 Task: Add a timeline in the project BioForge for the epic 'Server Maintenance and Support' from 2024/01/03 to 2024/09/03. Add a timeline in the project BioForge for the epic 'Network Infrastructure Monitoring' from 2024/03/22 to 2024/10/17. Add a timeline in the project BioForge for the epic 'Business Process Automation' from 2024/02/26 to 2024/10/02
Action: Mouse moved to (233, 67)
Screenshot: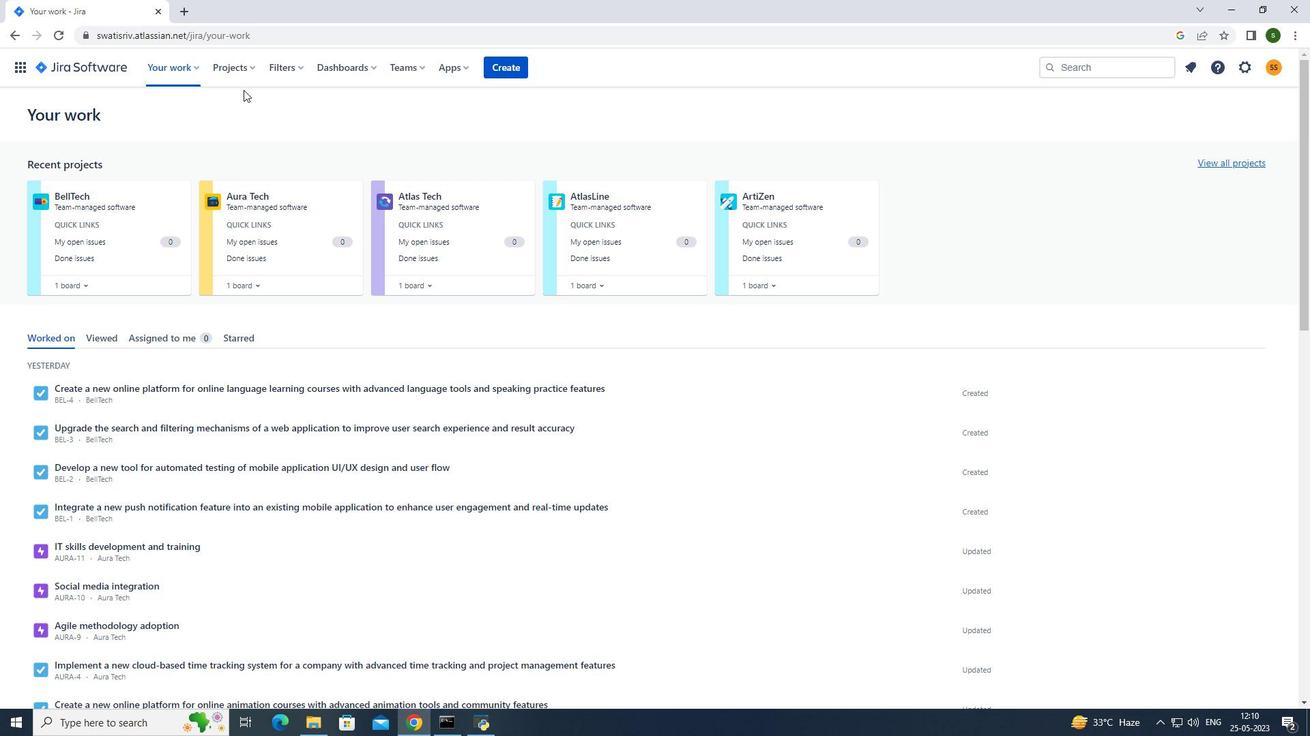 
Action: Mouse pressed left at (233, 67)
Screenshot: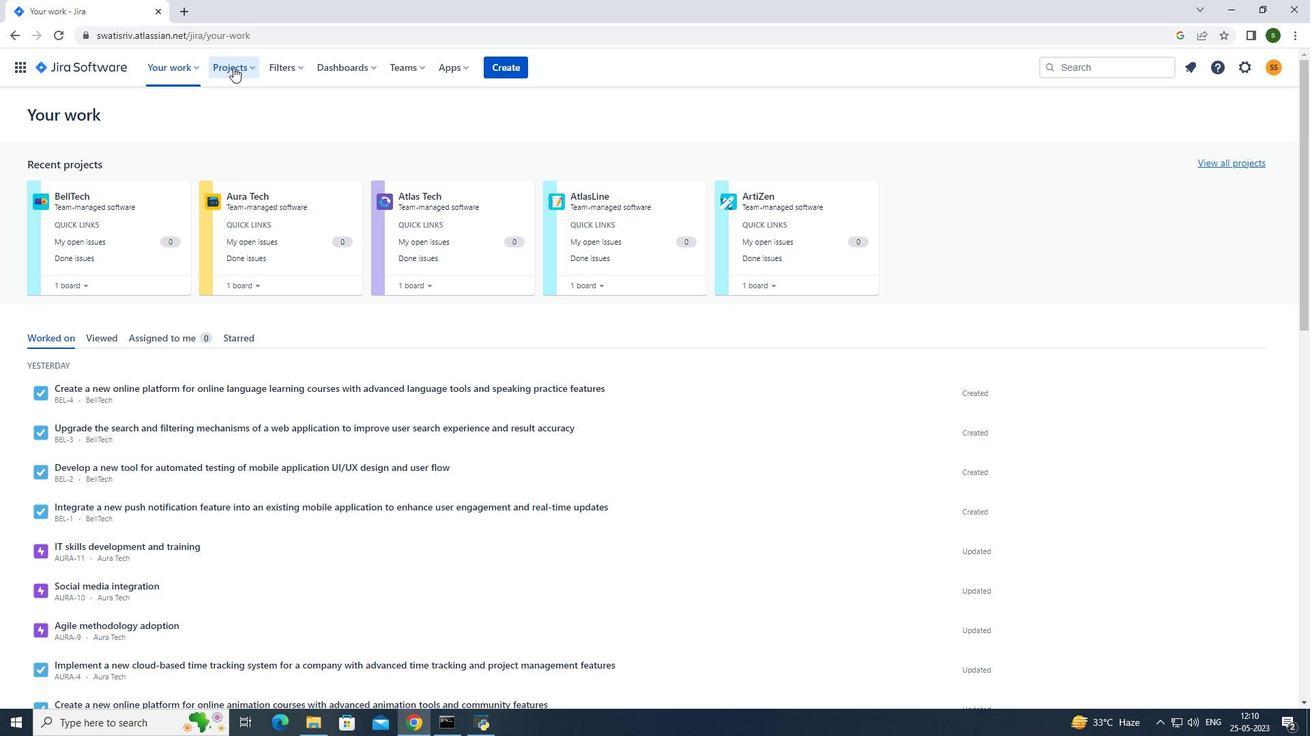 
Action: Mouse moved to (294, 120)
Screenshot: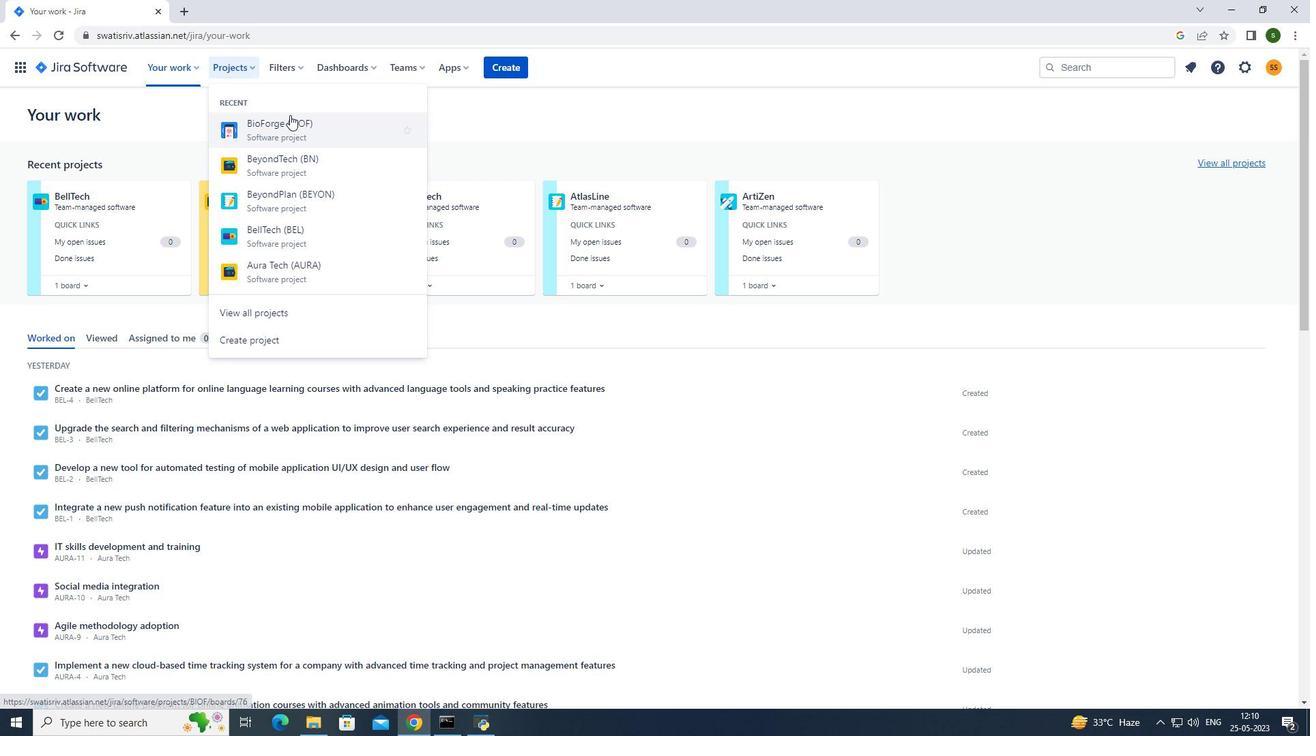 
Action: Mouse pressed left at (294, 120)
Screenshot: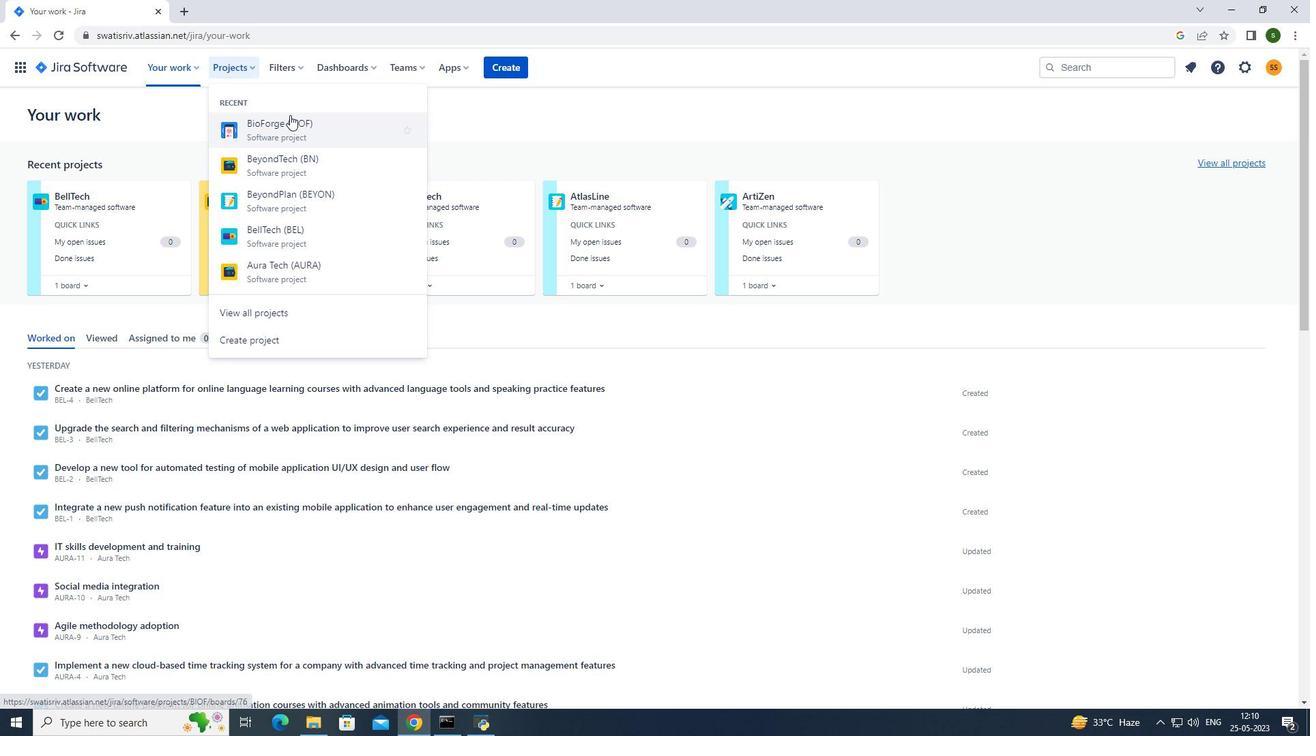 
Action: Mouse moved to (123, 204)
Screenshot: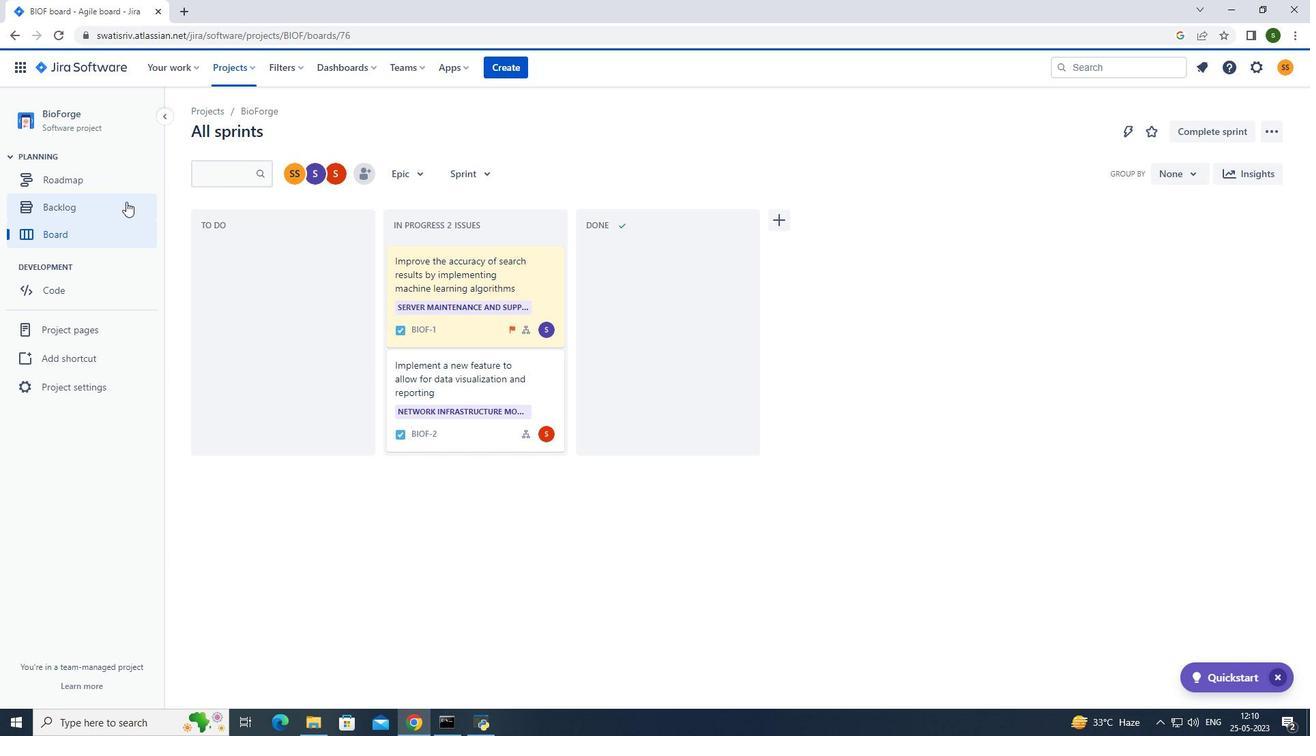 
Action: Mouse pressed left at (123, 204)
Screenshot: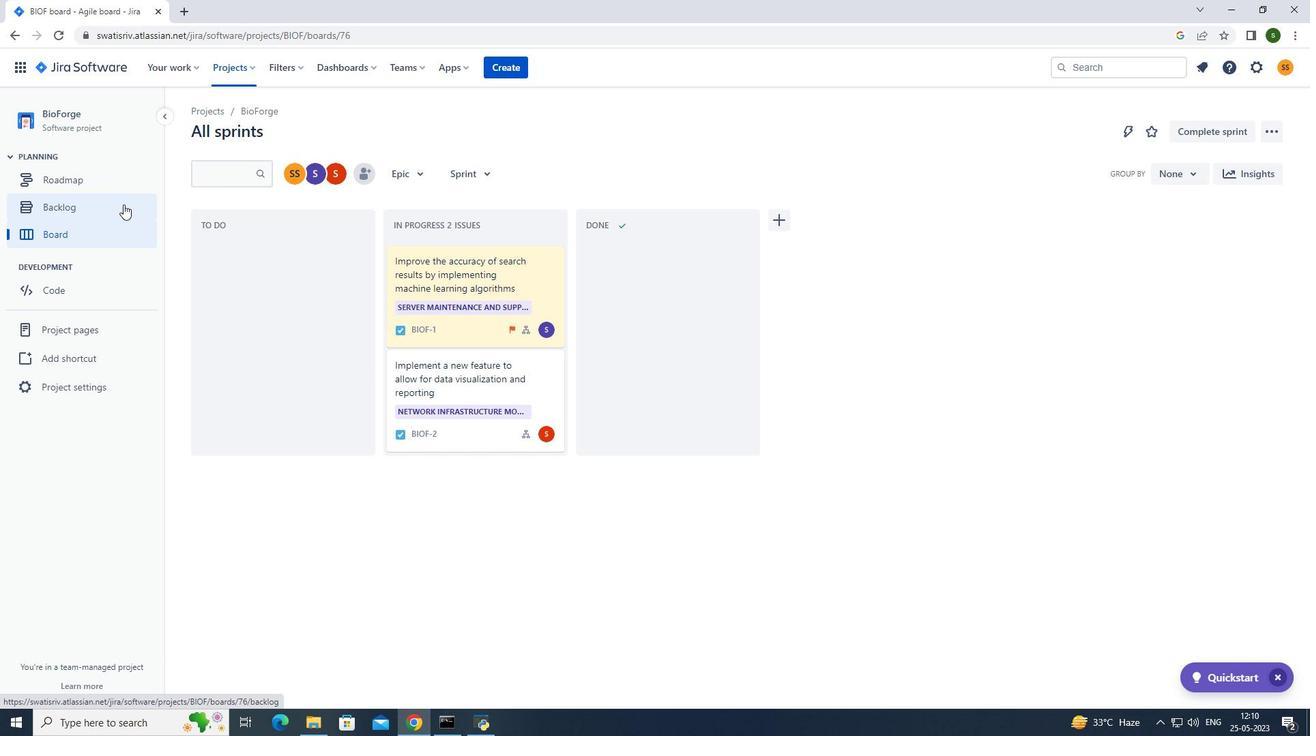 
Action: Mouse moved to (204, 275)
Screenshot: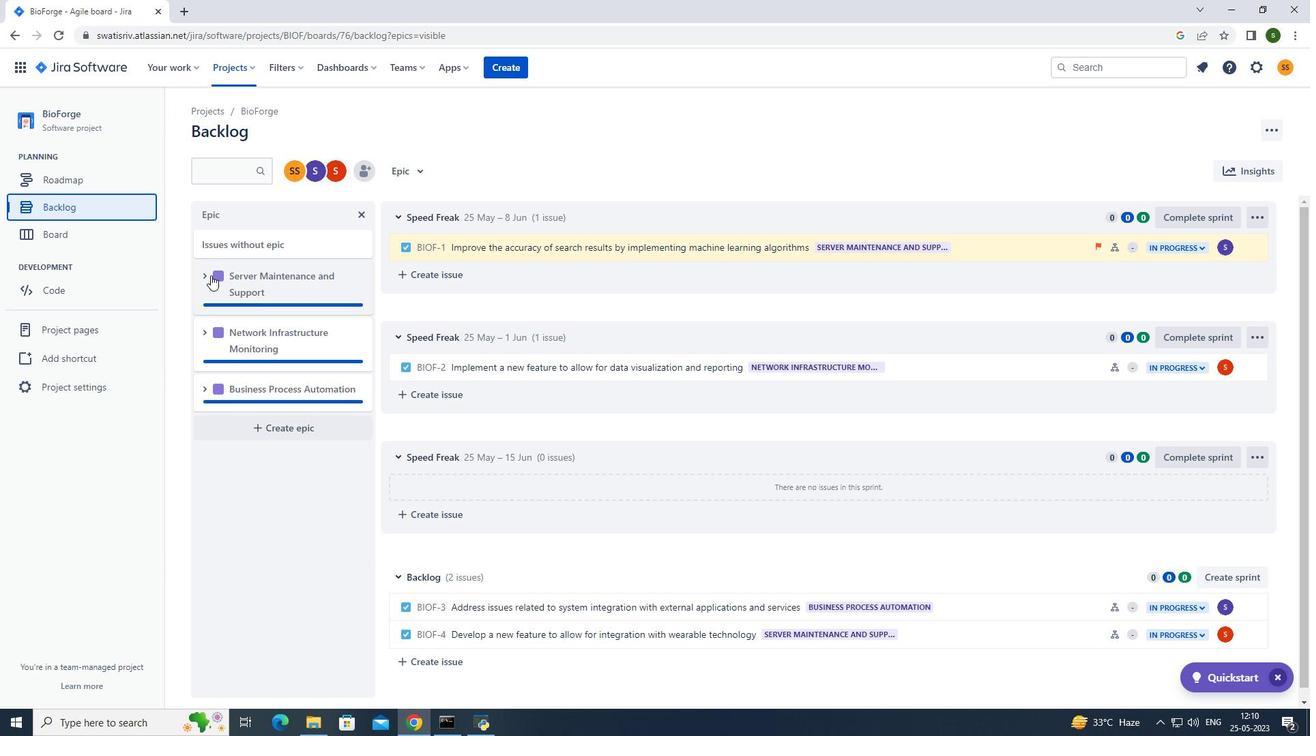 
Action: Mouse pressed left at (204, 275)
Screenshot: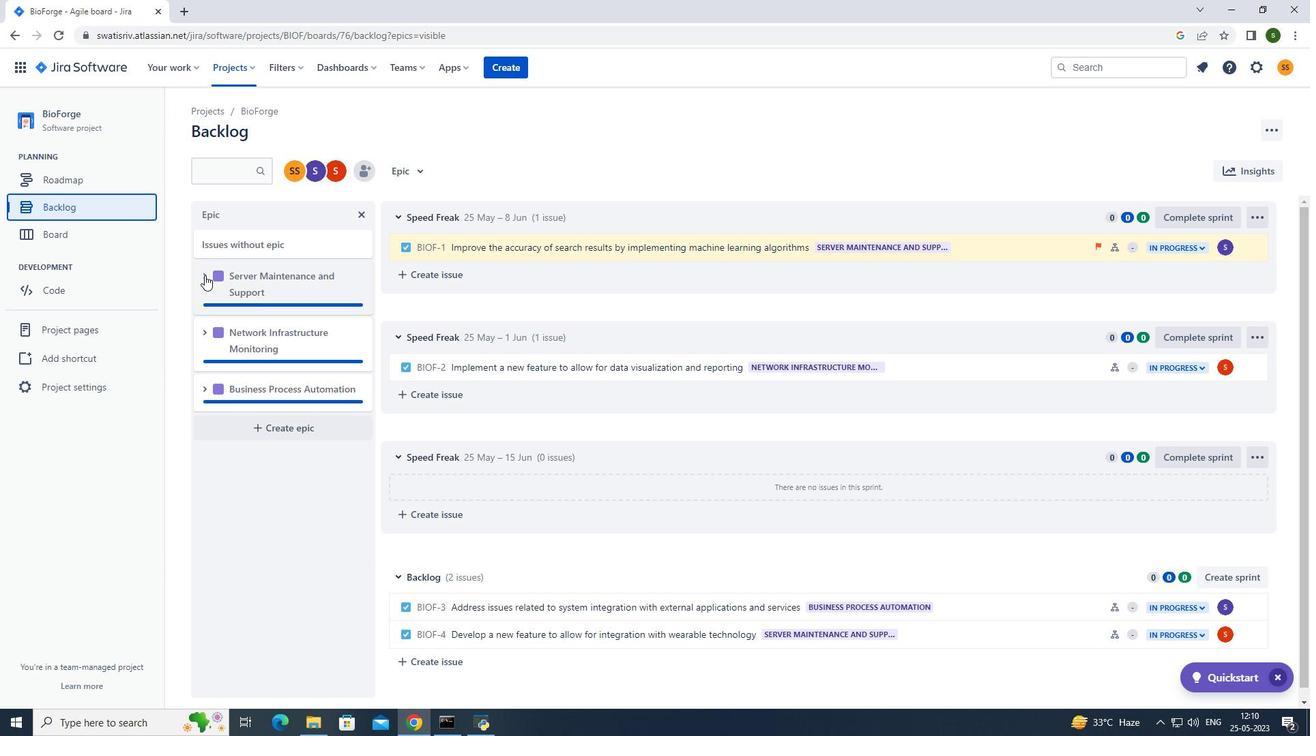 
Action: Mouse moved to (305, 388)
Screenshot: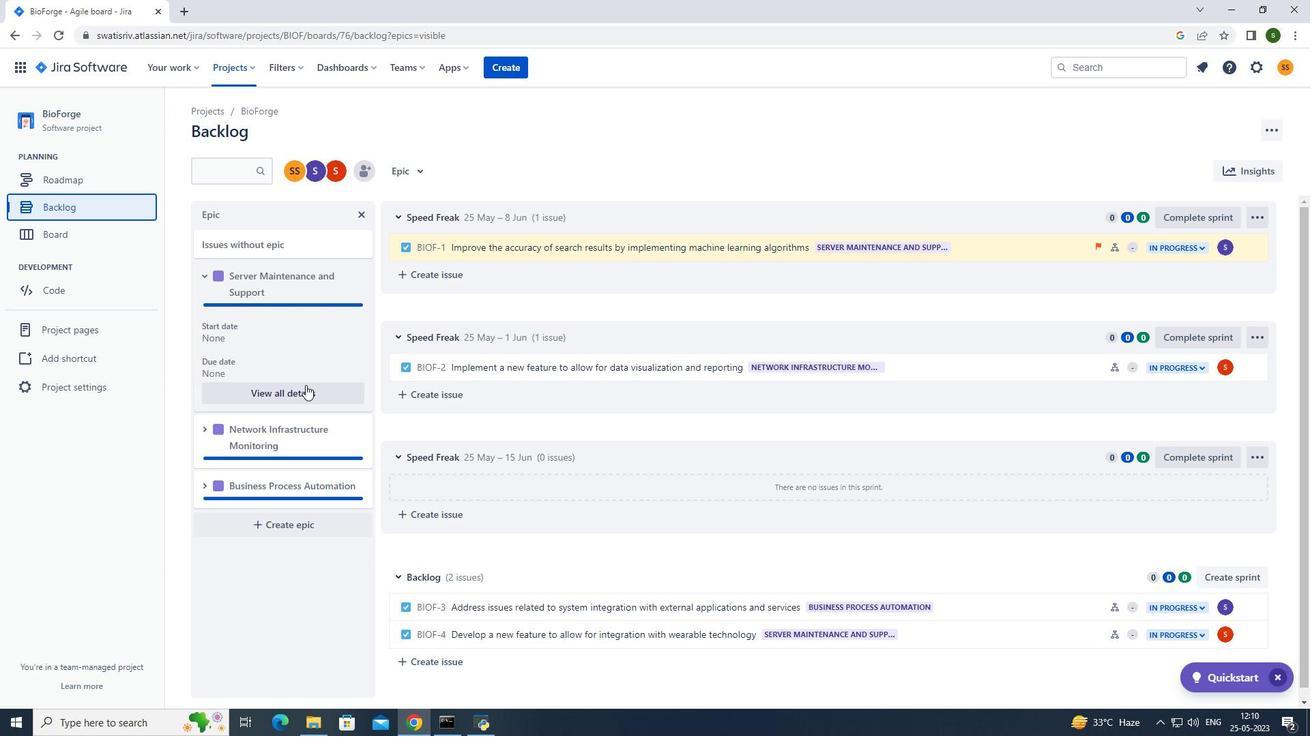 
Action: Mouse pressed left at (305, 388)
Screenshot: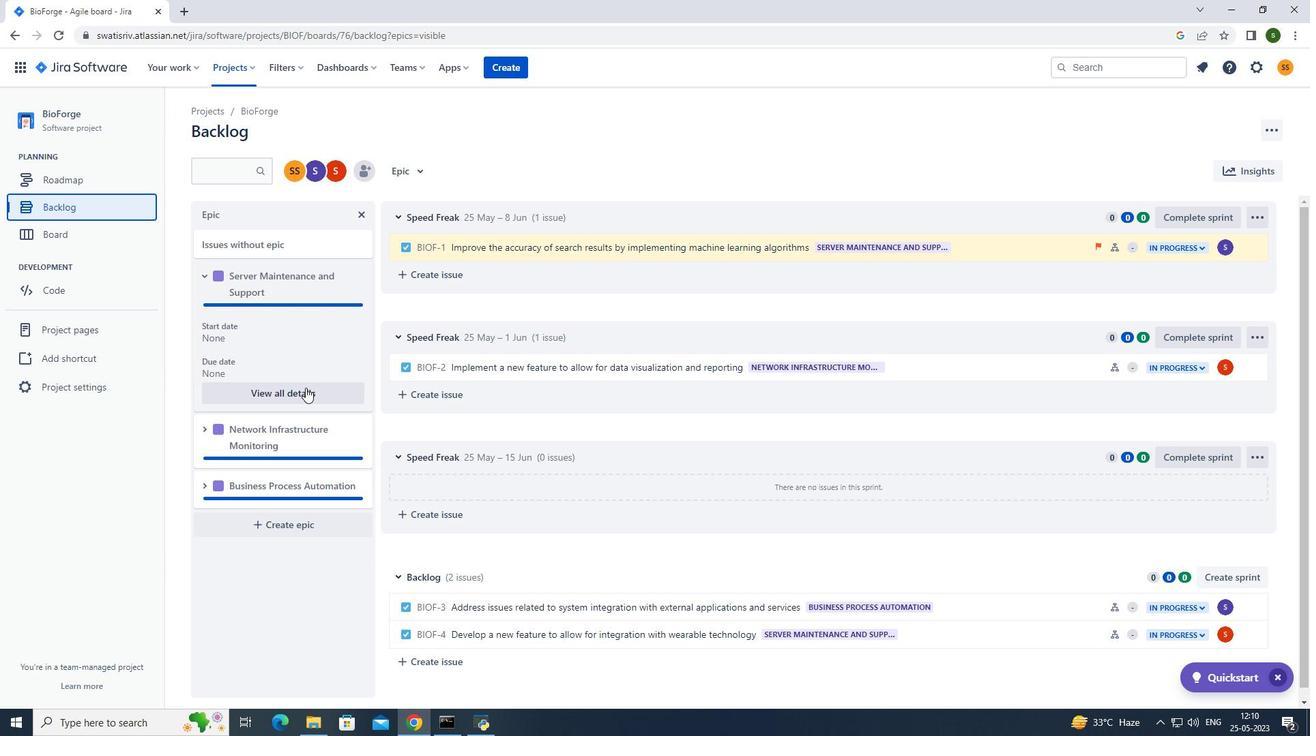 
Action: Mouse moved to (1160, 582)
Screenshot: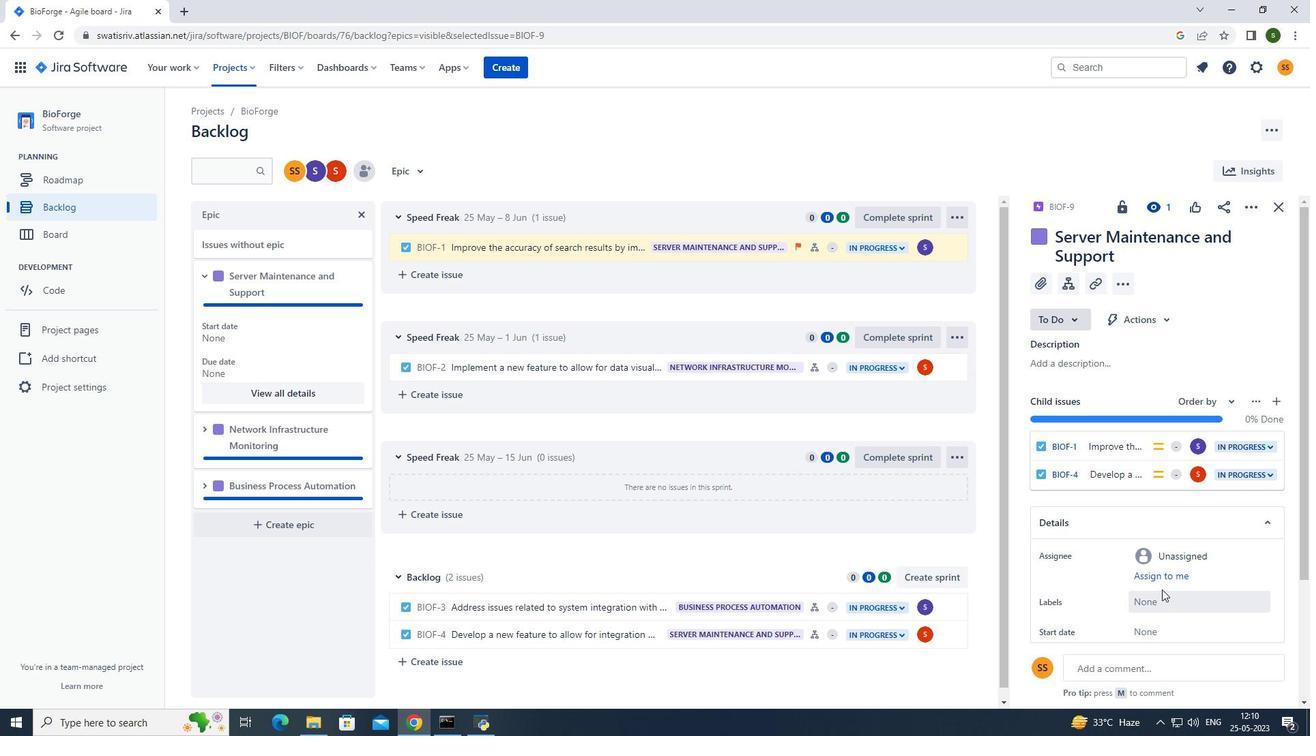 
Action: Mouse scrolled (1160, 582) with delta (0, 0)
Screenshot: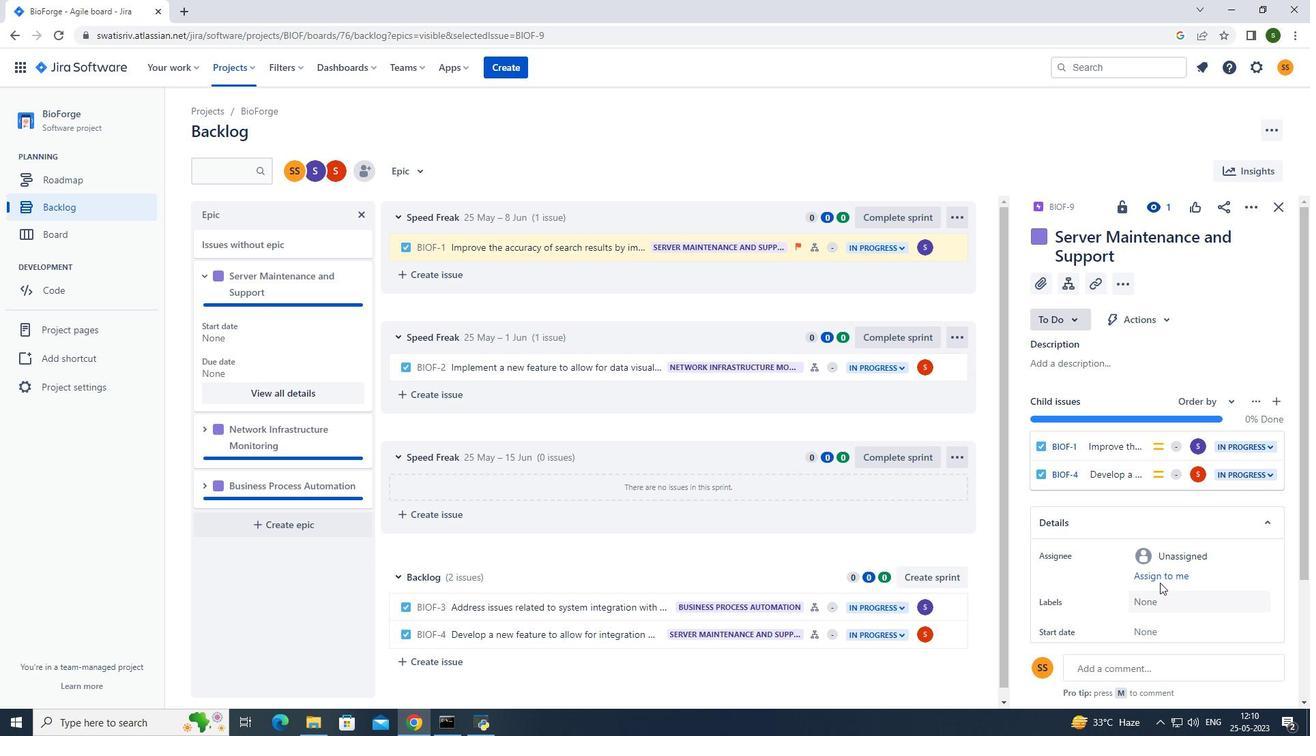
Action: Mouse scrolled (1160, 582) with delta (0, 0)
Screenshot: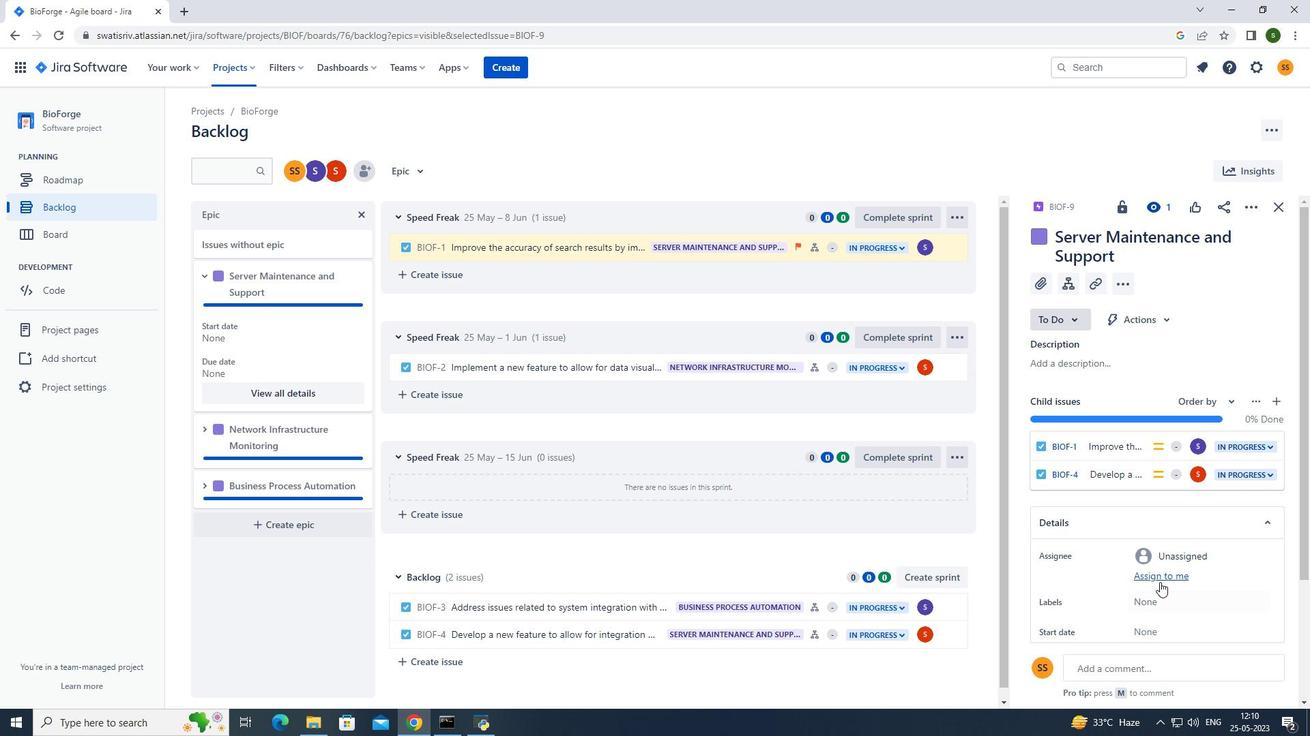 
Action: Mouse moved to (1176, 504)
Screenshot: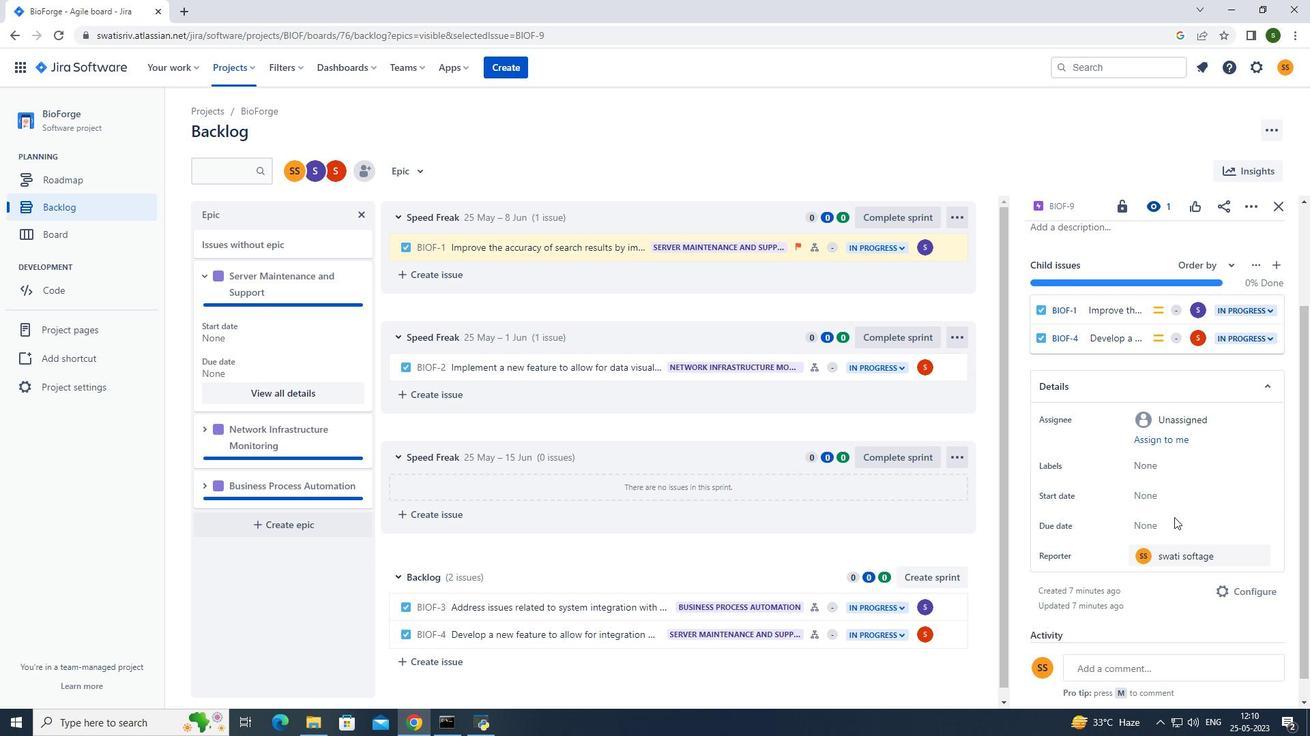 
Action: Mouse pressed left at (1176, 504)
Screenshot: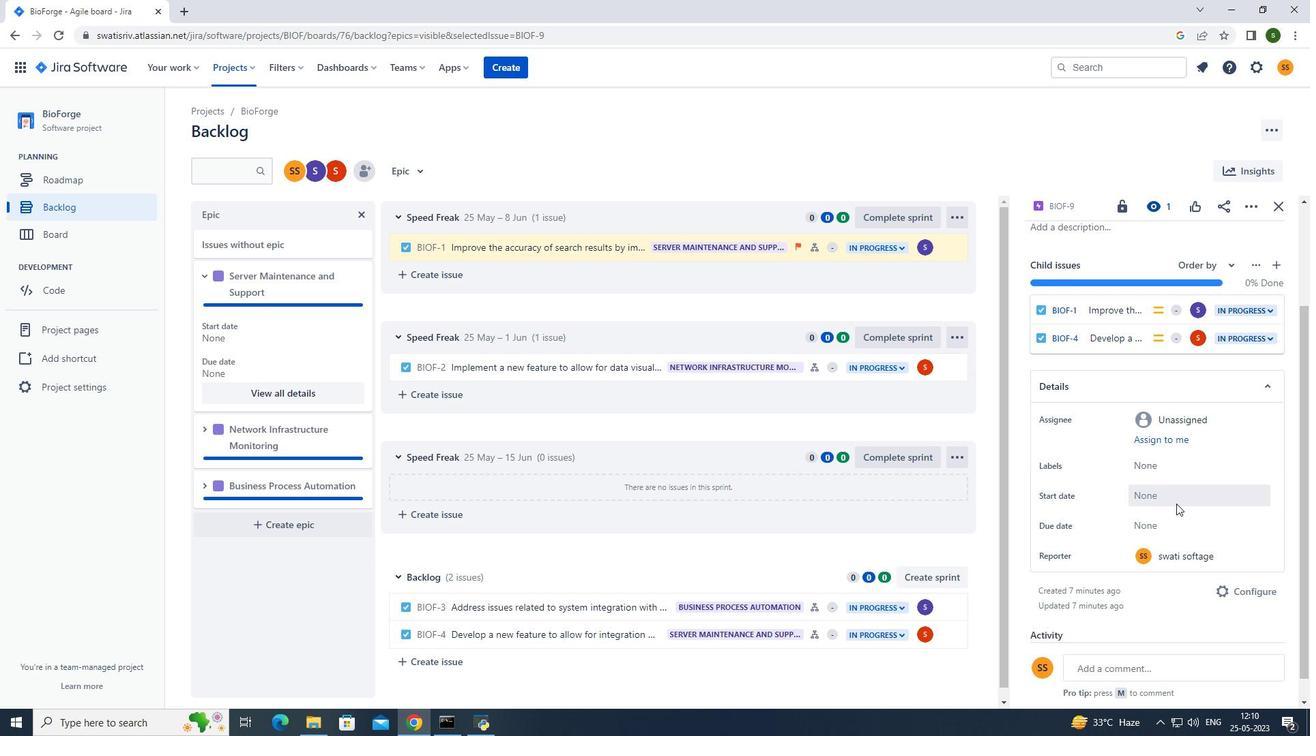 
Action: Mouse moved to (1282, 303)
Screenshot: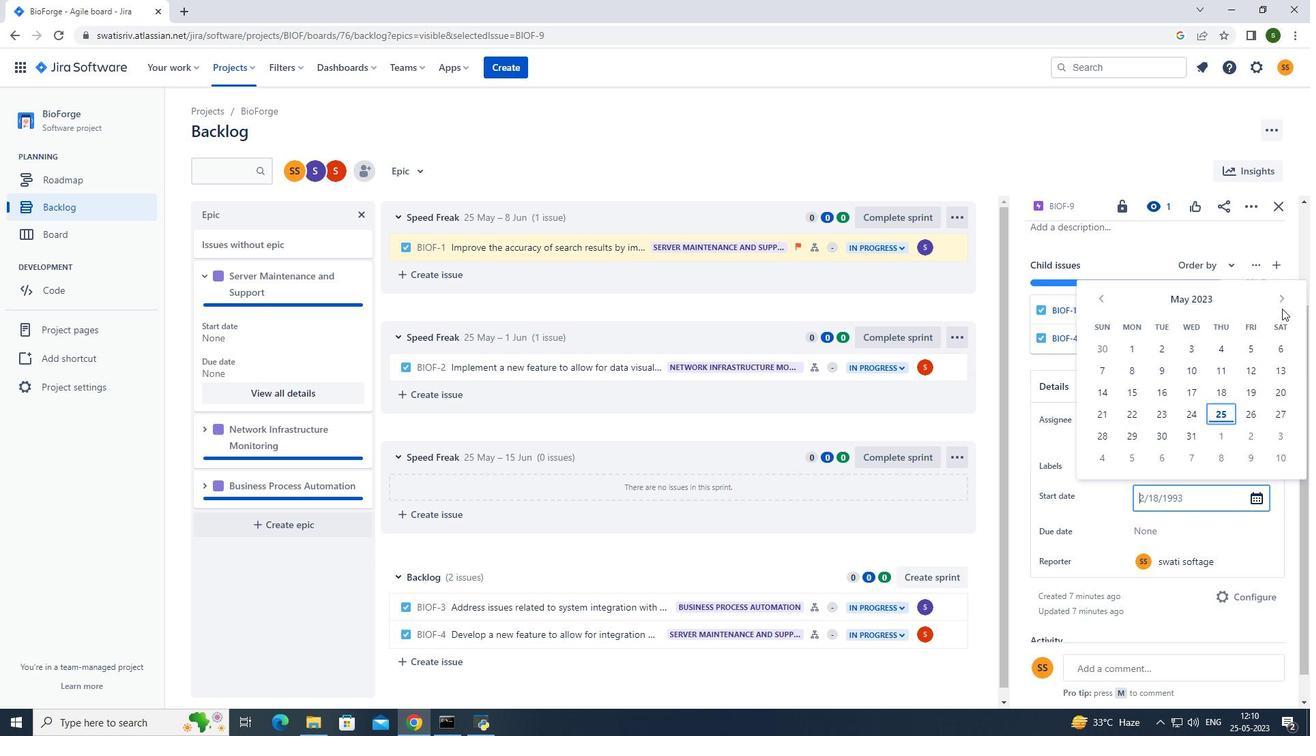 
Action: Mouse pressed left at (1282, 303)
Screenshot: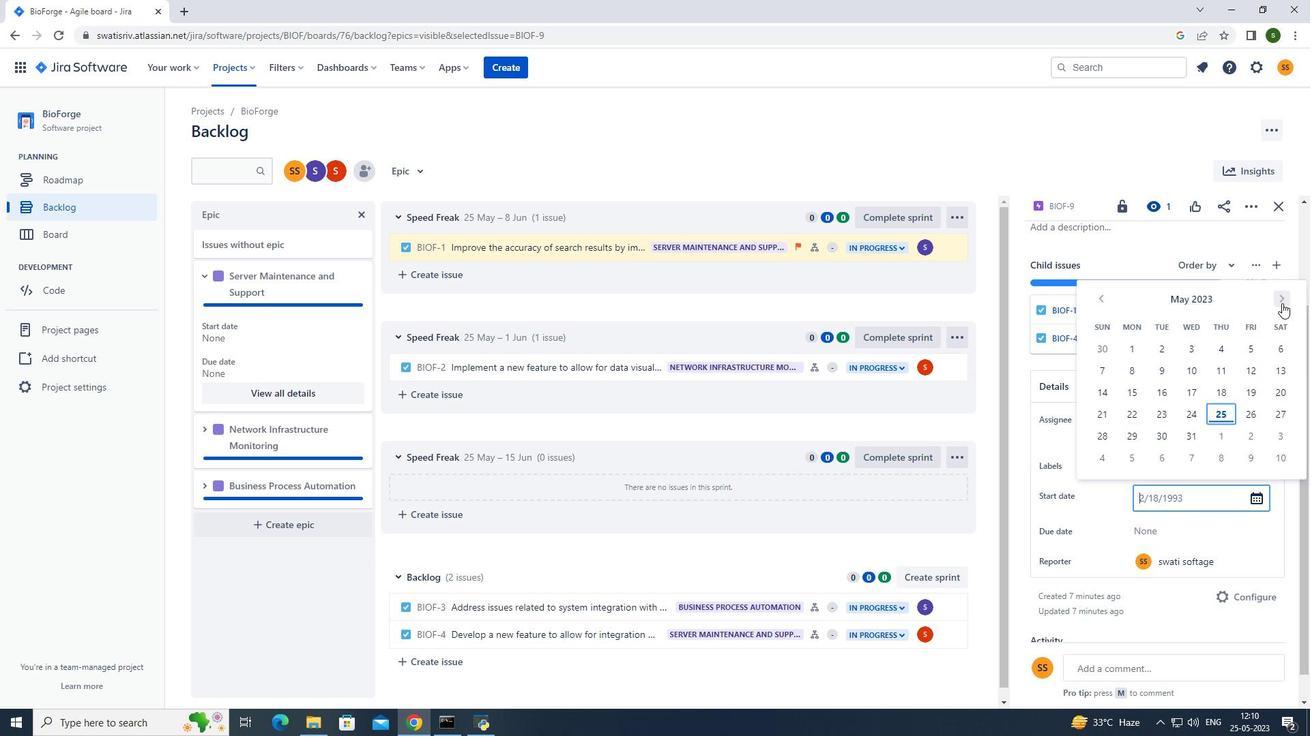 
Action: Mouse pressed left at (1282, 303)
Screenshot: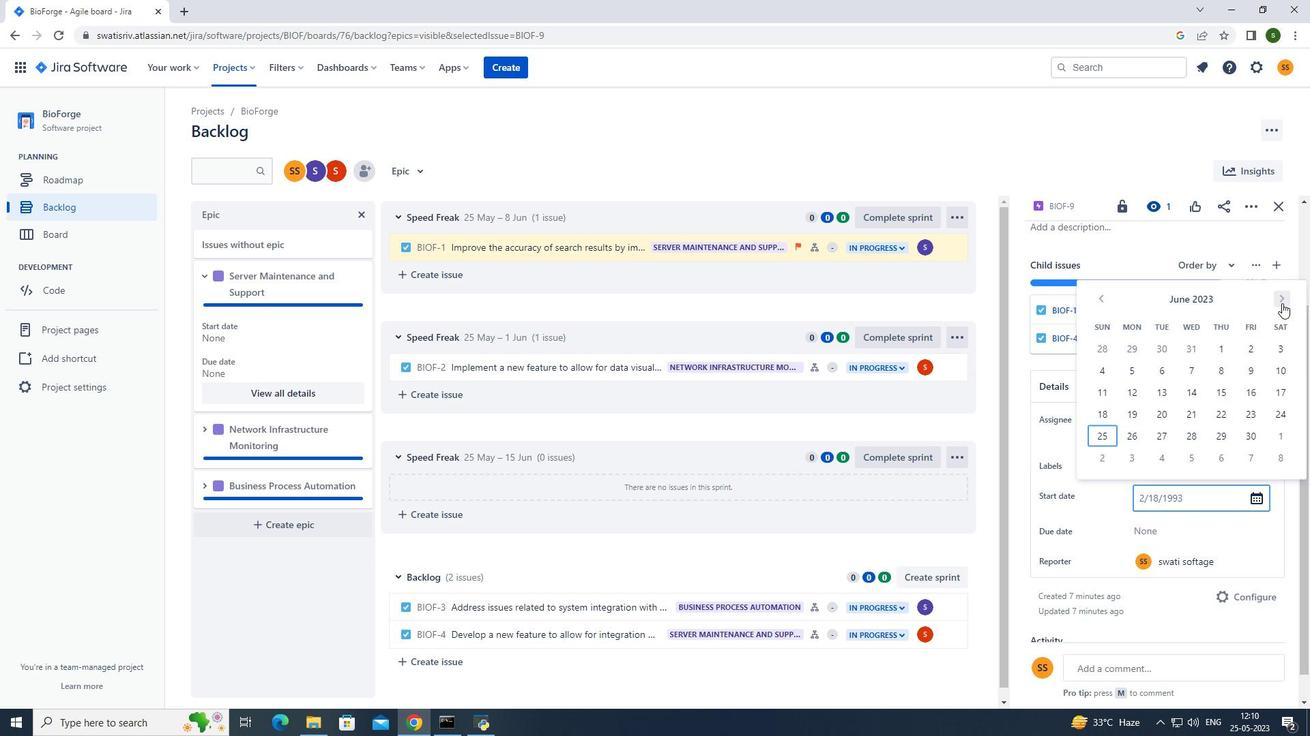 
Action: Mouse pressed left at (1282, 303)
Screenshot: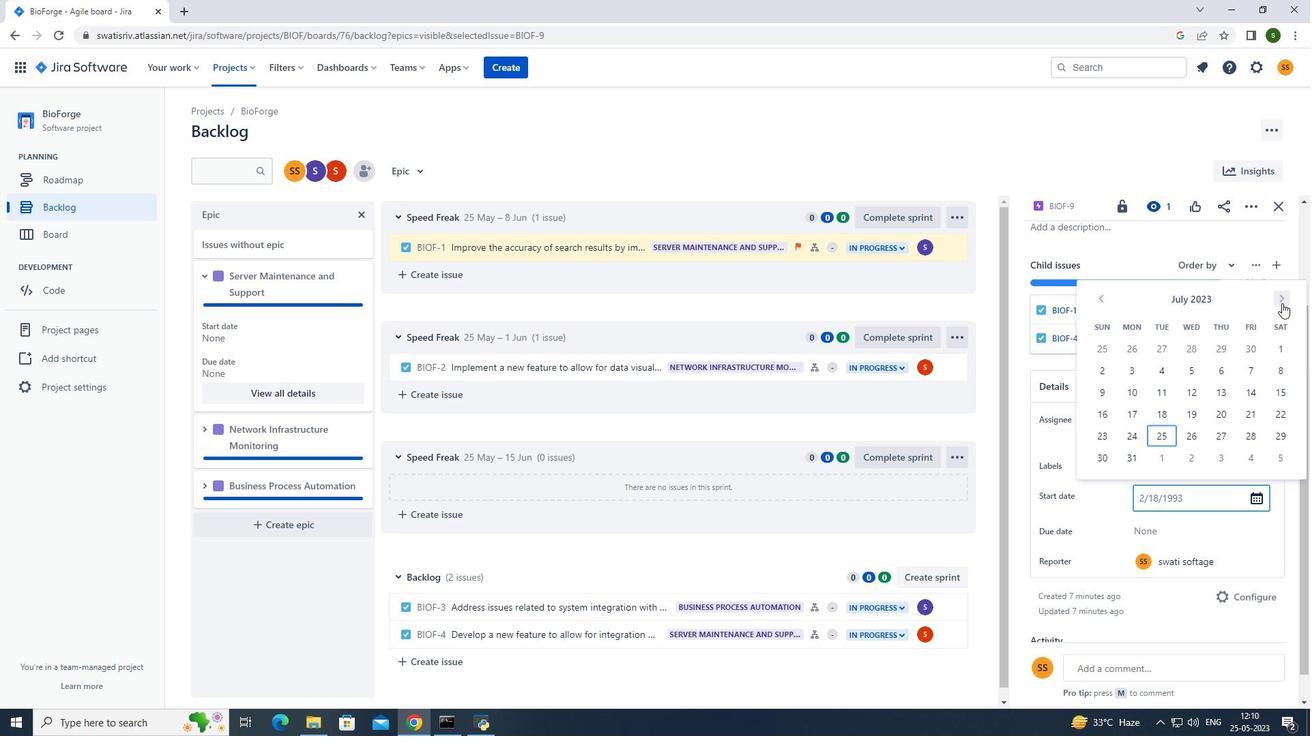 
Action: Mouse pressed left at (1282, 303)
Screenshot: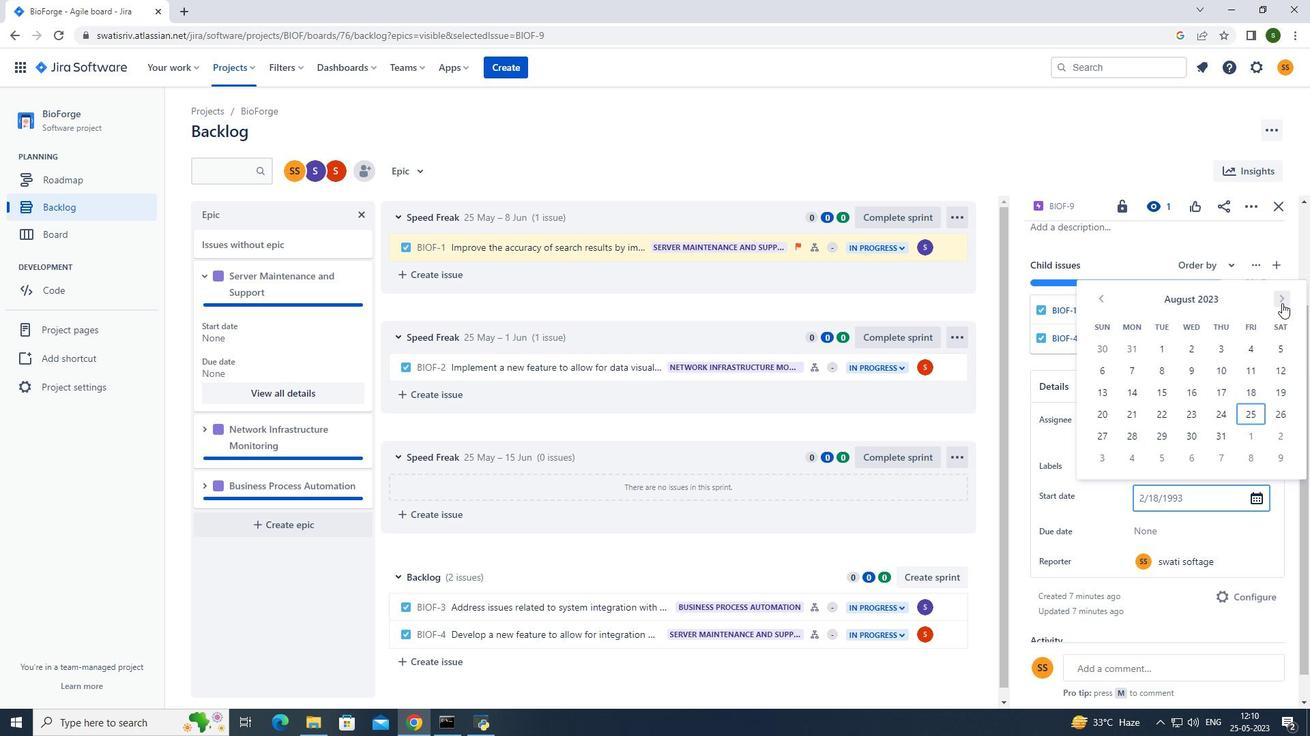 
Action: Mouse pressed left at (1282, 303)
Screenshot: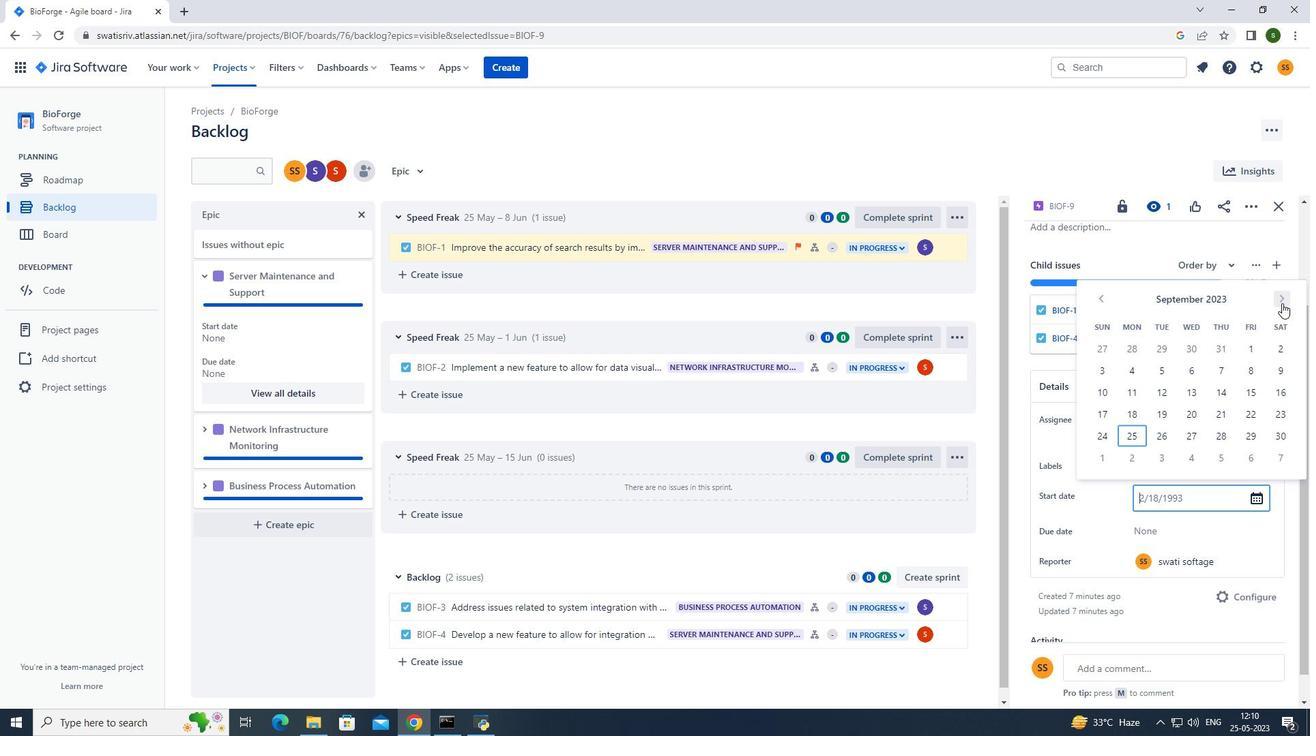 
Action: Mouse pressed left at (1282, 303)
Screenshot: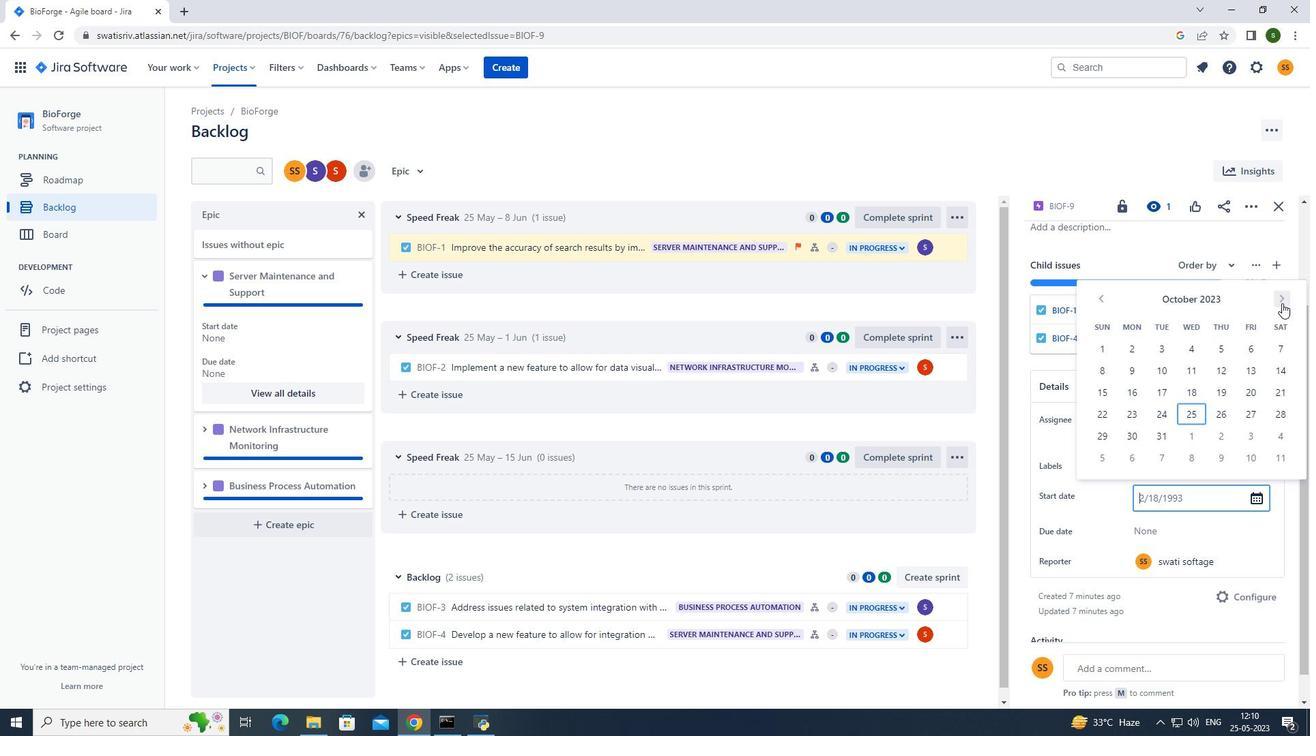 
Action: Mouse pressed left at (1282, 303)
Screenshot: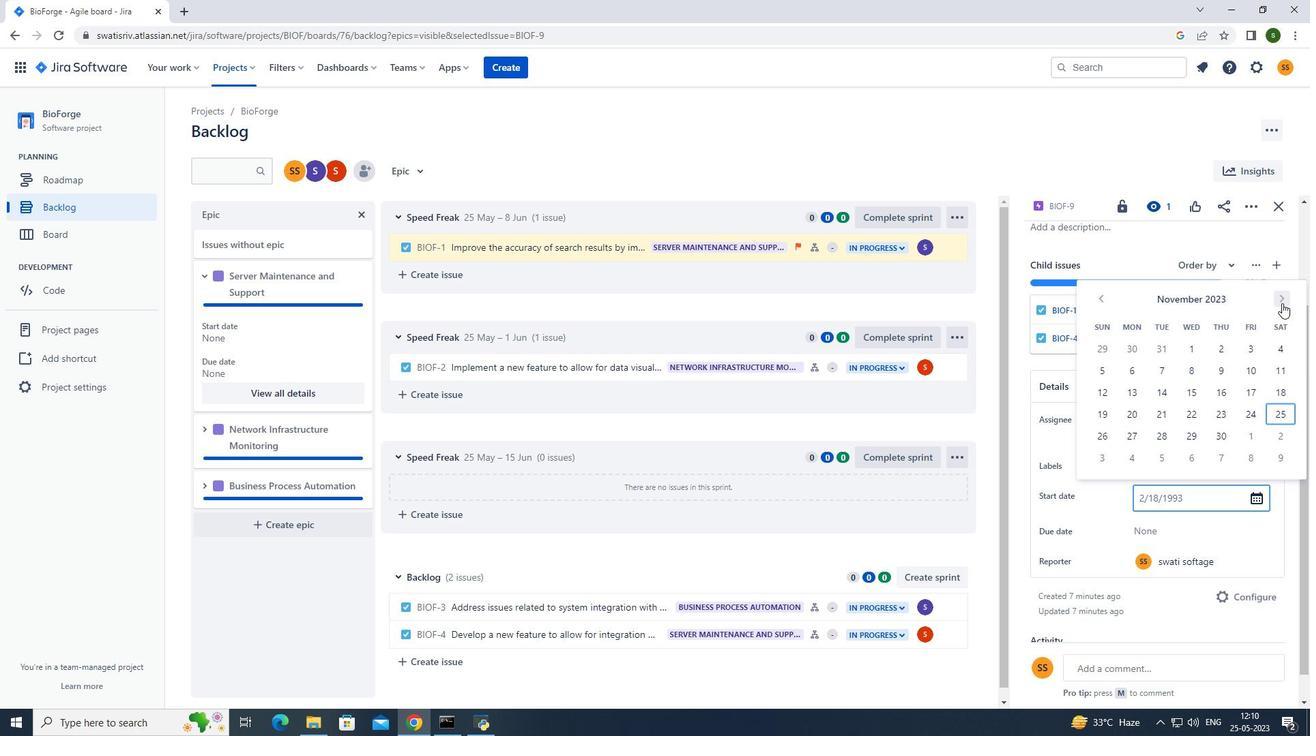 
Action: Mouse pressed left at (1282, 303)
Screenshot: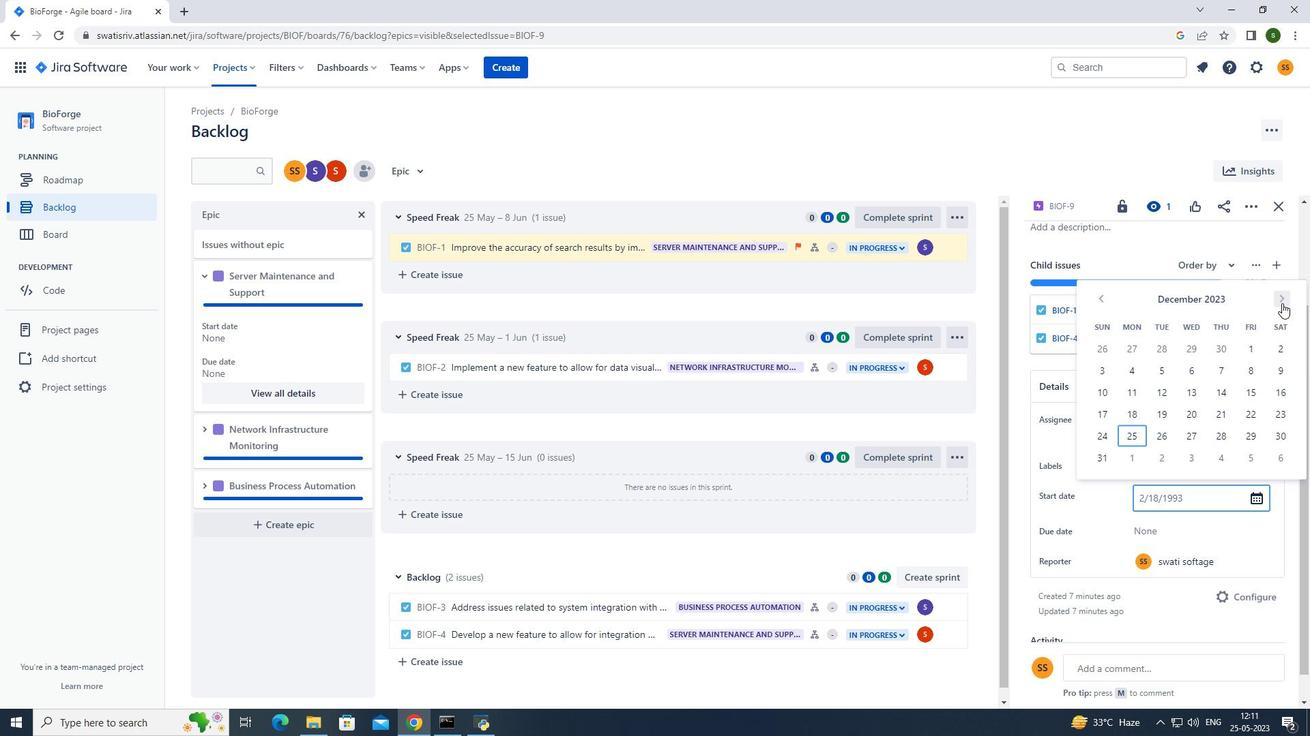 
Action: Mouse moved to (1198, 341)
Screenshot: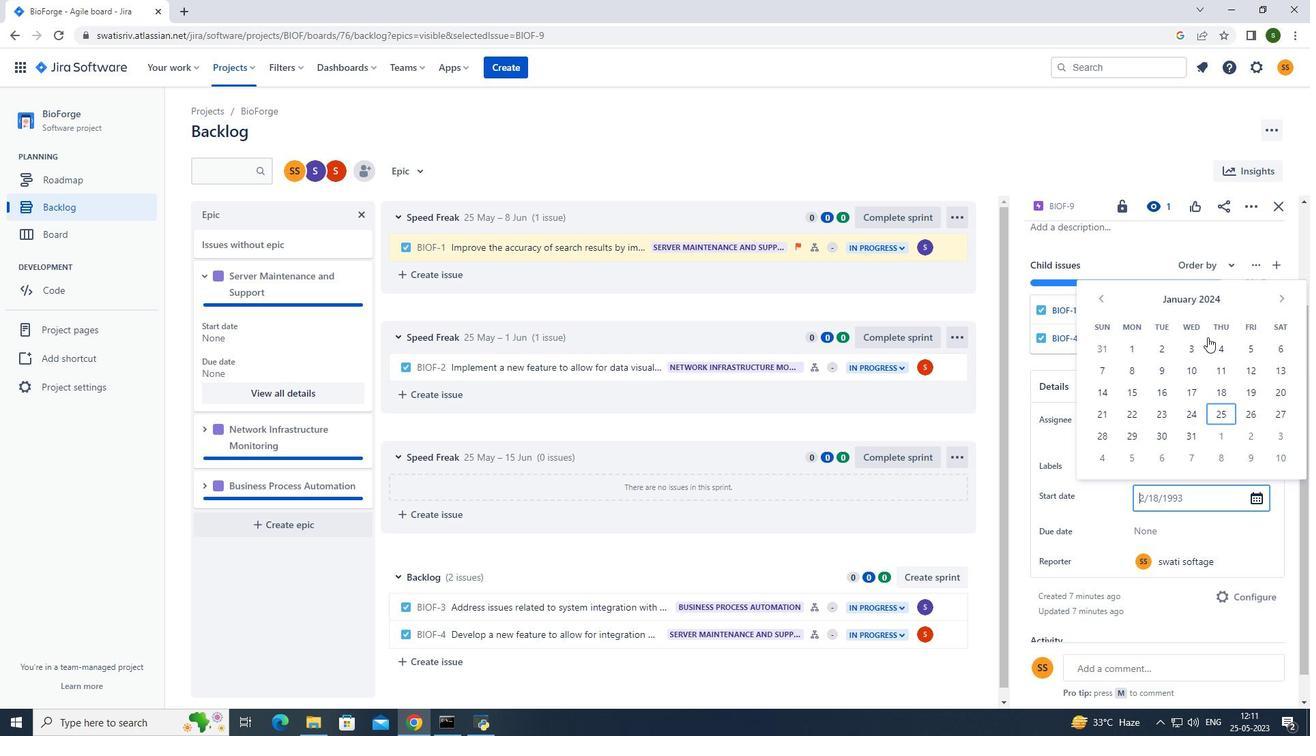 
Action: Mouse pressed left at (1198, 341)
Screenshot: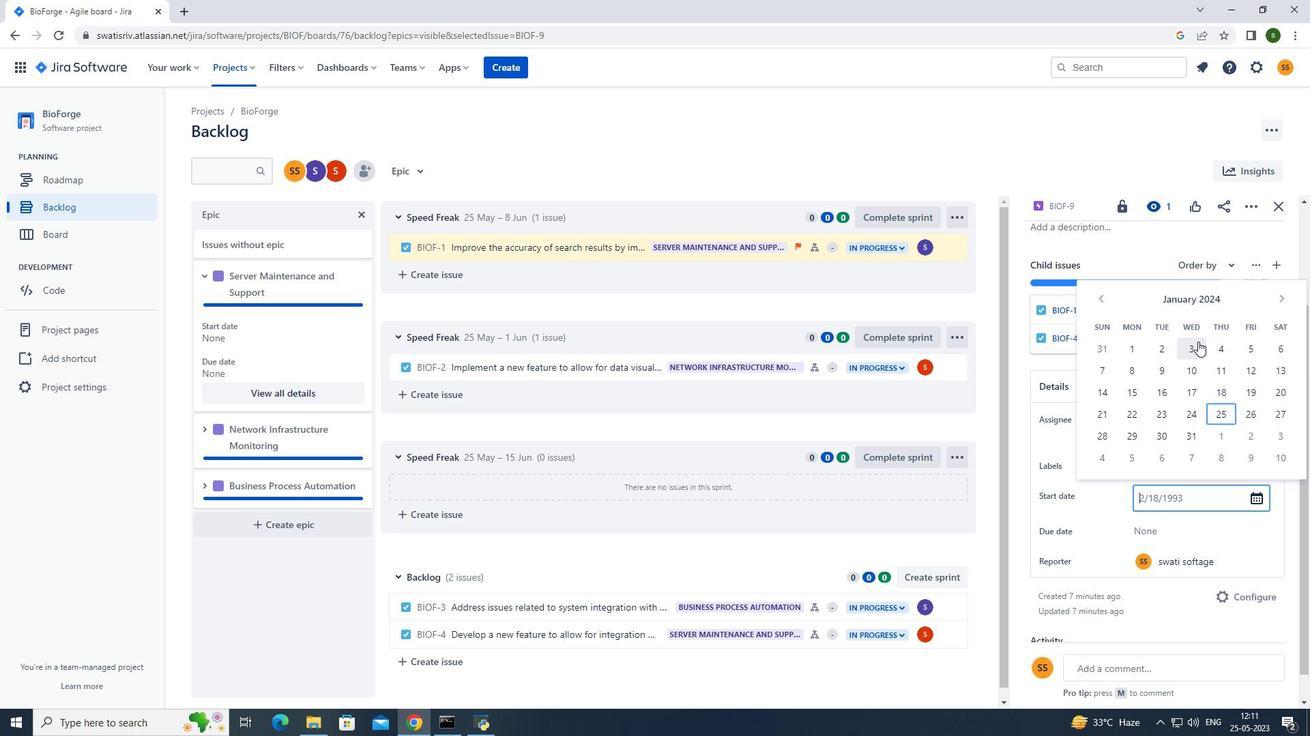 
Action: Mouse moved to (1166, 532)
Screenshot: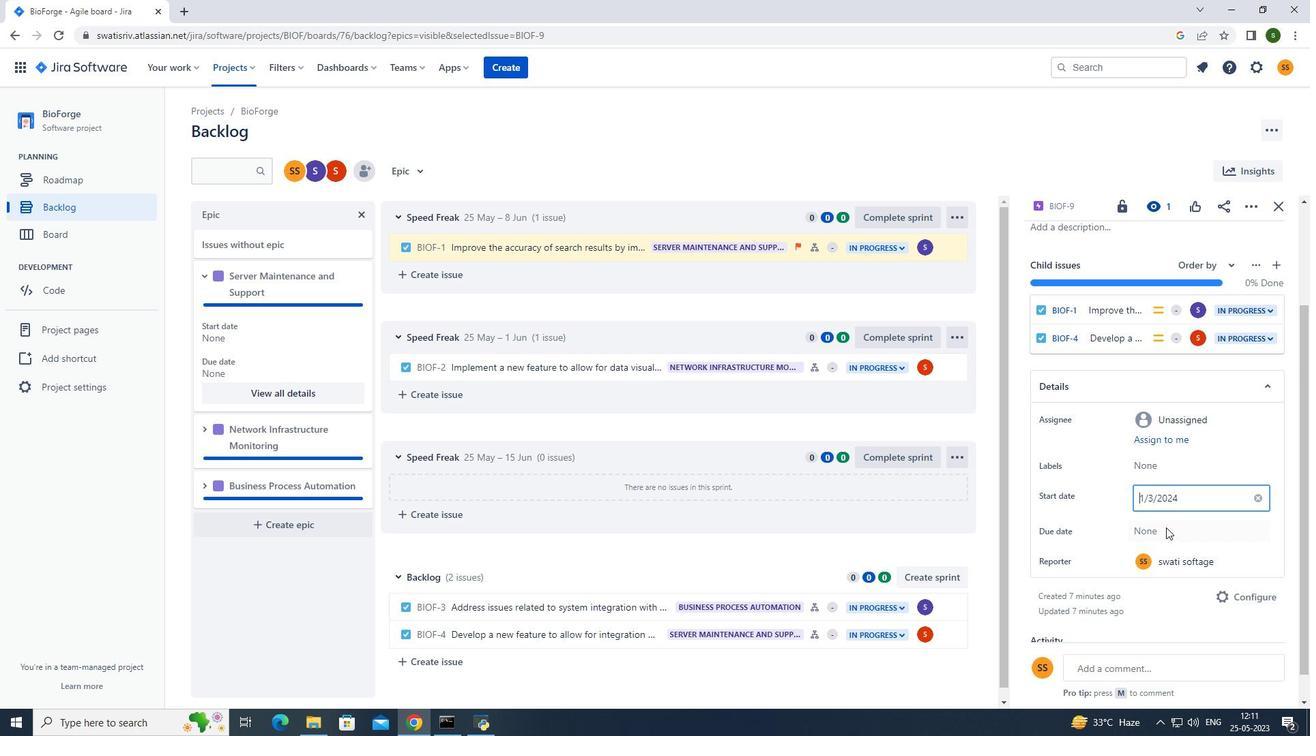 
Action: Mouse pressed left at (1166, 532)
Screenshot: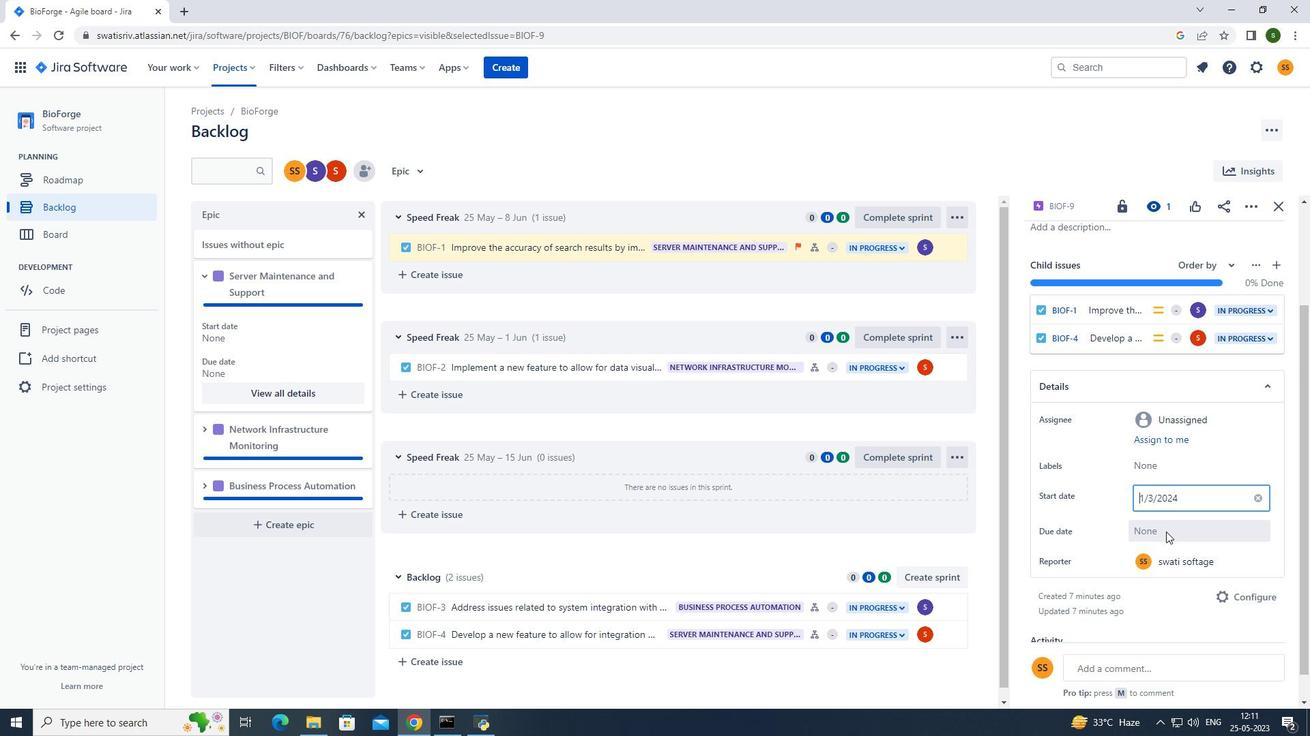 
Action: Mouse moved to (1283, 337)
Screenshot: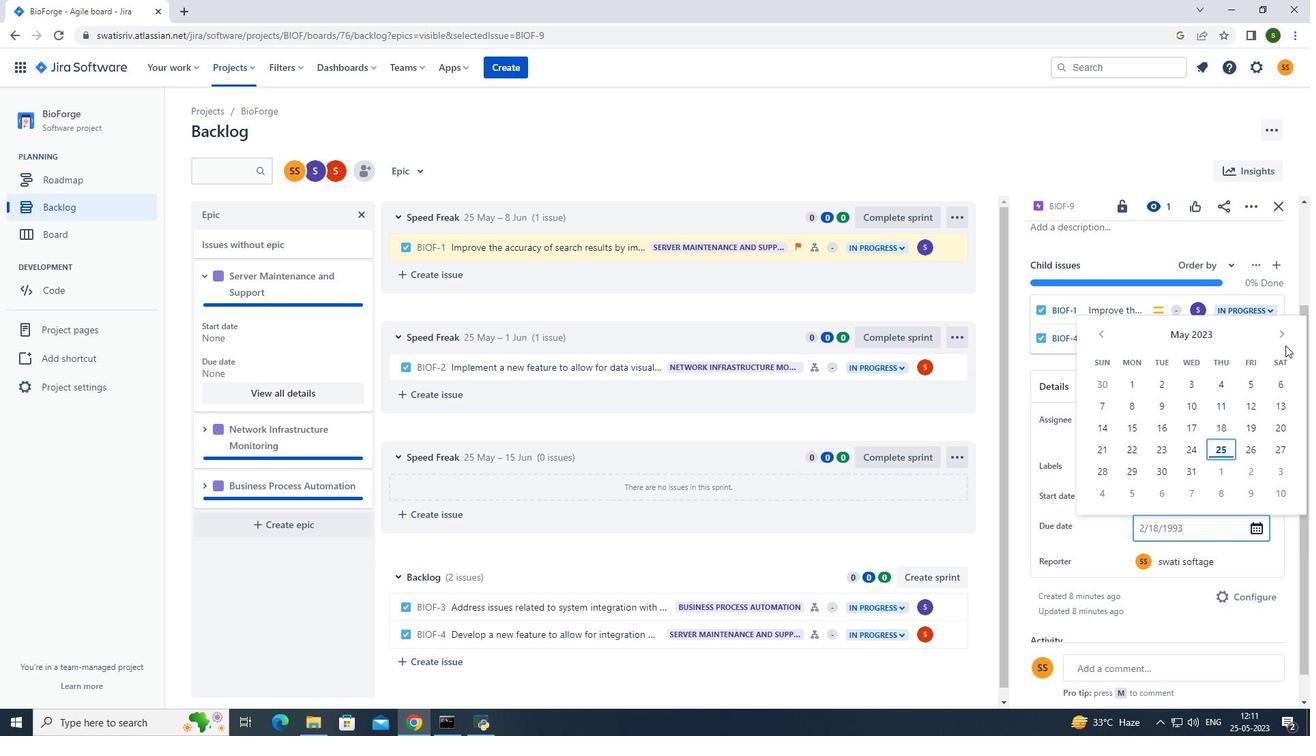 
Action: Mouse pressed left at (1283, 337)
Screenshot: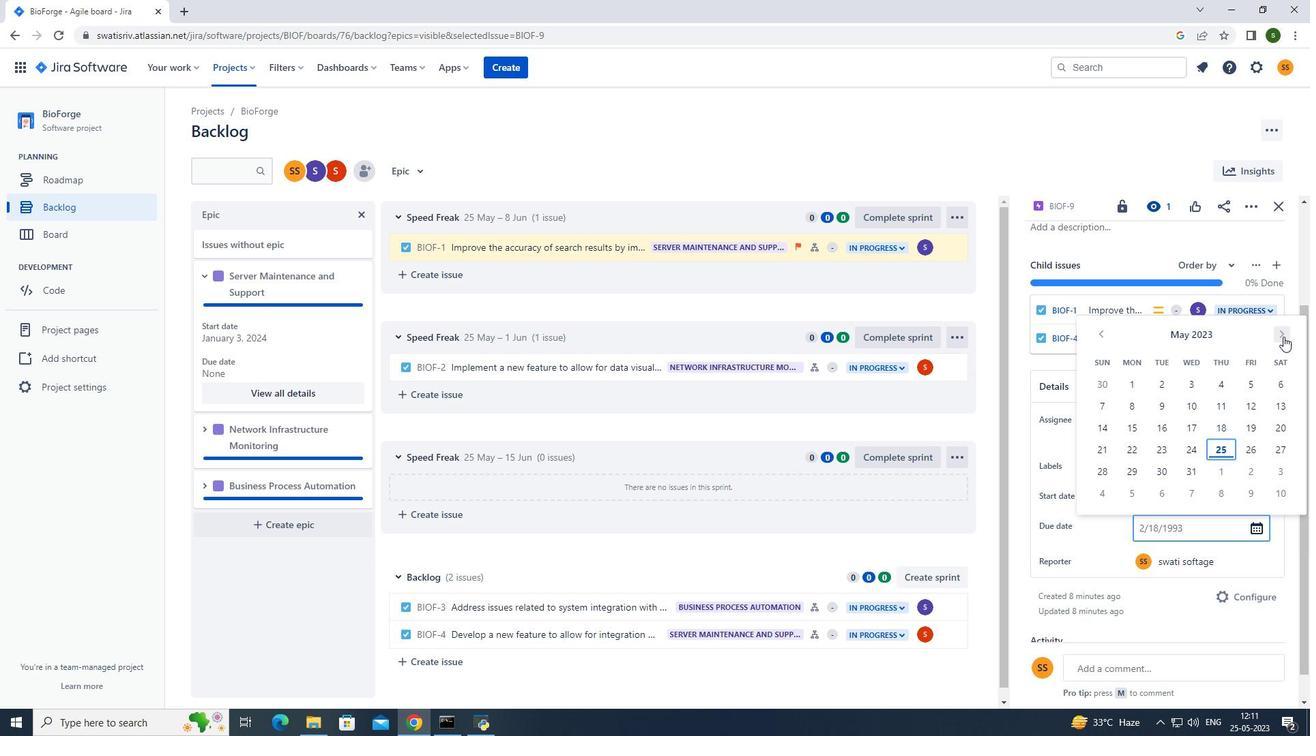 
Action: Mouse pressed left at (1283, 337)
Screenshot: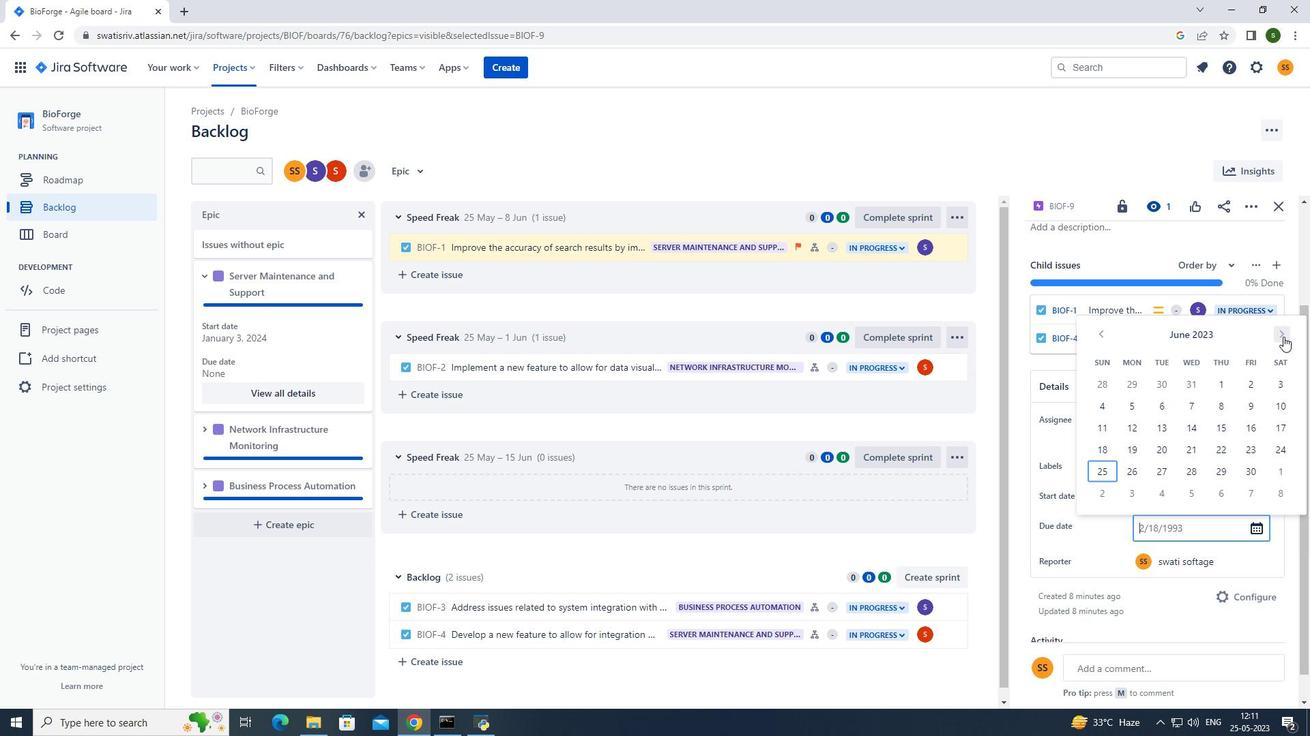 
Action: Mouse pressed left at (1283, 337)
Screenshot: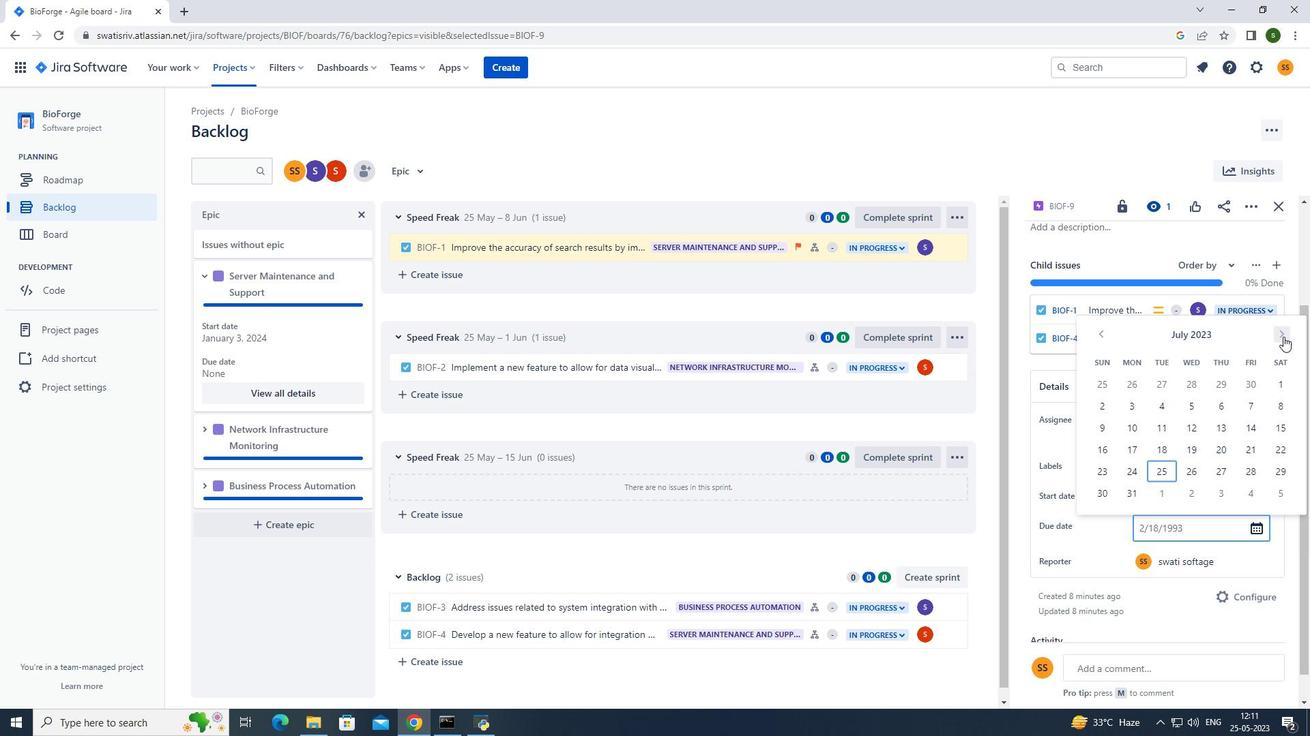
Action: Mouse pressed left at (1283, 337)
Screenshot: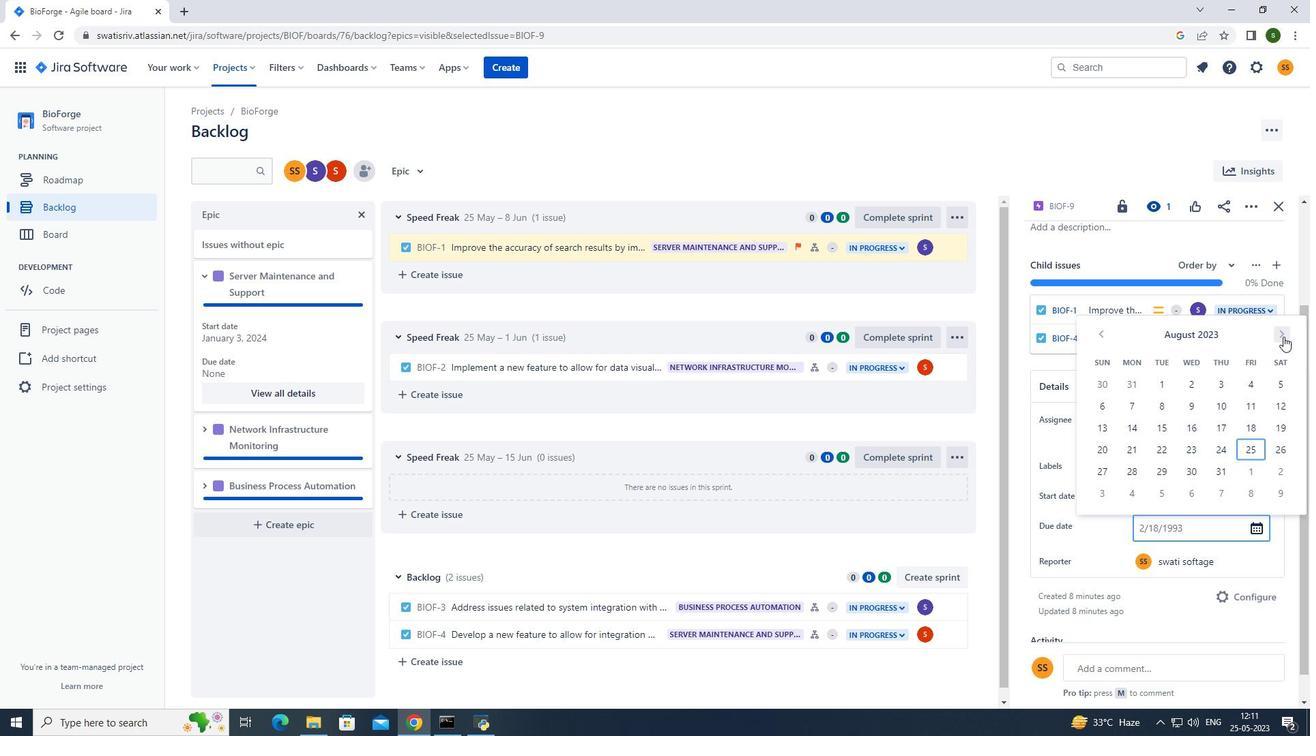 
Action: Mouse pressed left at (1283, 337)
Screenshot: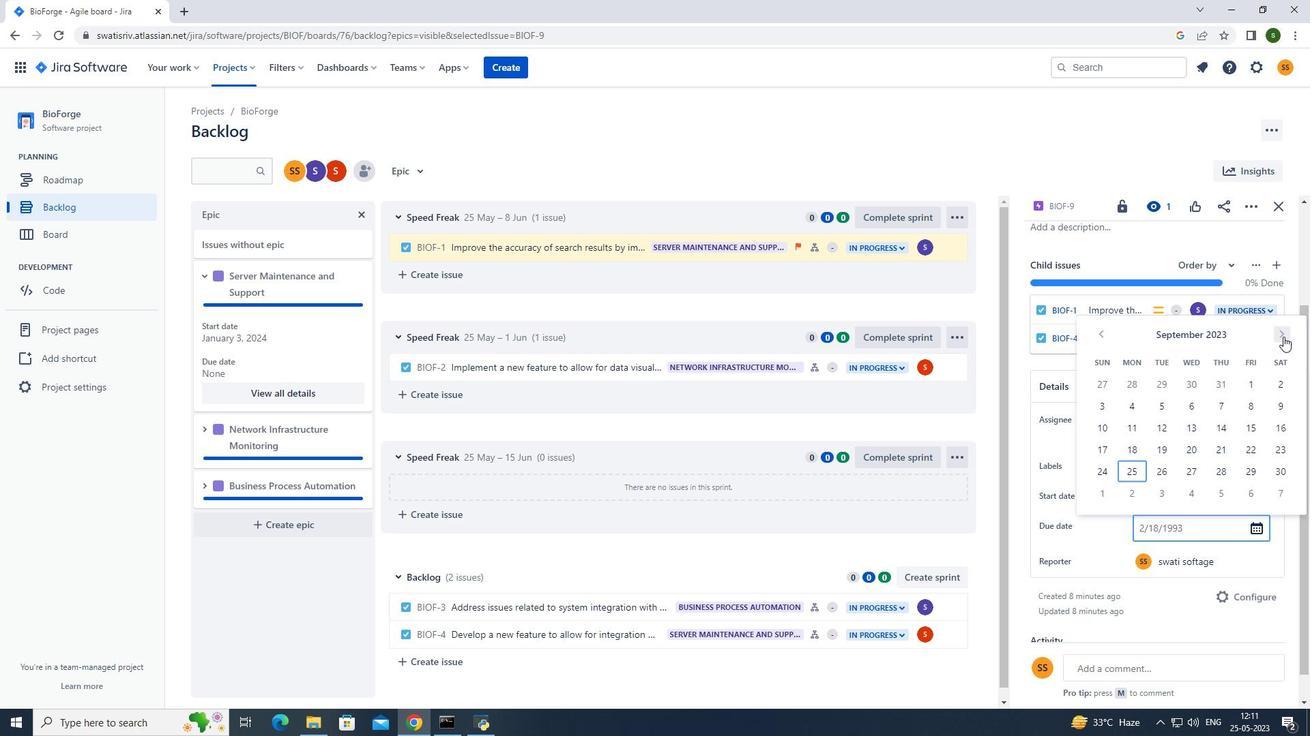
Action: Mouse moved to (1283, 335)
Screenshot: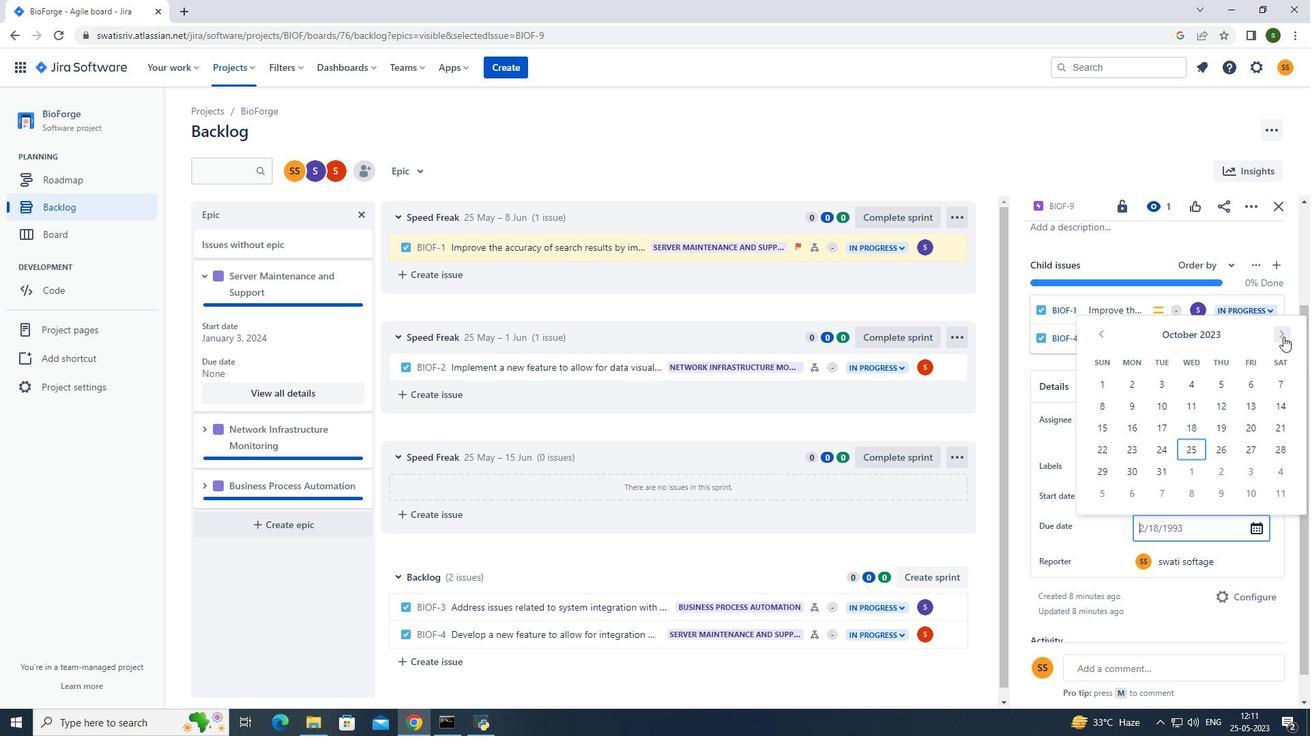 
Action: Mouse pressed left at (1283, 335)
Screenshot: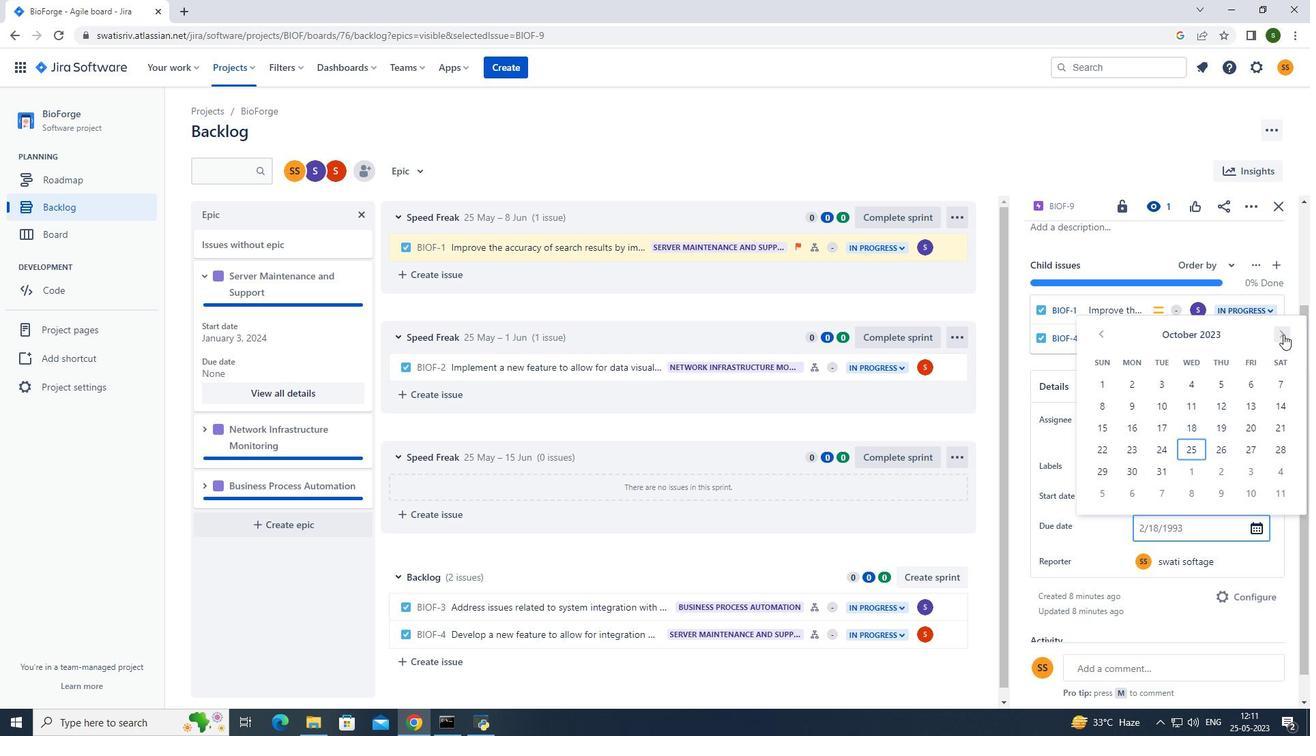 
Action: Mouse pressed left at (1283, 335)
Screenshot: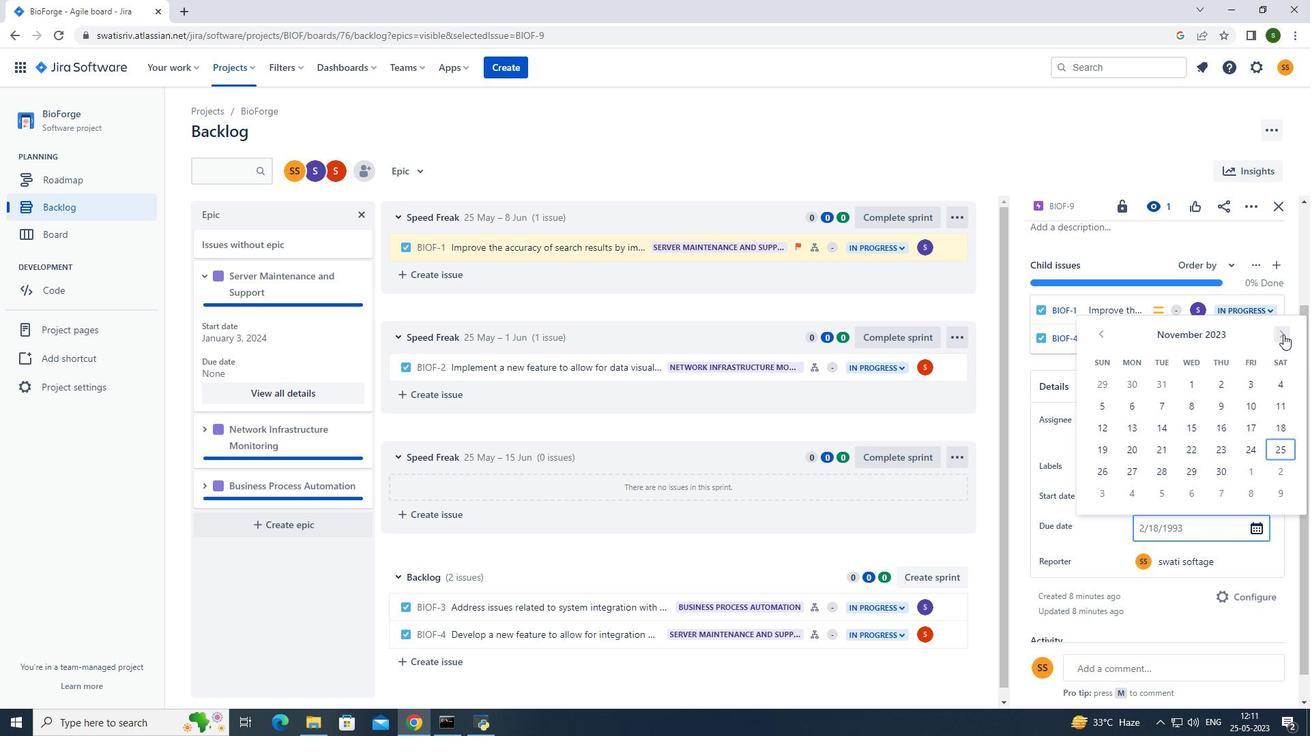 
Action: Mouse pressed left at (1283, 335)
Screenshot: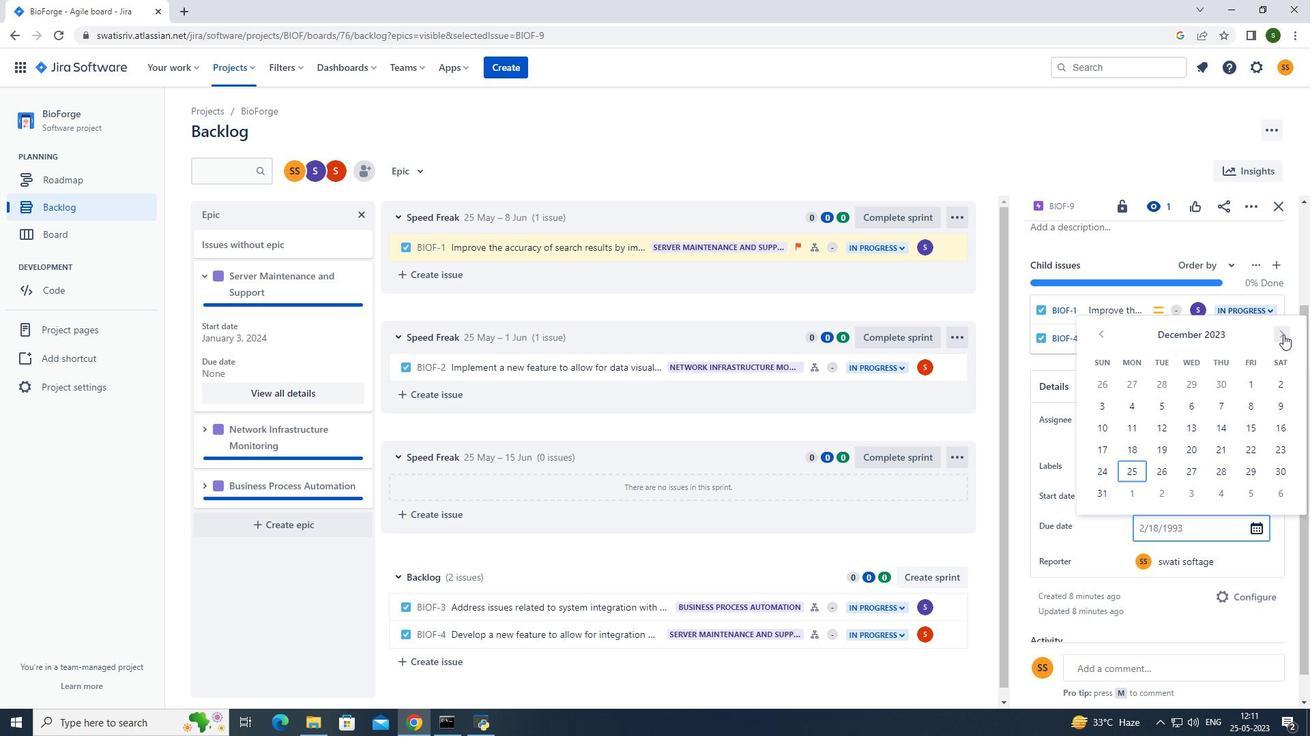 
Action: Mouse pressed left at (1283, 335)
Screenshot: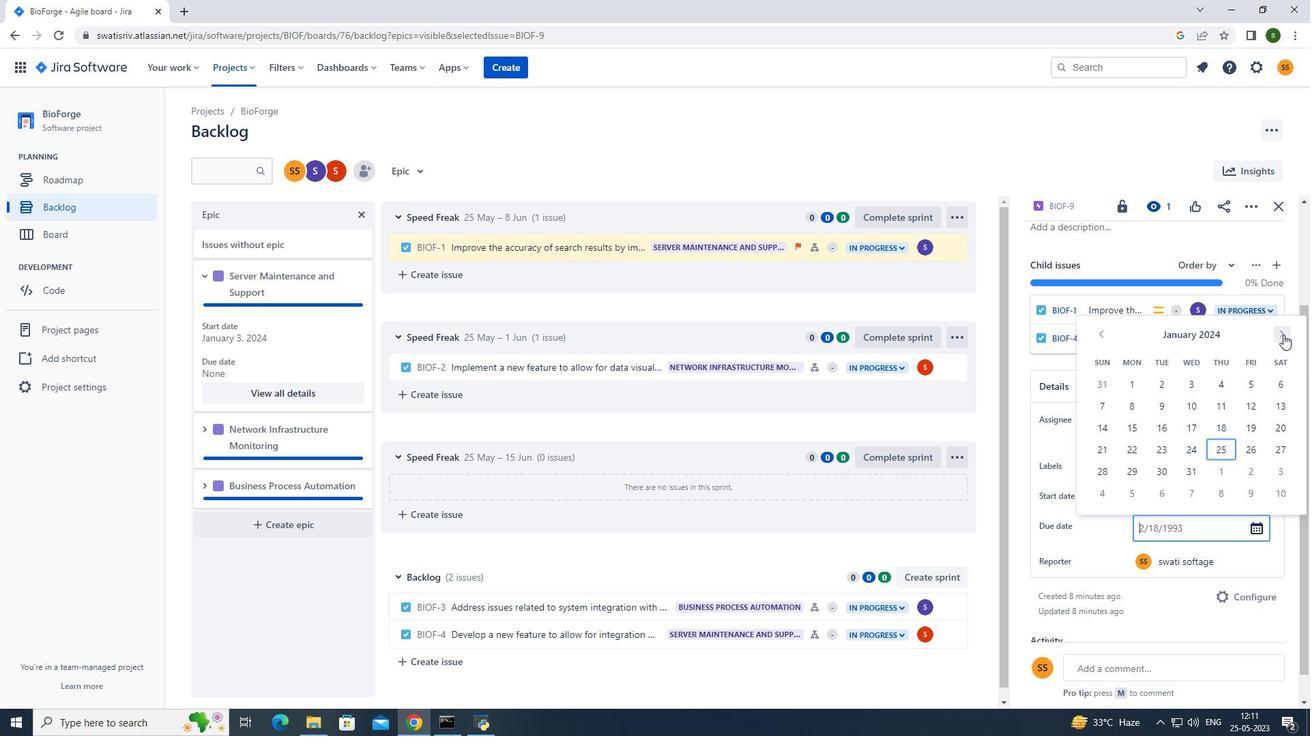 
Action: Mouse pressed left at (1283, 335)
Screenshot: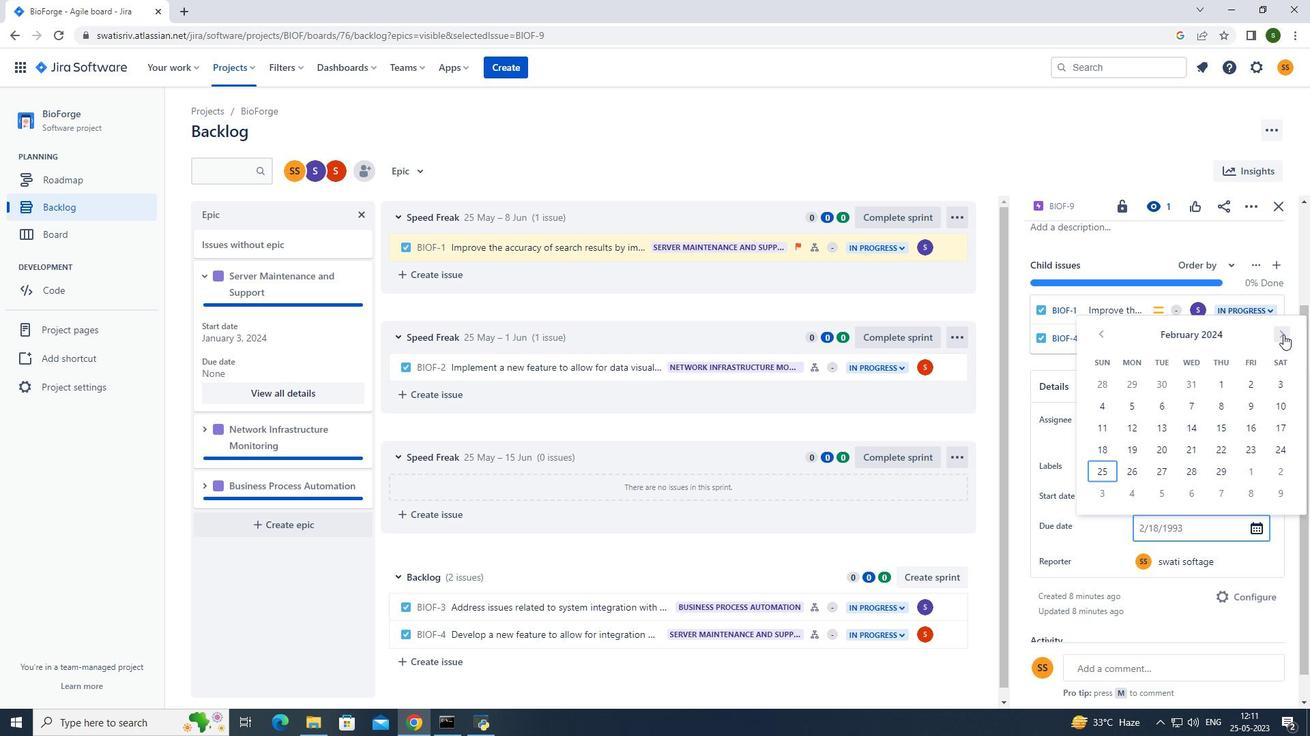 
Action: Mouse moved to (1283, 335)
Screenshot: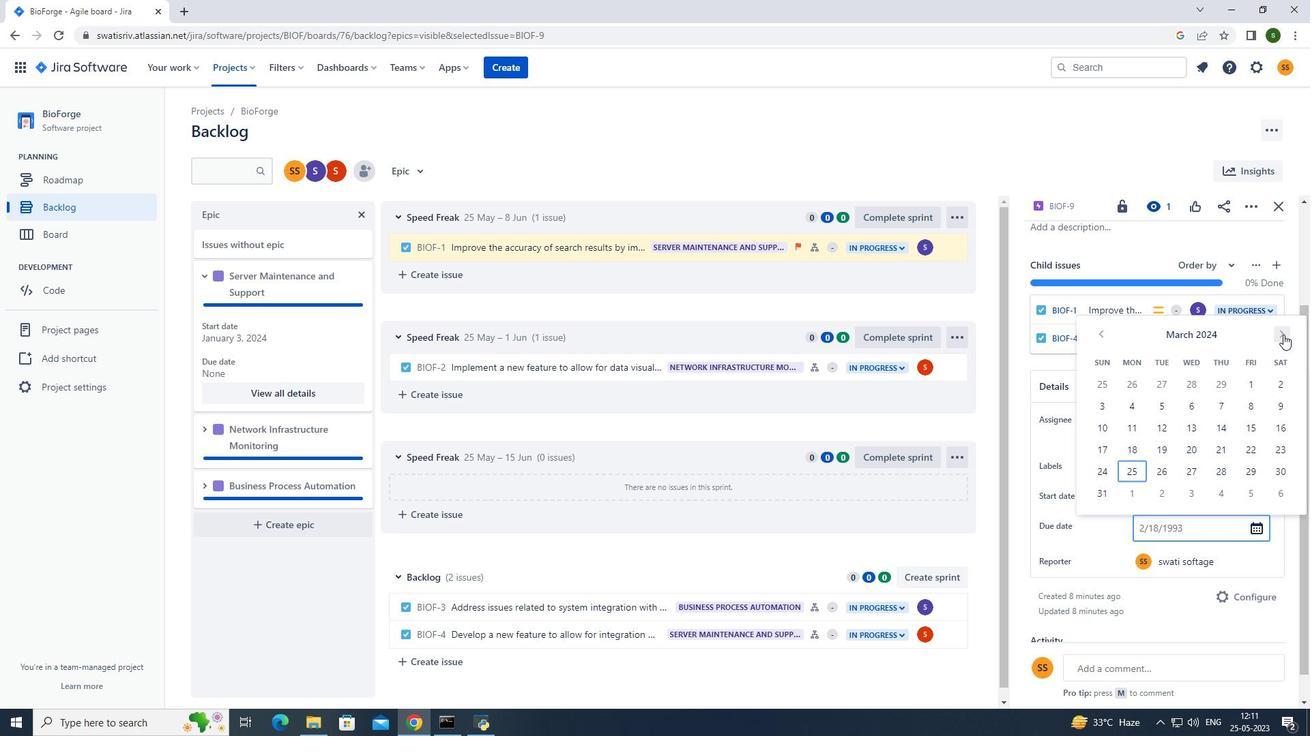 
Action: Mouse pressed left at (1283, 335)
Screenshot: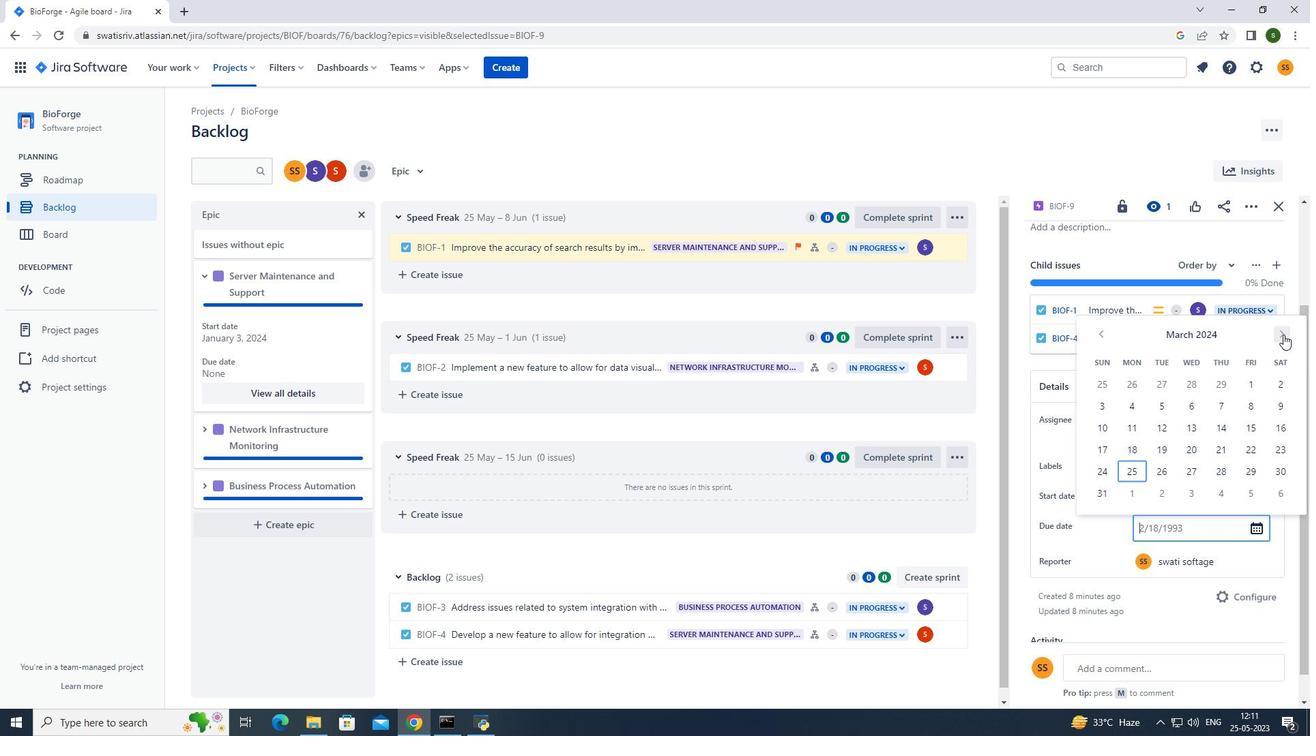 
Action: Mouse pressed left at (1283, 335)
Screenshot: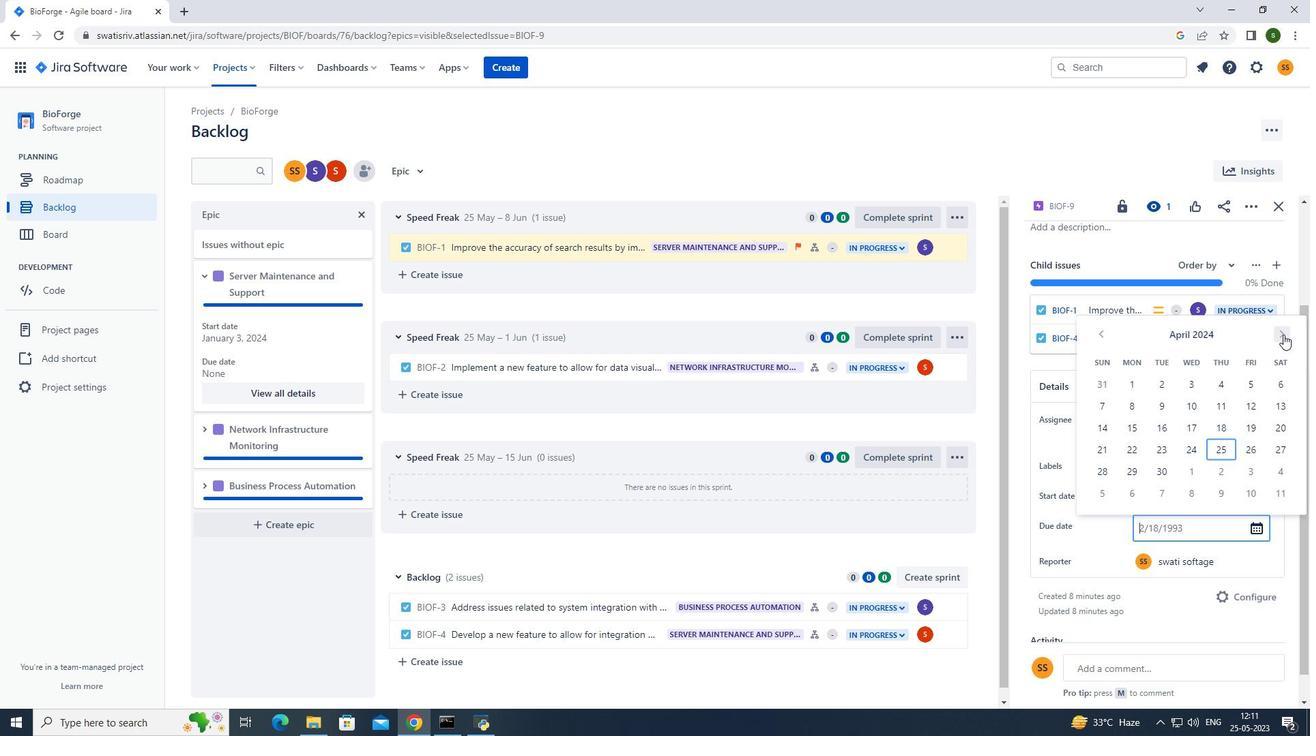 
Action: Mouse pressed left at (1283, 335)
Screenshot: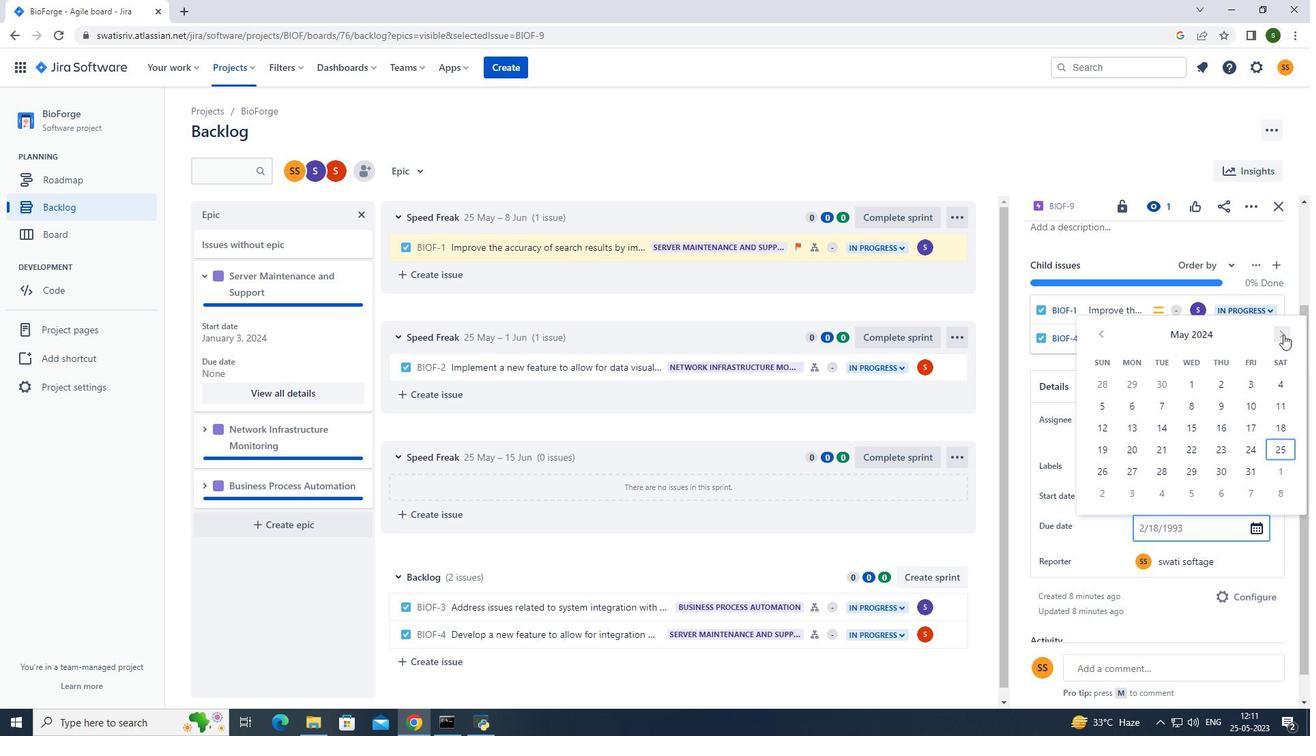 
Action: Mouse pressed left at (1283, 335)
Screenshot: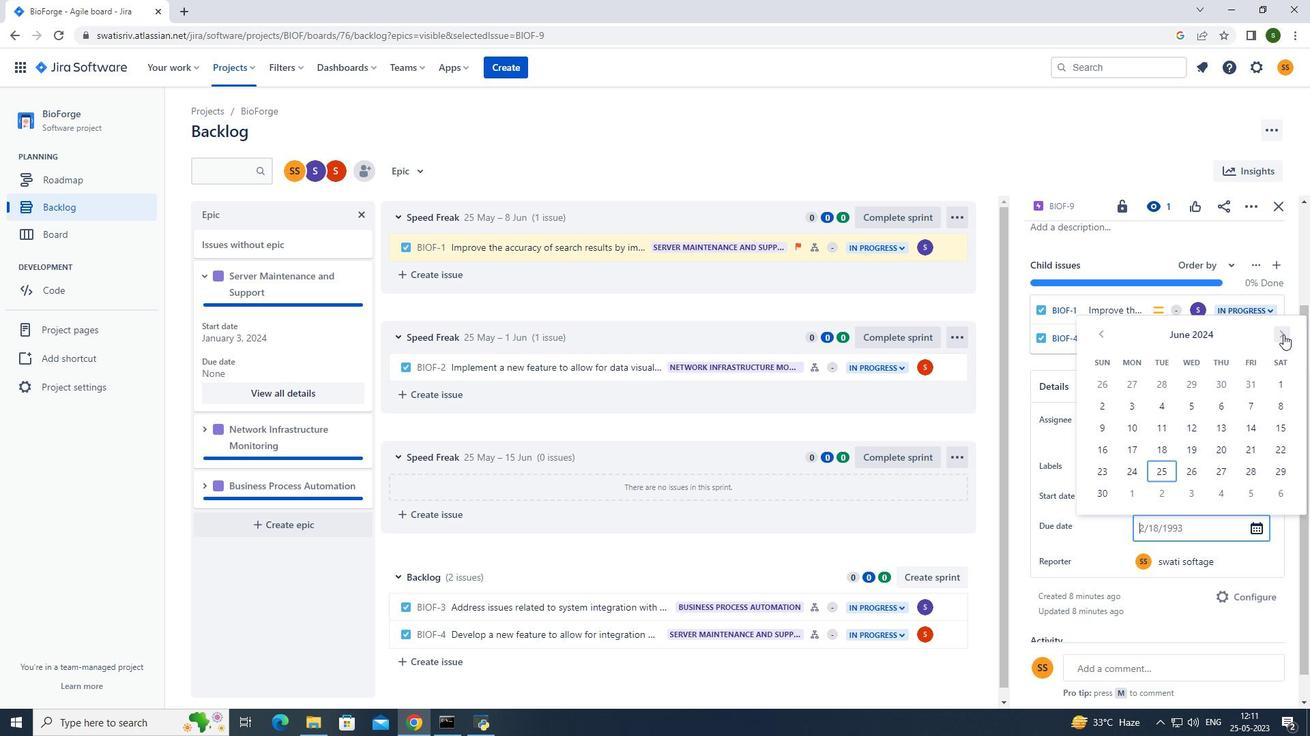 
Action: Mouse pressed left at (1283, 335)
Screenshot: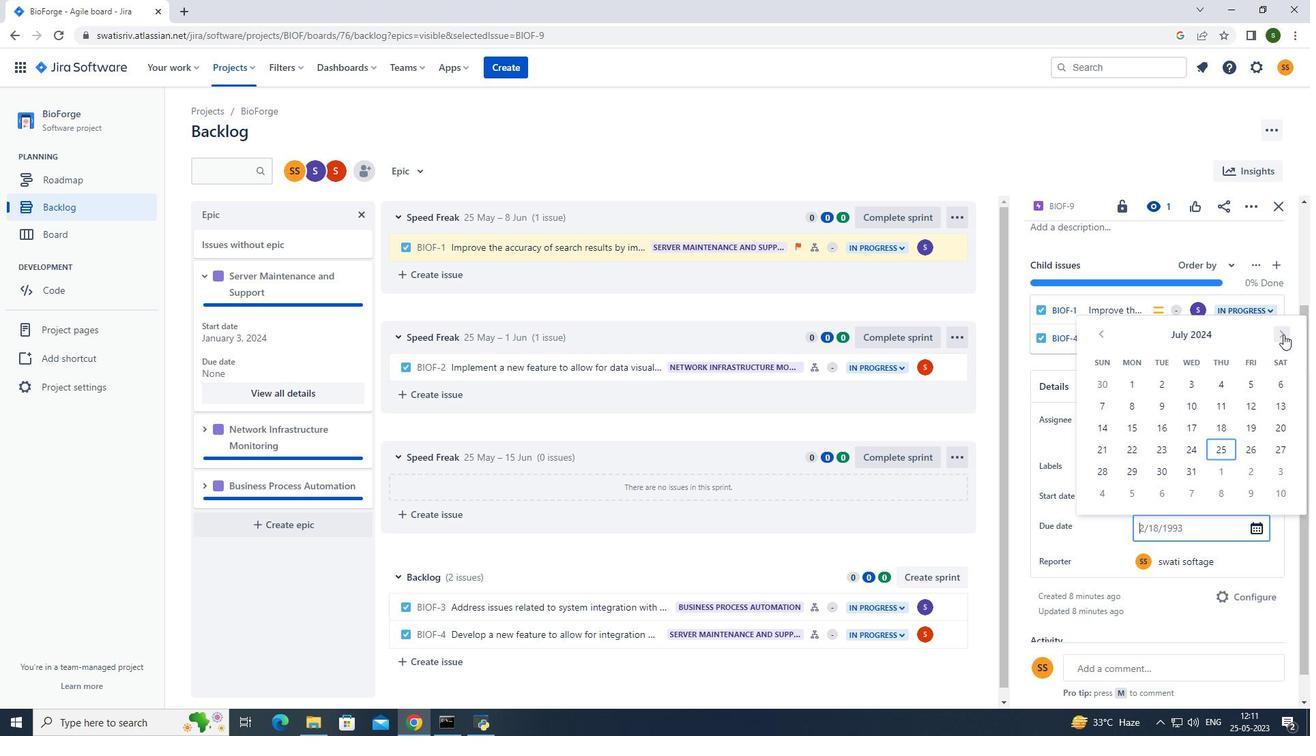 
Action: Mouse moved to (1282, 335)
Screenshot: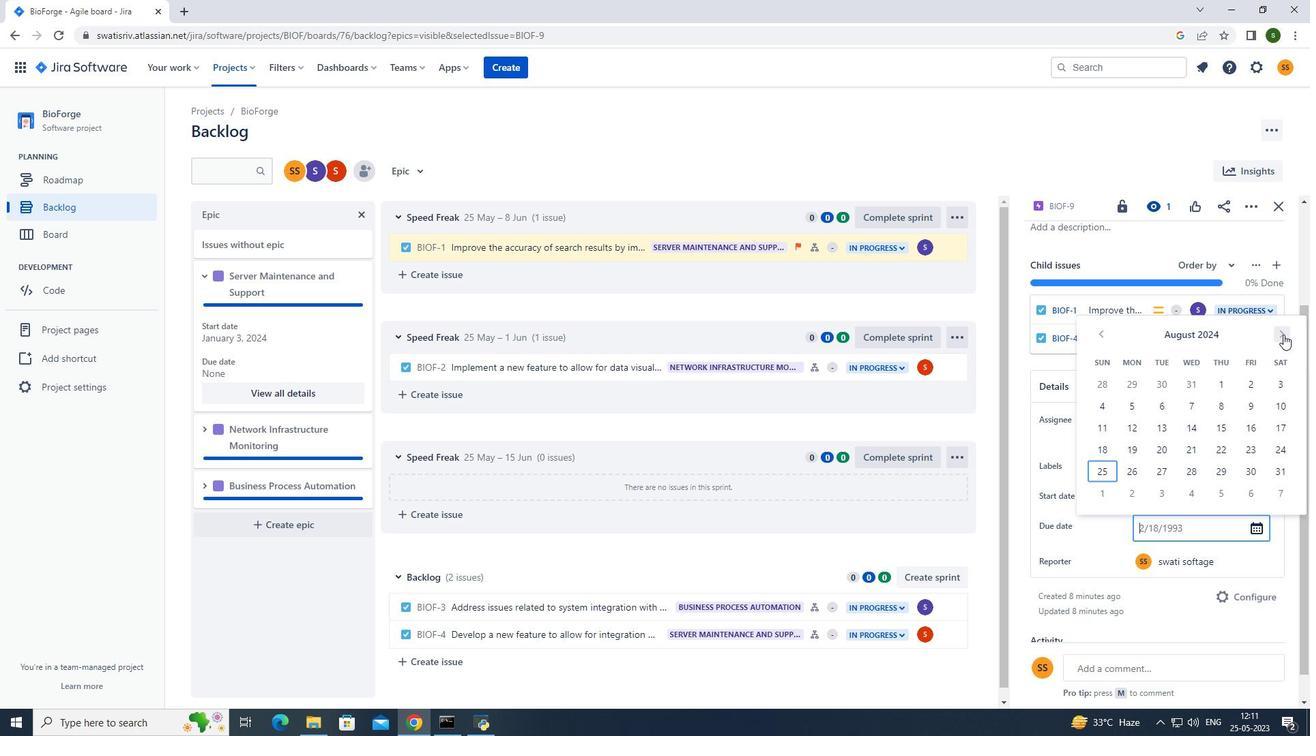 
Action: Mouse pressed left at (1282, 335)
Screenshot: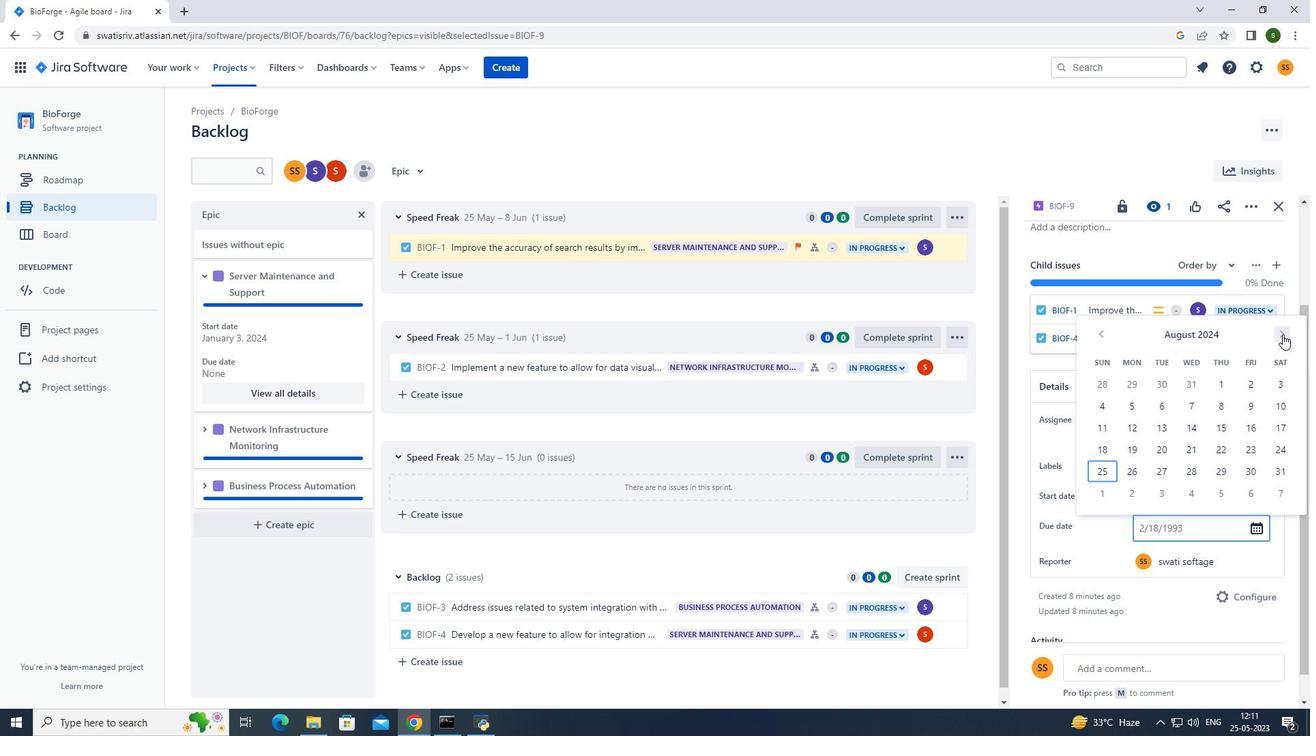 
Action: Mouse moved to (1282, 340)
Screenshot: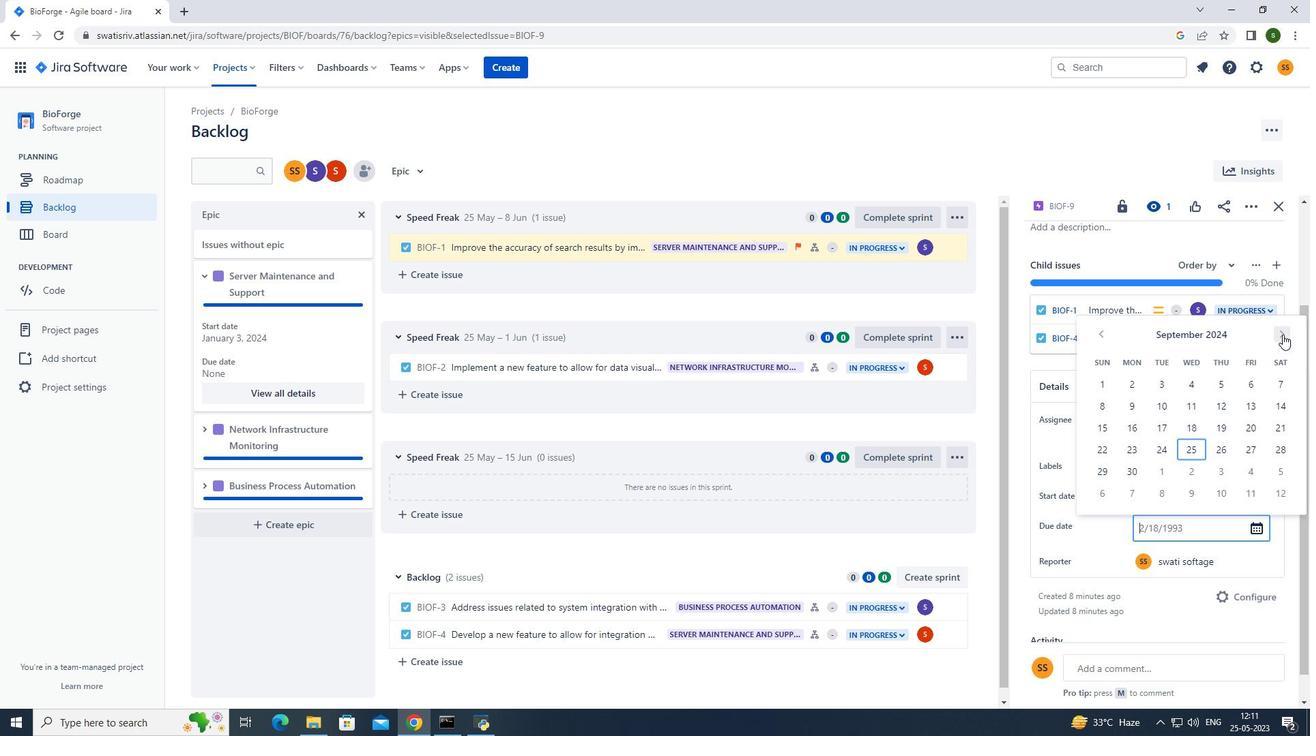
Action: Mouse pressed left at (1282, 340)
Screenshot: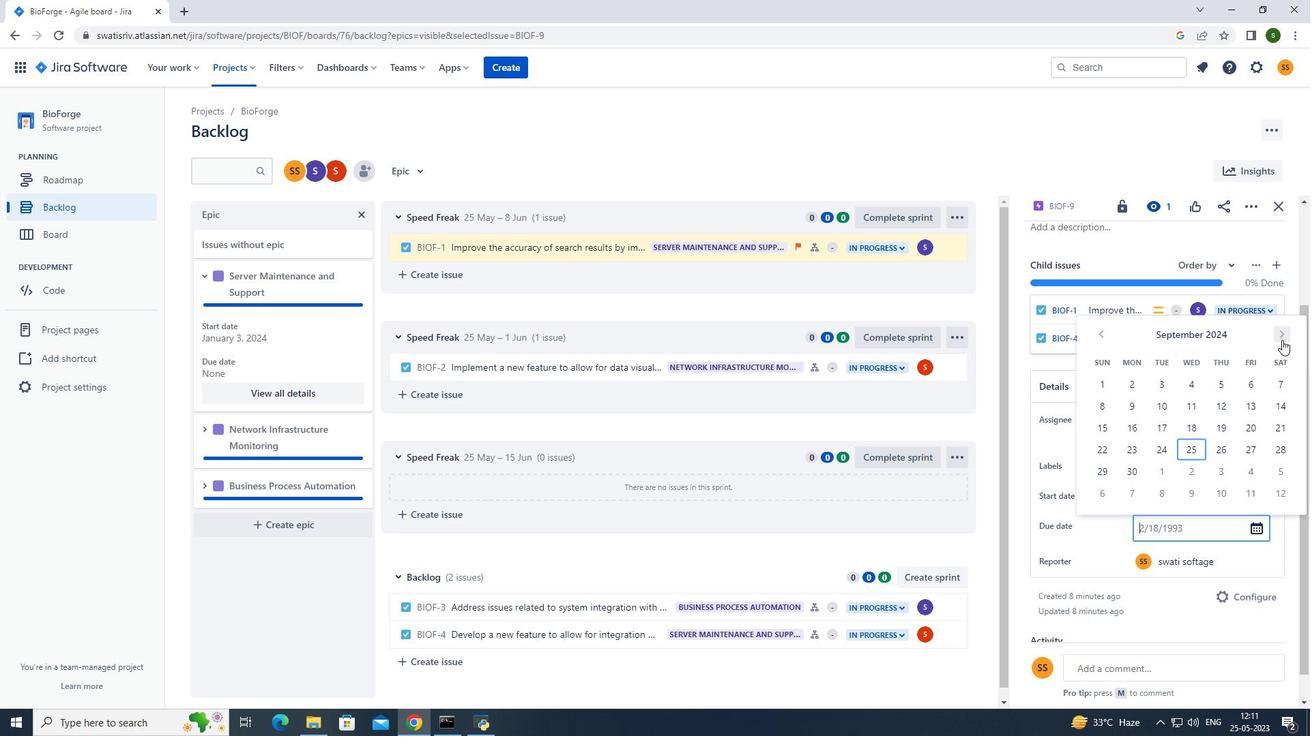 
Action: Mouse moved to (1278, 340)
Screenshot: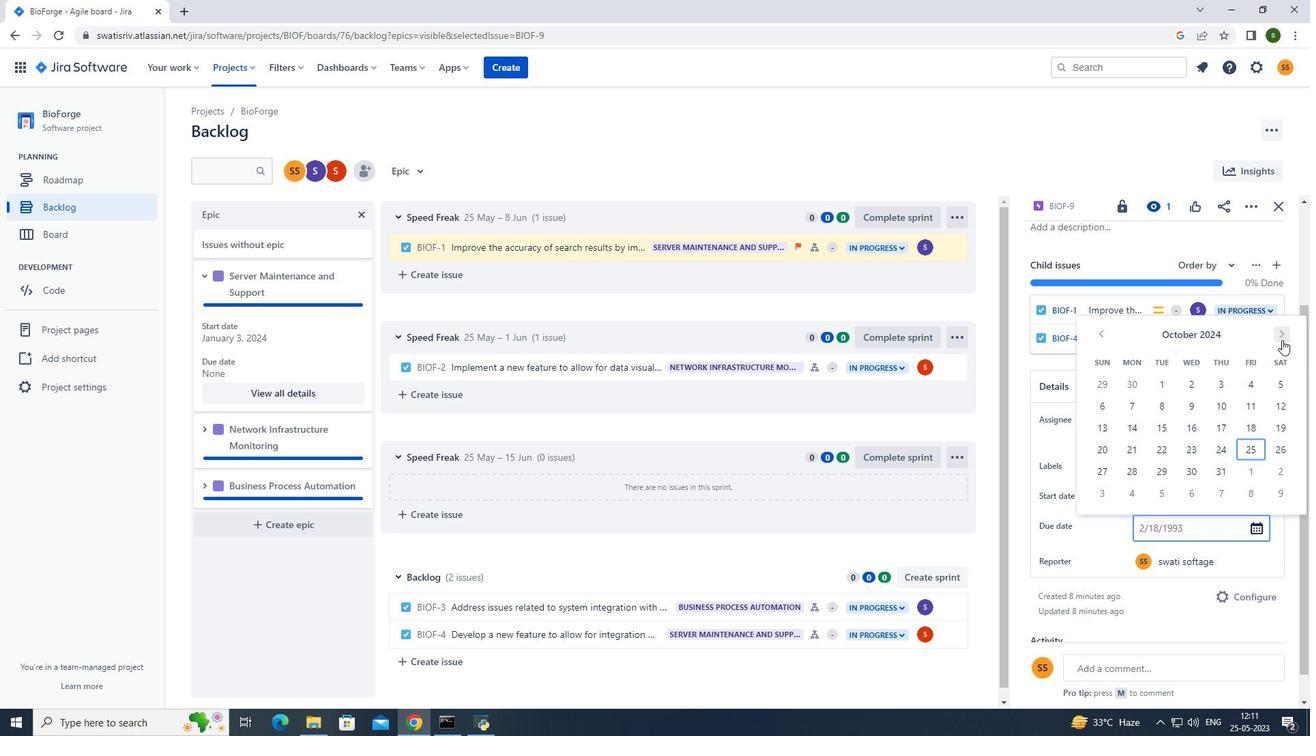 
Action: Mouse pressed left at (1278, 340)
Screenshot: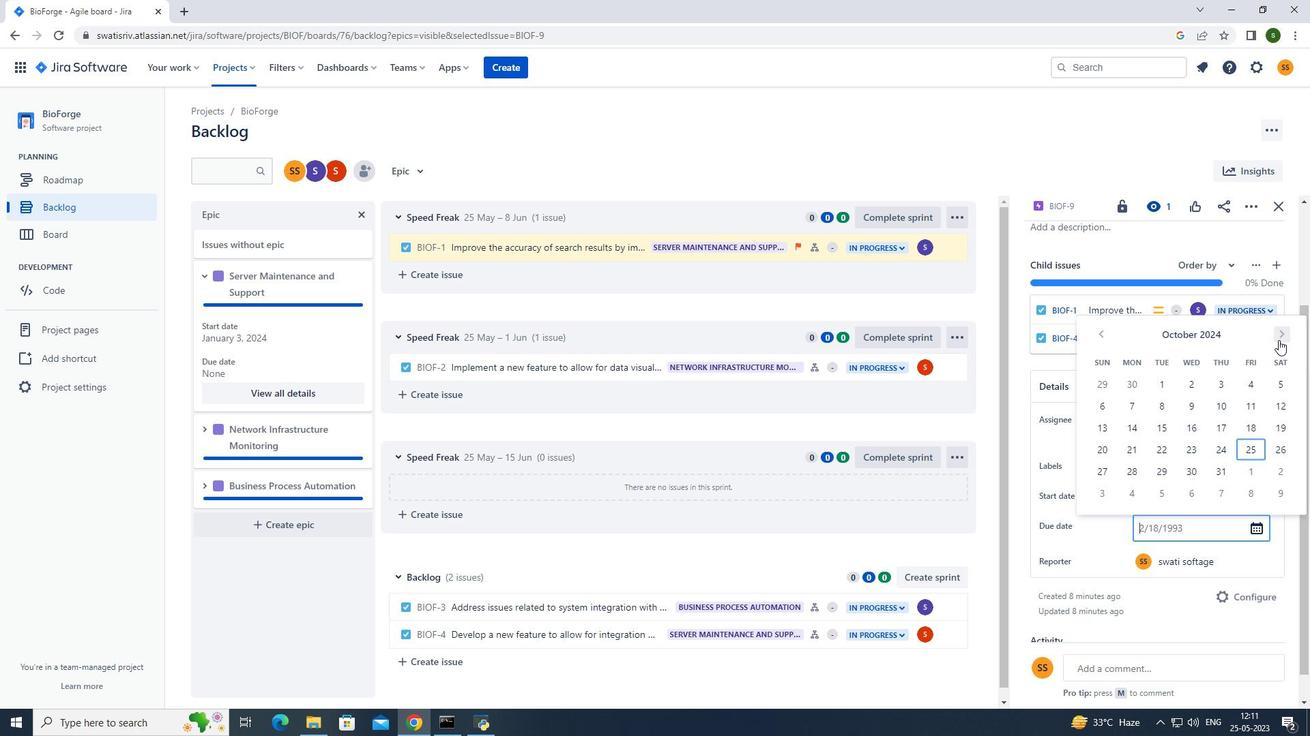 
Action: Mouse moved to (1098, 331)
Screenshot: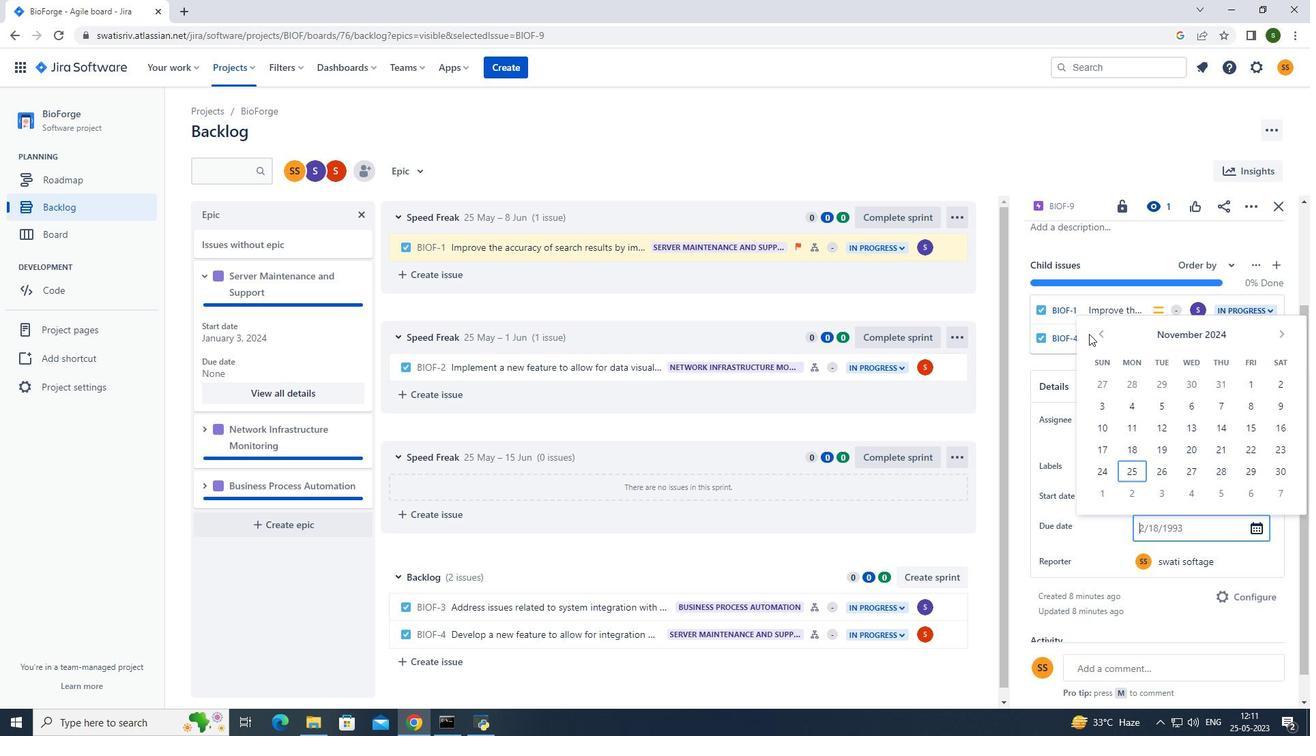 
Action: Mouse pressed left at (1098, 331)
Screenshot: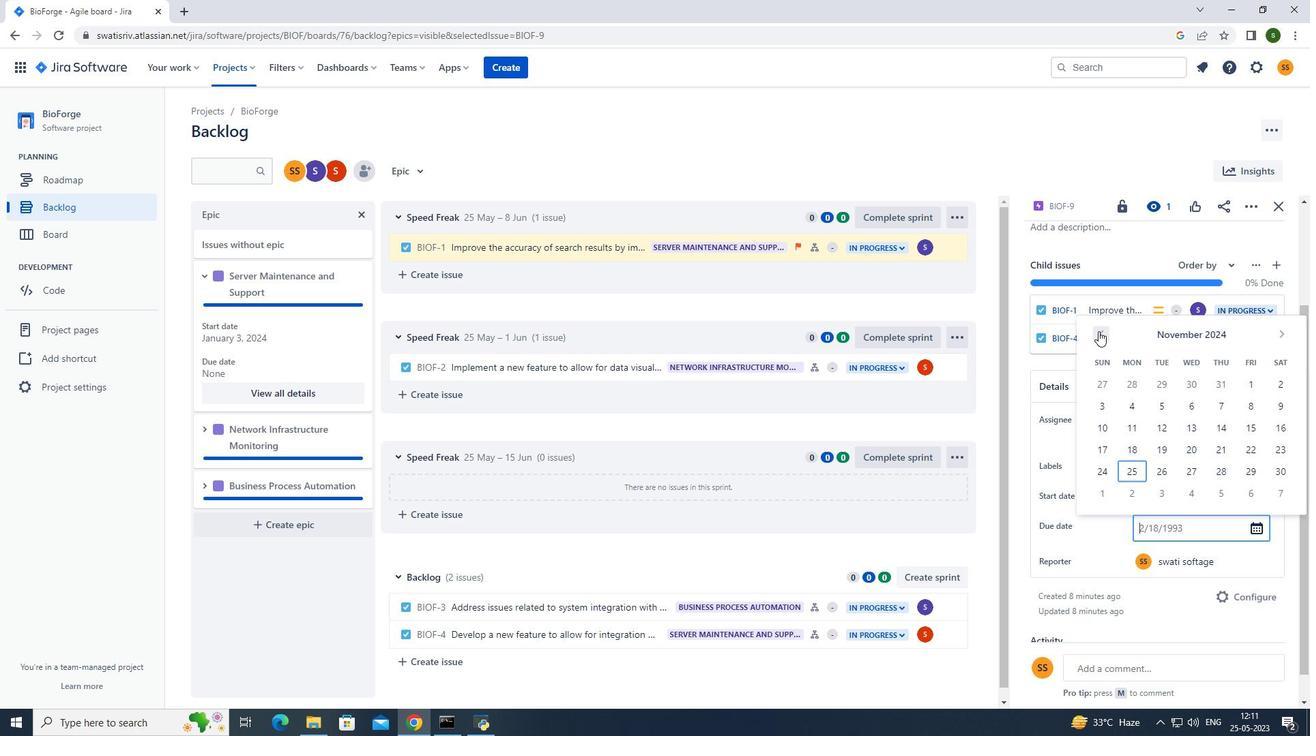 
Action: Mouse pressed left at (1098, 331)
Screenshot: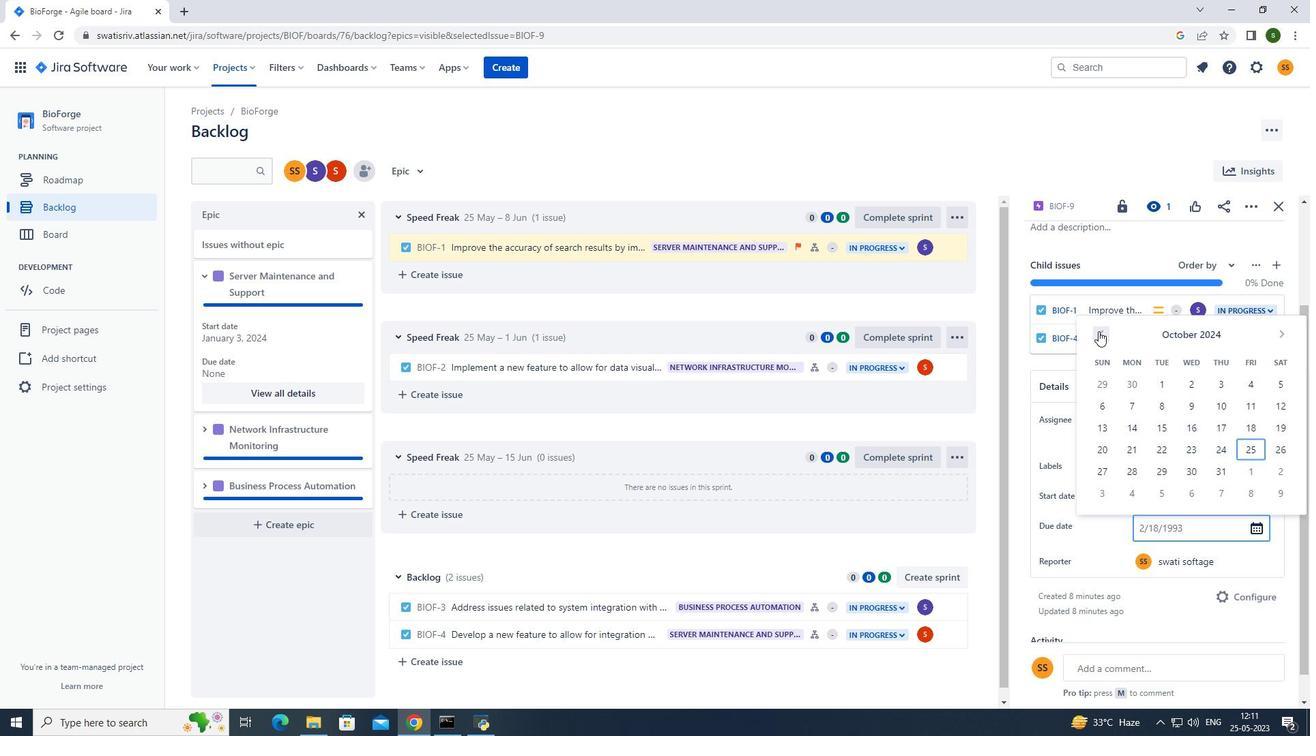 
Action: Mouse moved to (1170, 386)
Screenshot: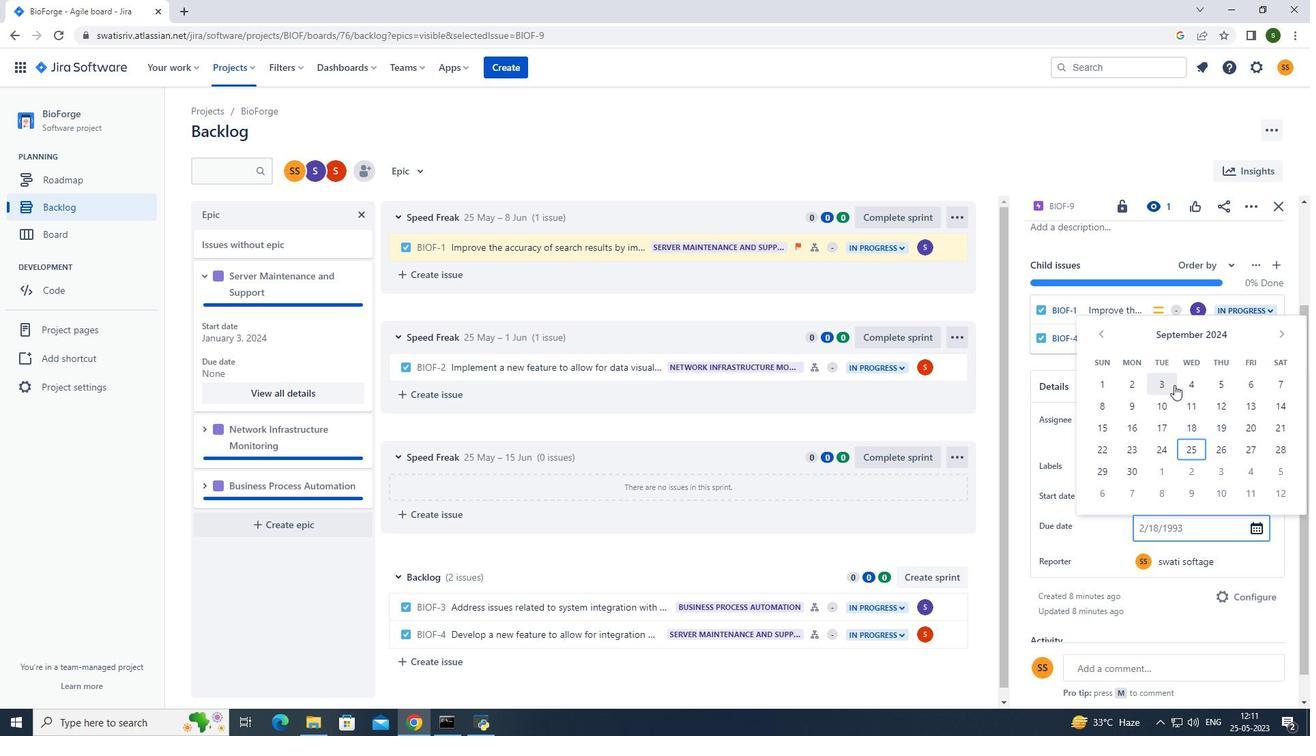 
Action: Mouse pressed left at (1170, 386)
Screenshot: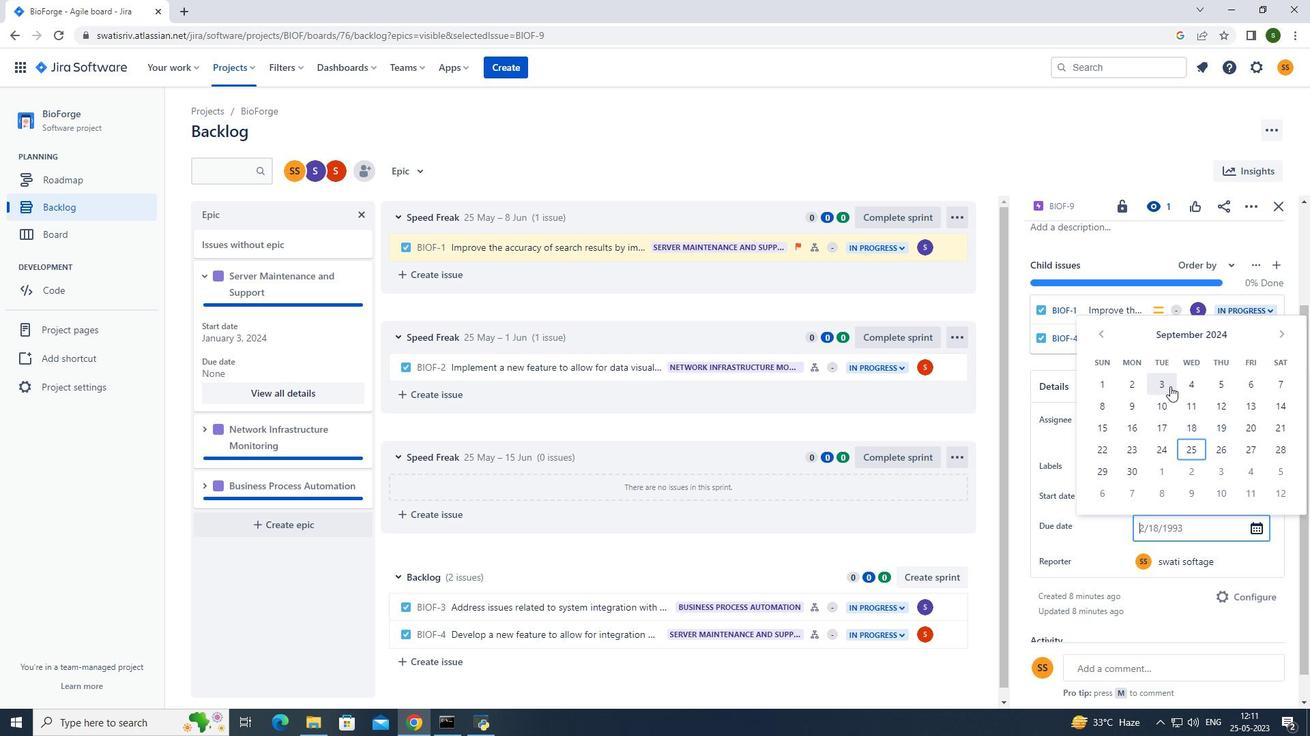 
Action: Mouse moved to (515, 118)
Screenshot: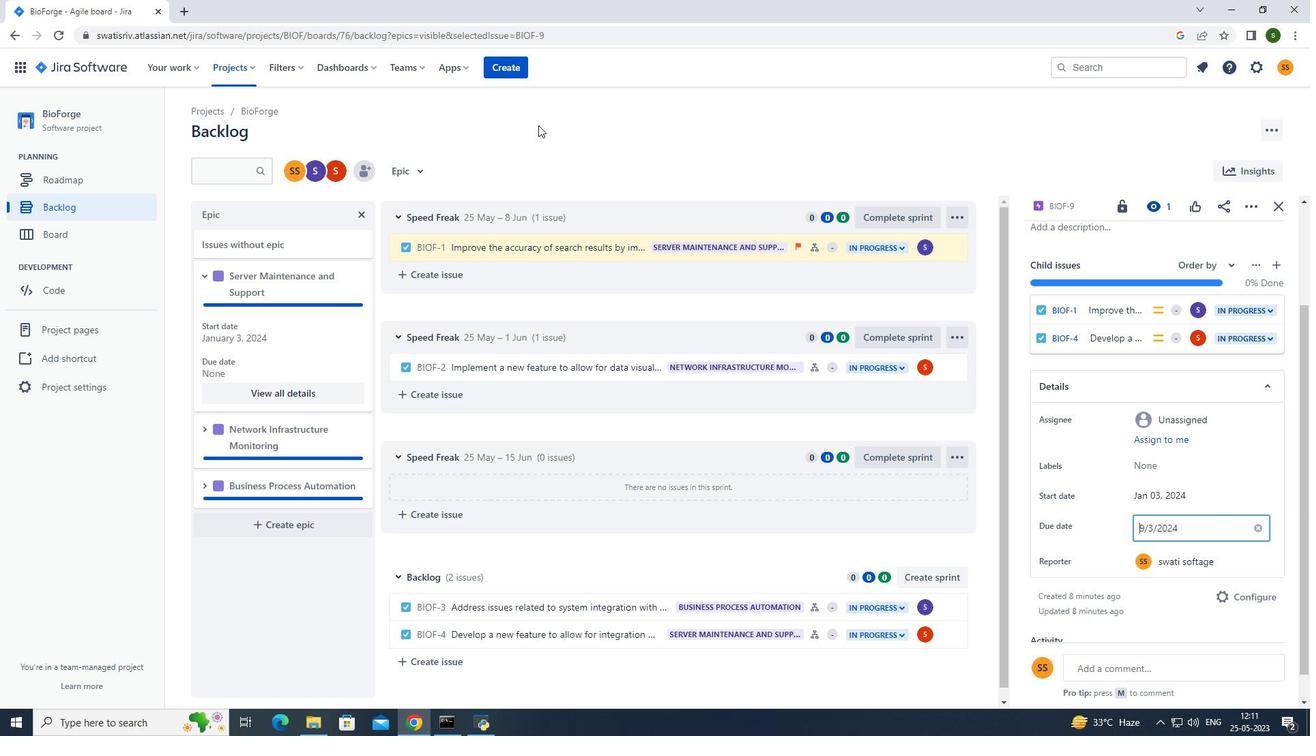 
Action: Mouse pressed left at (515, 118)
Screenshot: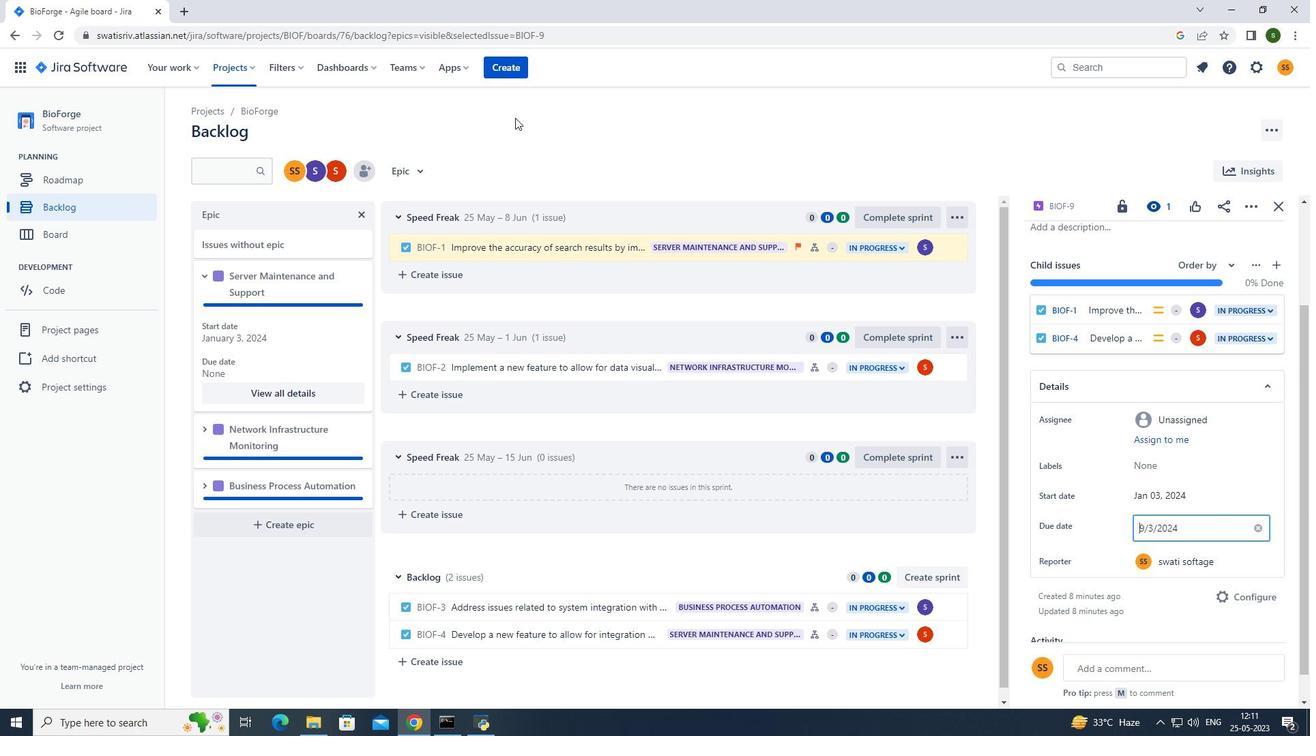
Action: Mouse moved to (250, 68)
Screenshot: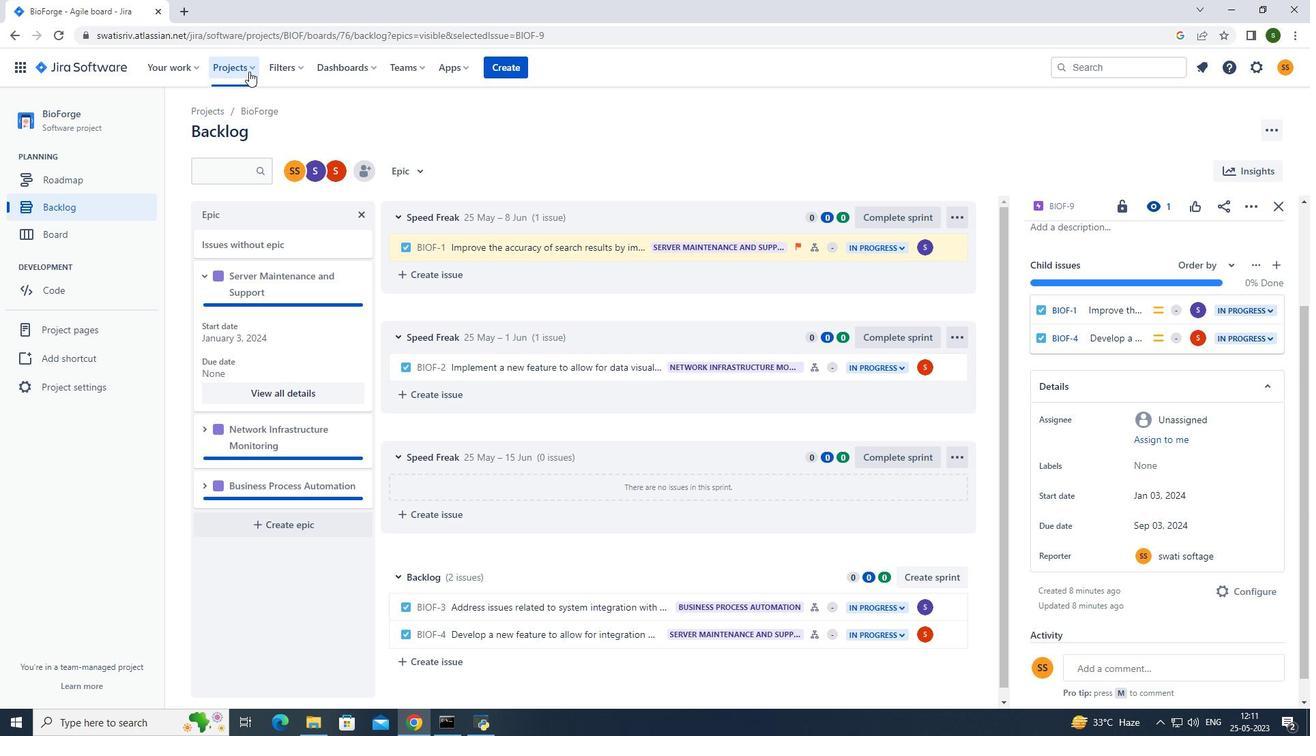 
Action: Mouse pressed left at (250, 68)
Screenshot: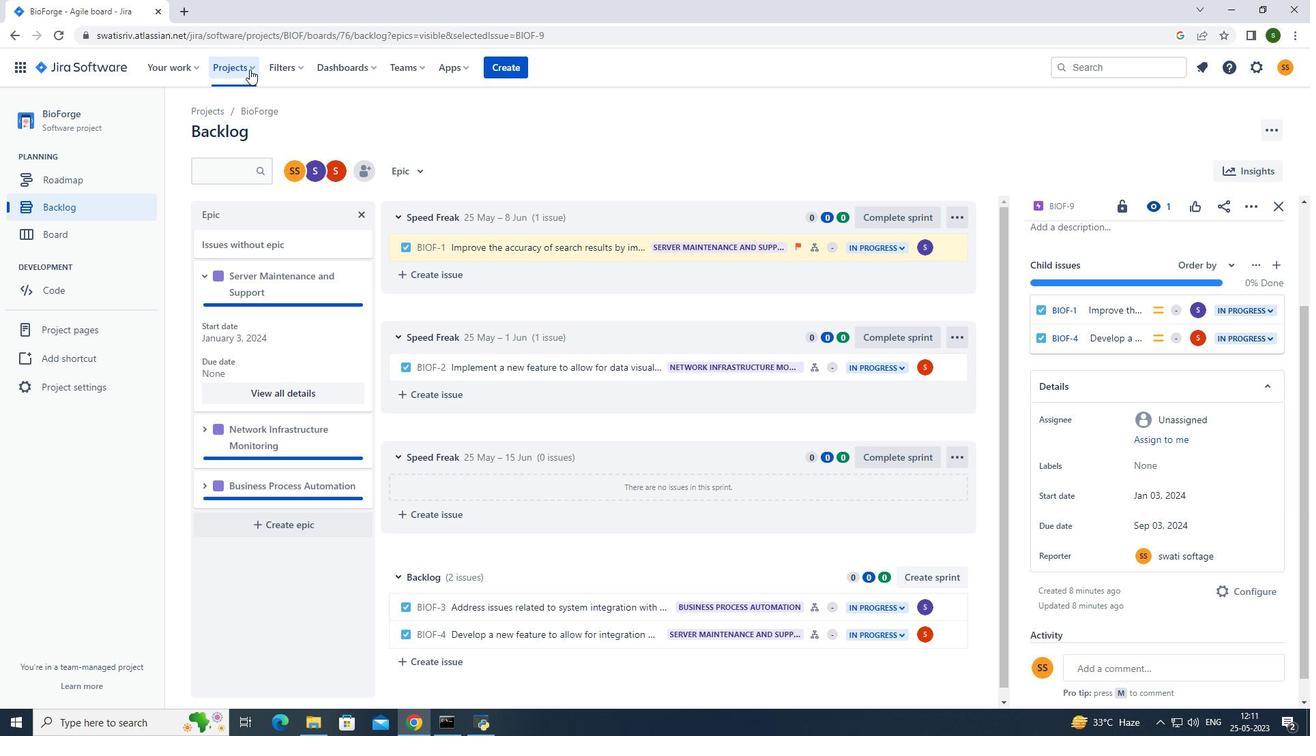 
Action: Mouse moved to (274, 134)
Screenshot: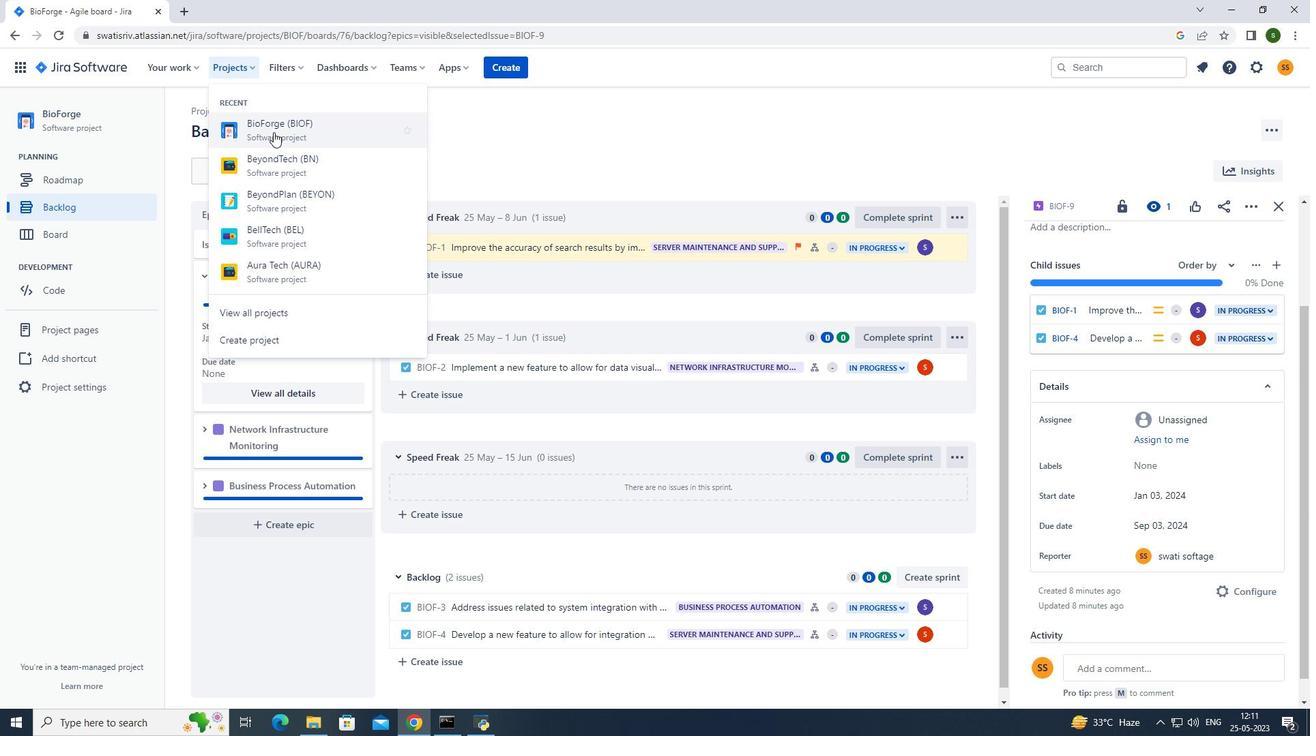 
Action: Mouse pressed left at (274, 134)
Screenshot: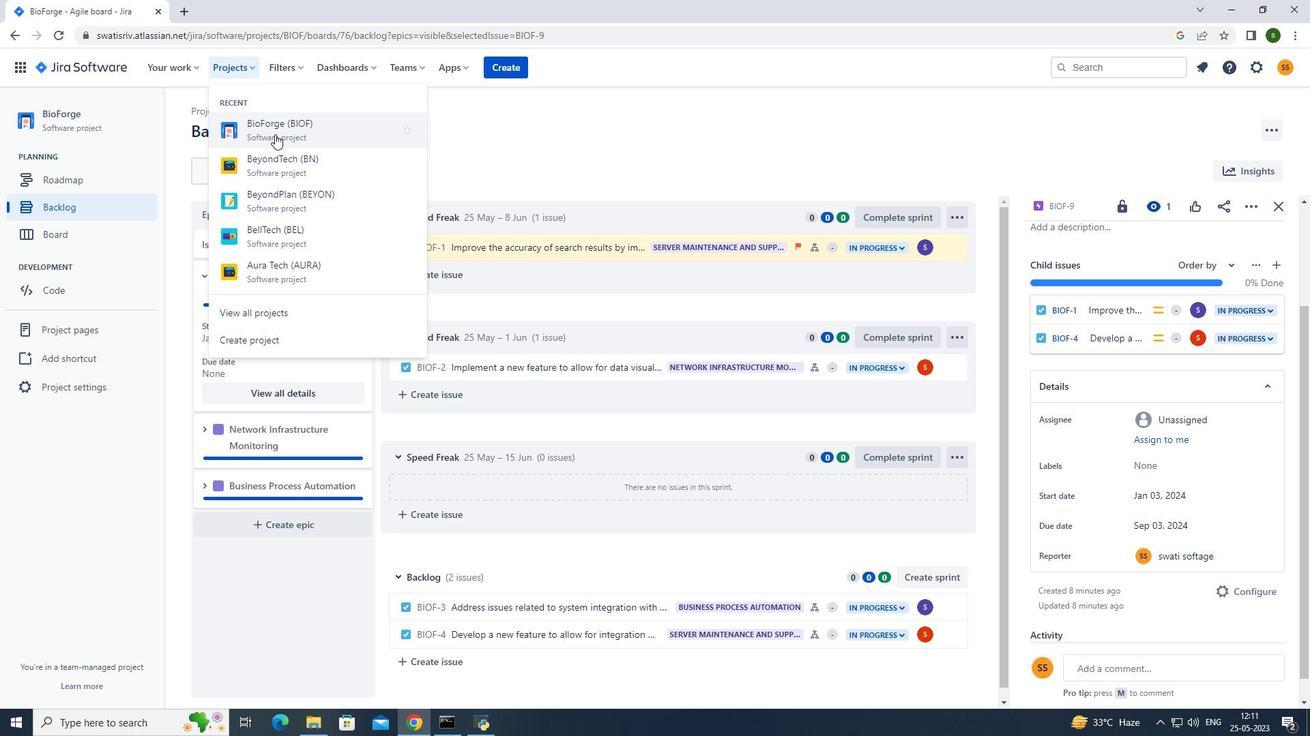 
Action: Mouse moved to (60, 208)
Screenshot: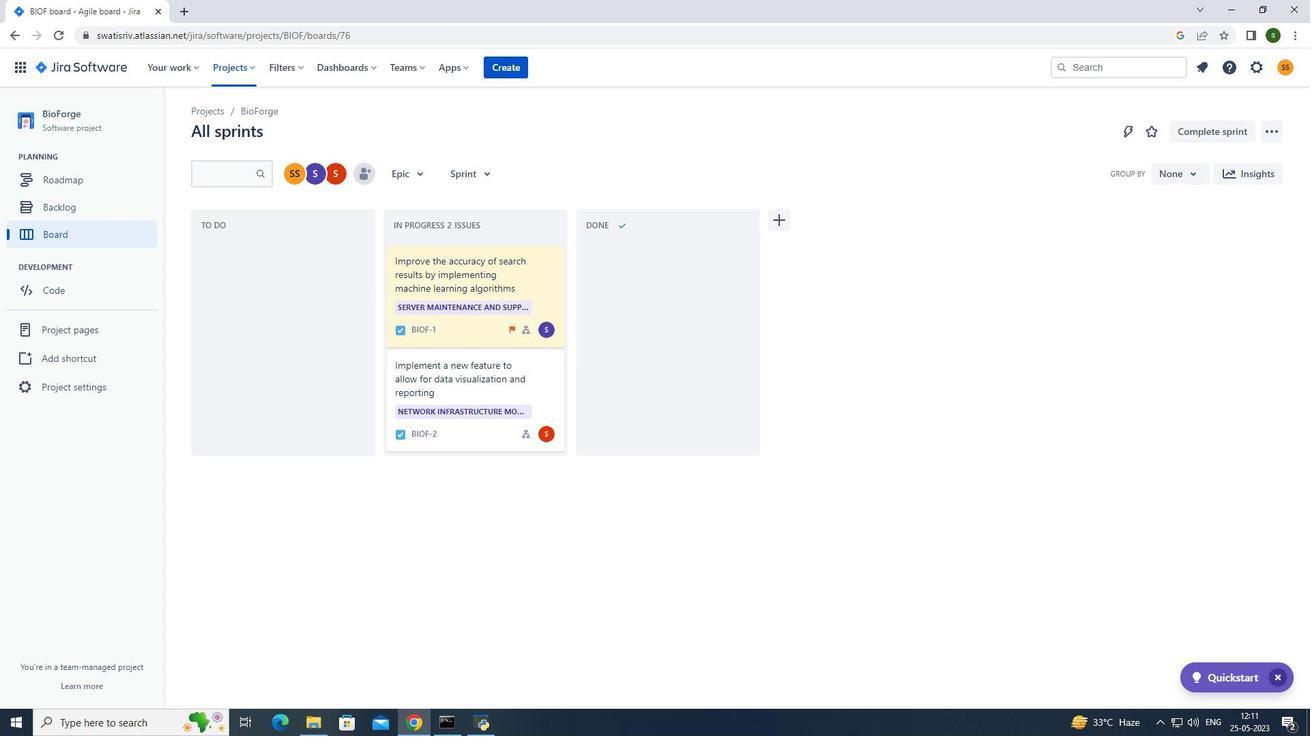 
Action: Mouse pressed left at (60, 208)
Screenshot: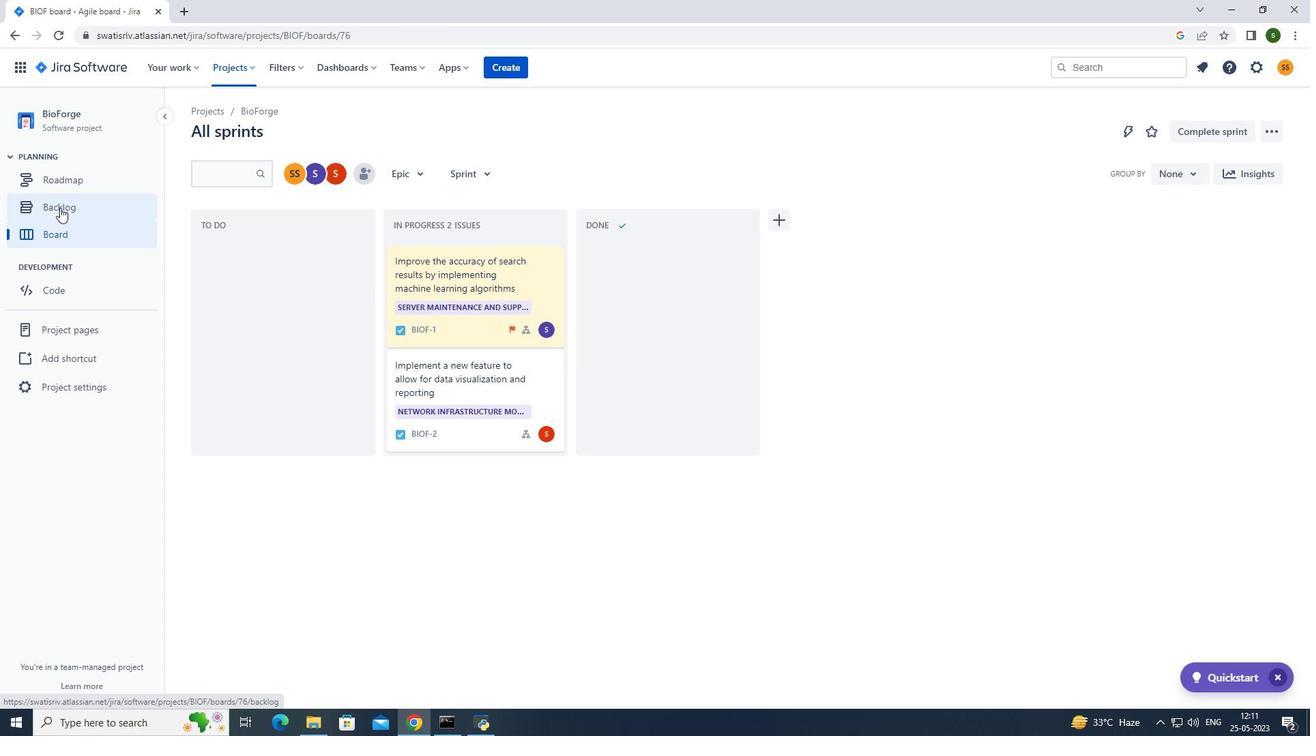 
Action: Mouse moved to (206, 325)
Screenshot: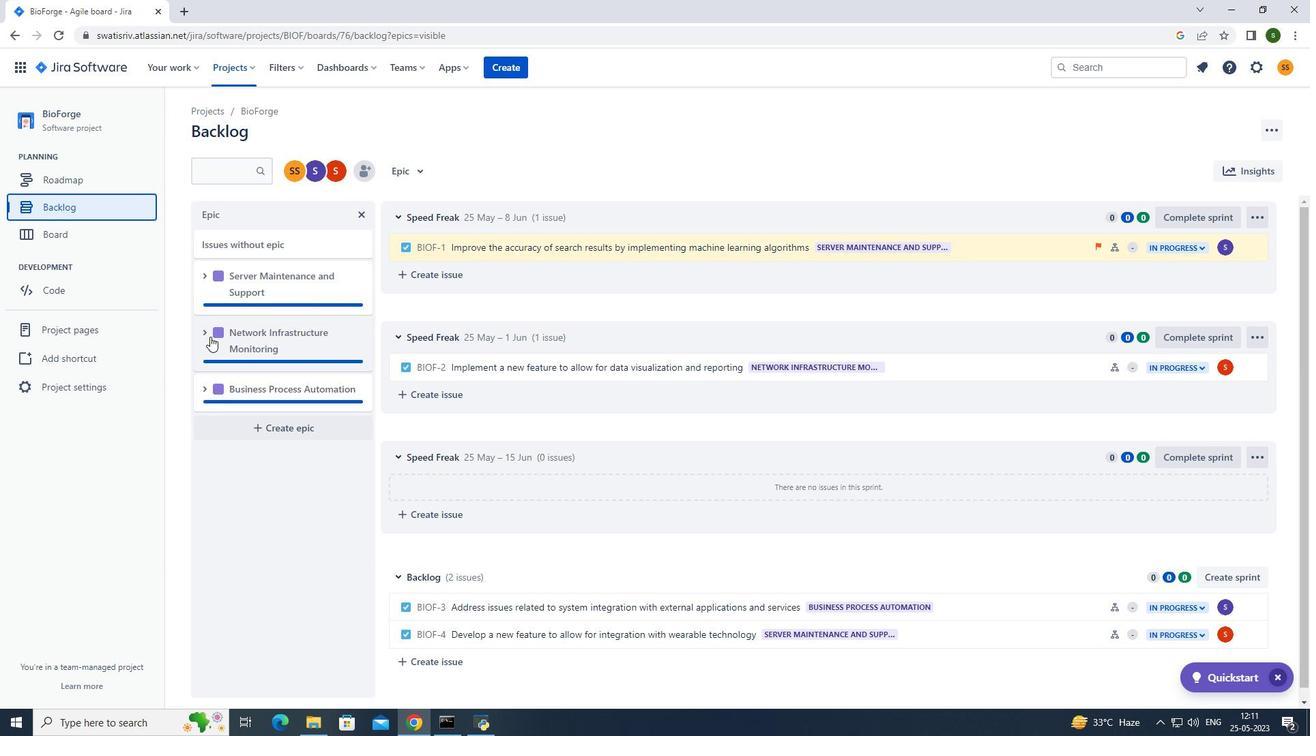 
Action: Mouse pressed left at (206, 325)
Screenshot: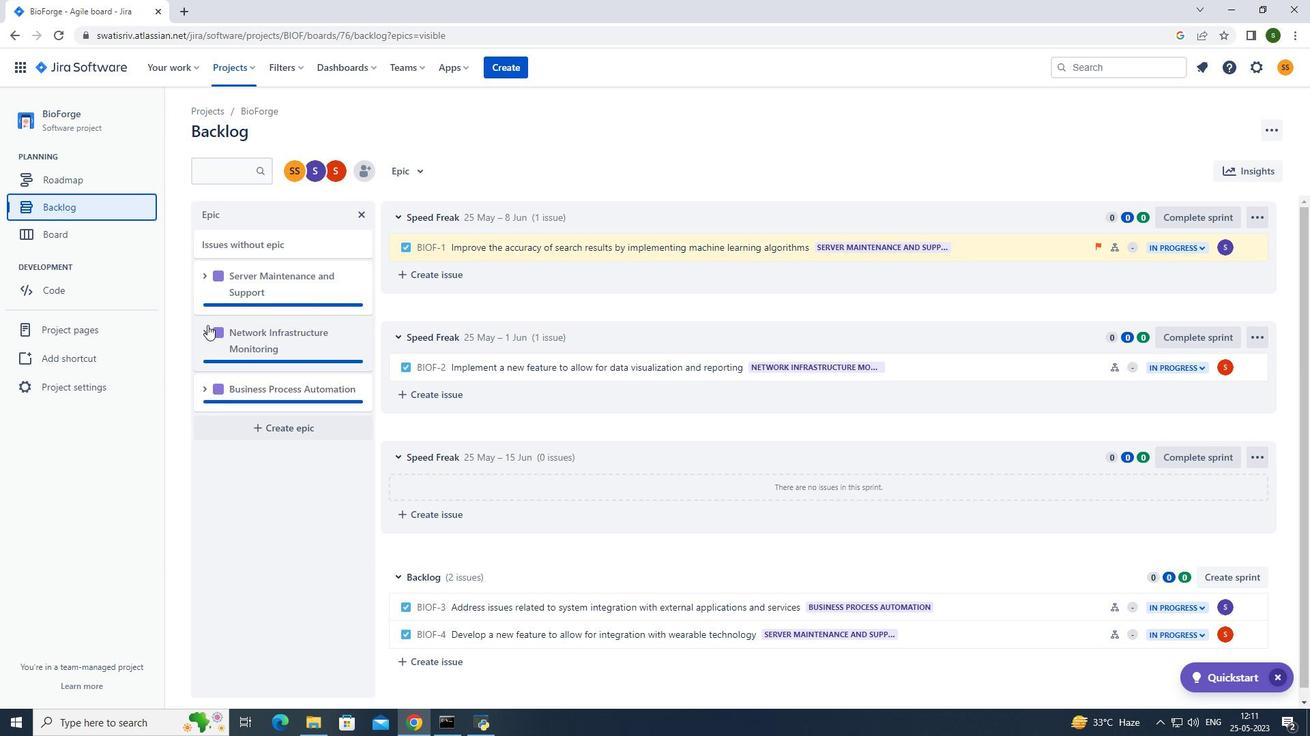 
Action: Mouse moved to (300, 452)
Screenshot: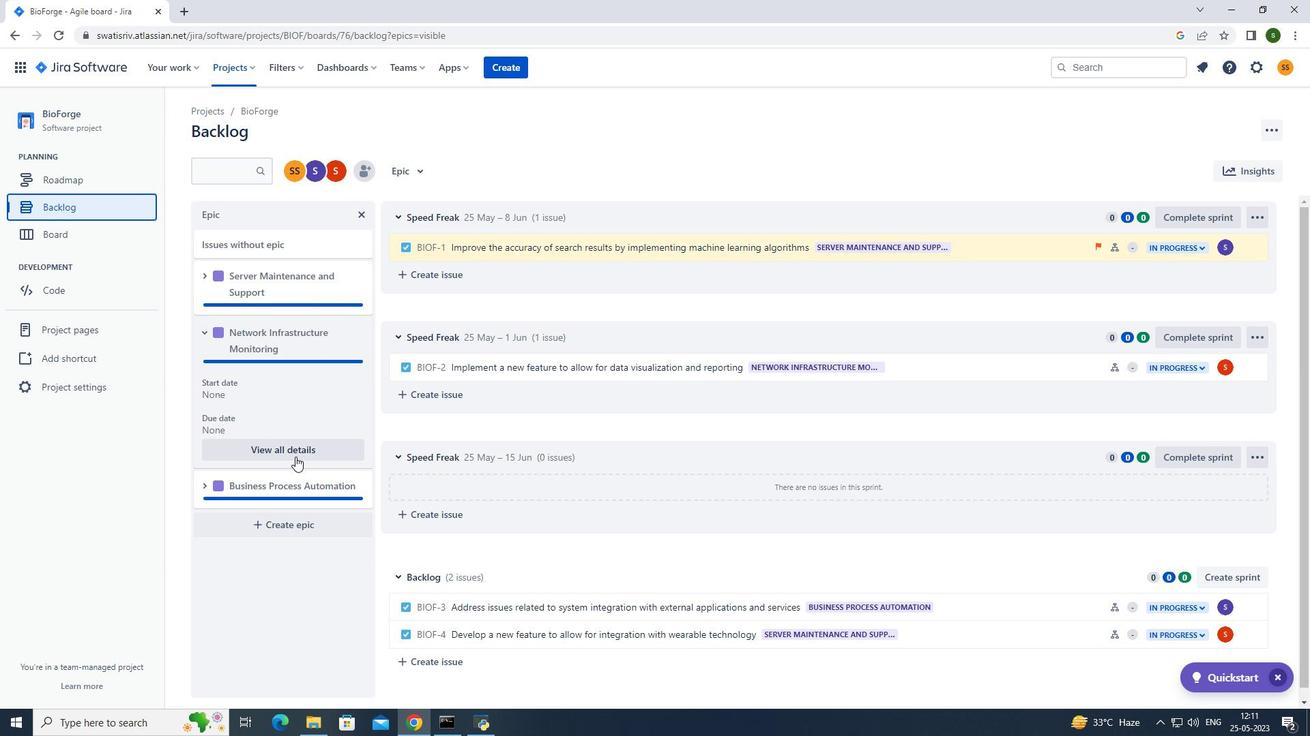 
Action: Mouse pressed left at (300, 452)
Screenshot: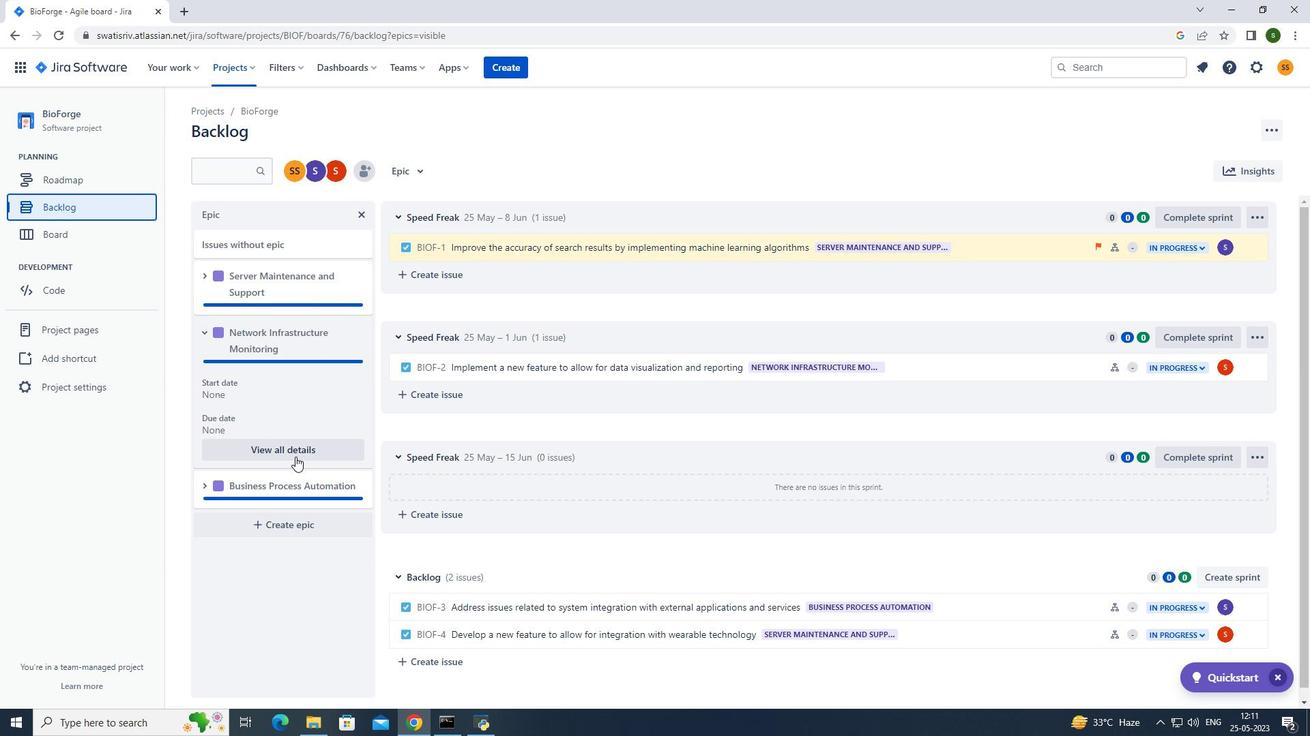 
Action: Mouse moved to (1157, 593)
Screenshot: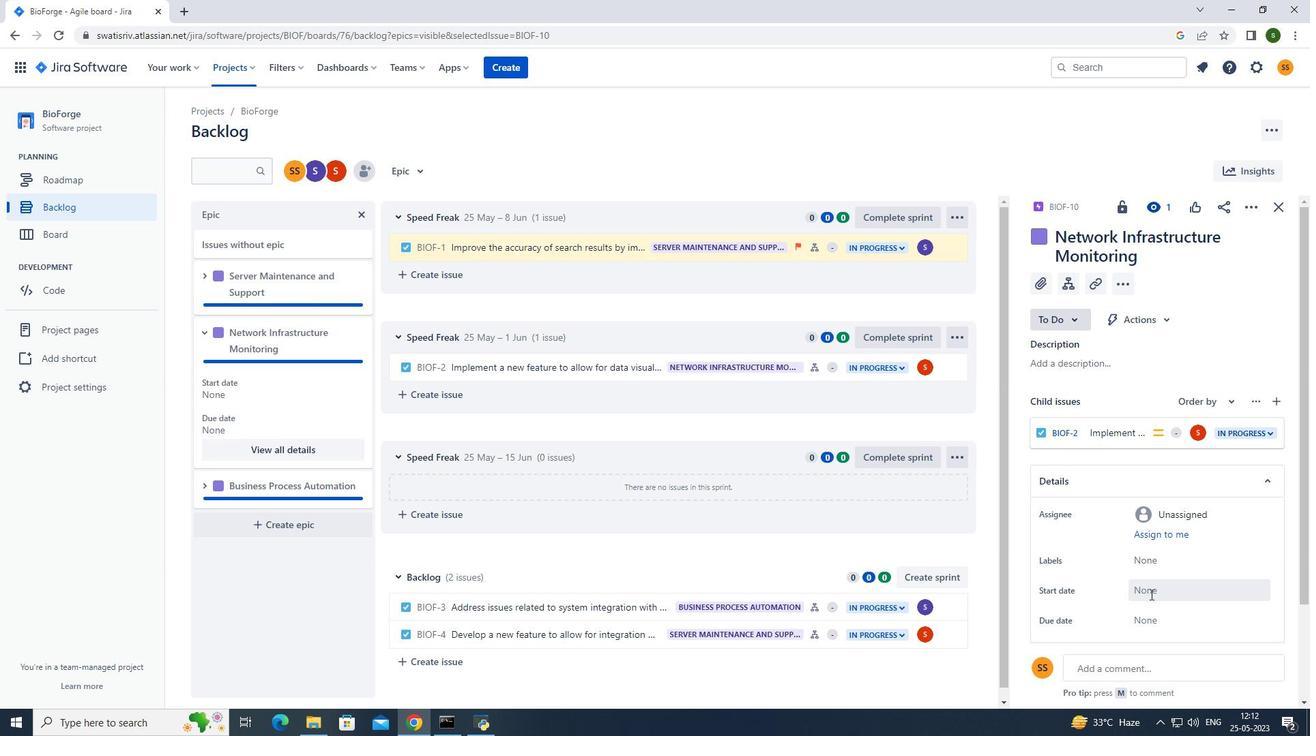 
Action: Mouse pressed left at (1157, 593)
Screenshot: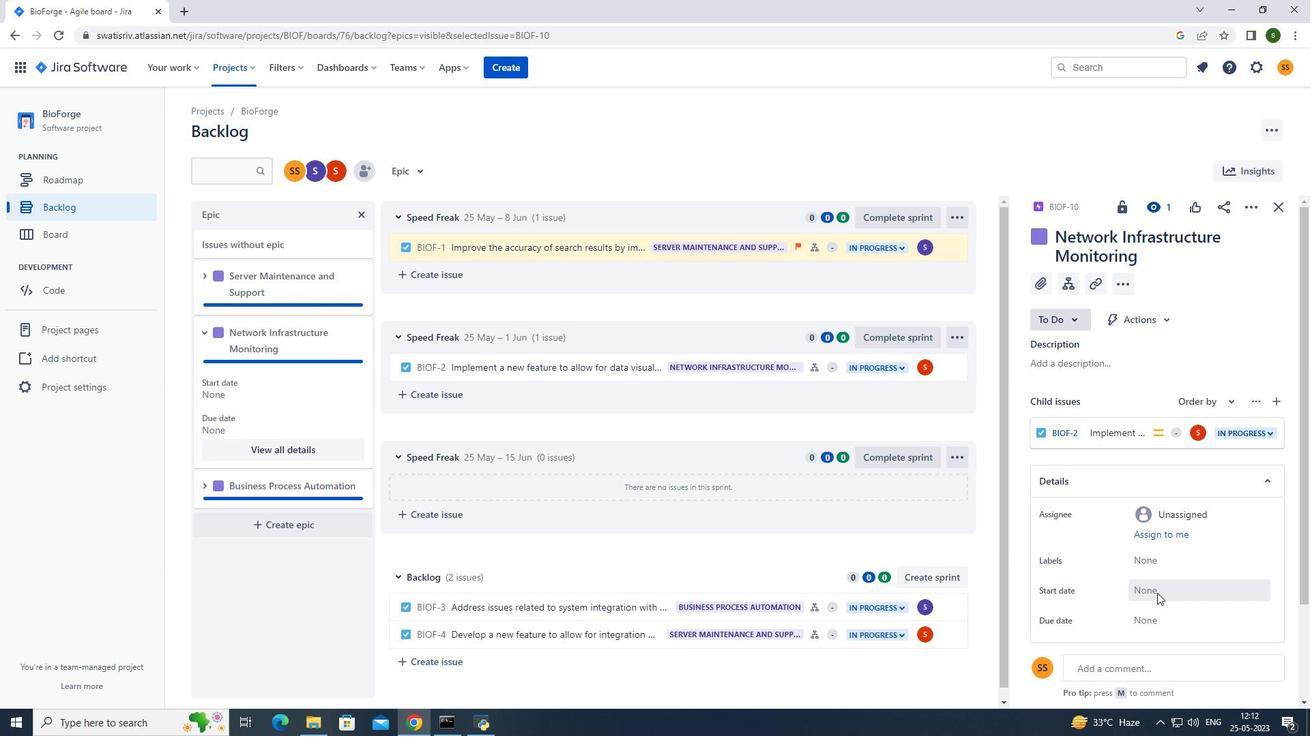 
Action: Mouse moved to (1281, 396)
Screenshot: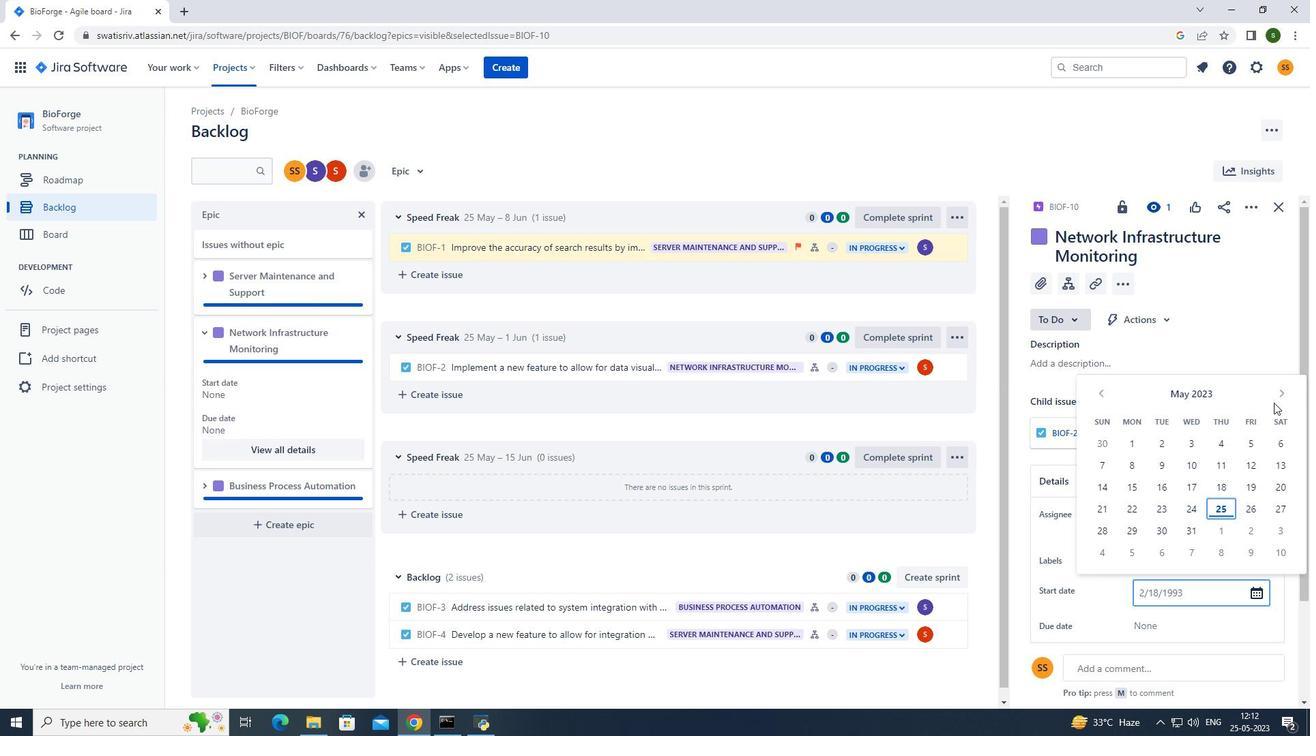 
Action: Mouse pressed left at (1281, 396)
Screenshot: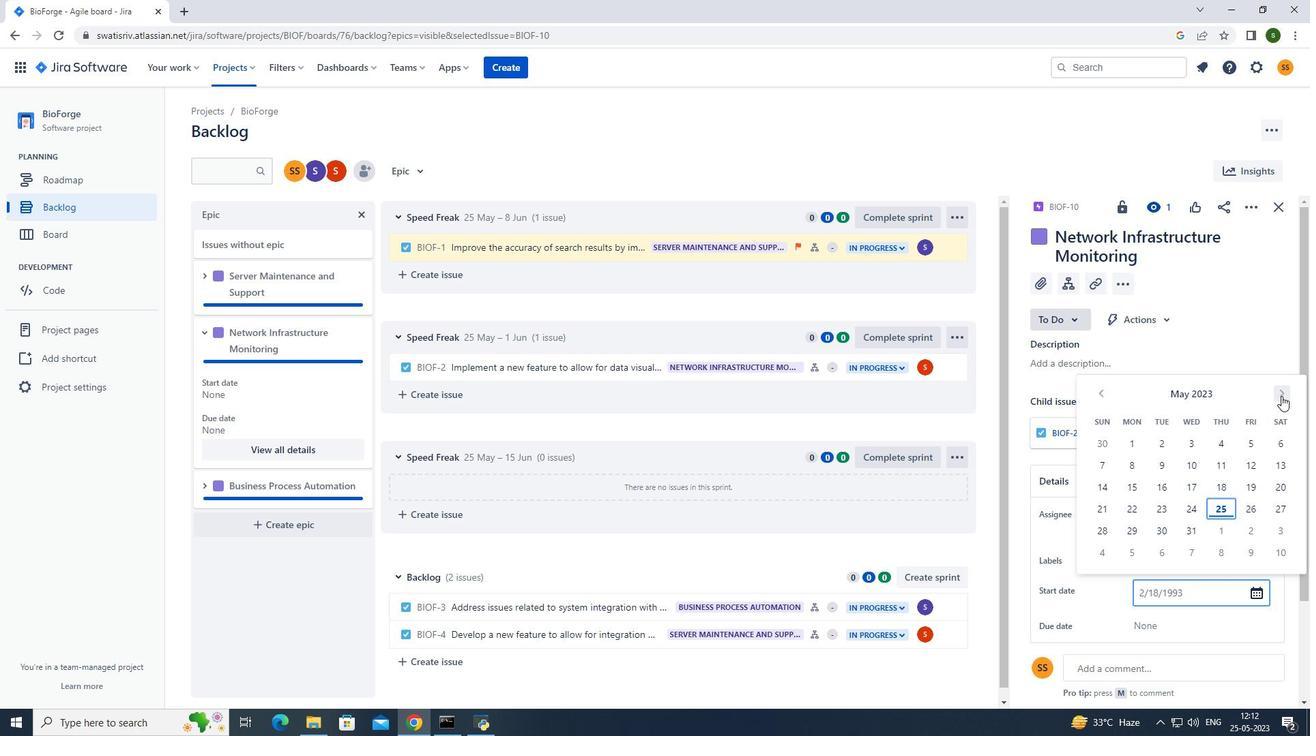 
Action: Mouse pressed left at (1281, 396)
Screenshot: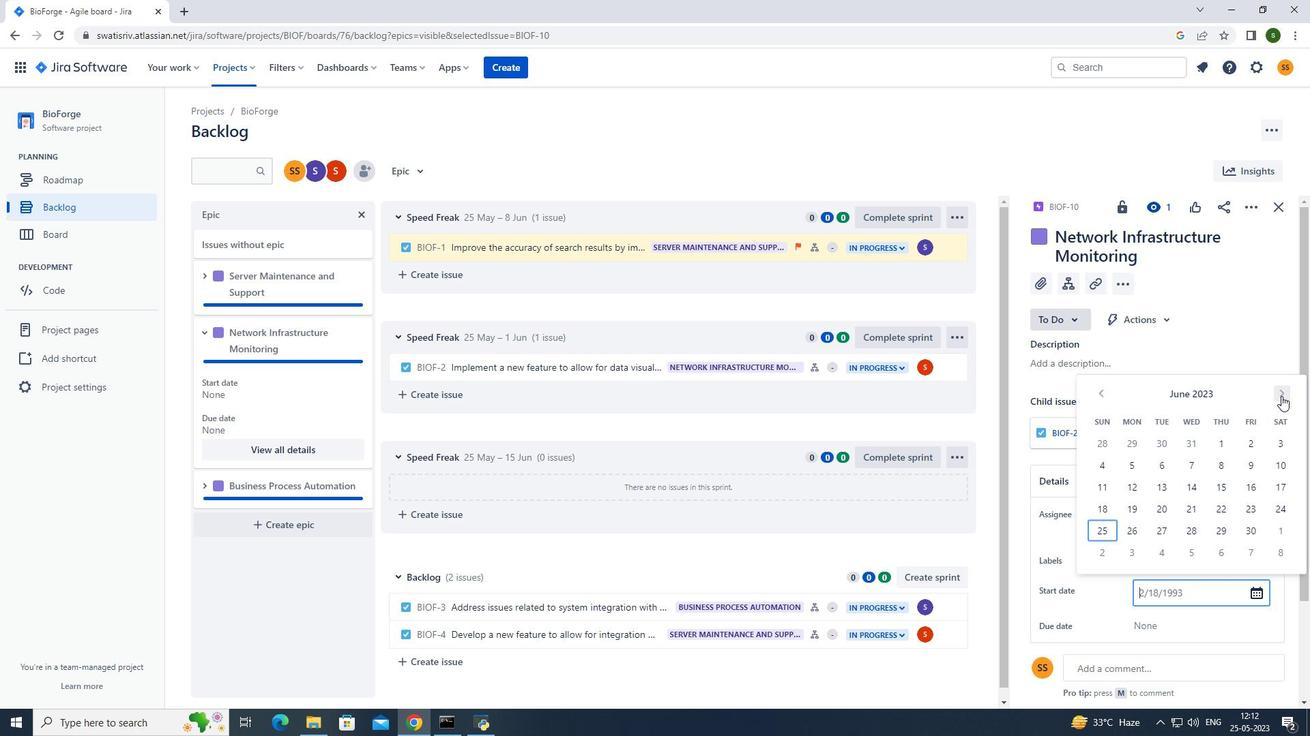 
Action: Mouse pressed left at (1281, 396)
Screenshot: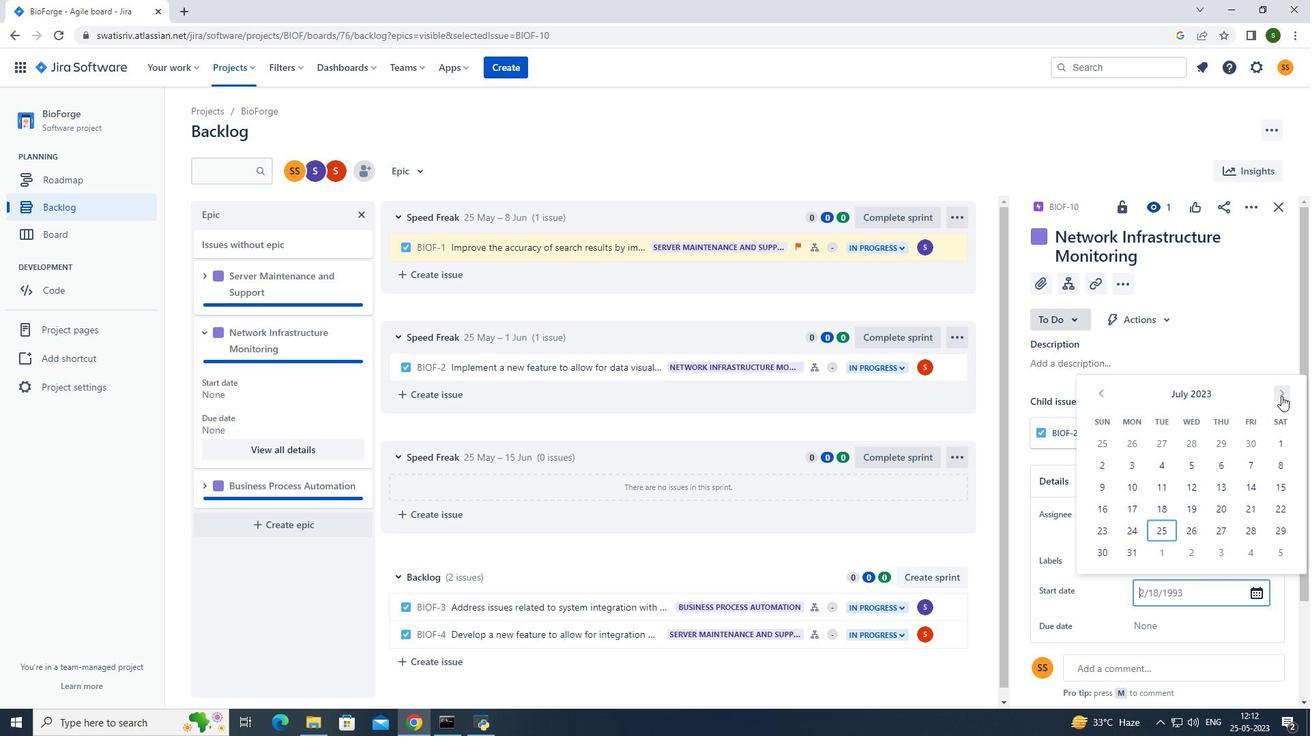 
Action: Mouse pressed left at (1281, 396)
Screenshot: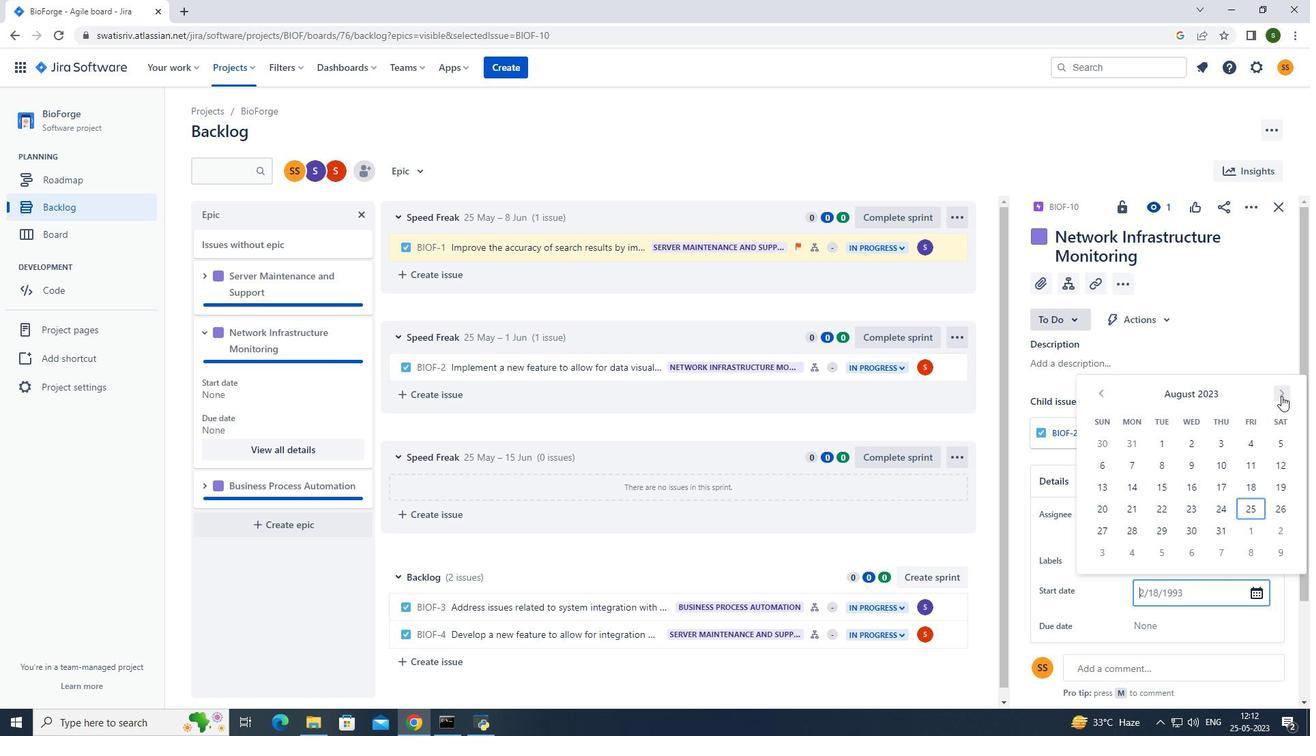 
Action: Mouse pressed left at (1281, 396)
Screenshot: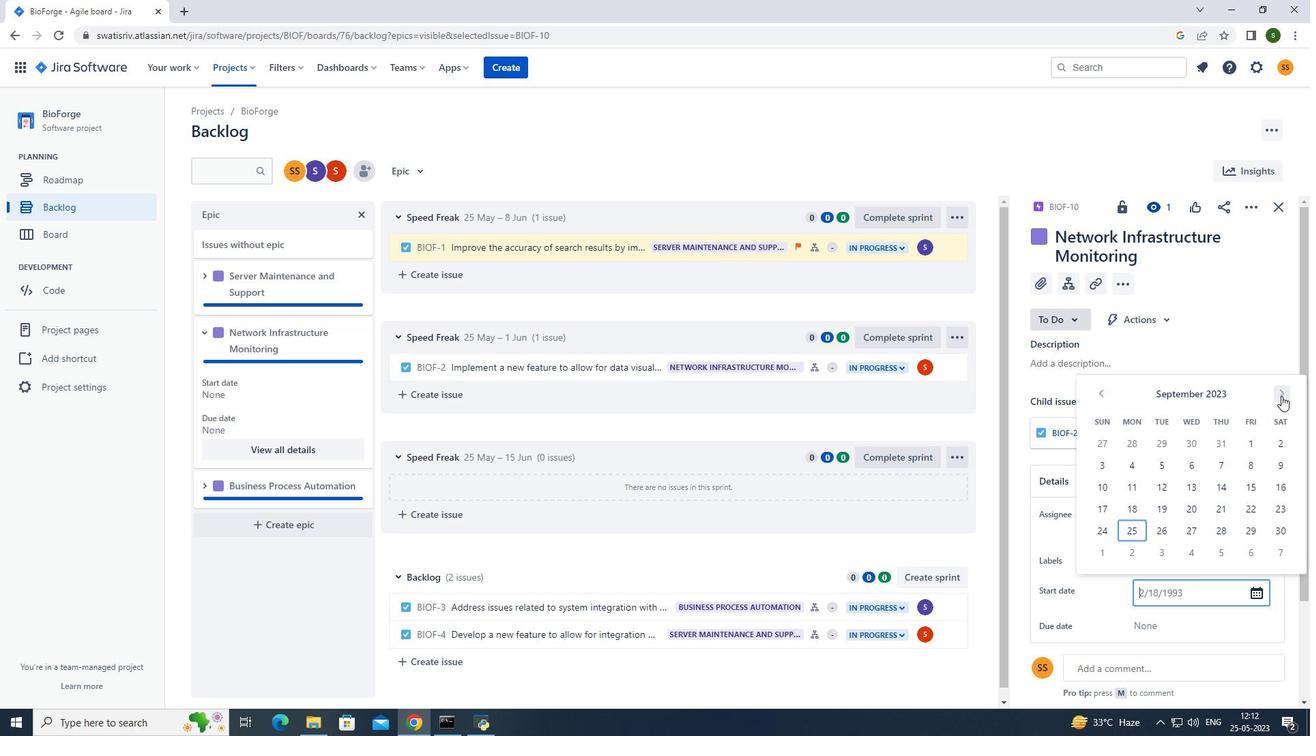 
Action: Mouse pressed left at (1281, 396)
Screenshot: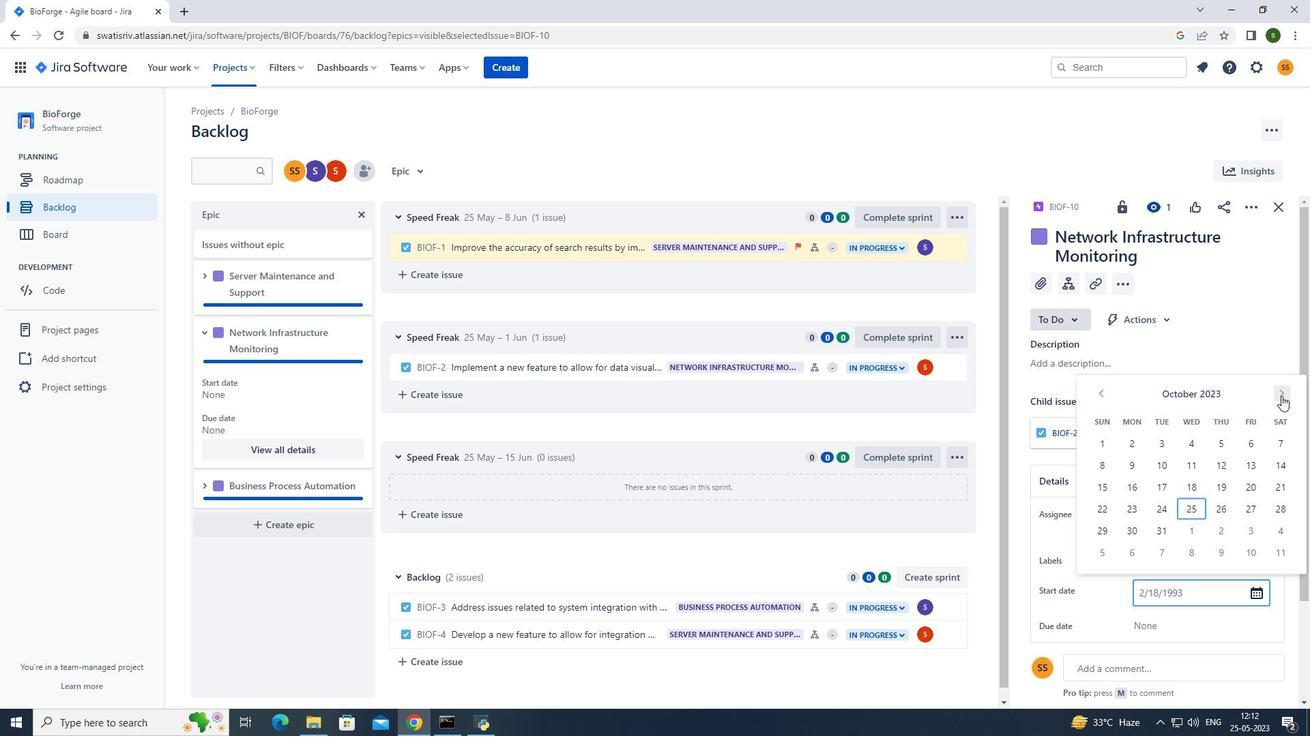 
Action: Mouse pressed left at (1281, 396)
Screenshot: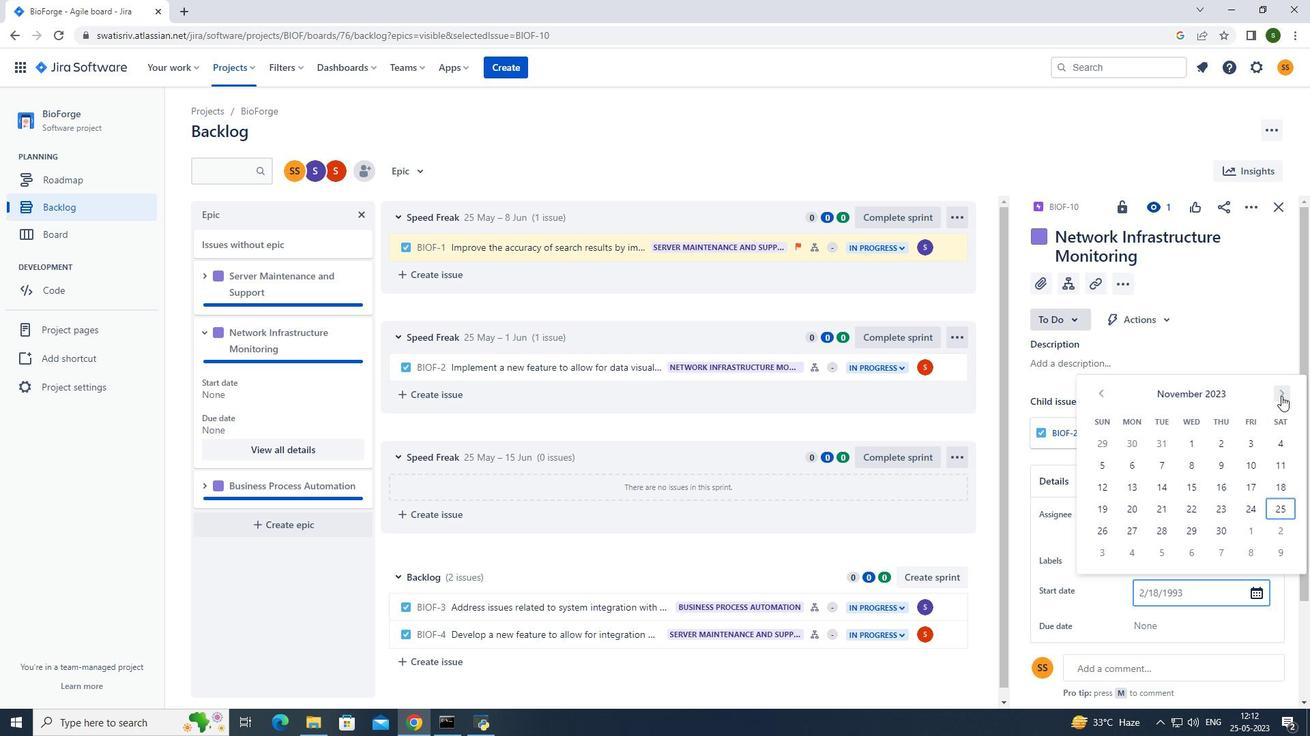 
Action: Mouse pressed left at (1281, 396)
Screenshot: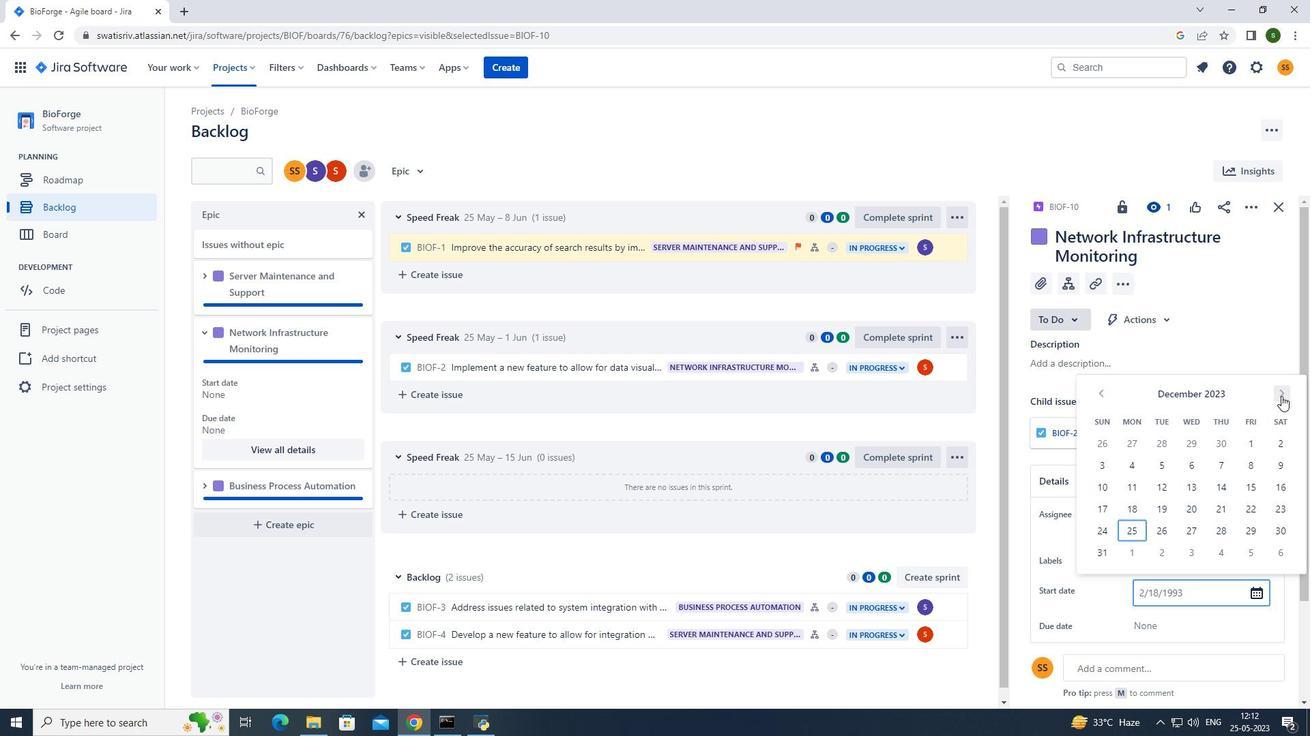 
Action: Mouse pressed left at (1281, 396)
Screenshot: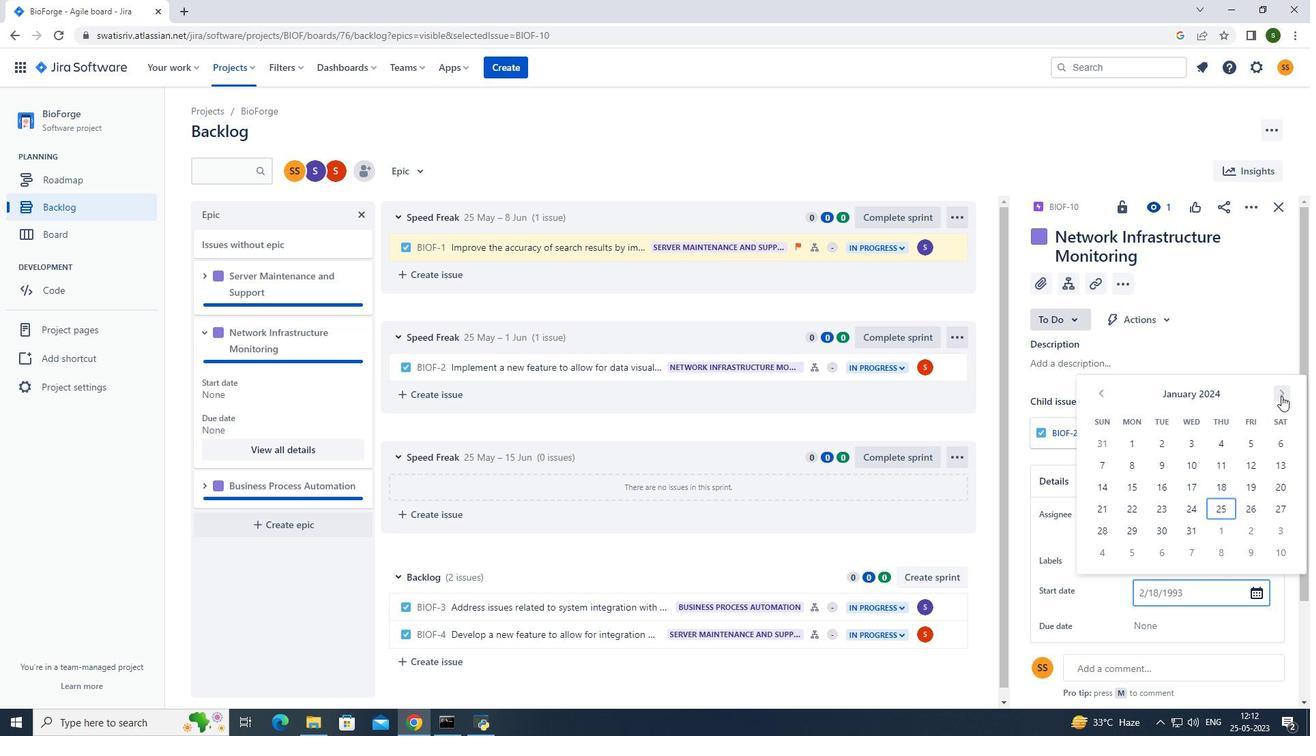 
Action: Mouse pressed left at (1281, 396)
Screenshot: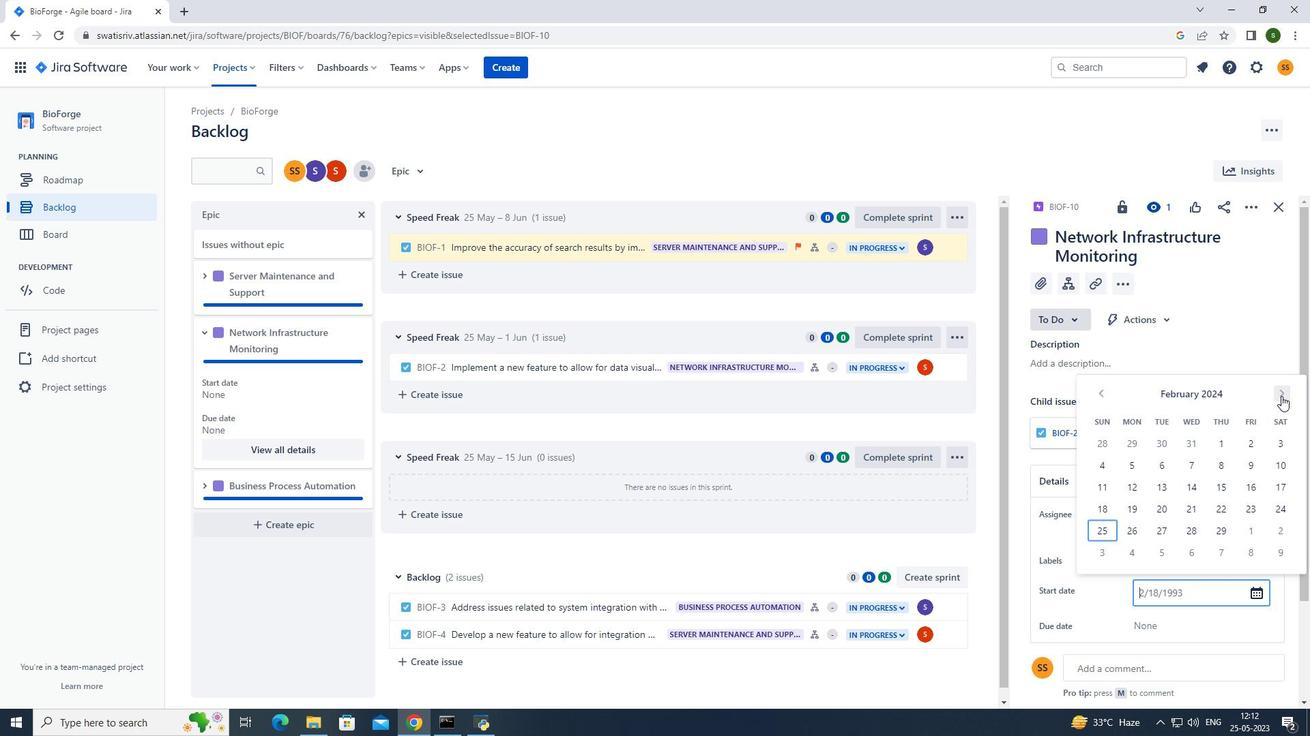 
Action: Mouse moved to (1250, 504)
Screenshot: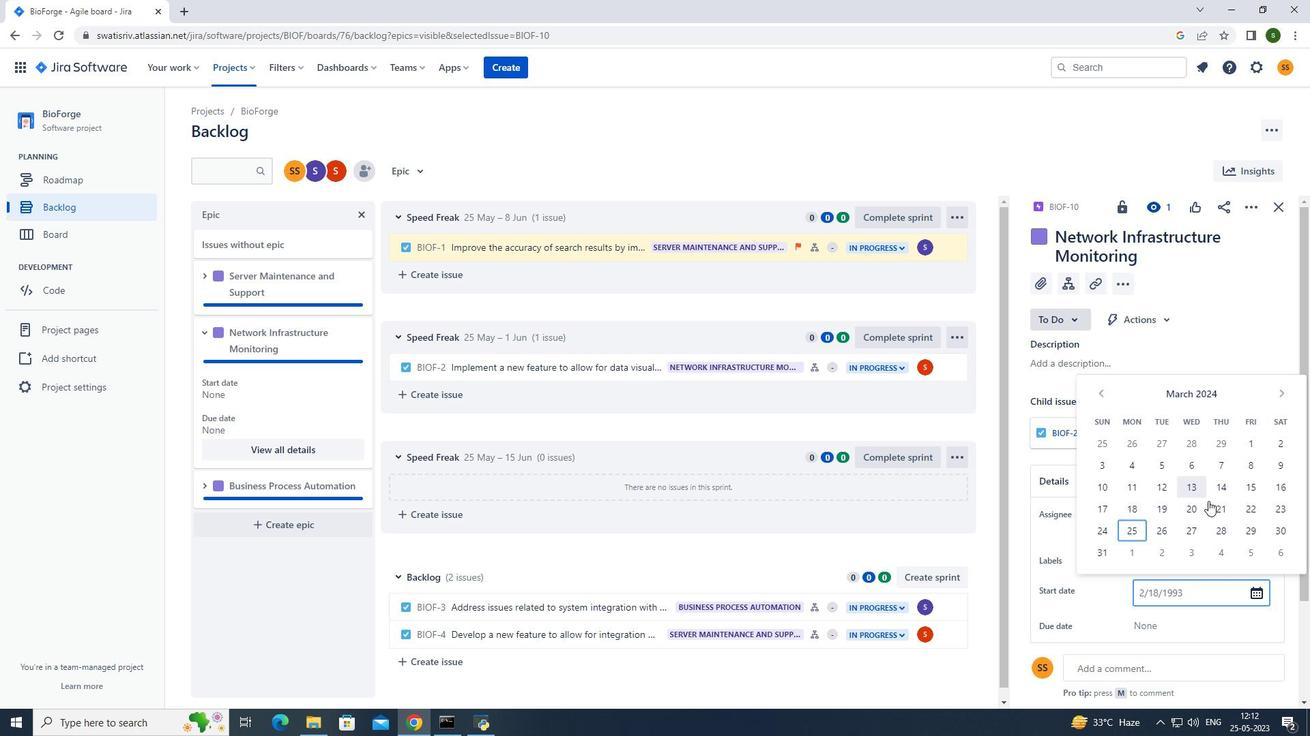 
Action: Mouse pressed left at (1250, 504)
Screenshot: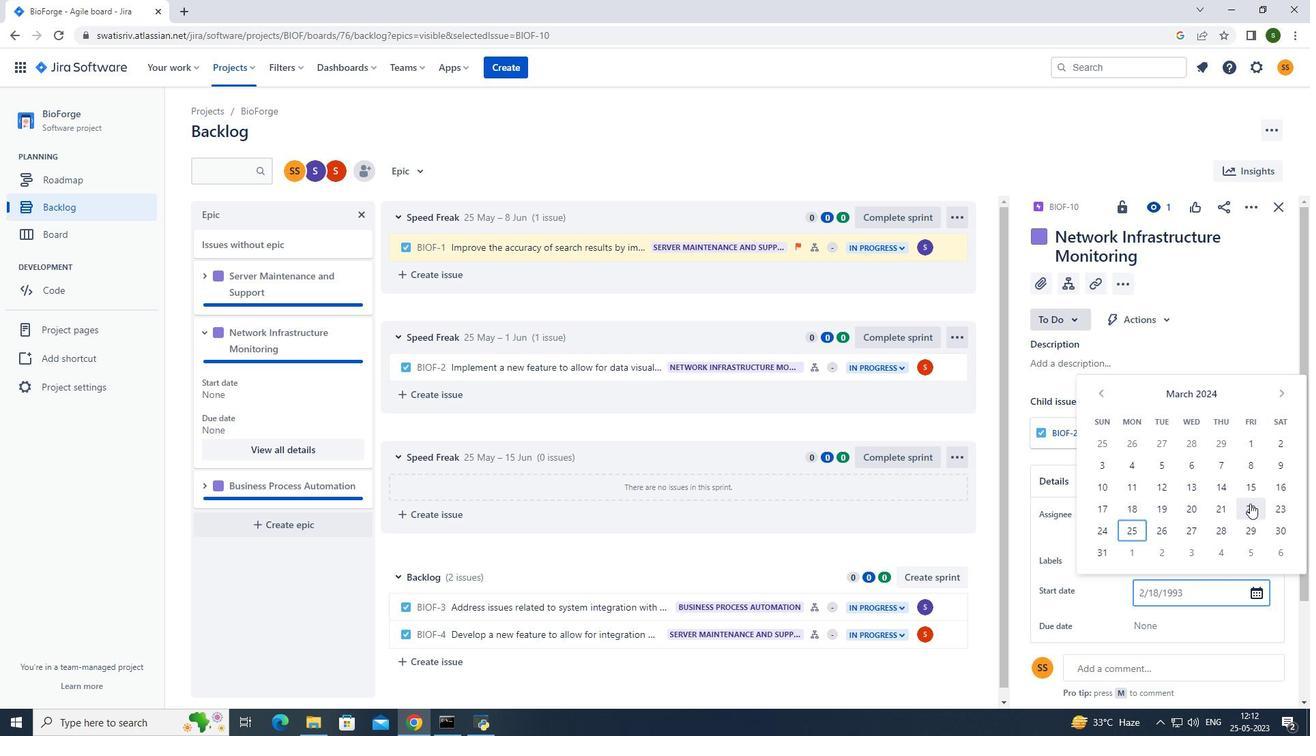 
Action: Mouse moved to (1153, 621)
Screenshot: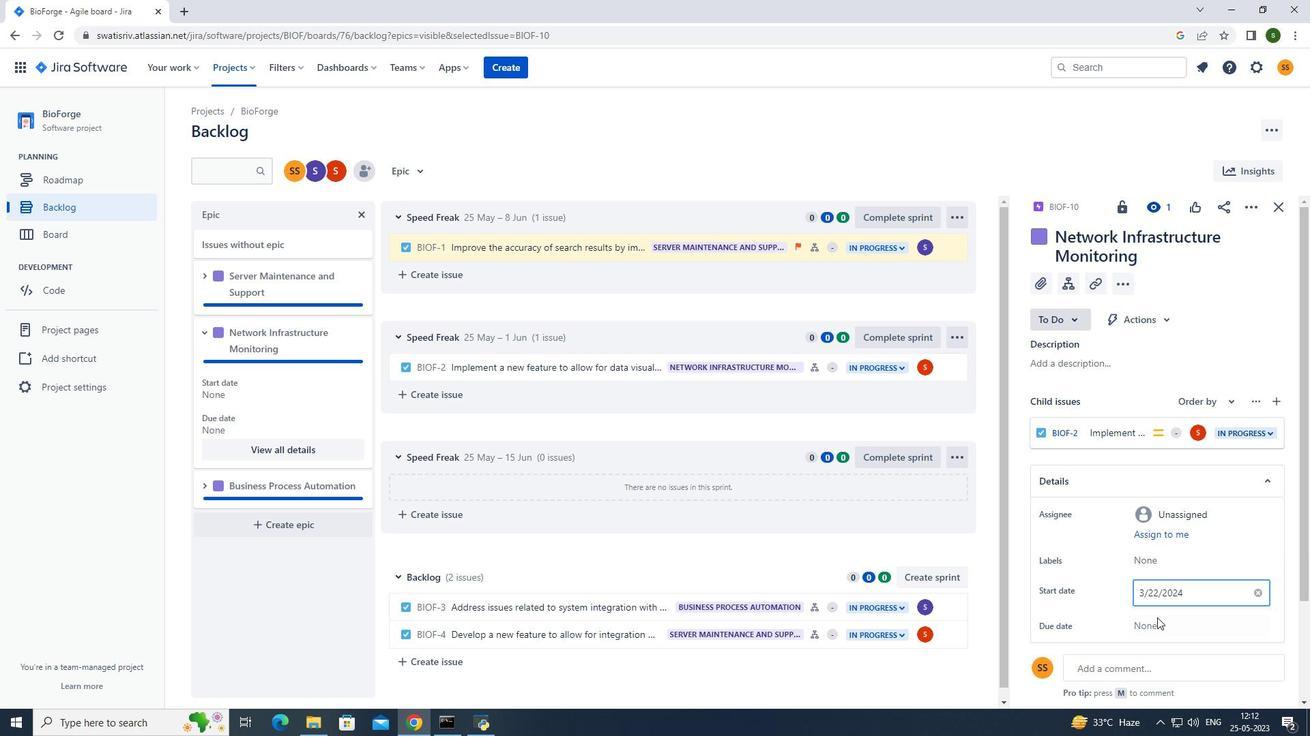
Action: Mouse pressed left at (1153, 621)
Screenshot: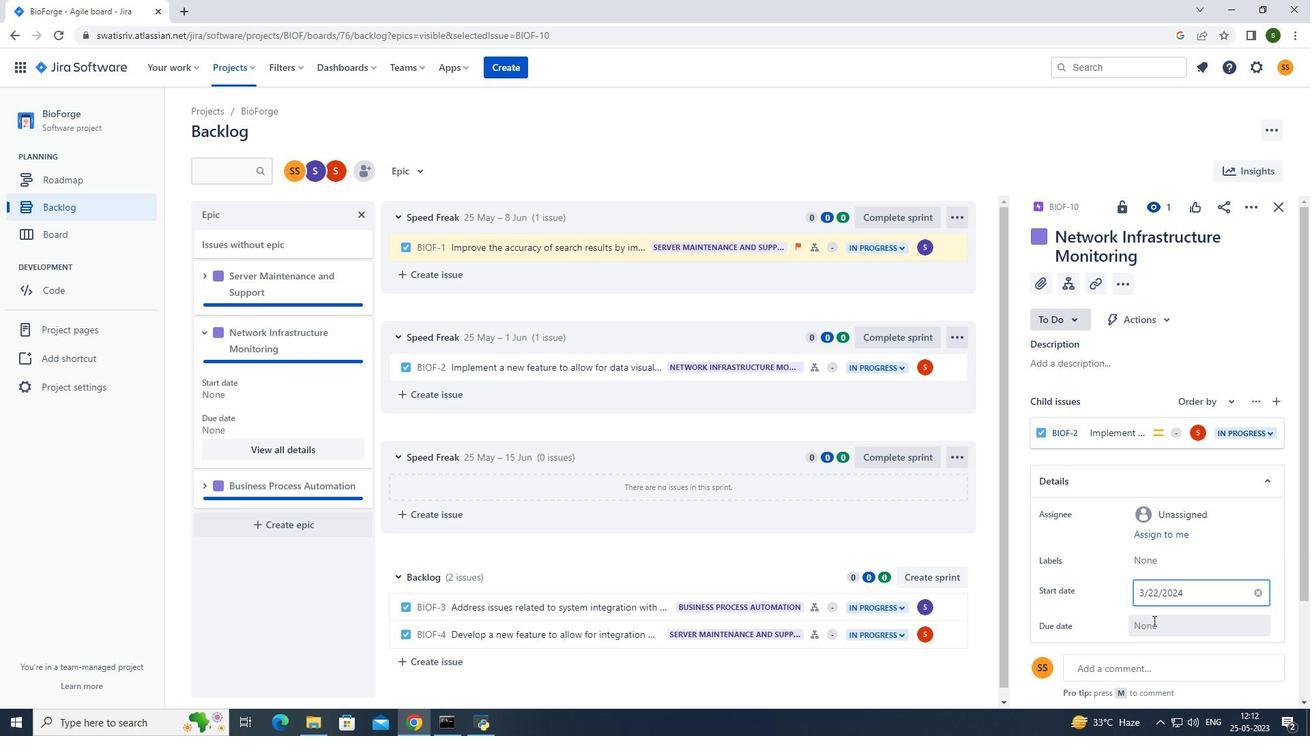 
Action: Mouse moved to (1284, 432)
Screenshot: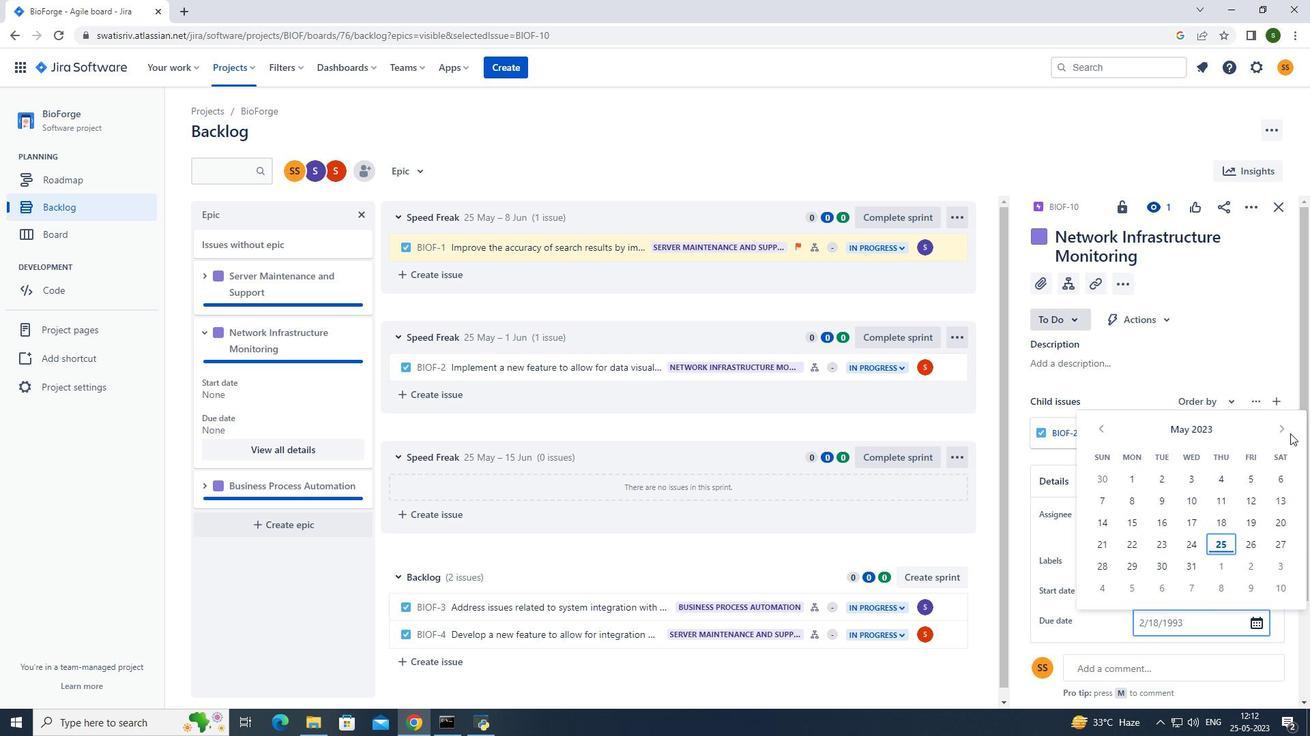 
Action: Mouse pressed left at (1284, 432)
Screenshot: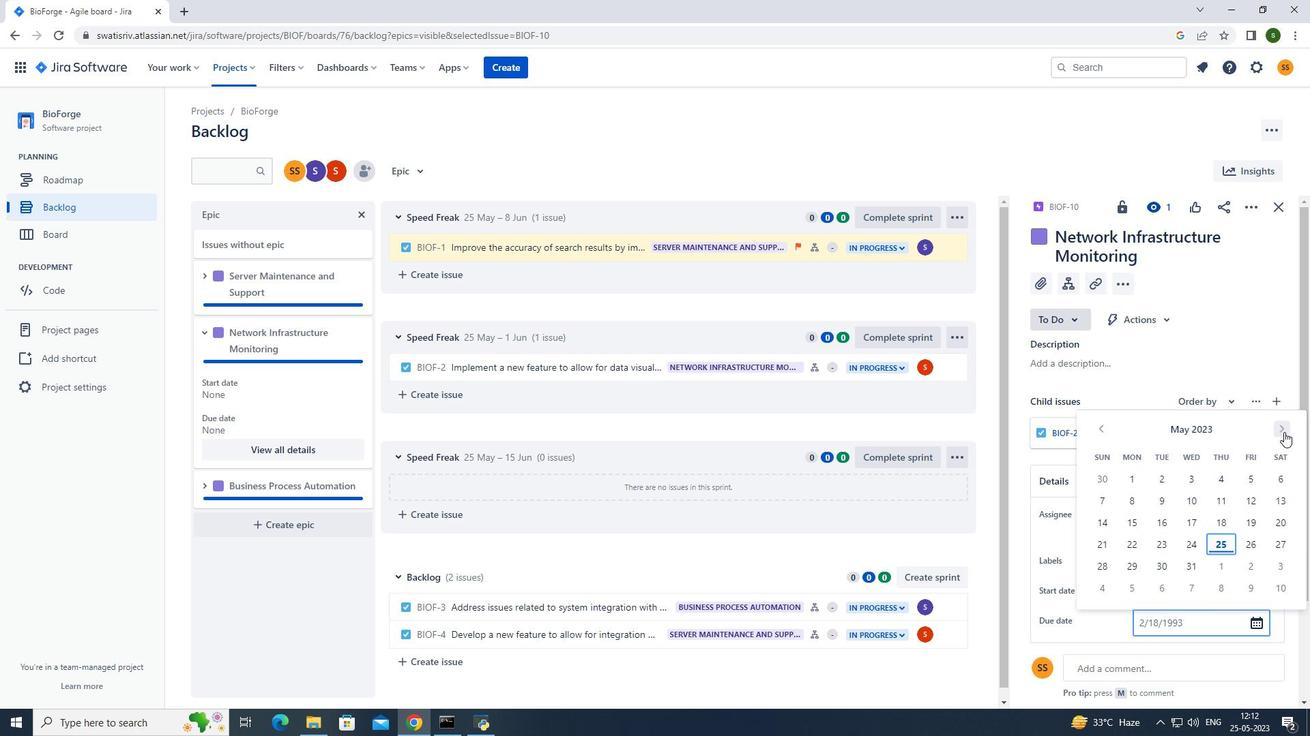 
Action: Mouse pressed left at (1284, 432)
Screenshot: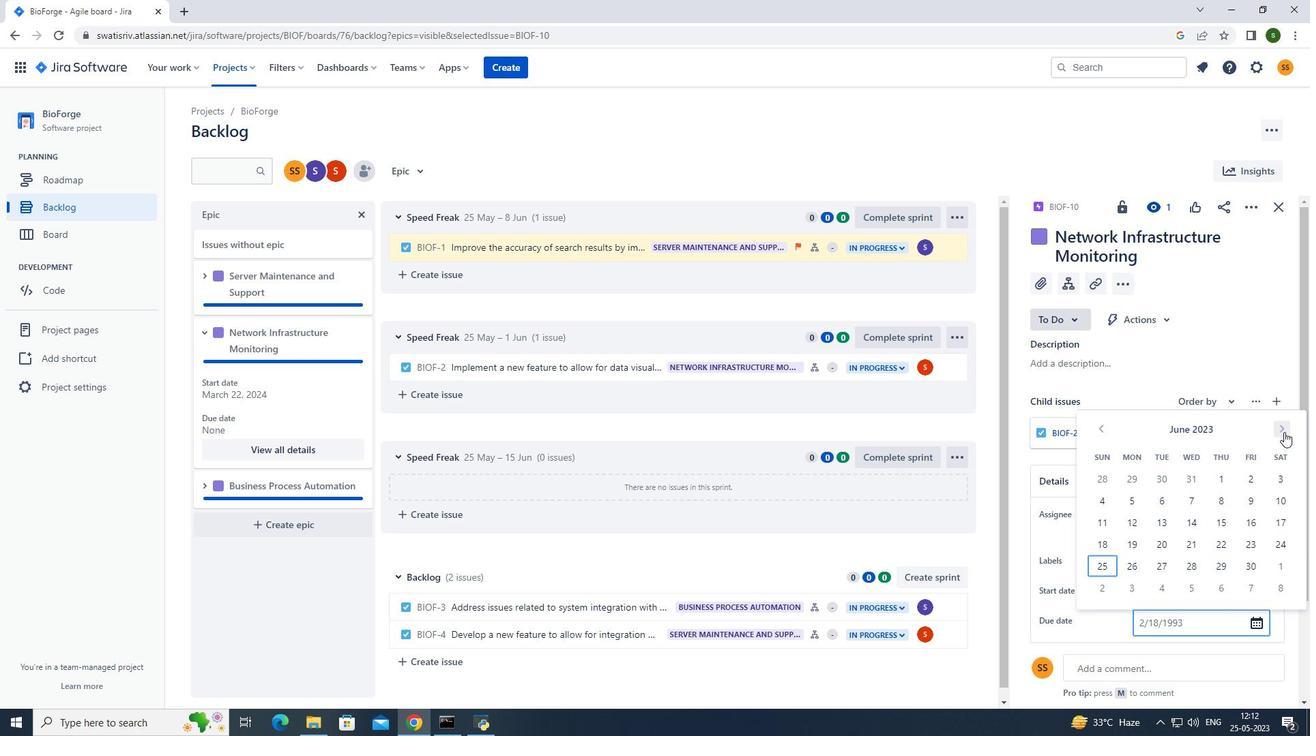 
Action: Mouse pressed left at (1284, 432)
Screenshot: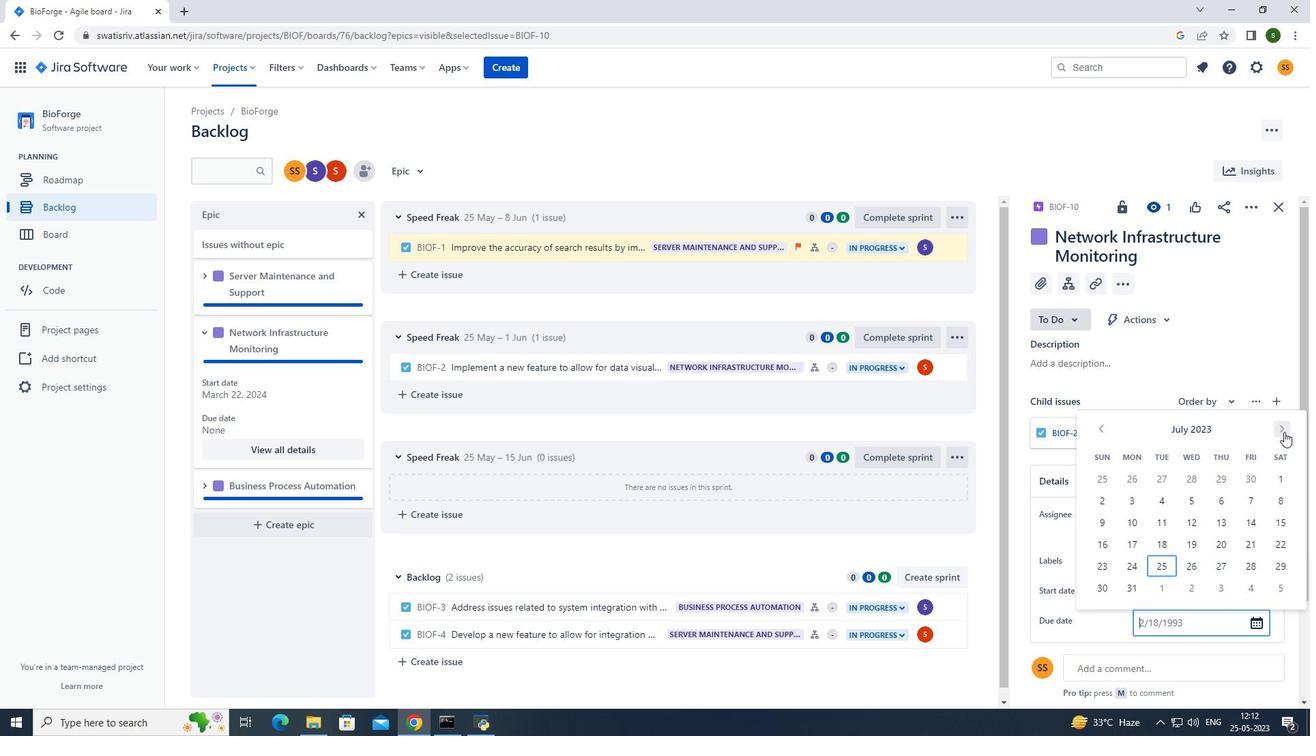 
Action: Mouse pressed left at (1284, 432)
Screenshot: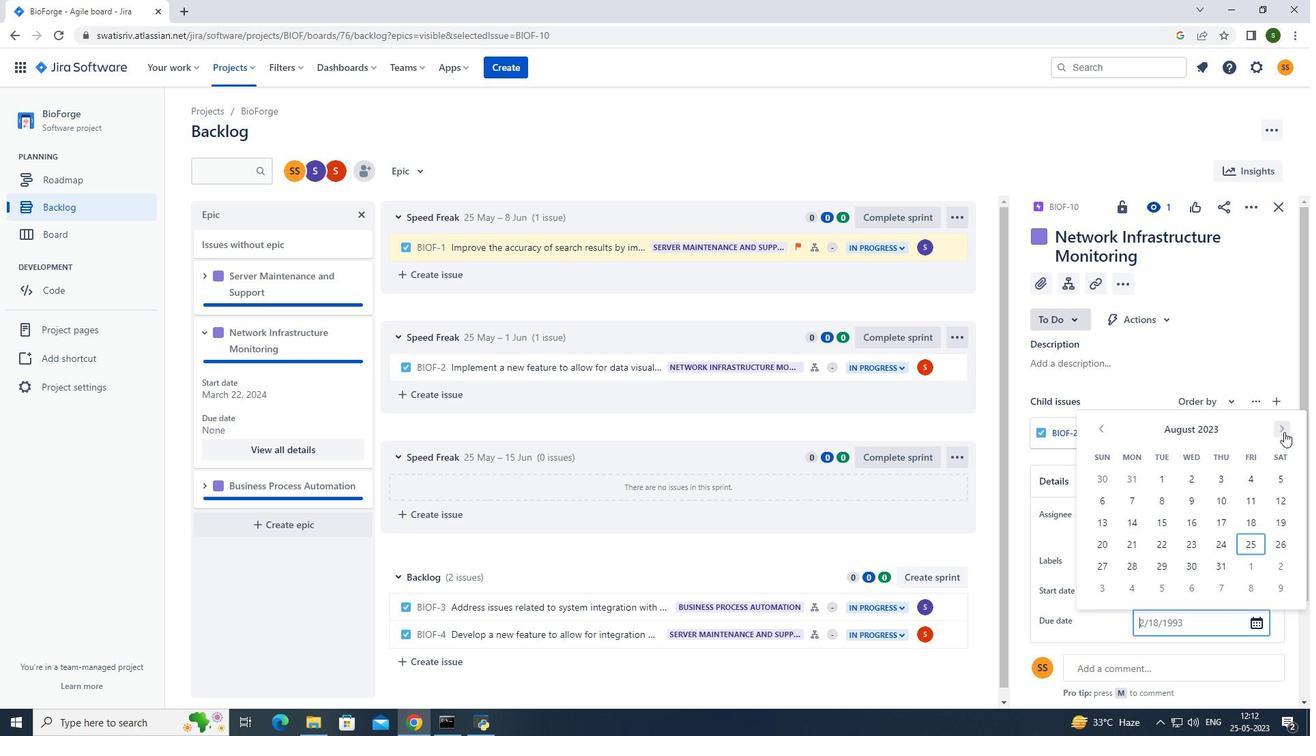 
Action: Mouse pressed left at (1284, 432)
Screenshot: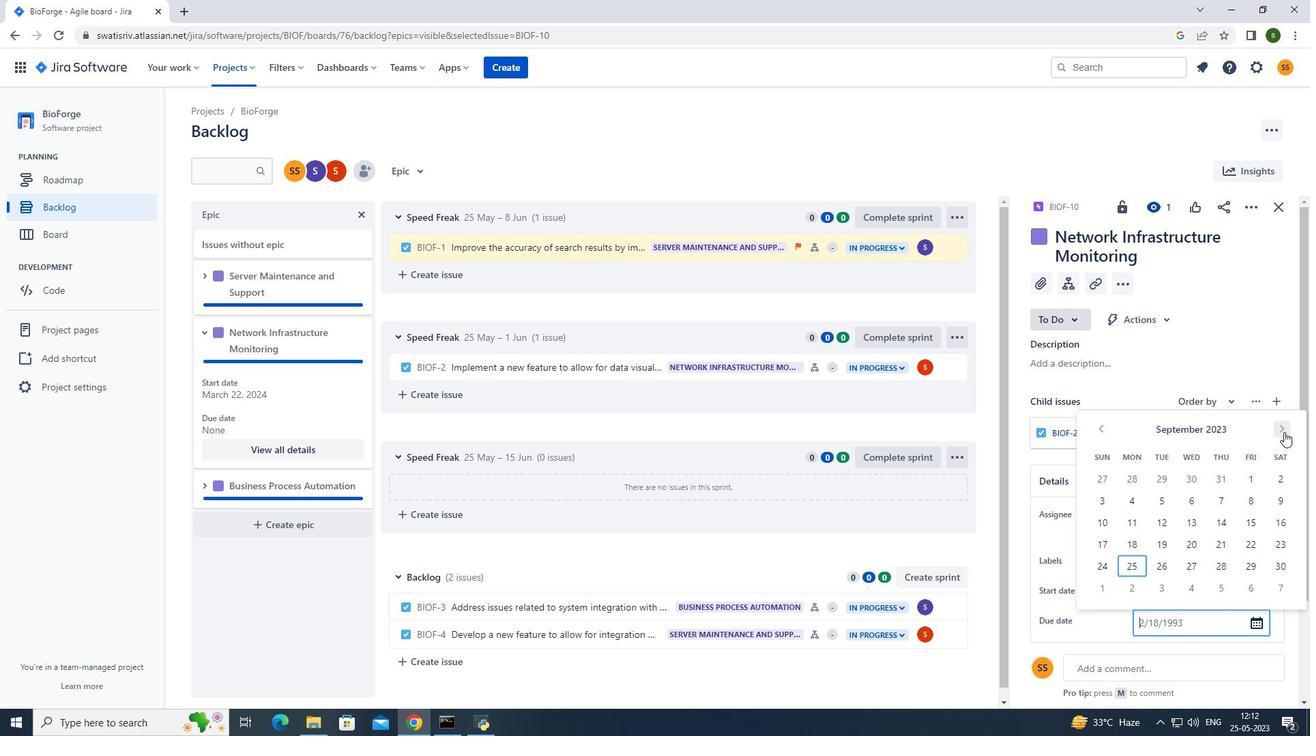 
Action: Mouse pressed left at (1284, 432)
Screenshot: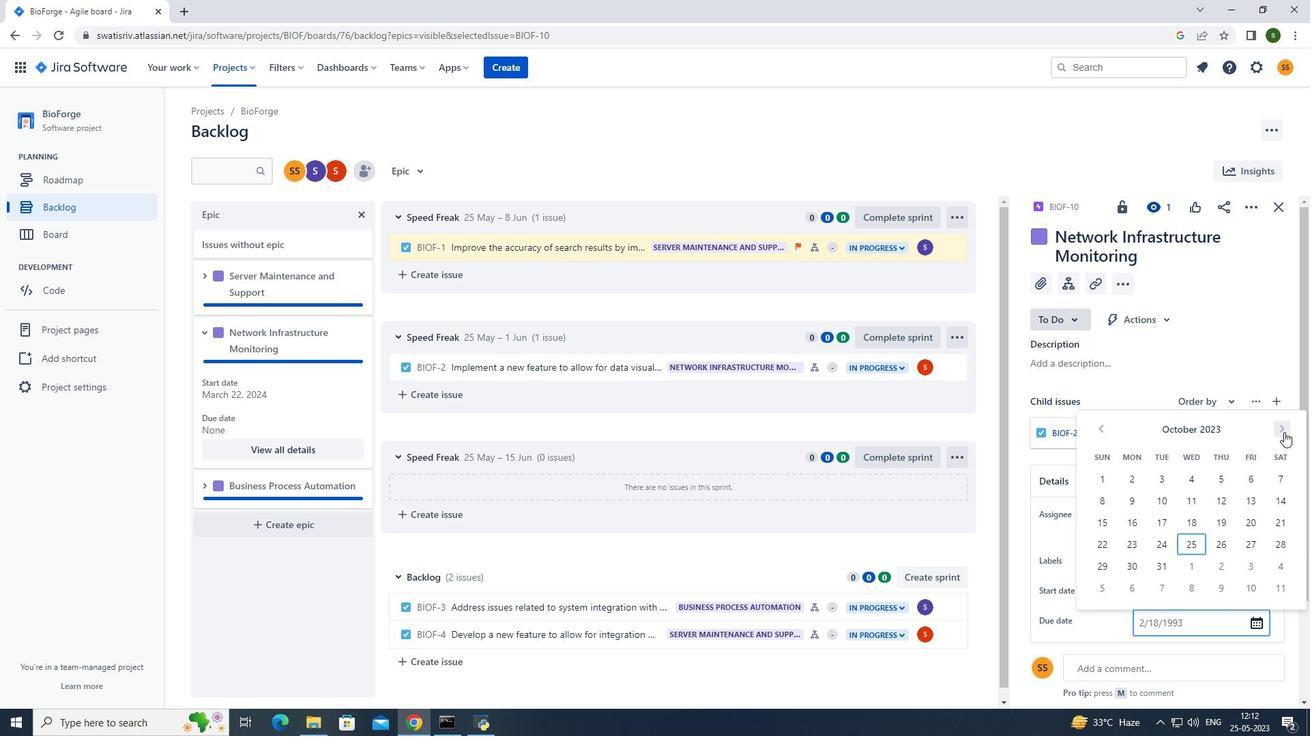 
Action: Mouse pressed left at (1284, 432)
Screenshot: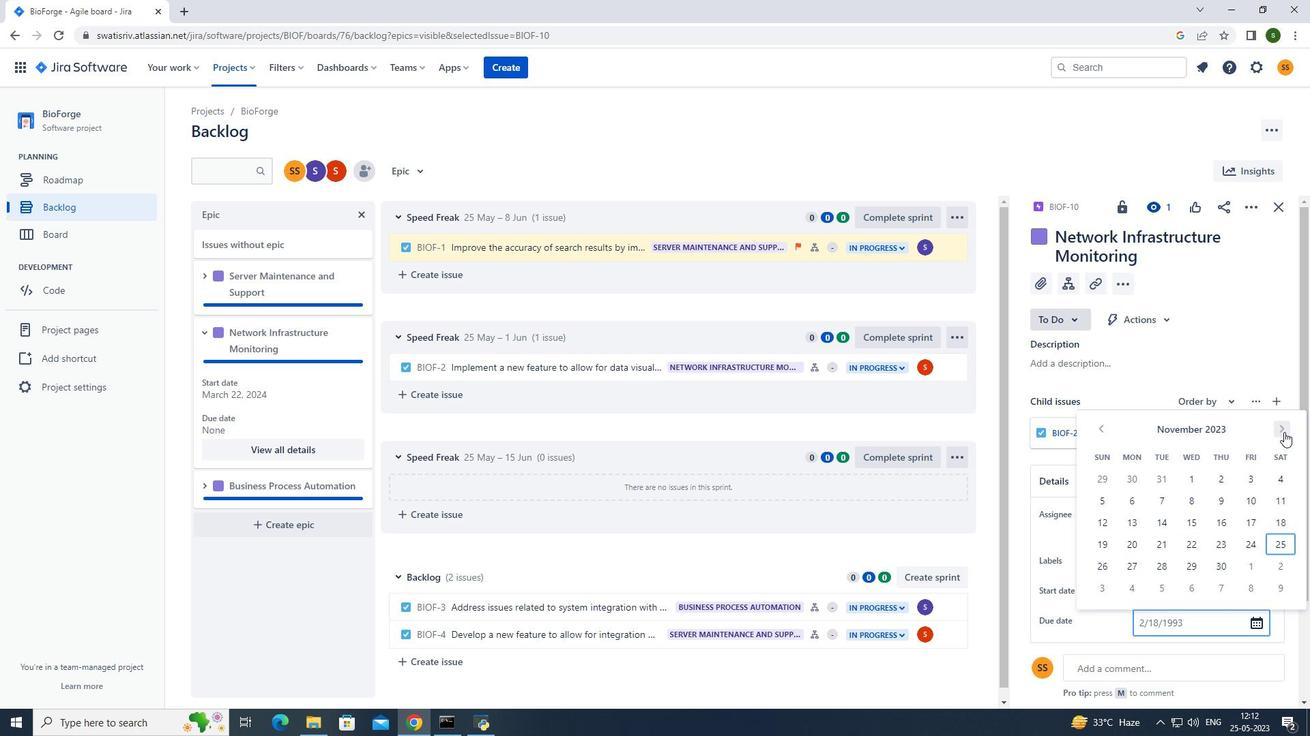 
Action: Mouse pressed left at (1284, 432)
Screenshot: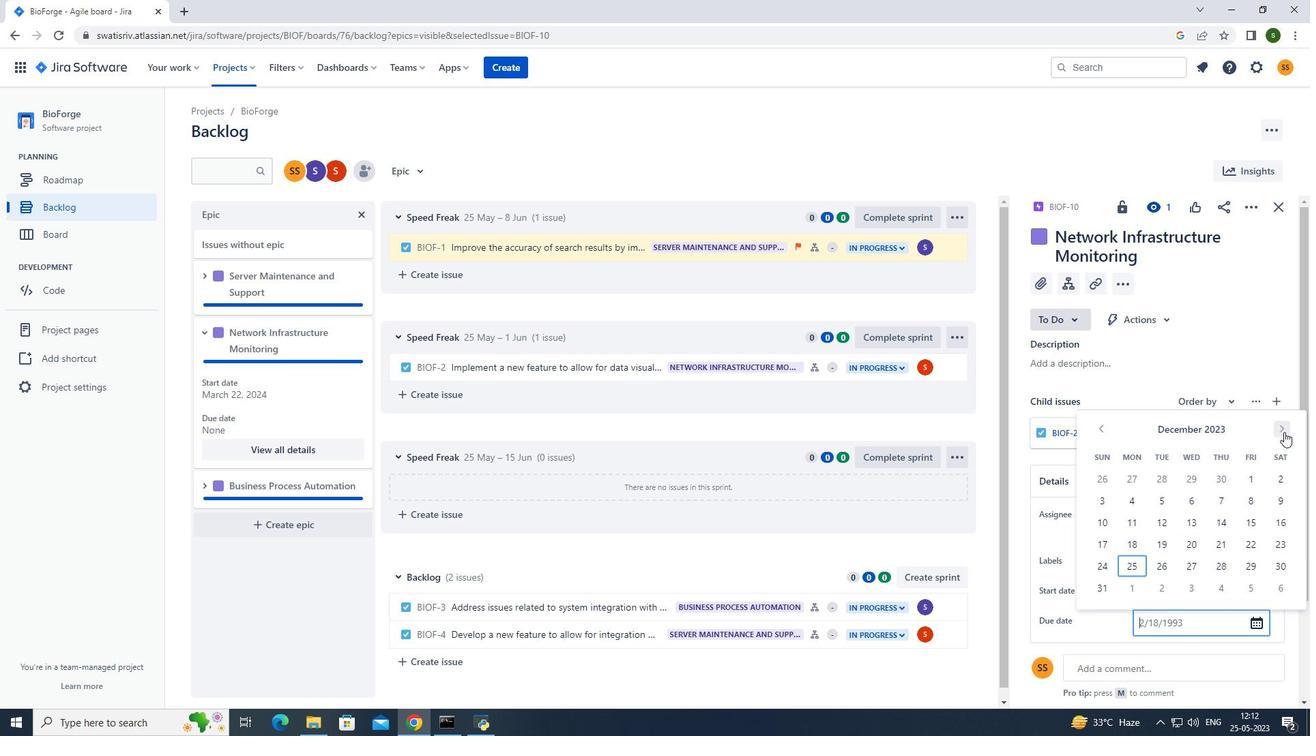 
Action: Mouse pressed left at (1284, 432)
Screenshot: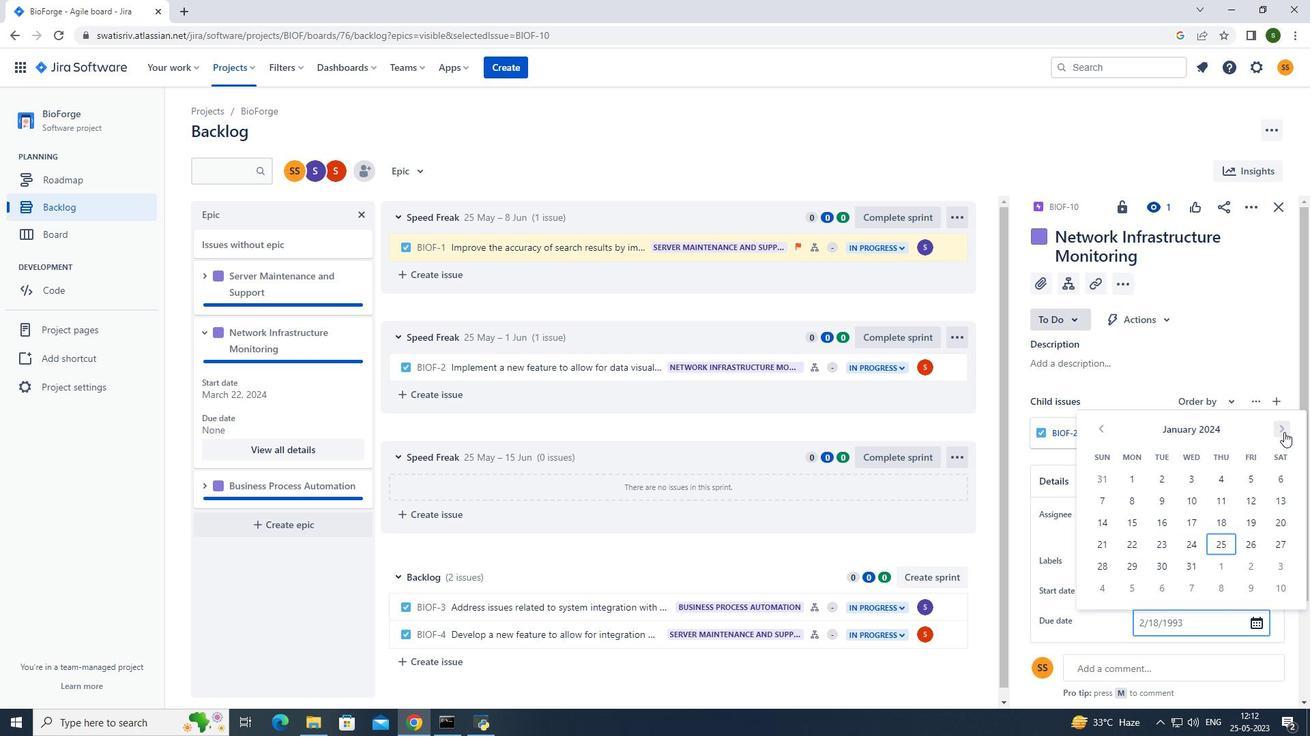 
Action: Mouse pressed left at (1284, 432)
Screenshot: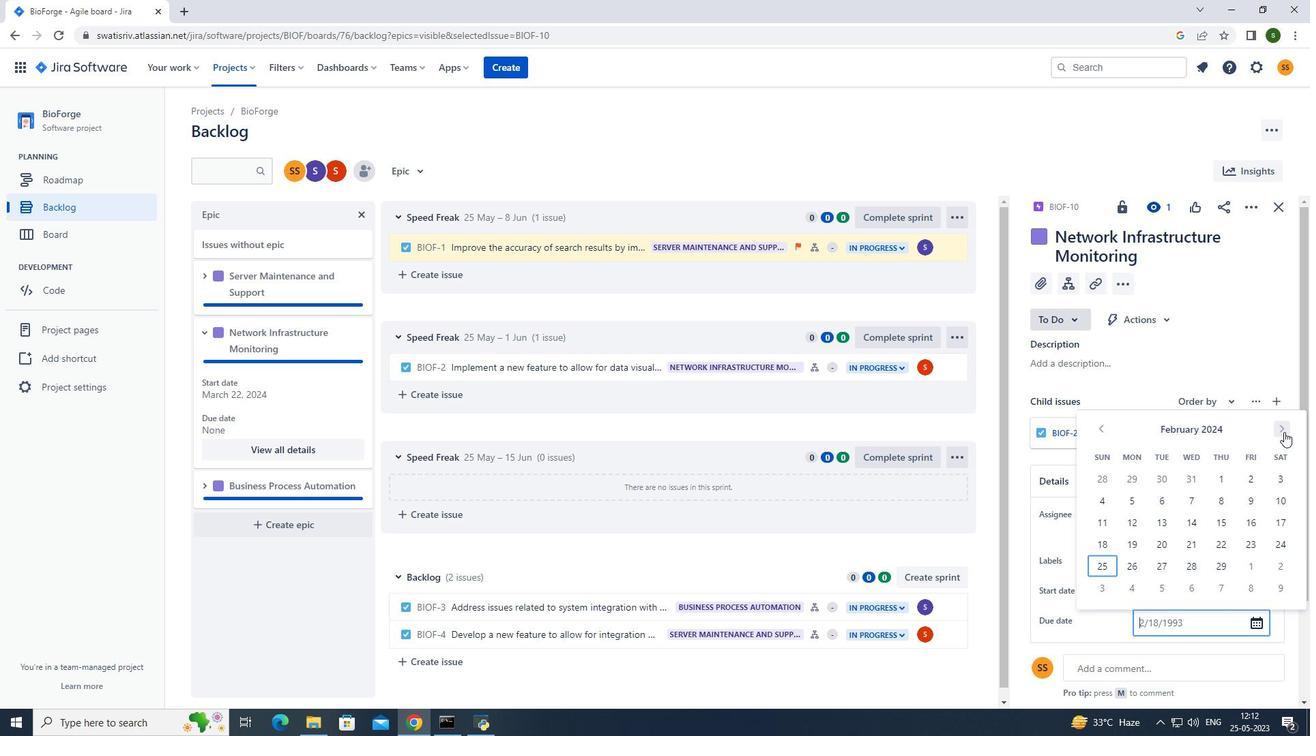 
Action: Mouse pressed left at (1284, 432)
Screenshot: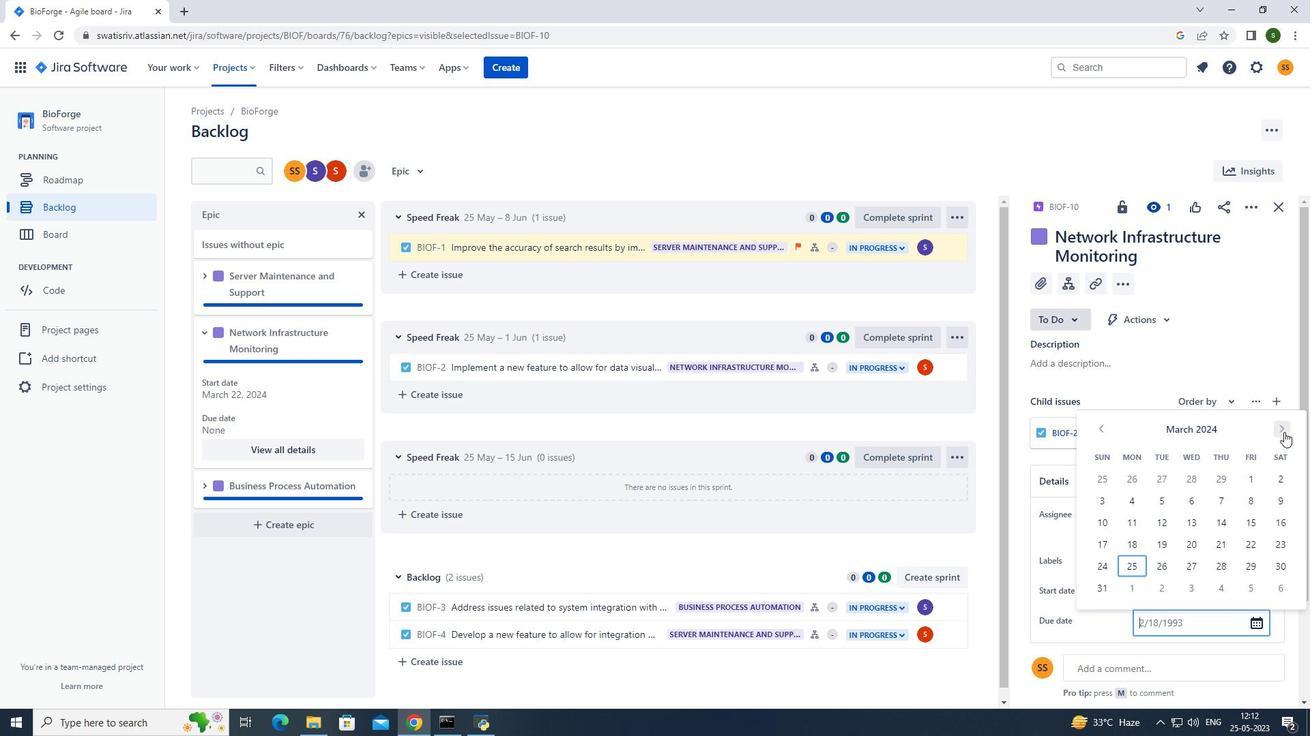 
Action: Mouse pressed left at (1284, 432)
Screenshot: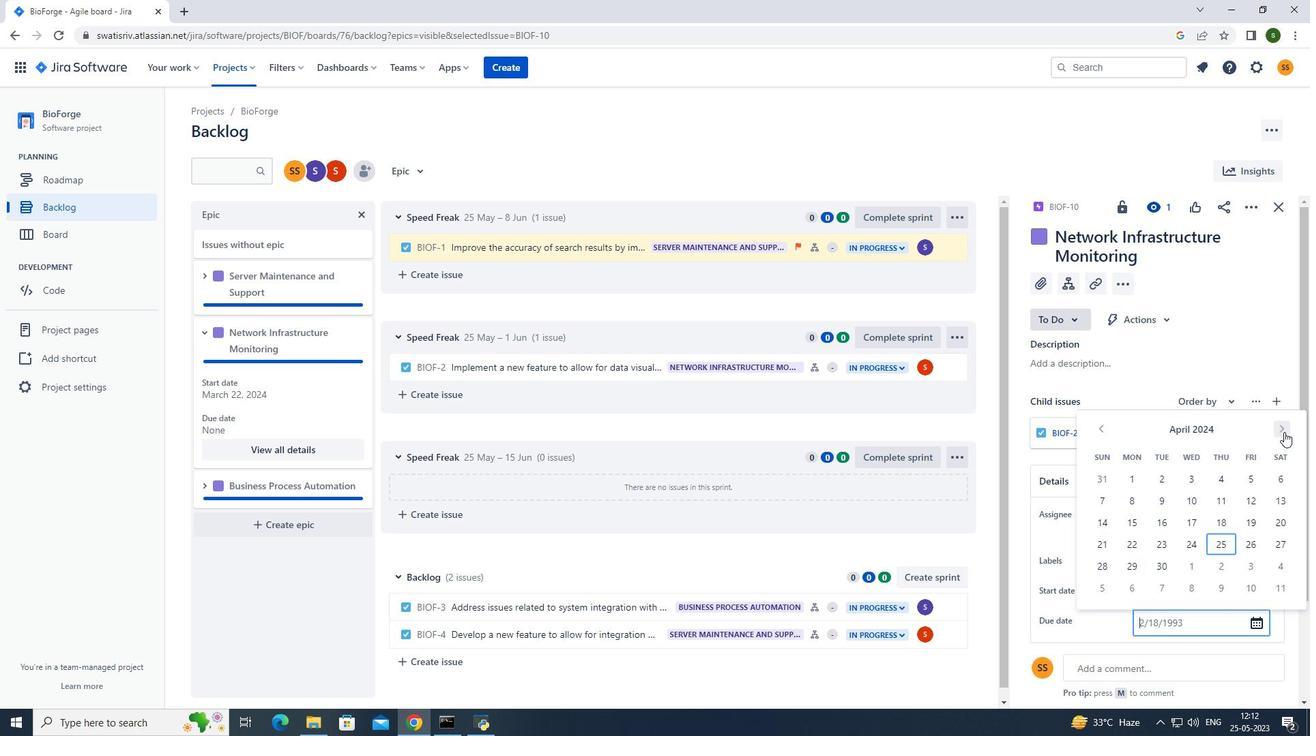 
Action: Mouse pressed left at (1284, 432)
Screenshot: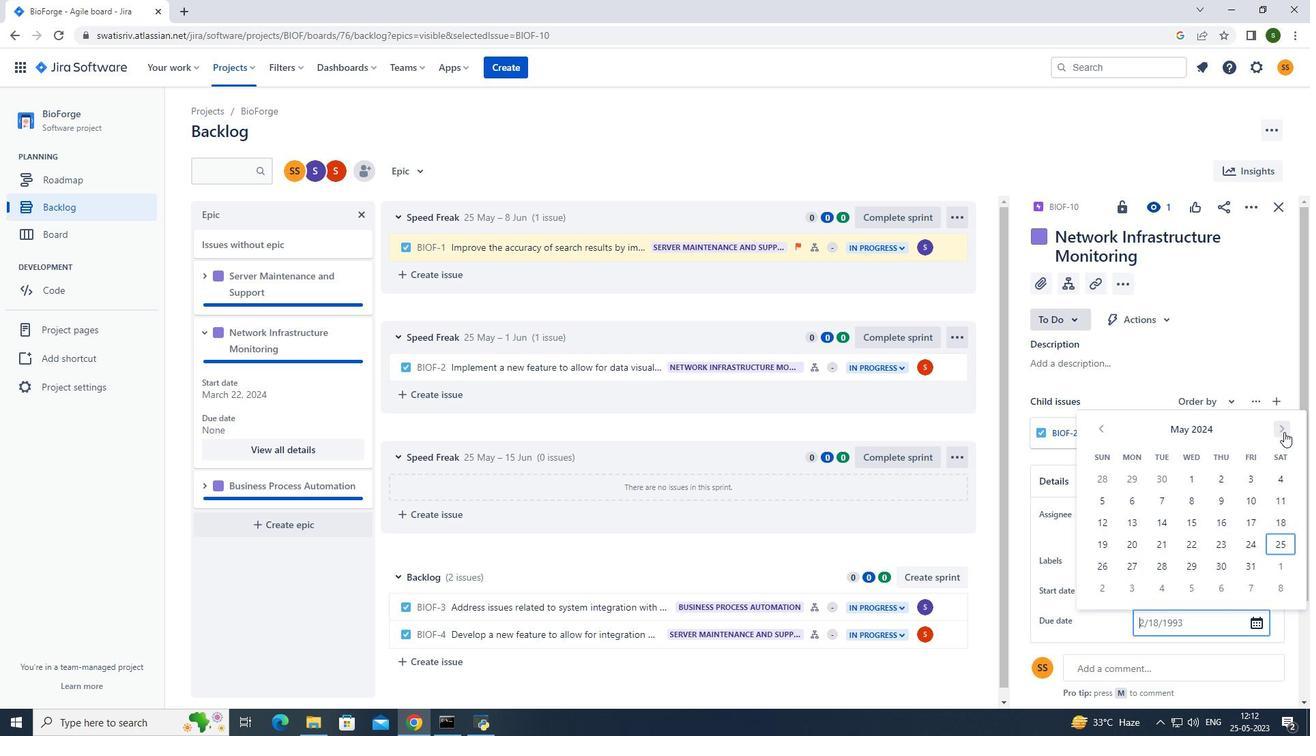 
Action: Mouse moved to (1282, 432)
Screenshot: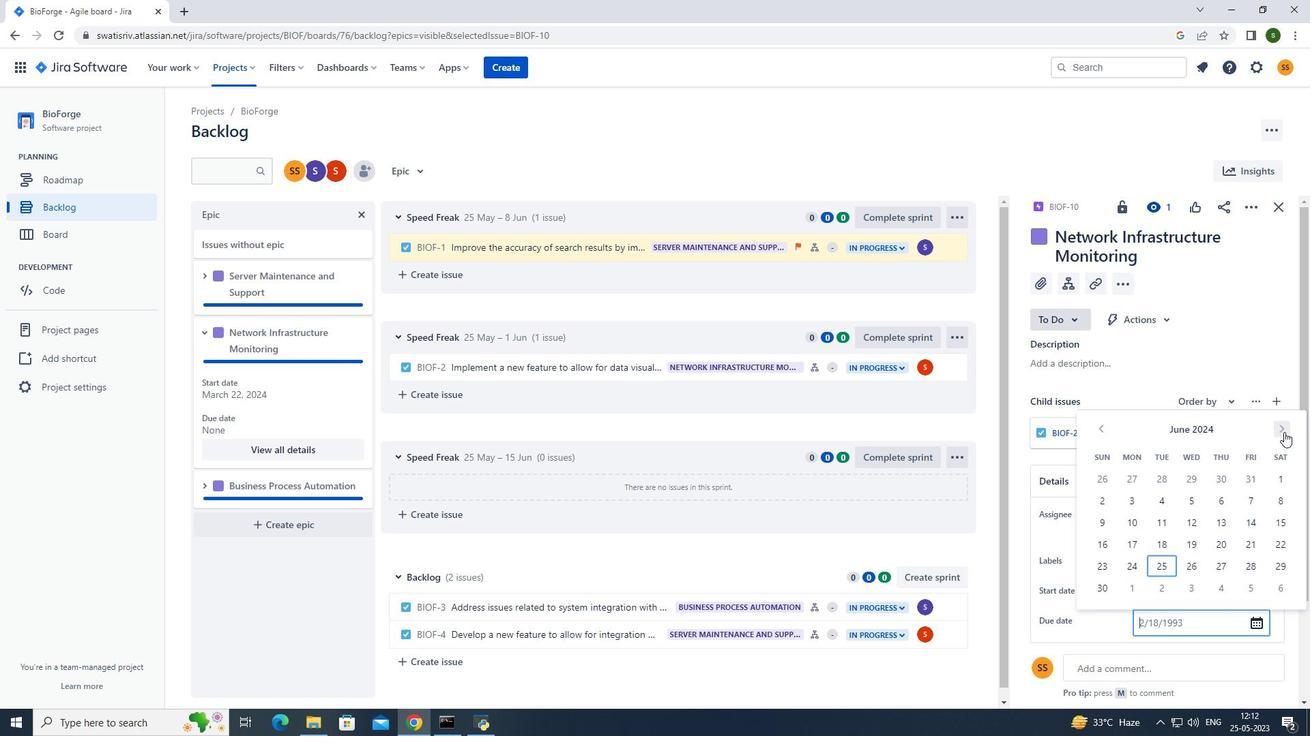 
Action: Mouse pressed left at (1282, 432)
Screenshot: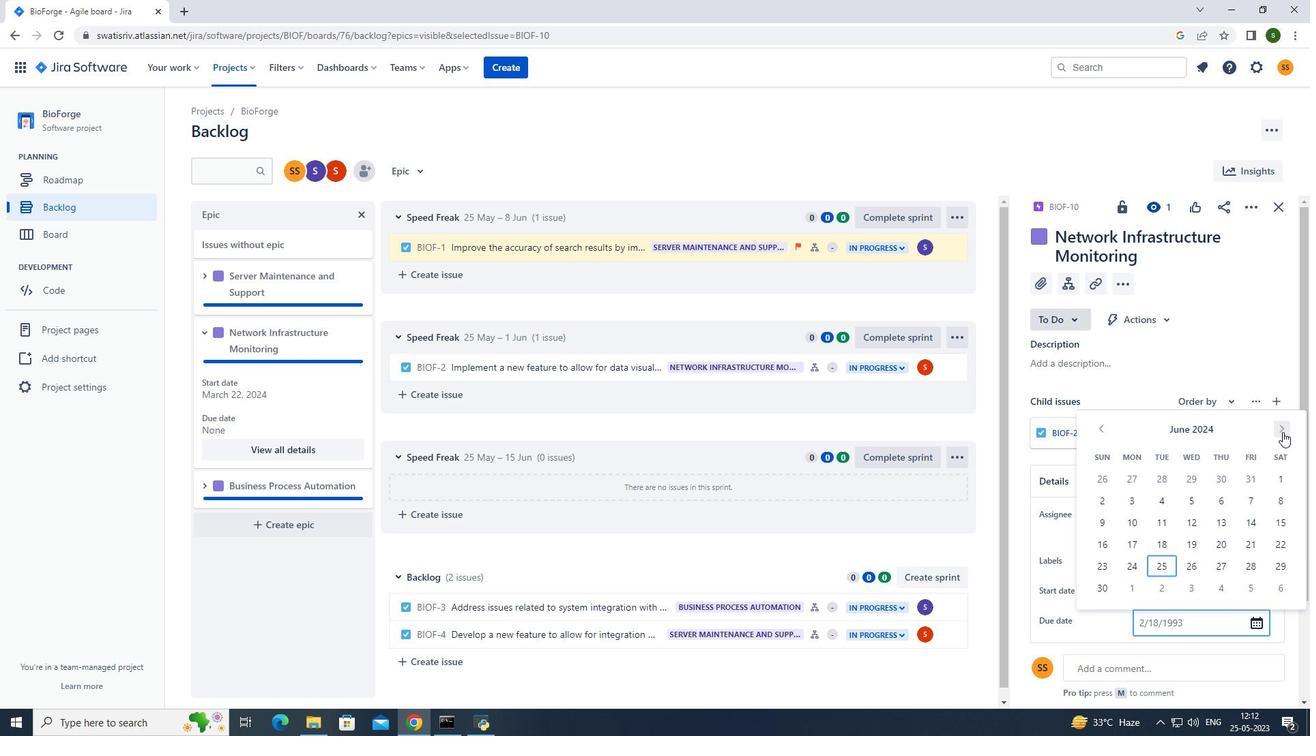 
Action: Mouse pressed left at (1282, 432)
Screenshot: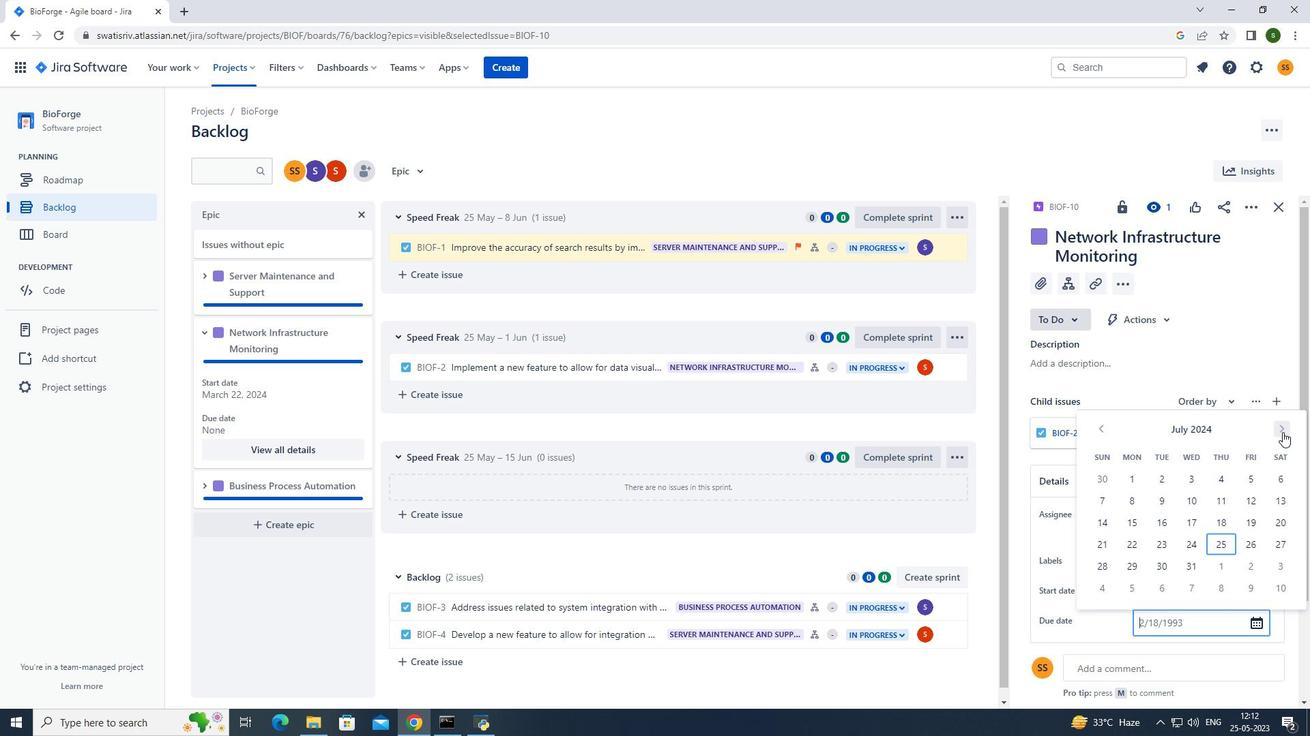 
Action: Mouse pressed left at (1282, 432)
Screenshot: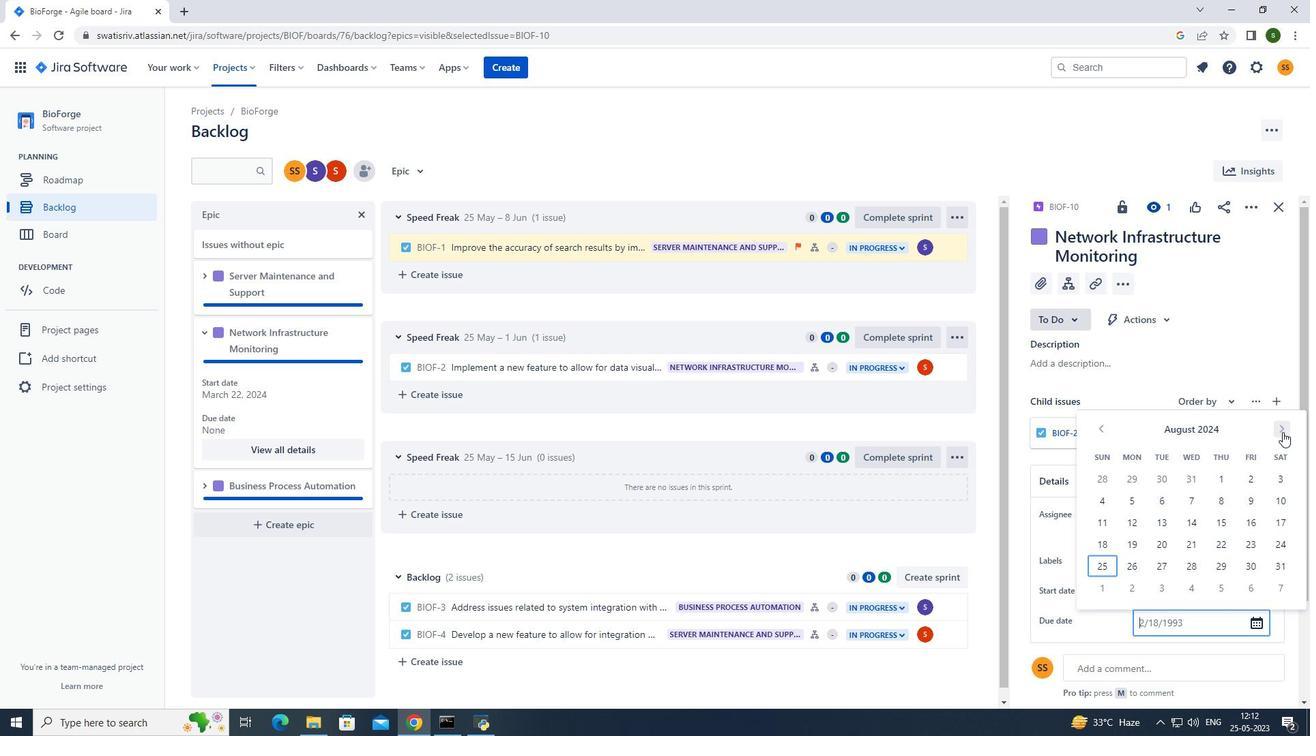 
Action: Mouse pressed left at (1282, 432)
Screenshot: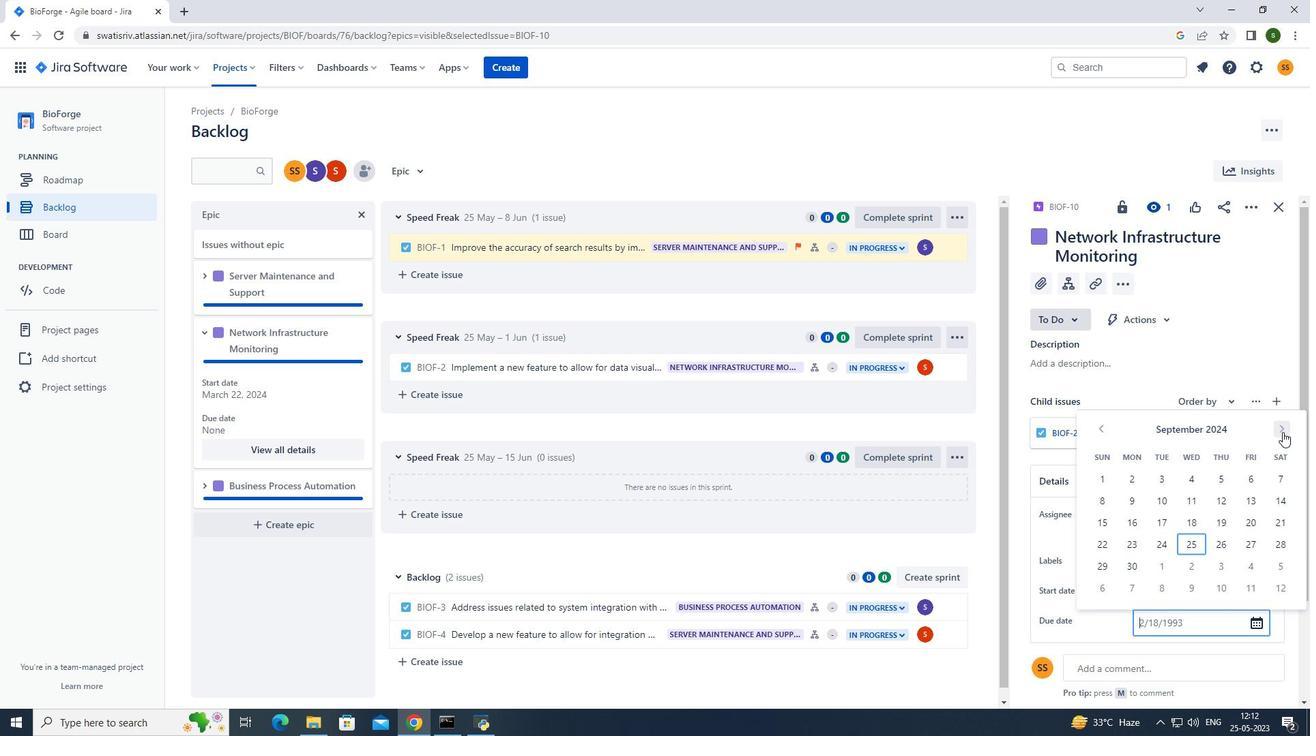 
Action: Mouse moved to (1229, 522)
Screenshot: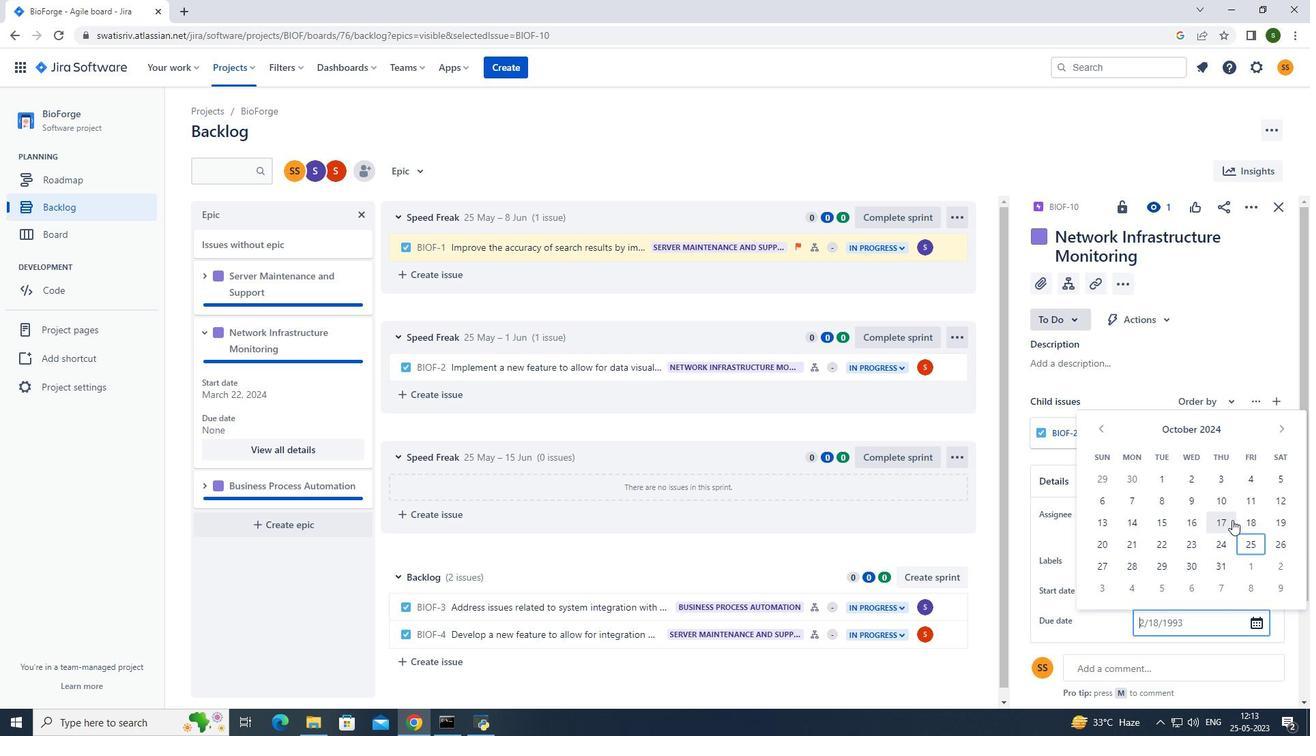 
Action: Mouse pressed left at (1229, 522)
Screenshot: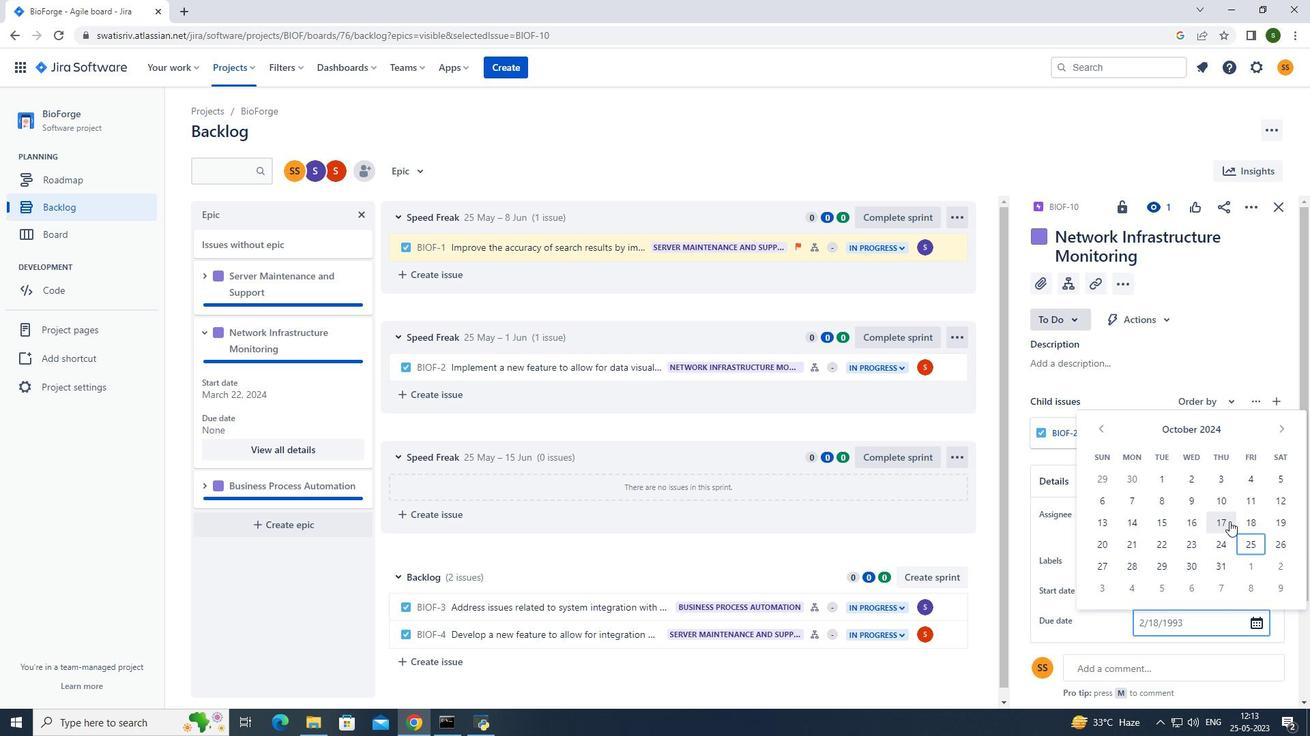 
Action: Mouse moved to (573, 148)
Screenshot: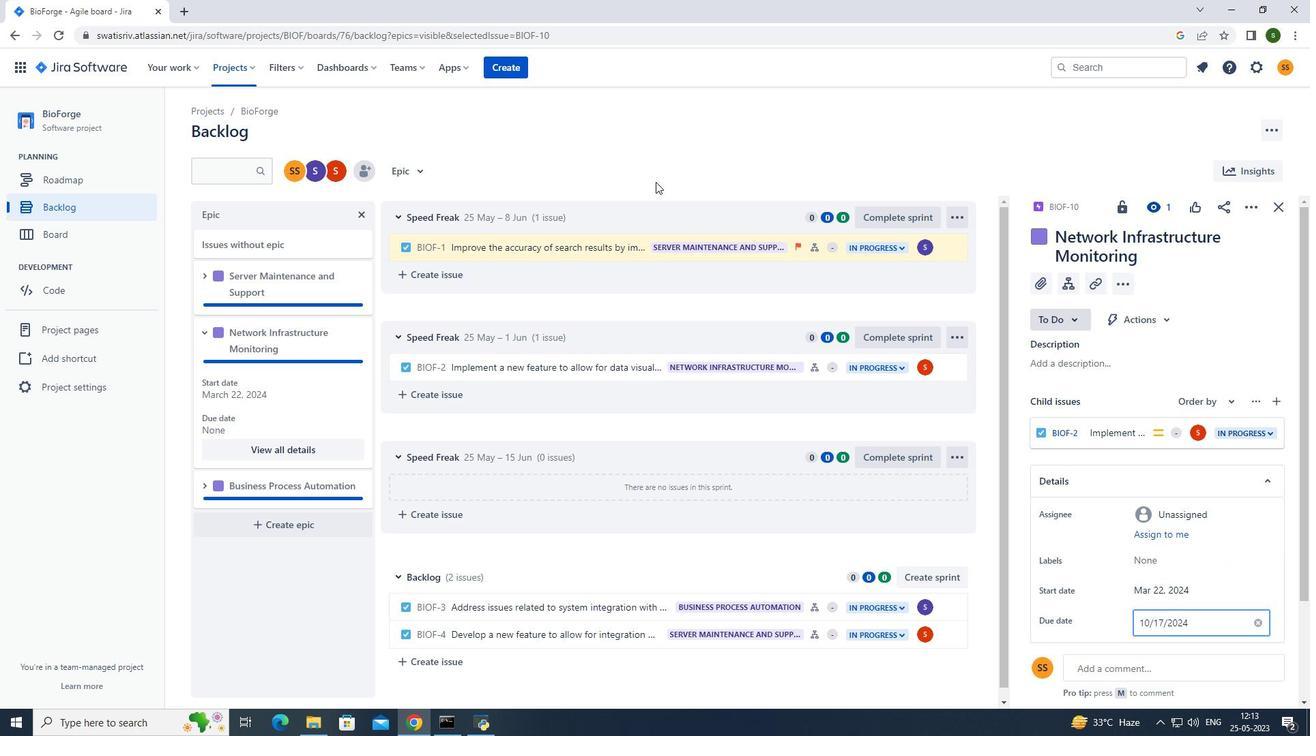 
Action: Mouse pressed left at (573, 148)
Screenshot: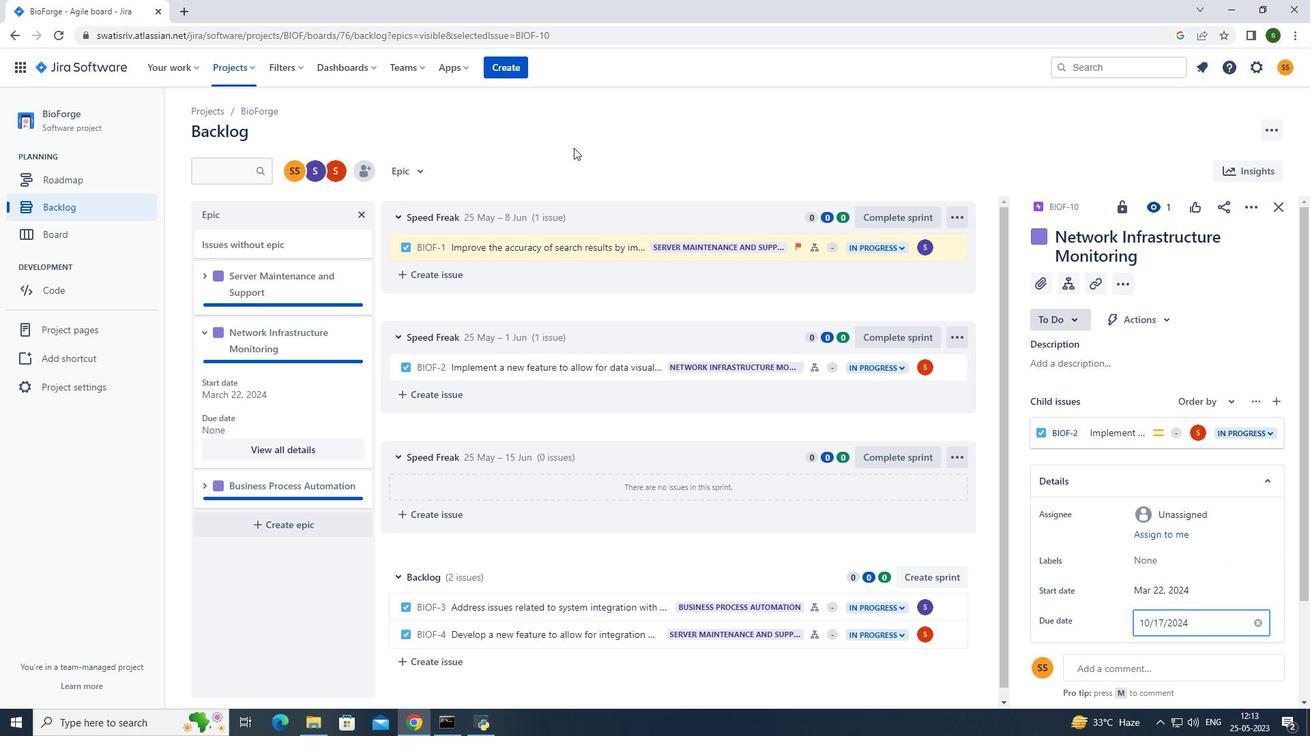 
Action: Mouse moved to (225, 66)
Screenshot: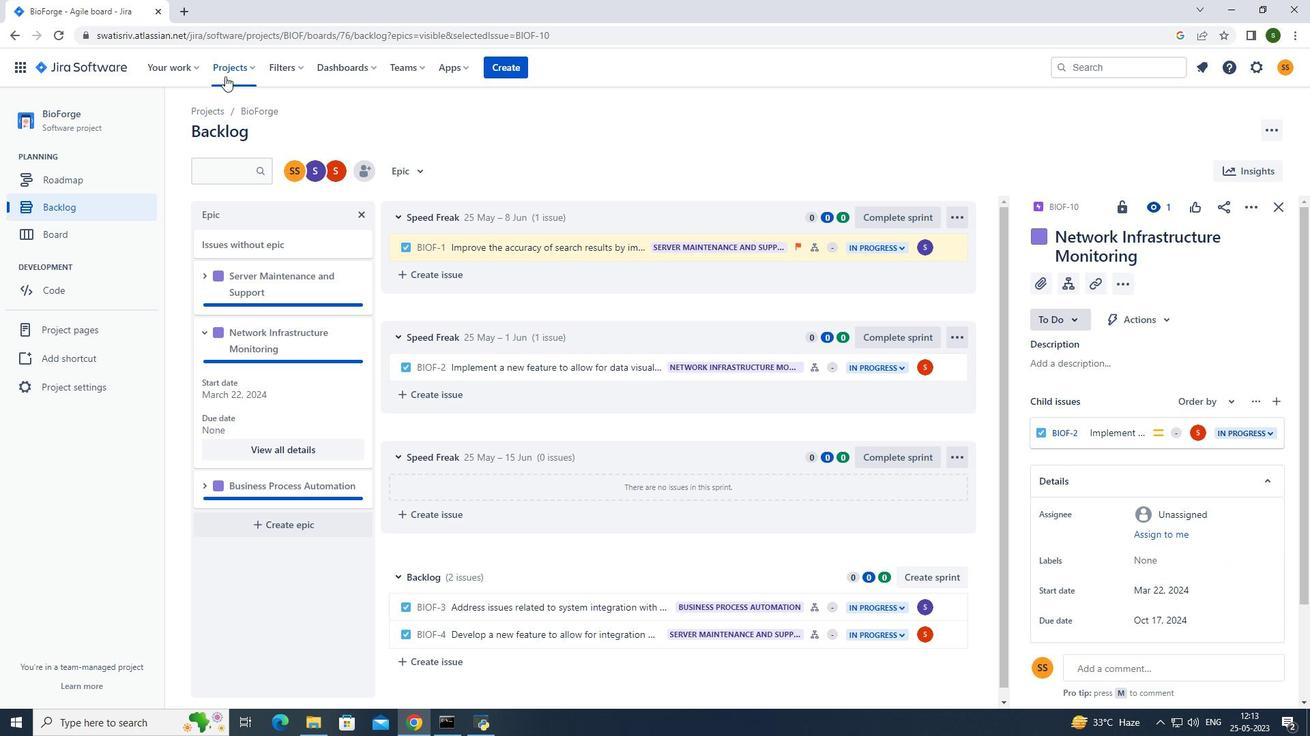 
Action: Mouse pressed left at (225, 66)
Screenshot: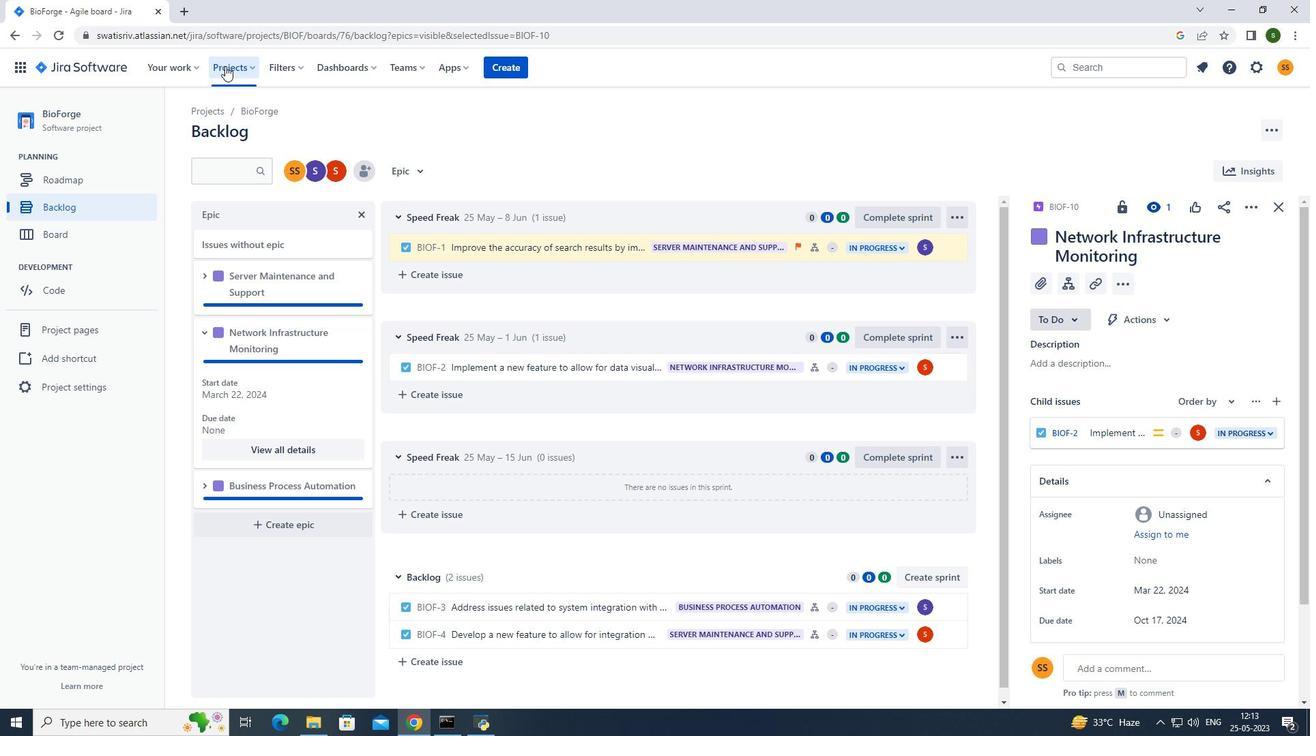 
Action: Mouse moved to (268, 131)
Screenshot: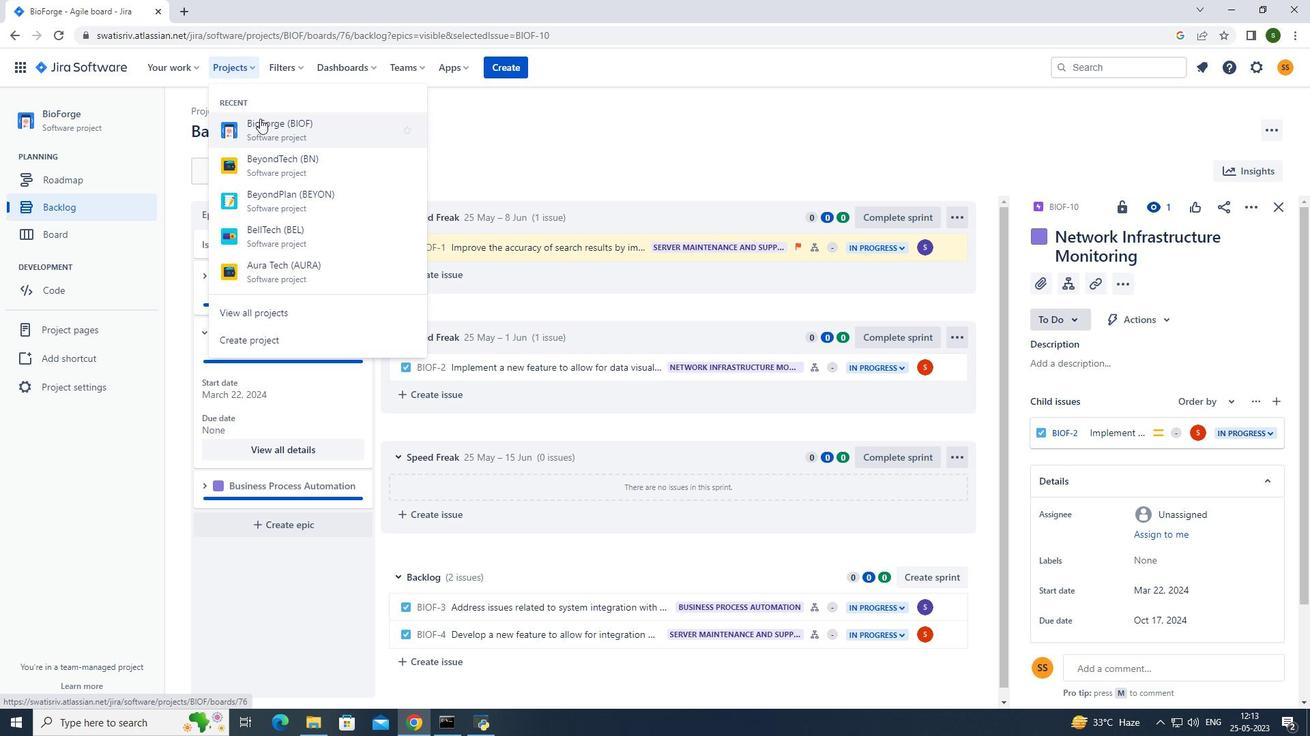 
Action: Mouse pressed left at (268, 131)
Screenshot: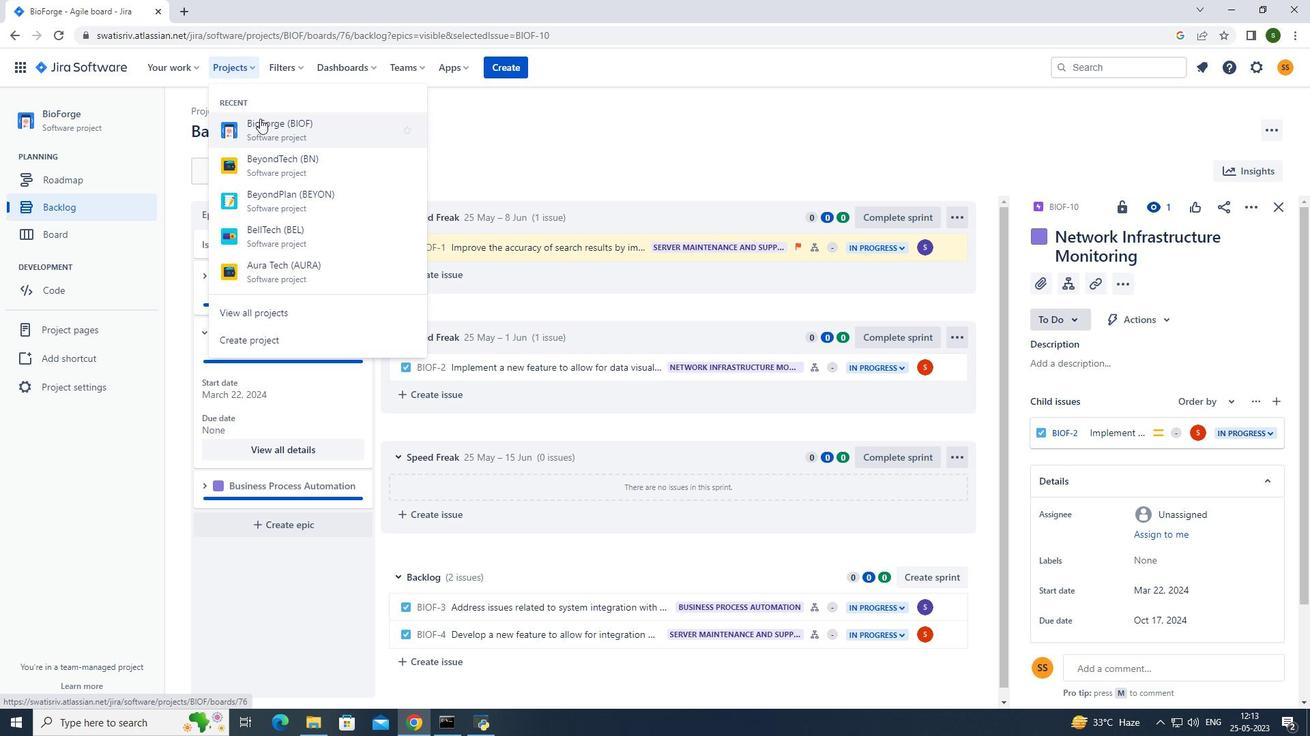 
Action: Mouse moved to (99, 202)
Screenshot: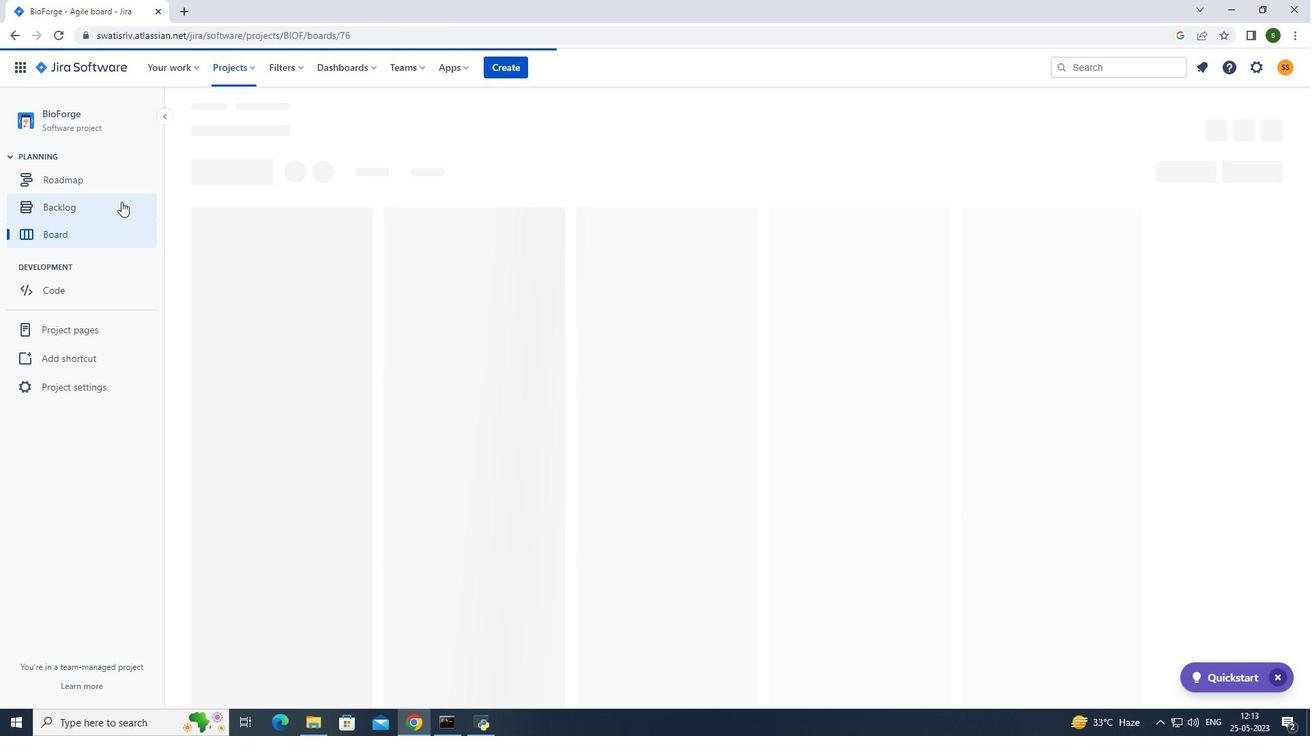 
Action: Mouse pressed left at (99, 202)
Screenshot: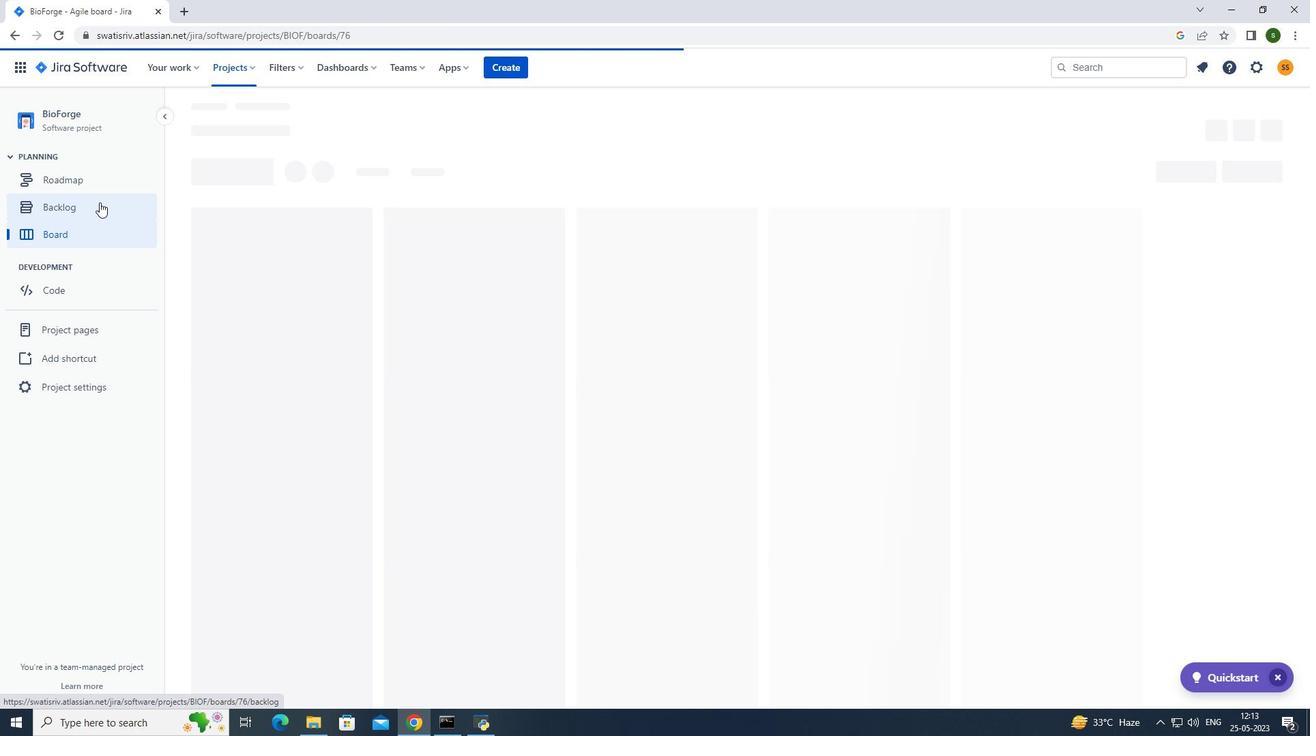 
Action: Mouse moved to (198, 388)
Screenshot: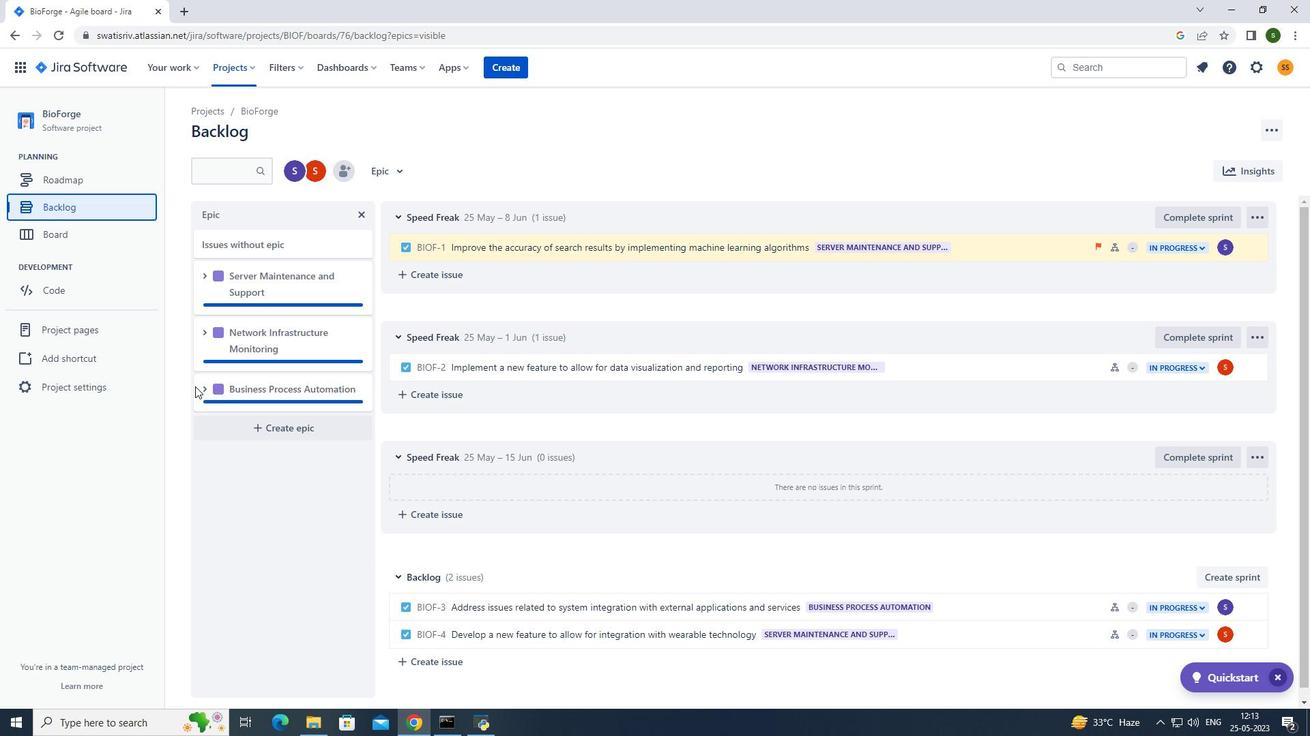 
Action: Mouse pressed left at (198, 388)
Screenshot: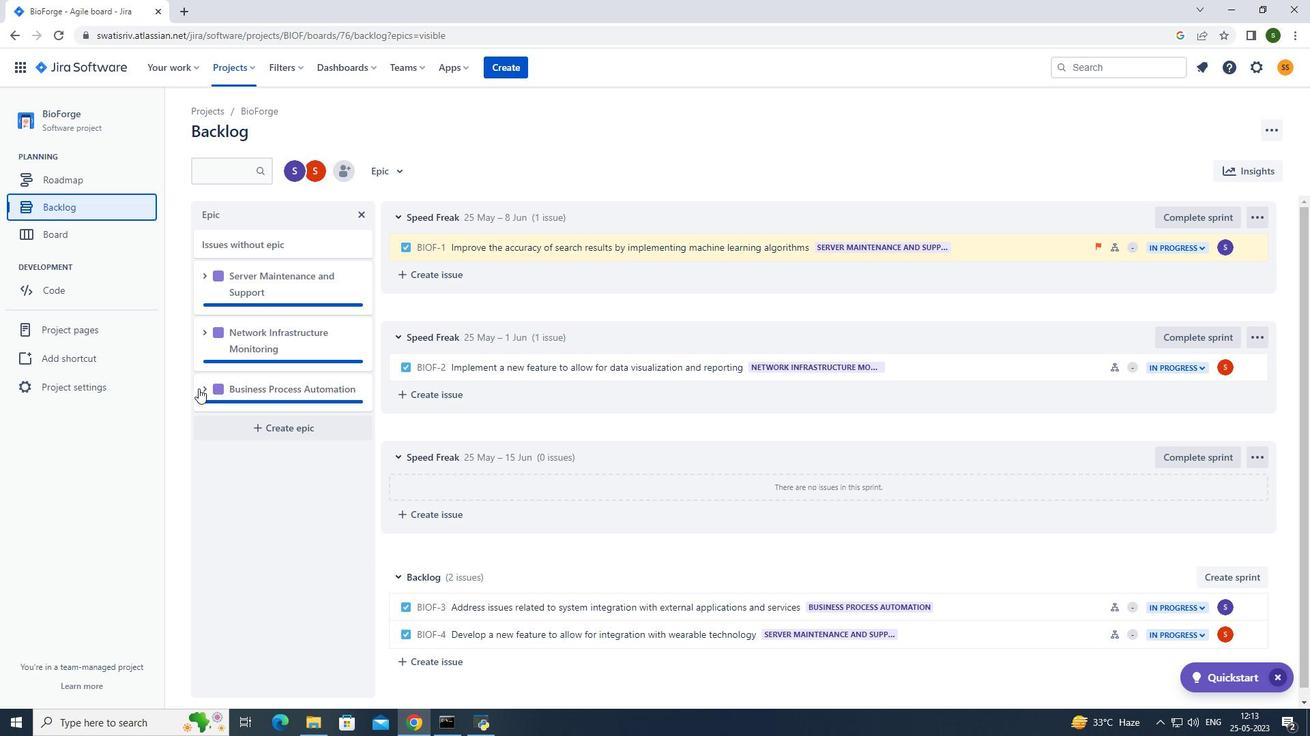 
Action: Mouse moved to (288, 486)
Screenshot: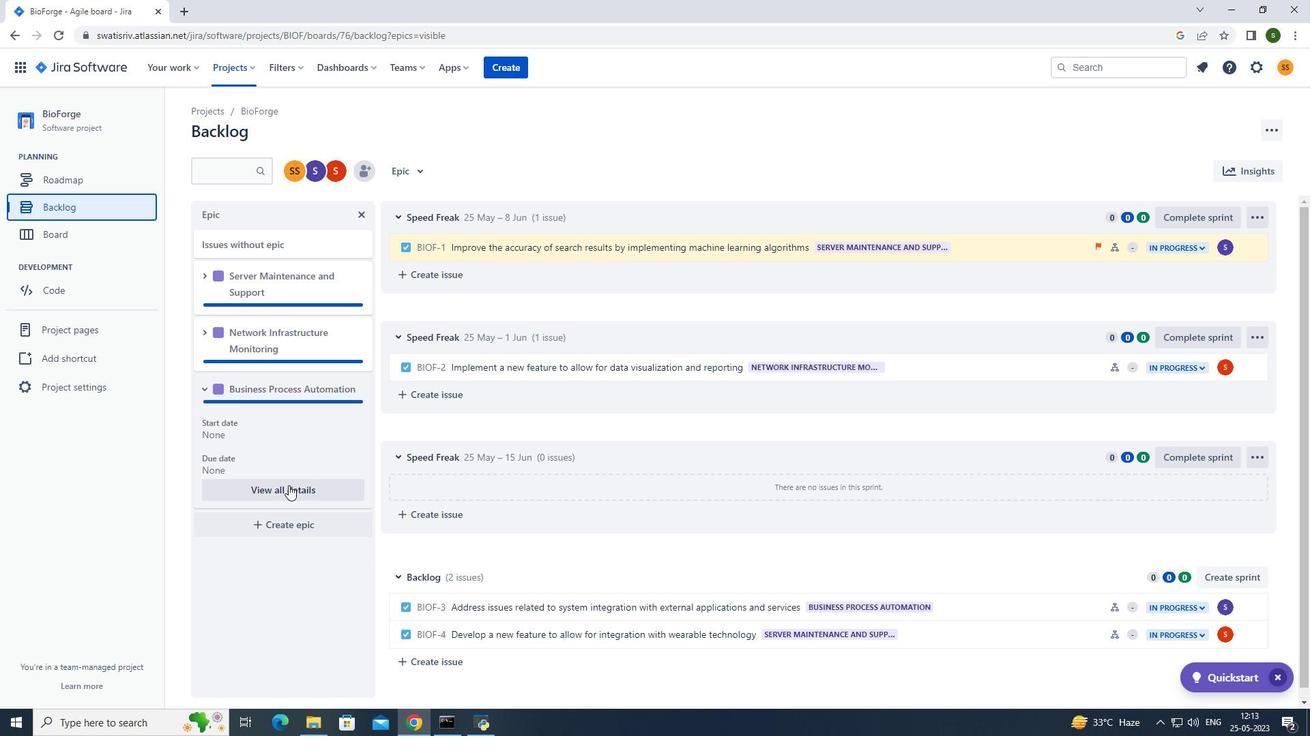 
Action: Mouse pressed left at (288, 486)
Screenshot: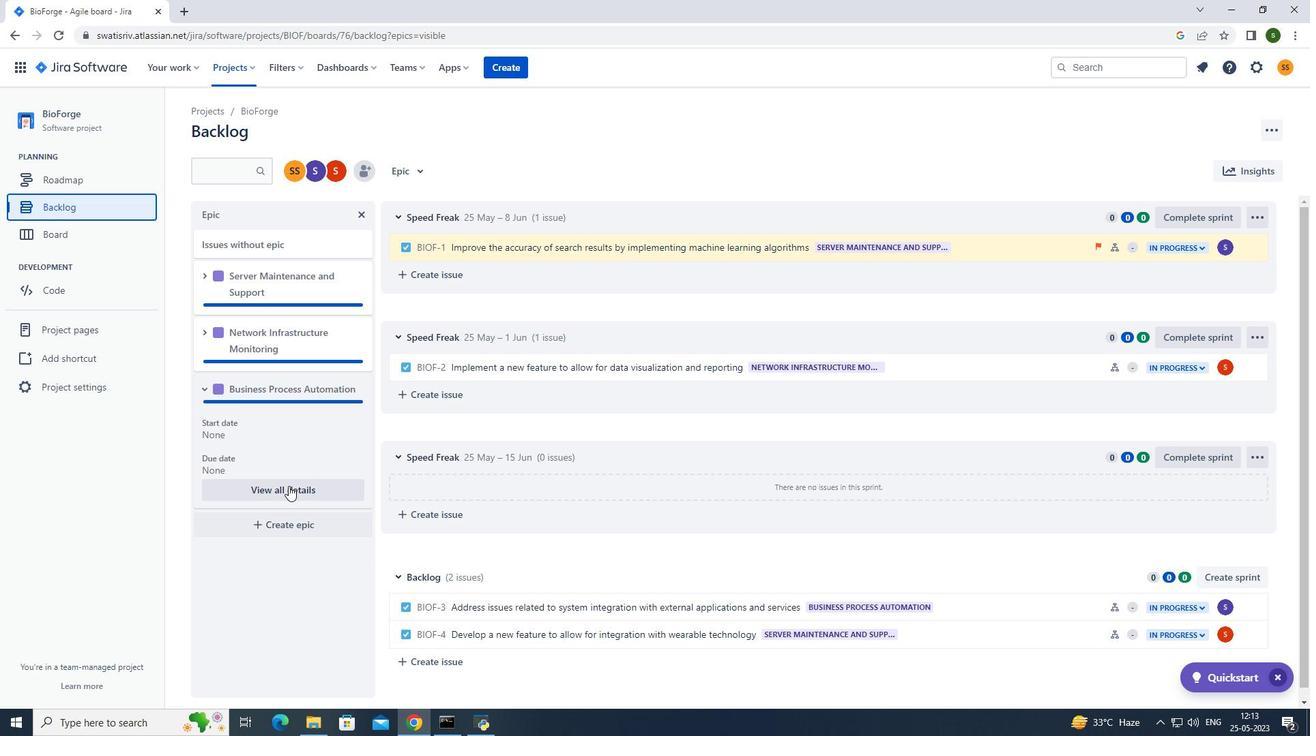
Action: Mouse moved to (1168, 515)
Screenshot: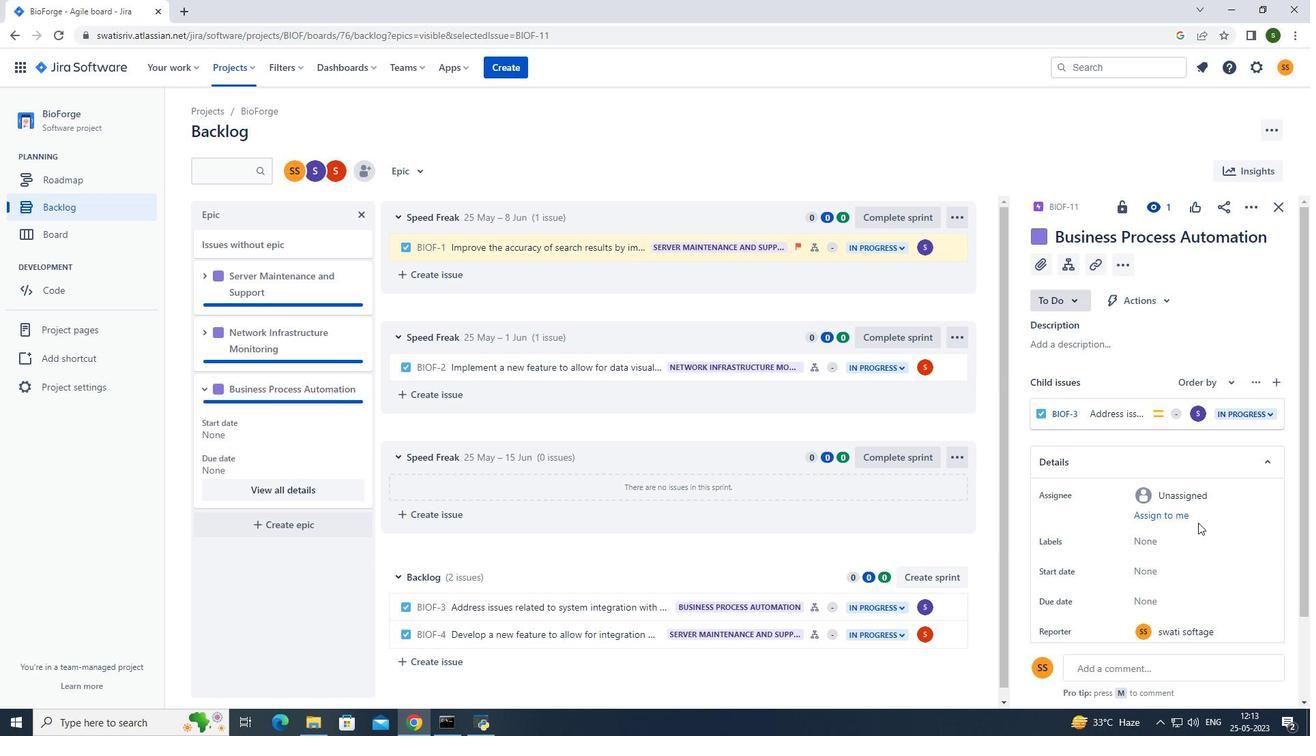 
Action: Mouse scrolled (1168, 515) with delta (0, 0)
Screenshot: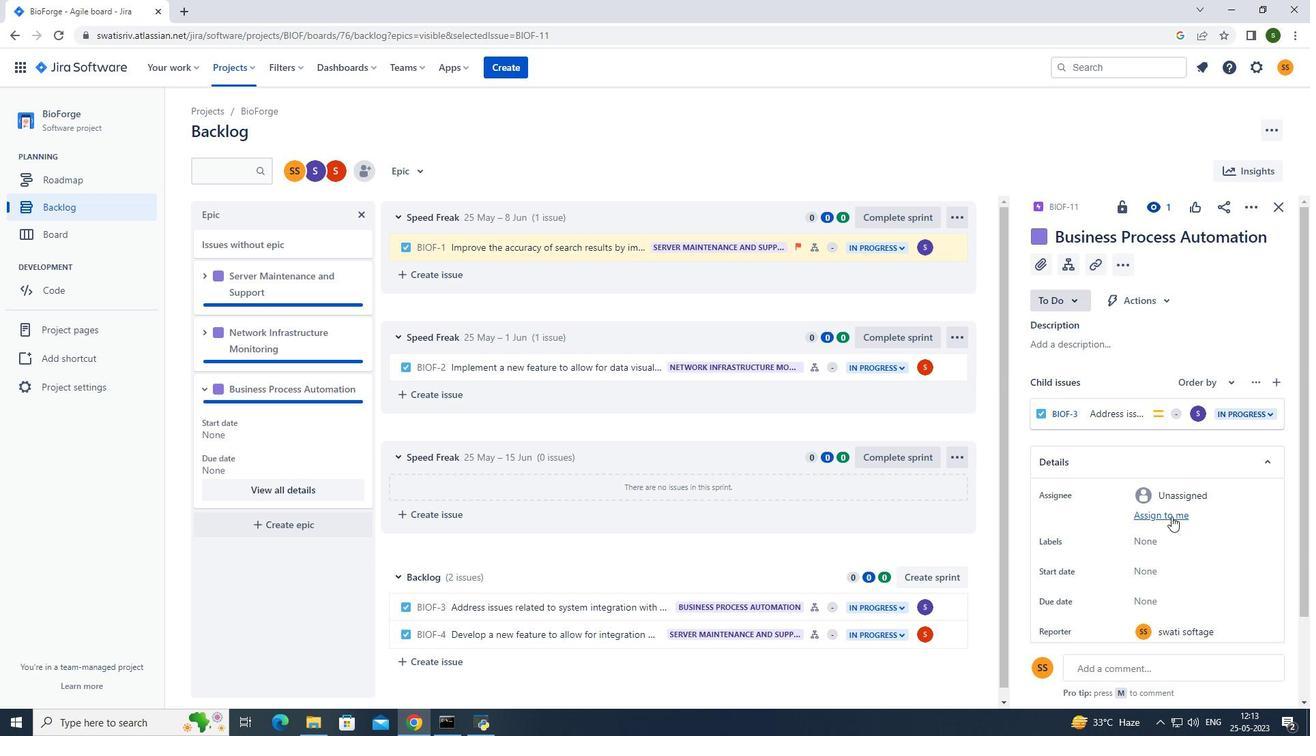 
Action: Mouse scrolled (1168, 515) with delta (0, 0)
Screenshot: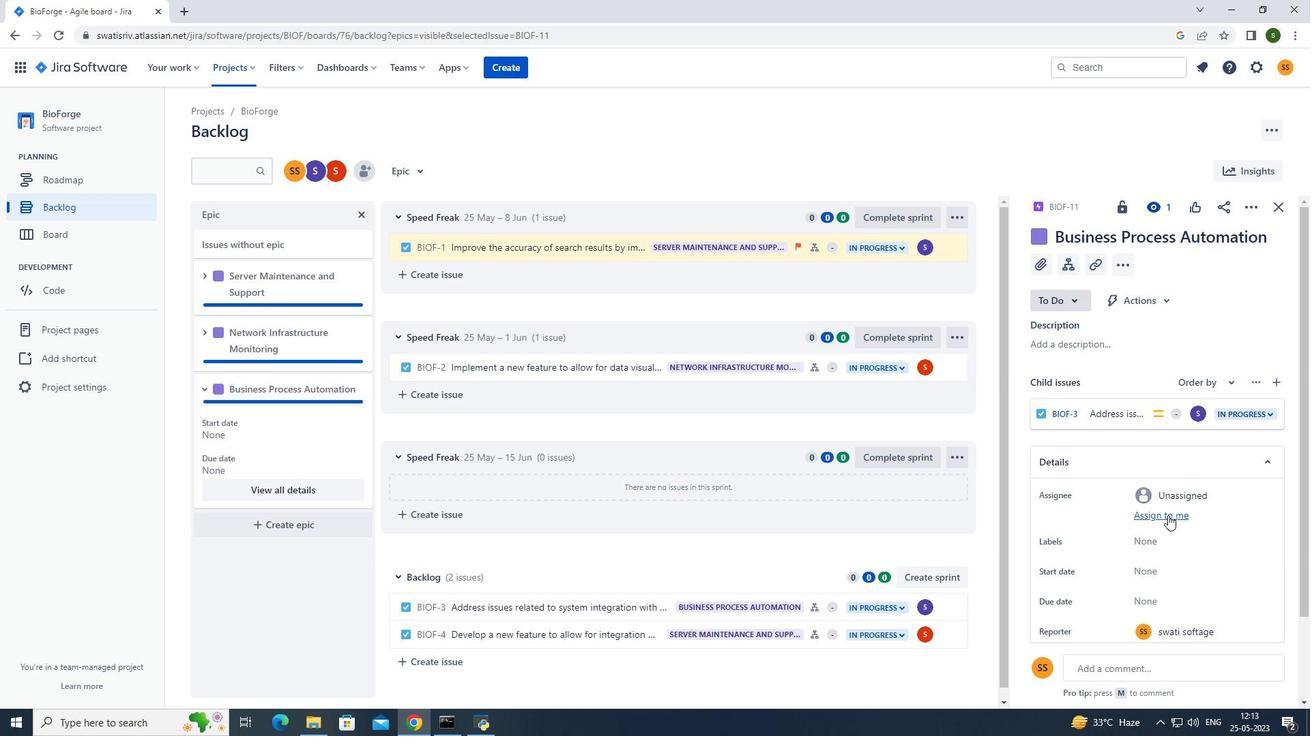 
Action: Mouse moved to (1151, 464)
Screenshot: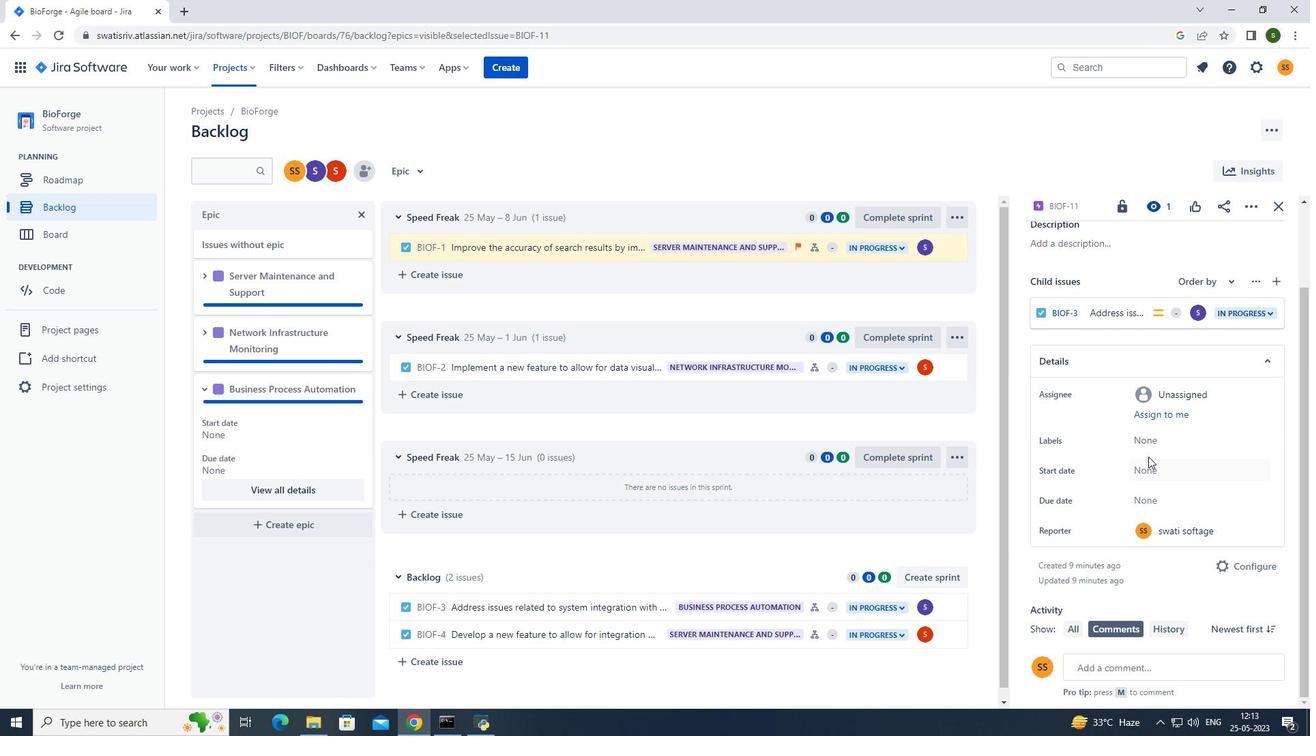 
Action: Mouse pressed left at (1151, 464)
Screenshot: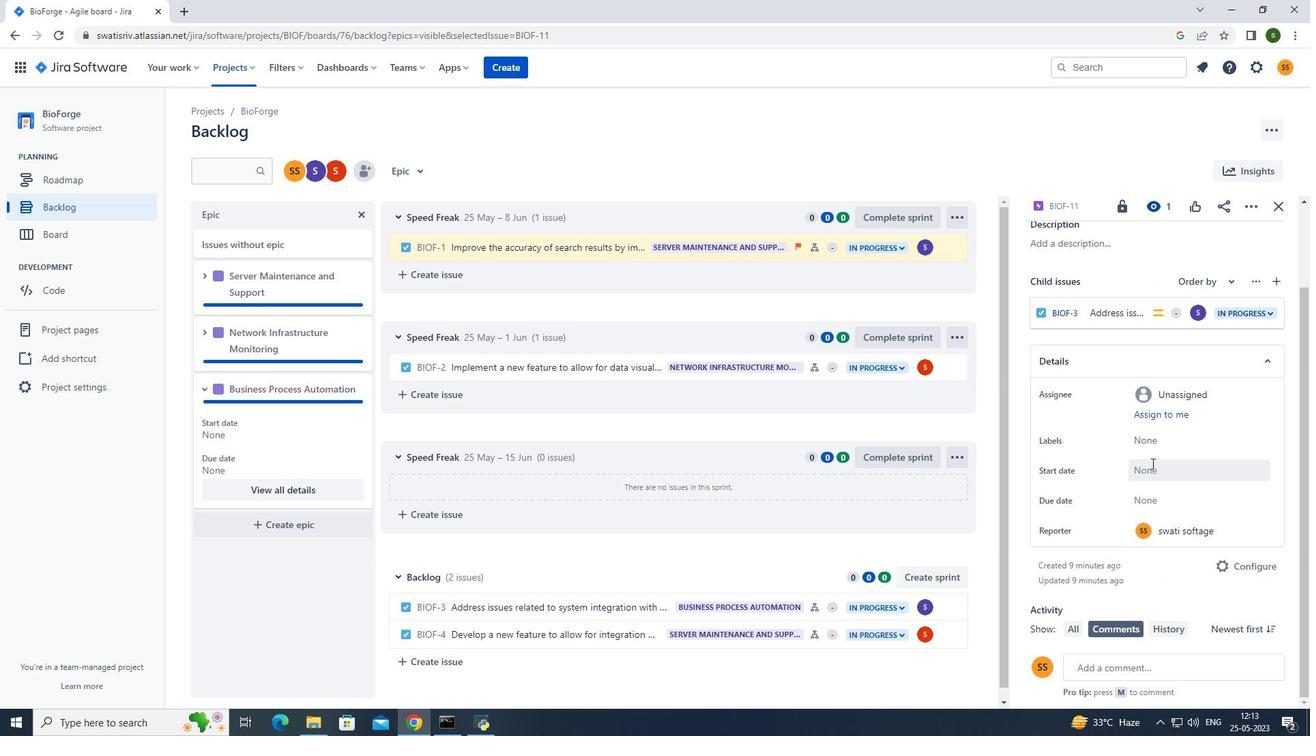 
Action: Mouse moved to (1278, 507)
Screenshot: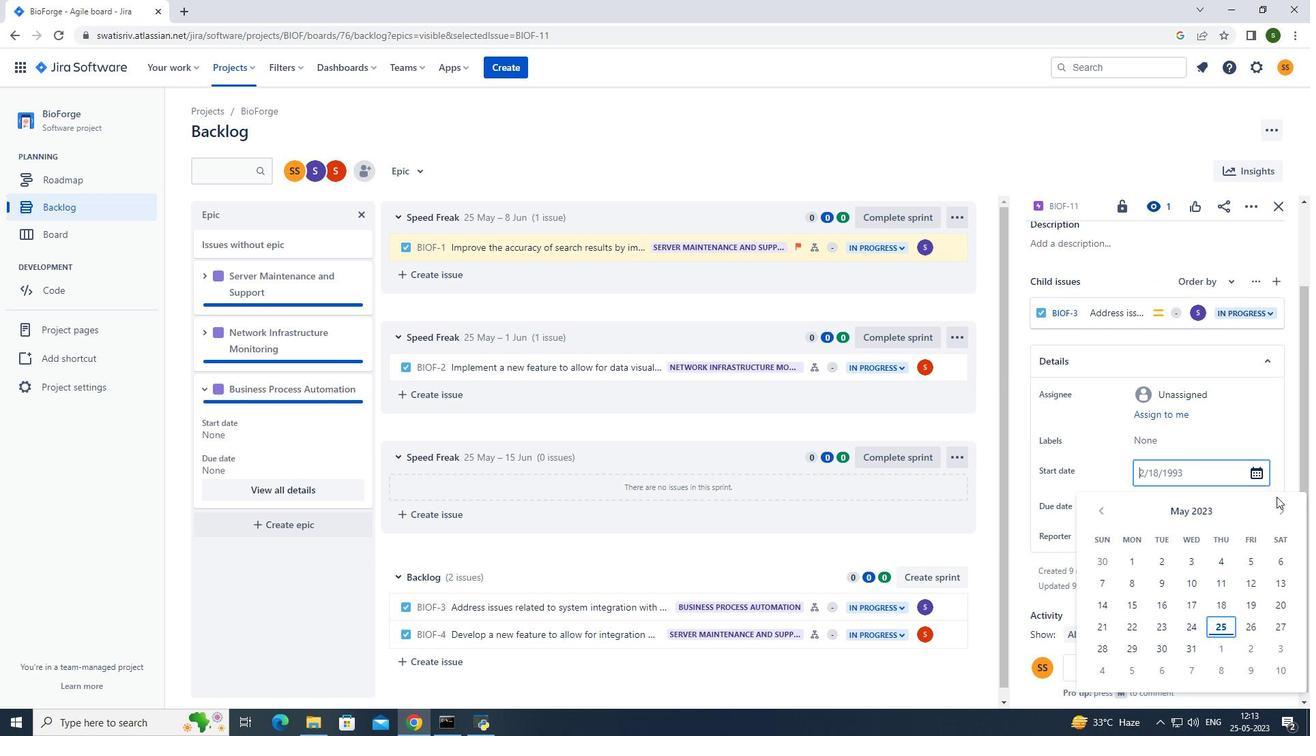 
Action: Mouse pressed left at (1278, 507)
Screenshot: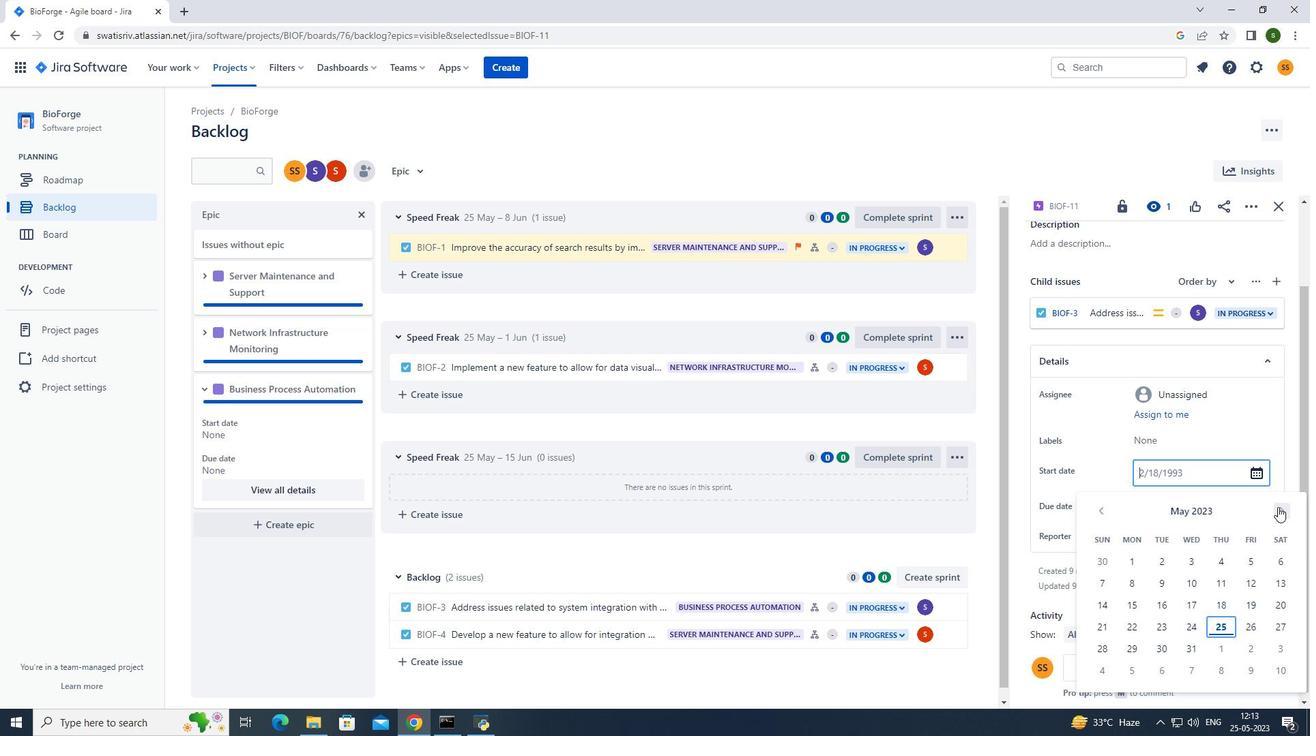 
Action: Mouse pressed left at (1278, 507)
Screenshot: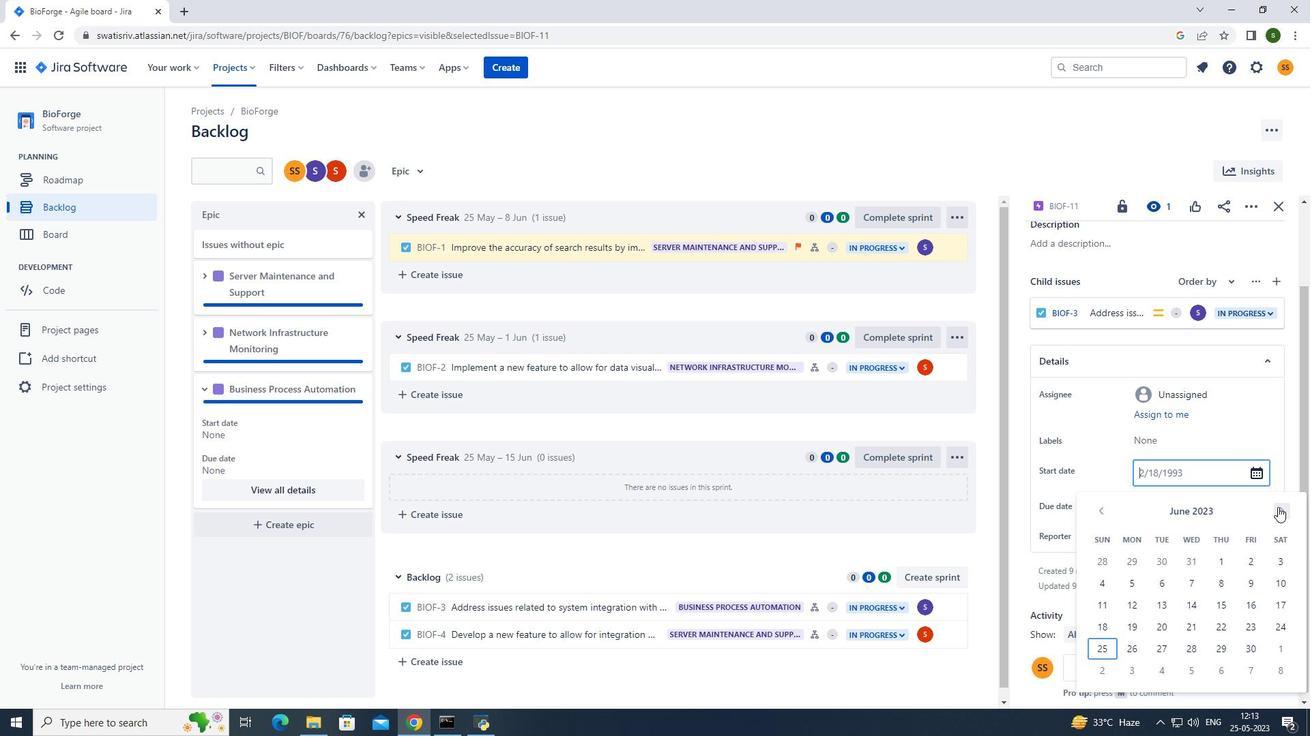 
Action: Mouse pressed left at (1278, 507)
Screenshot: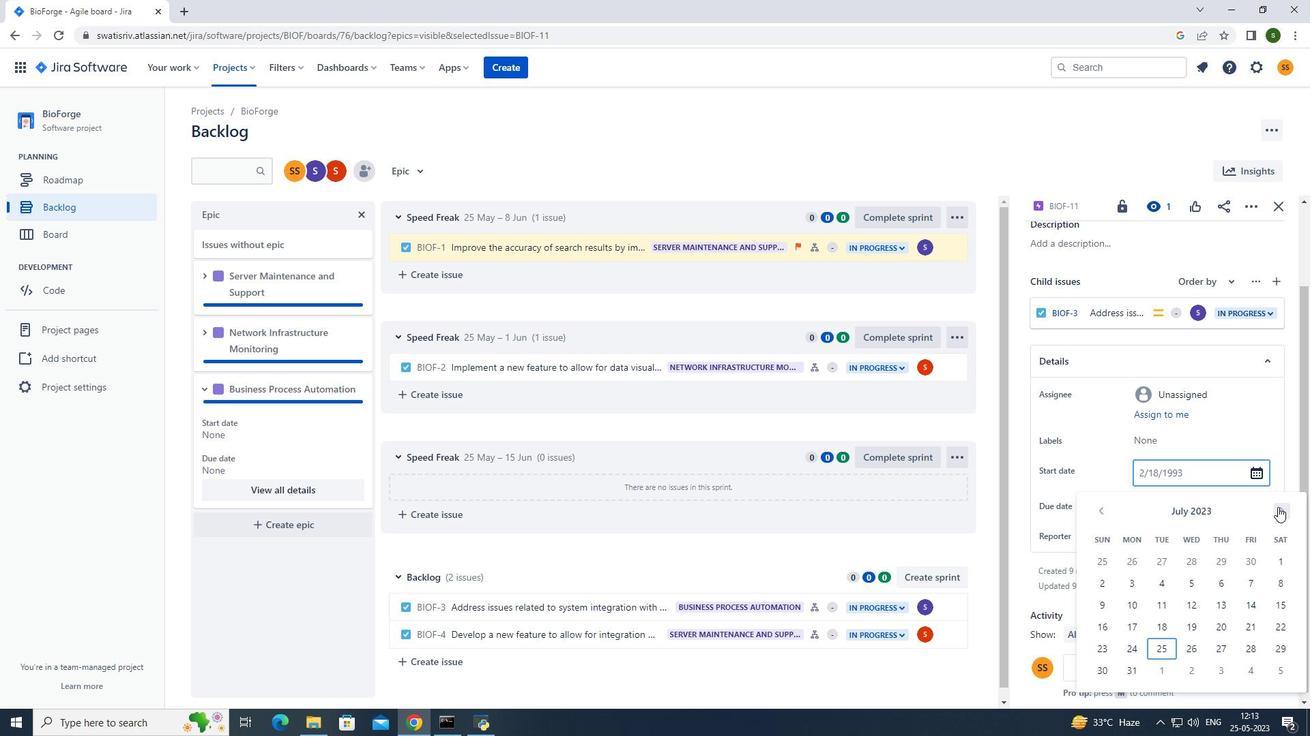 
Action: Mouse moved to (1280, 508)
Screenshot: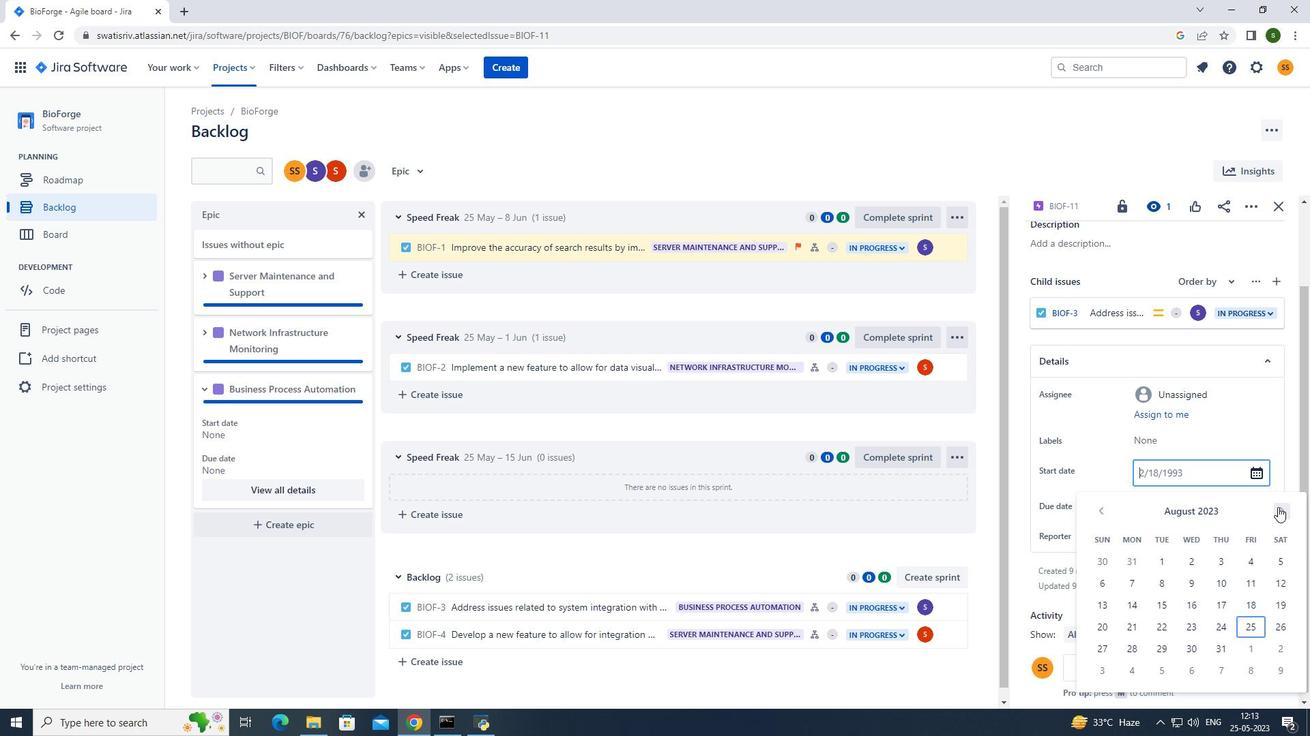 
Action: Mouse pressed left at (1280, 508)
Screenshot: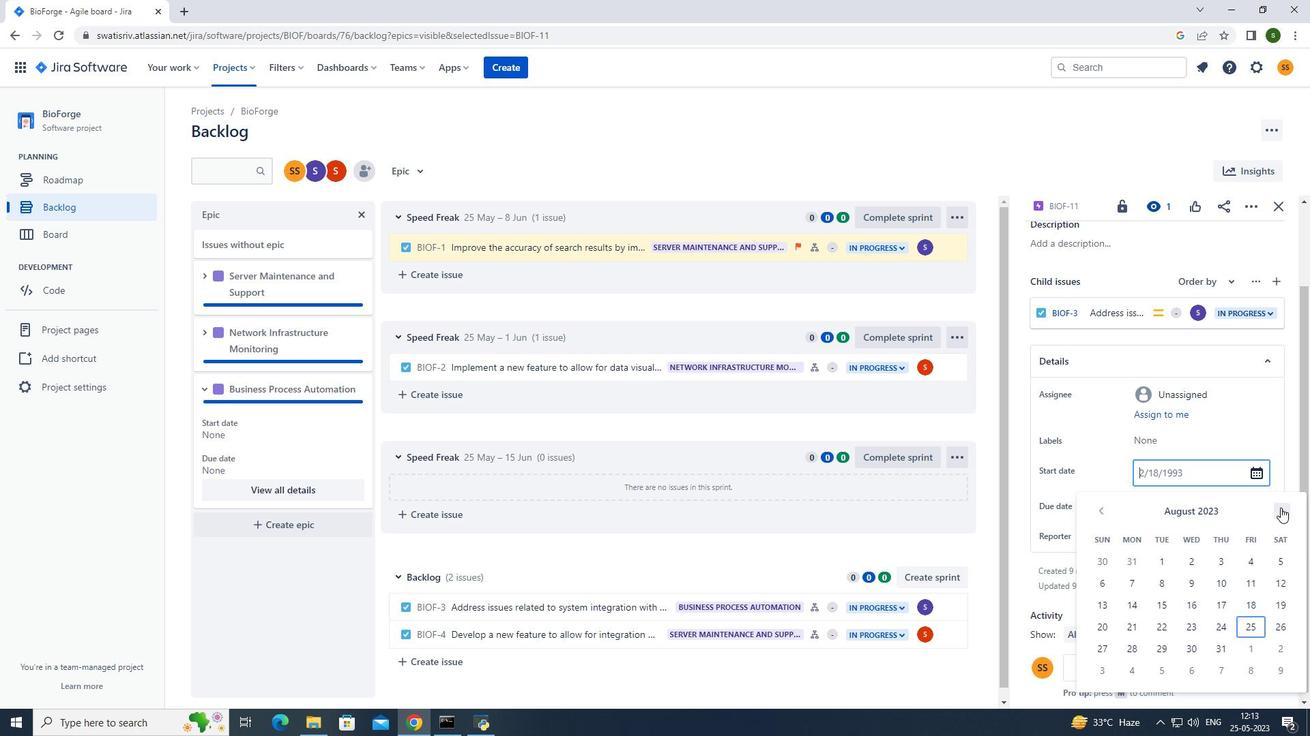 
Action: Mouse moved to (1281, 507)
Screenshot: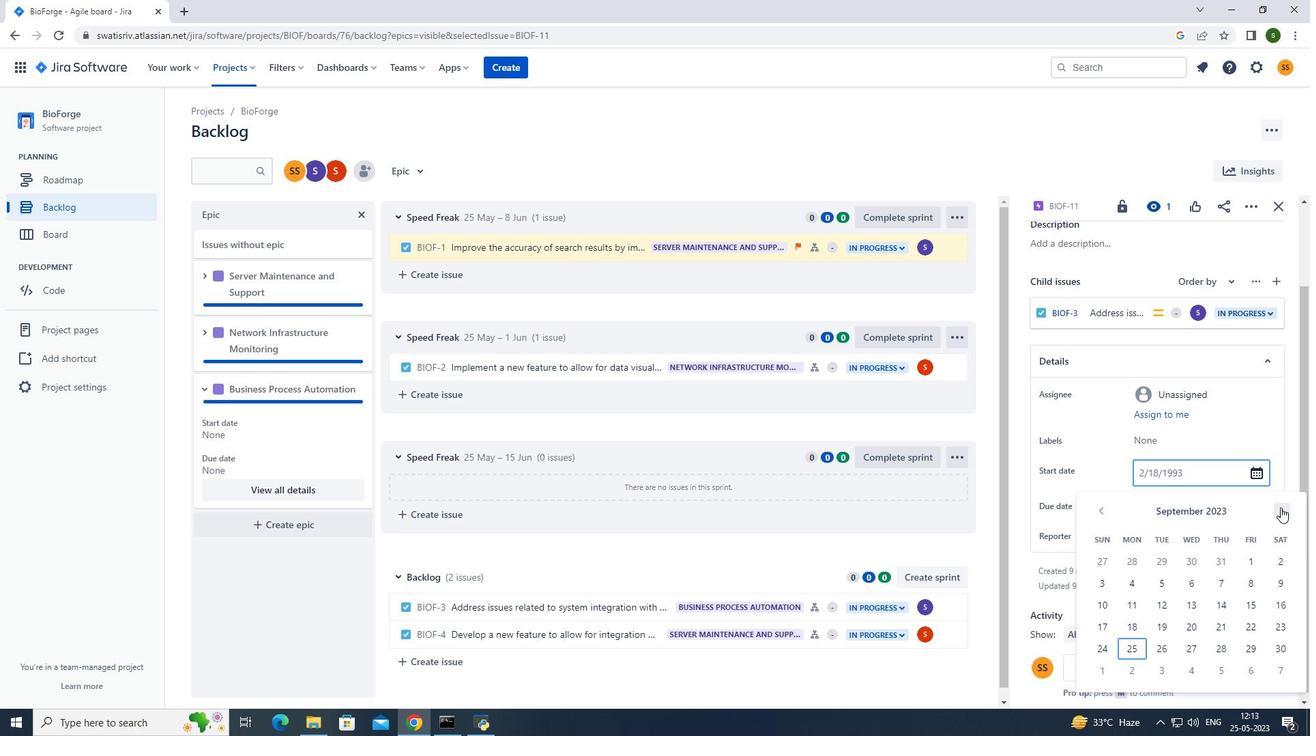 
Action: Mouse pressed left at (1281, 507)
Screenshot: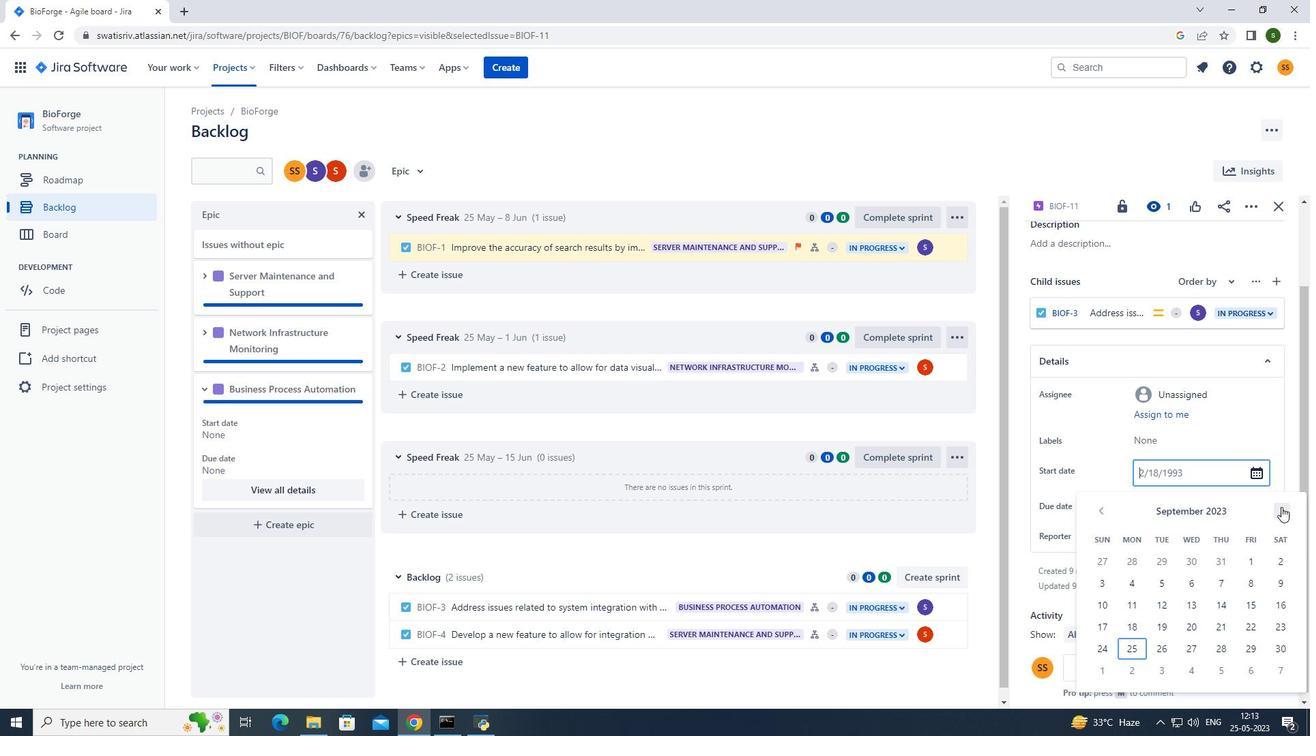 
Action: Mouse pressed left at (1281, 507)
Screenshot: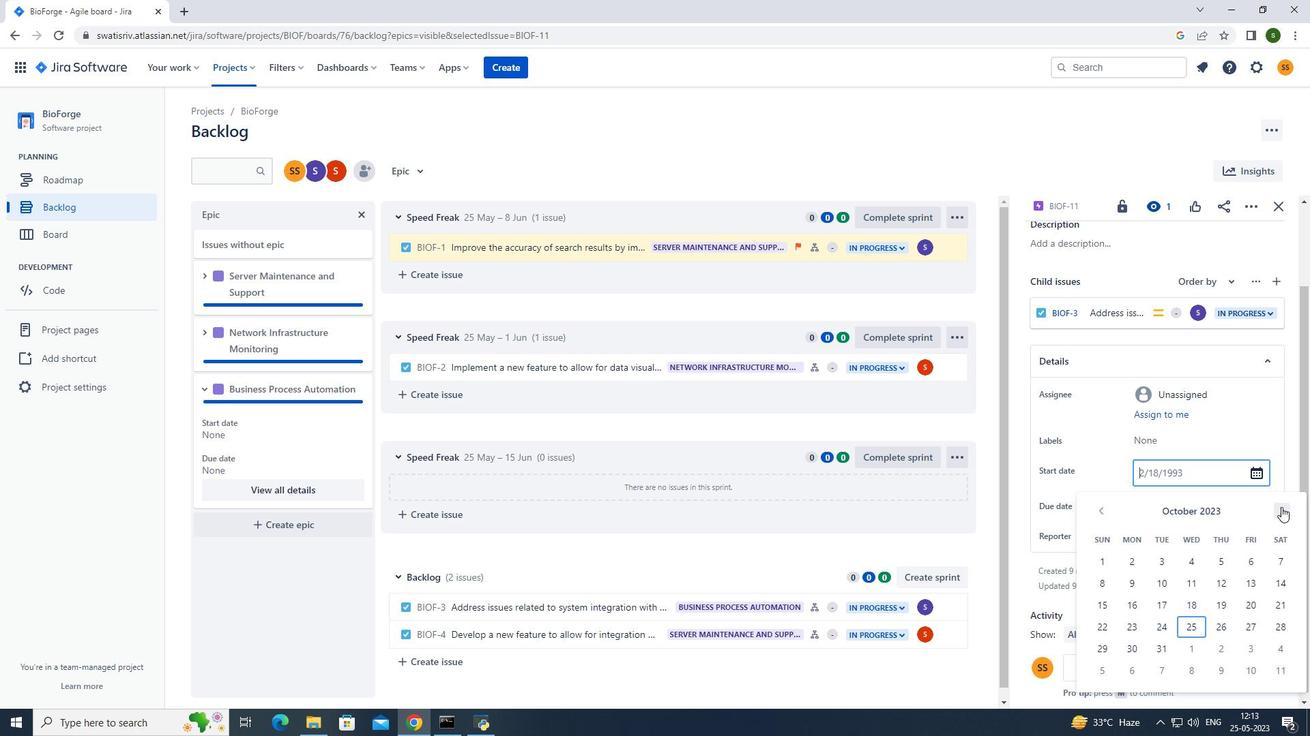 
Action: Mouse pressed left at (1281, 507)
Screenshot: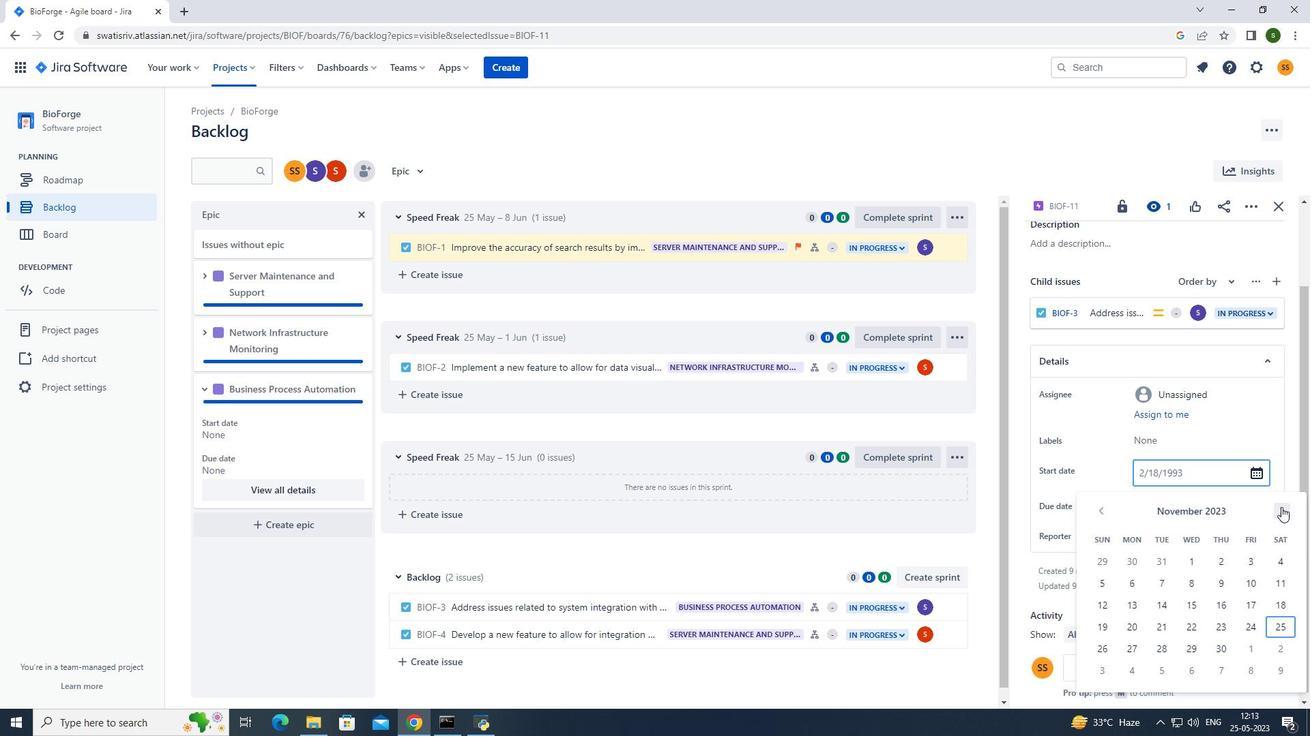 
Action: Mouse pressed left at (1281, 507)
Screenshot: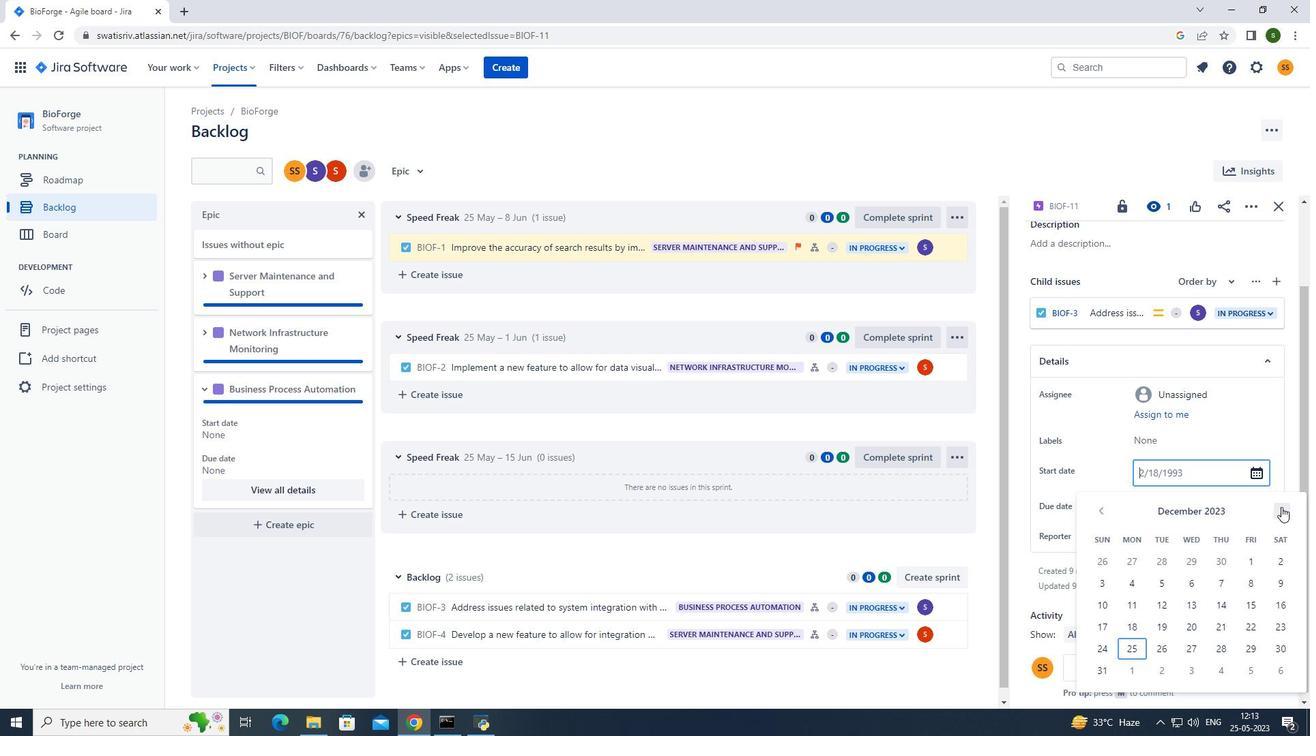 
Action: Mouse pressed left at (1281, 507)
Screenshot: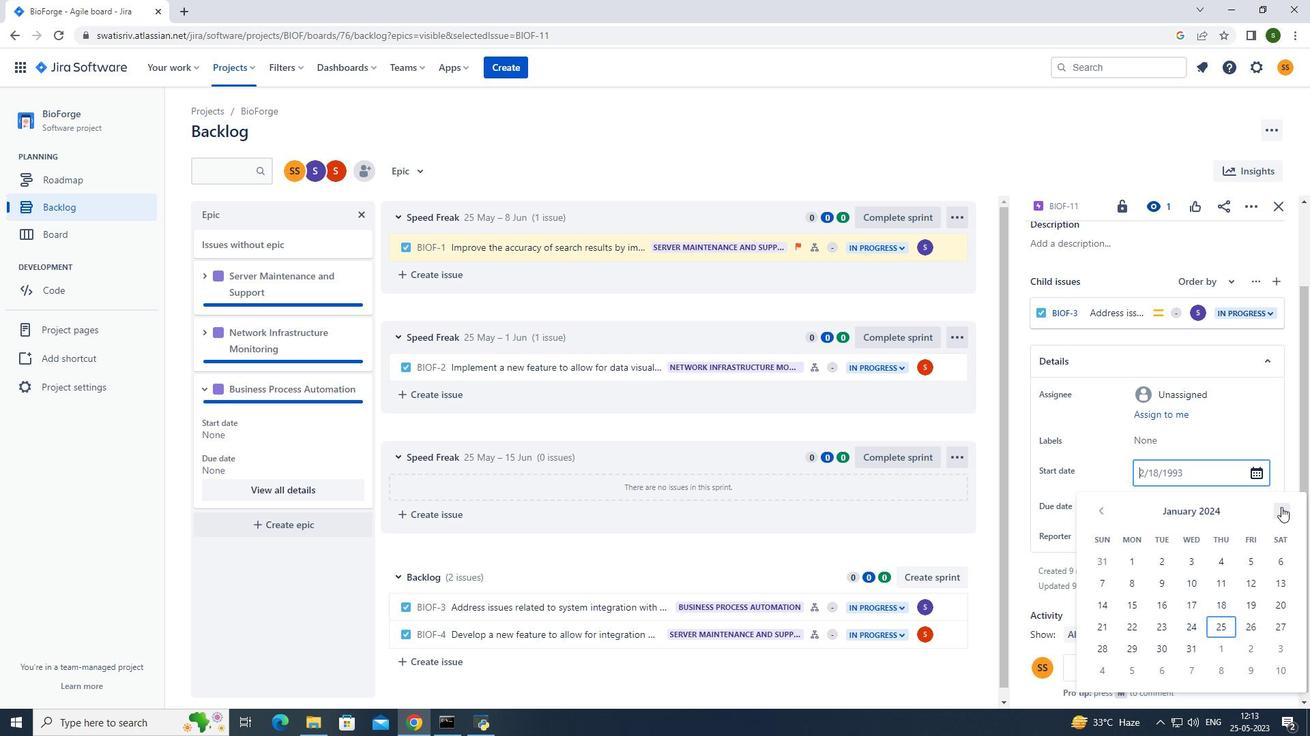 
Action: Mouse moved to (1132, 649)
Screenshot: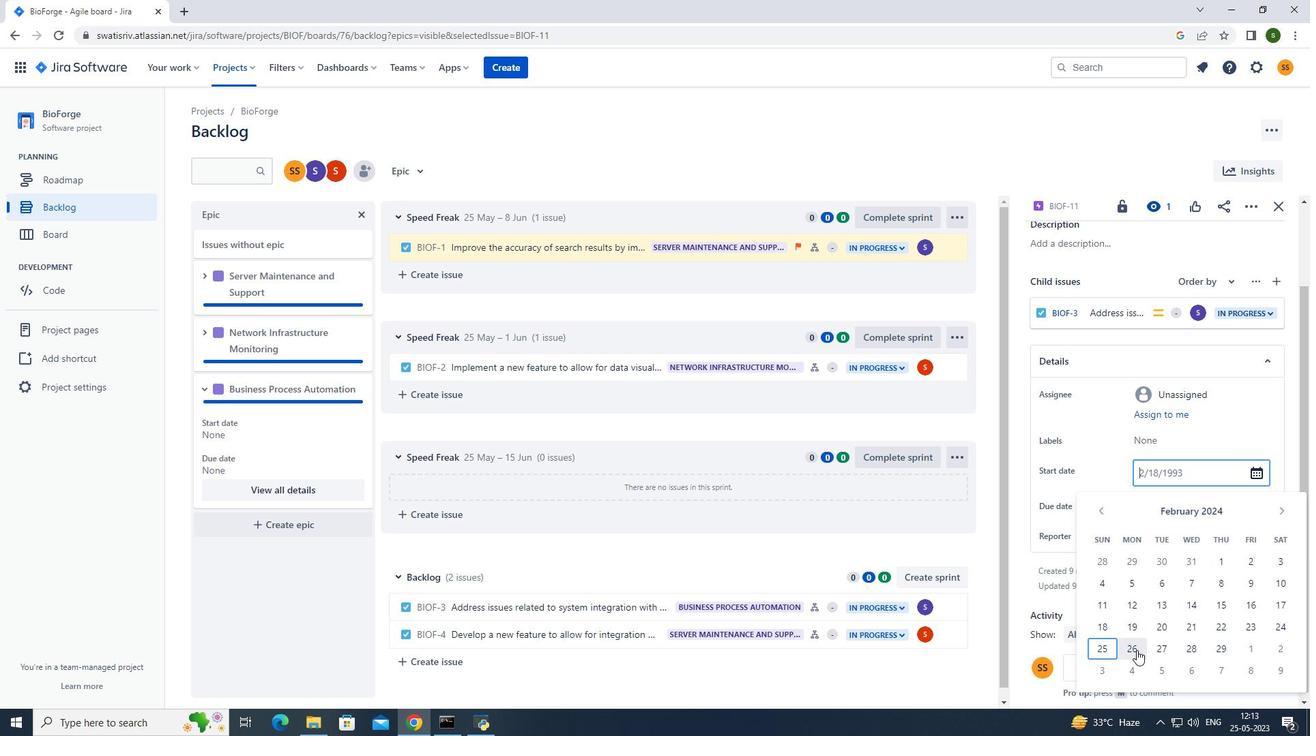 
Action: Mouse pressed left at (1132, 649)
Screenshot: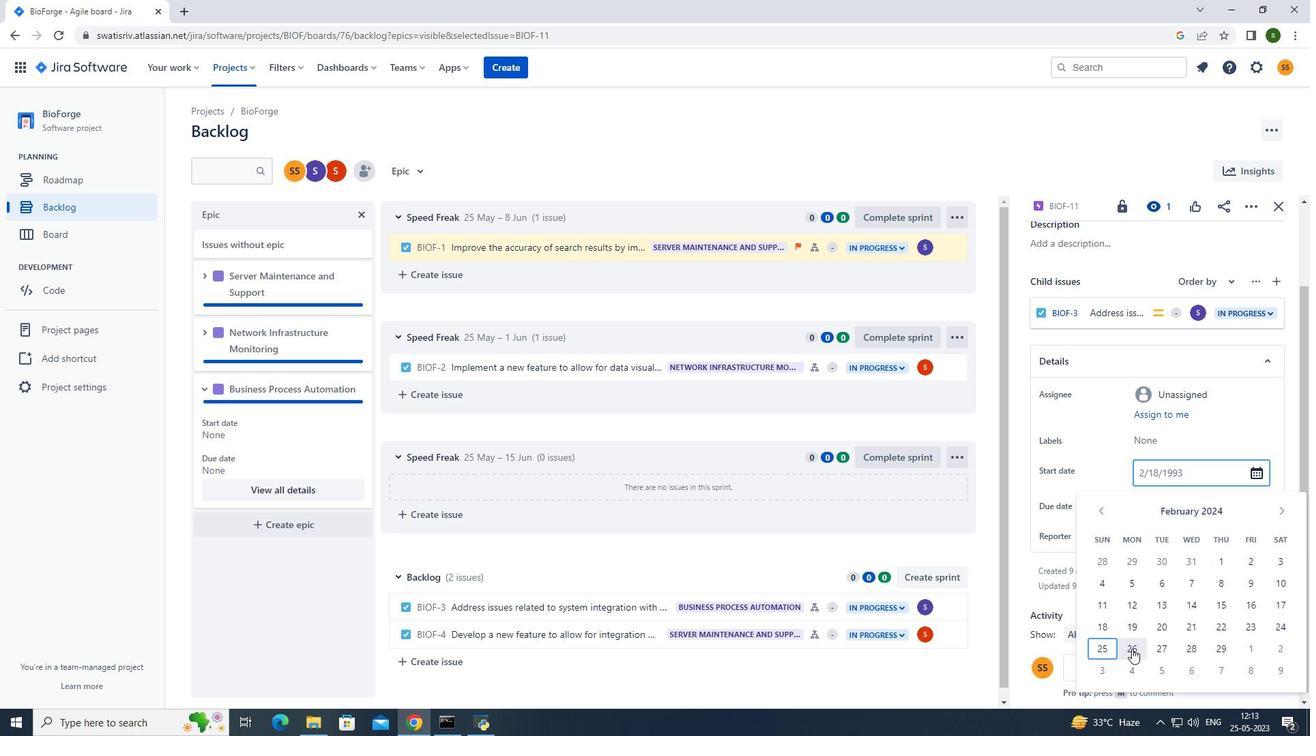 
Action: Mouse moved to (1176, 510)
Screenshot: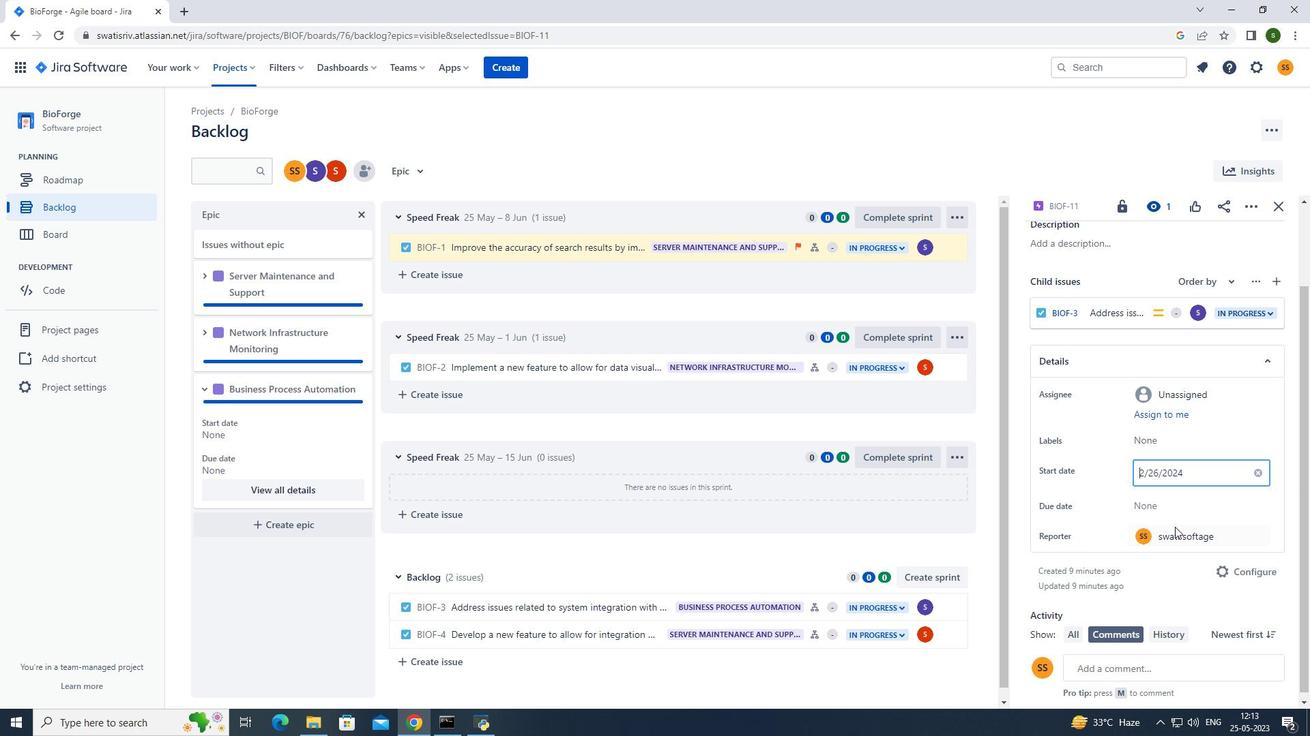 
Action: Mouse pressed left at (1176, 510)
Screenshot: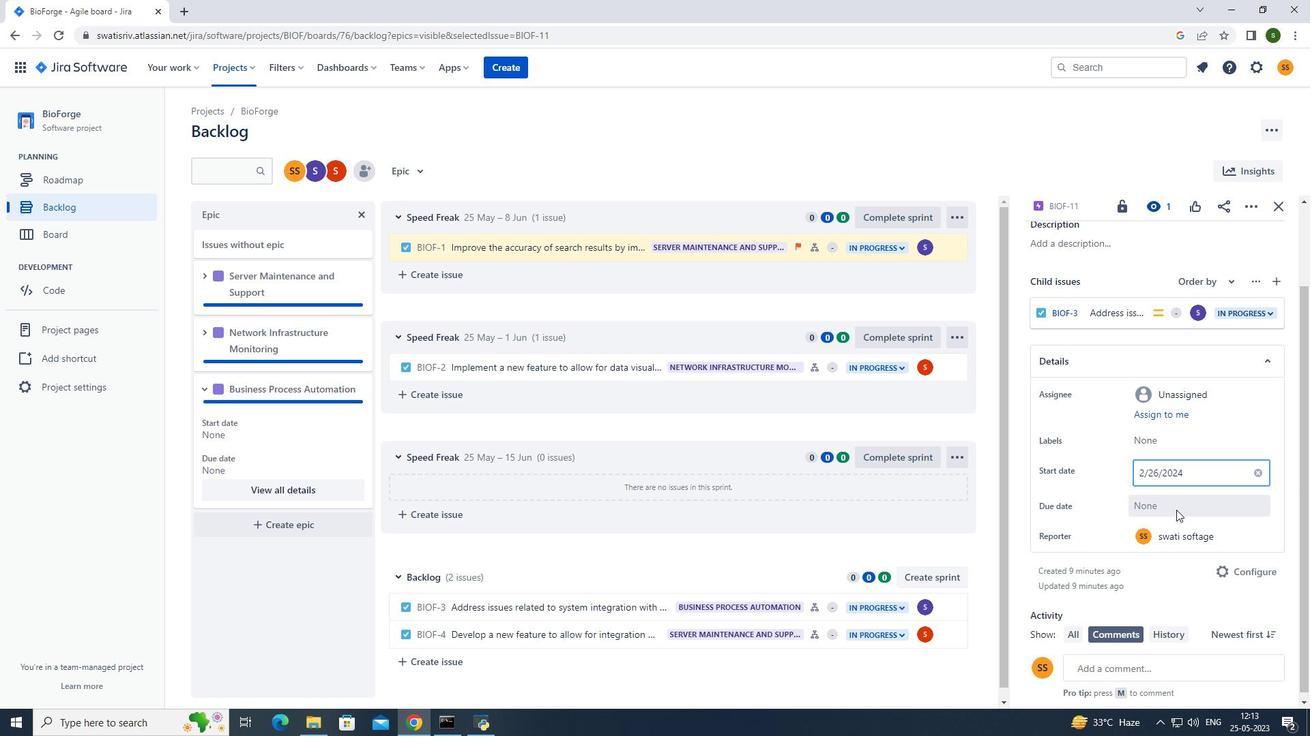 
Action: Mouse moved to (1289, 307)
Screenshot: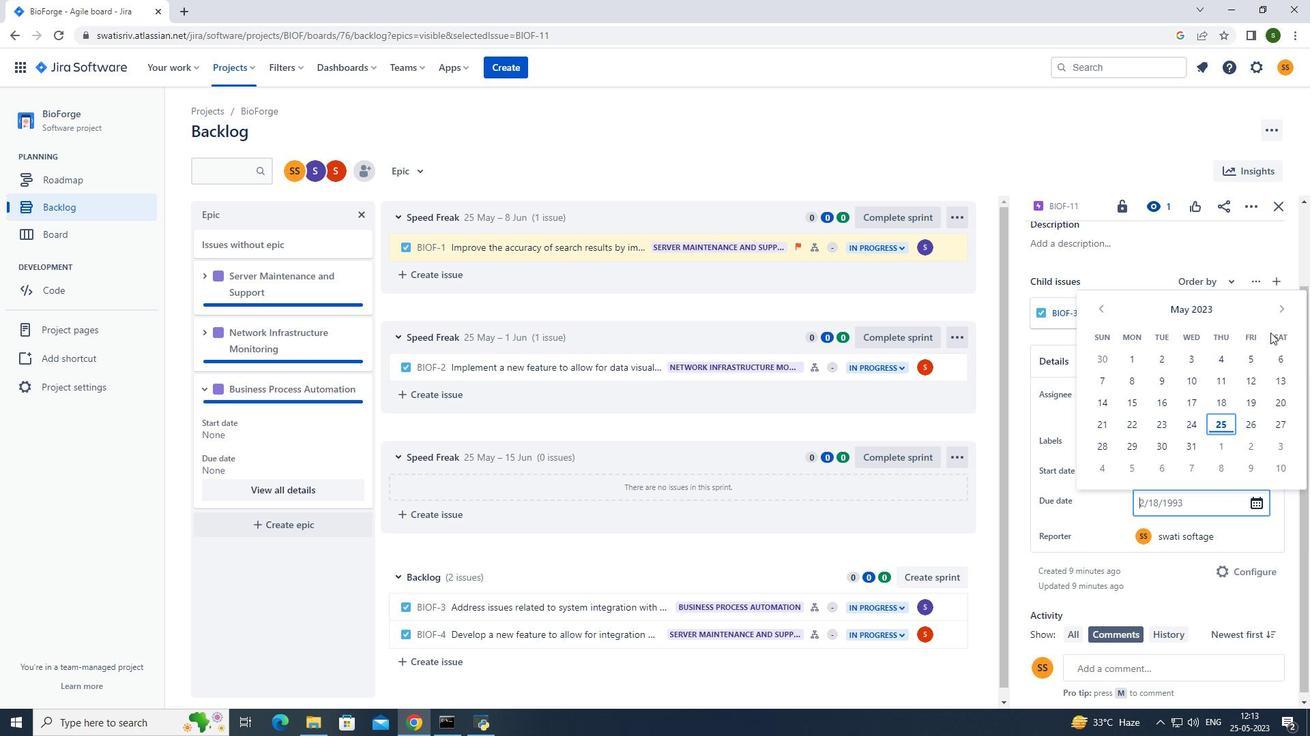 
Action: Mouse pressed left at (1289, 307)
Screenshot: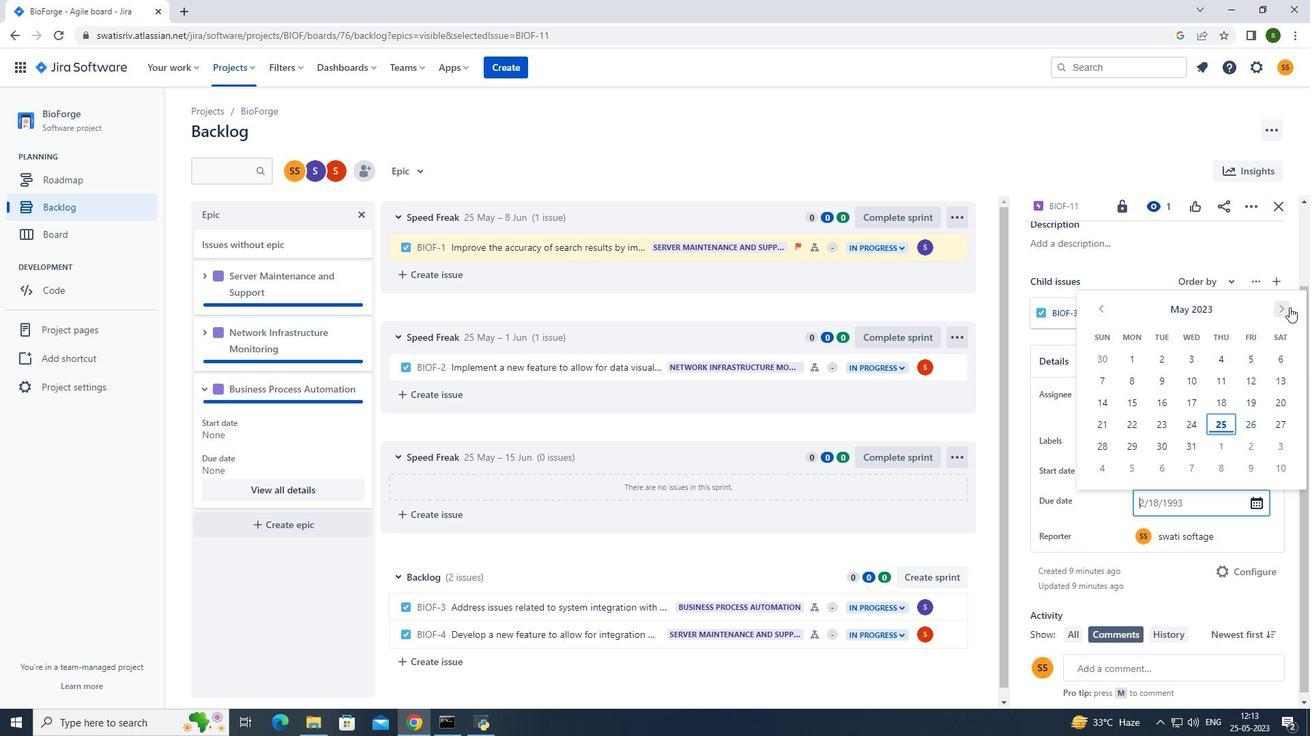 
Action: Mouse pressed left at (1289, 307)
Screenshot: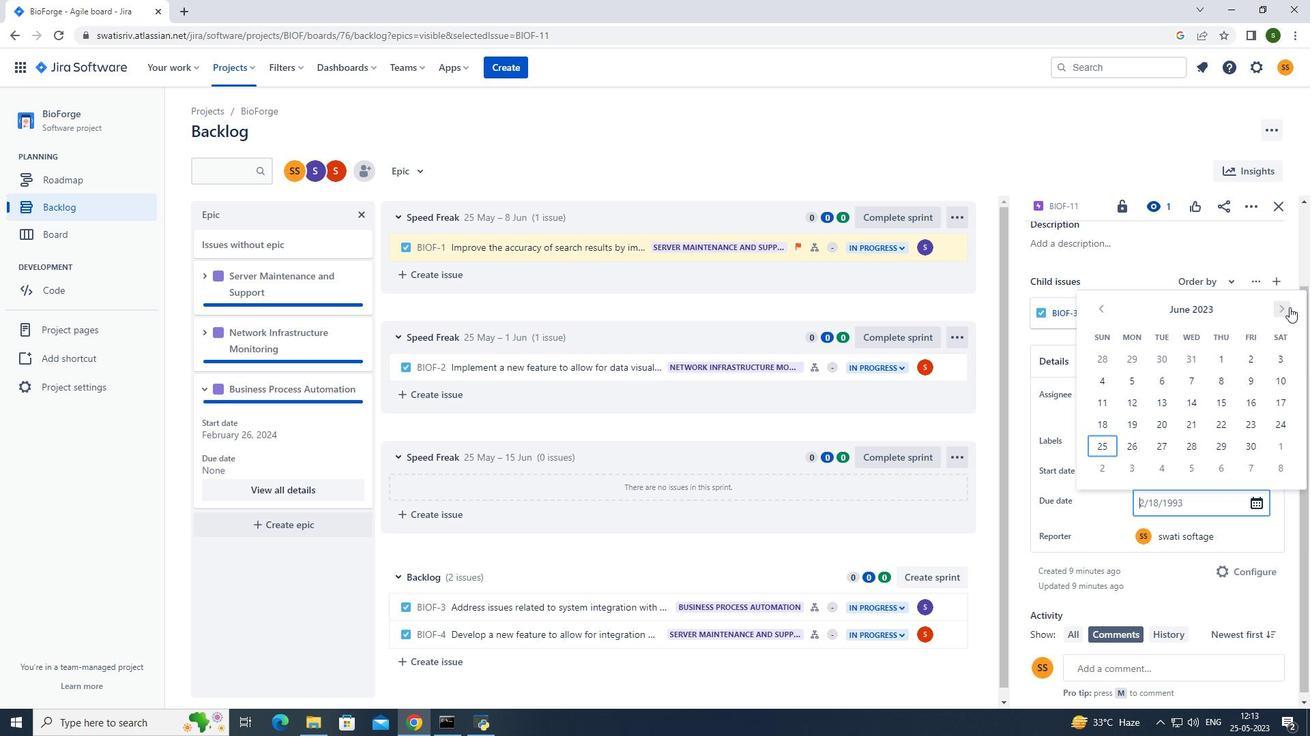 
Action: Mouse pressed left at (1289, 307)
Screenshot: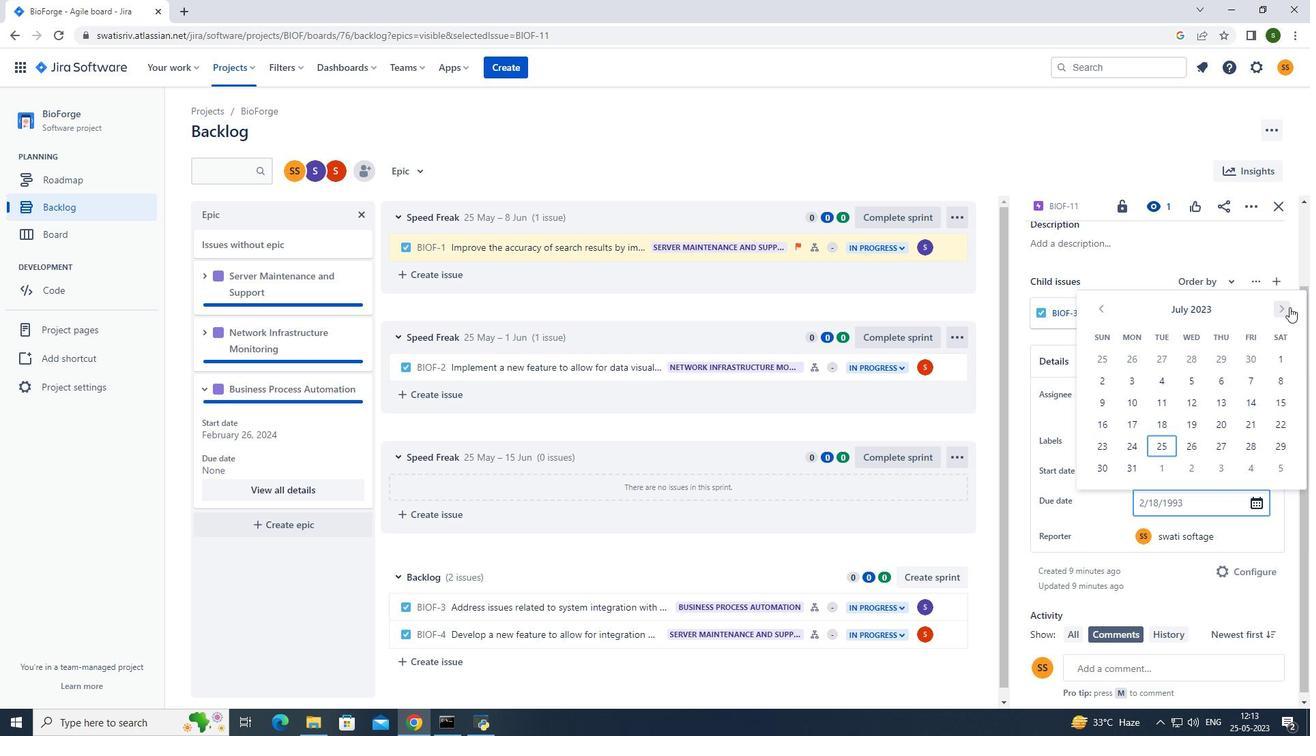 
Action: Mouse pressed left at (1289, 307)
Screenshot: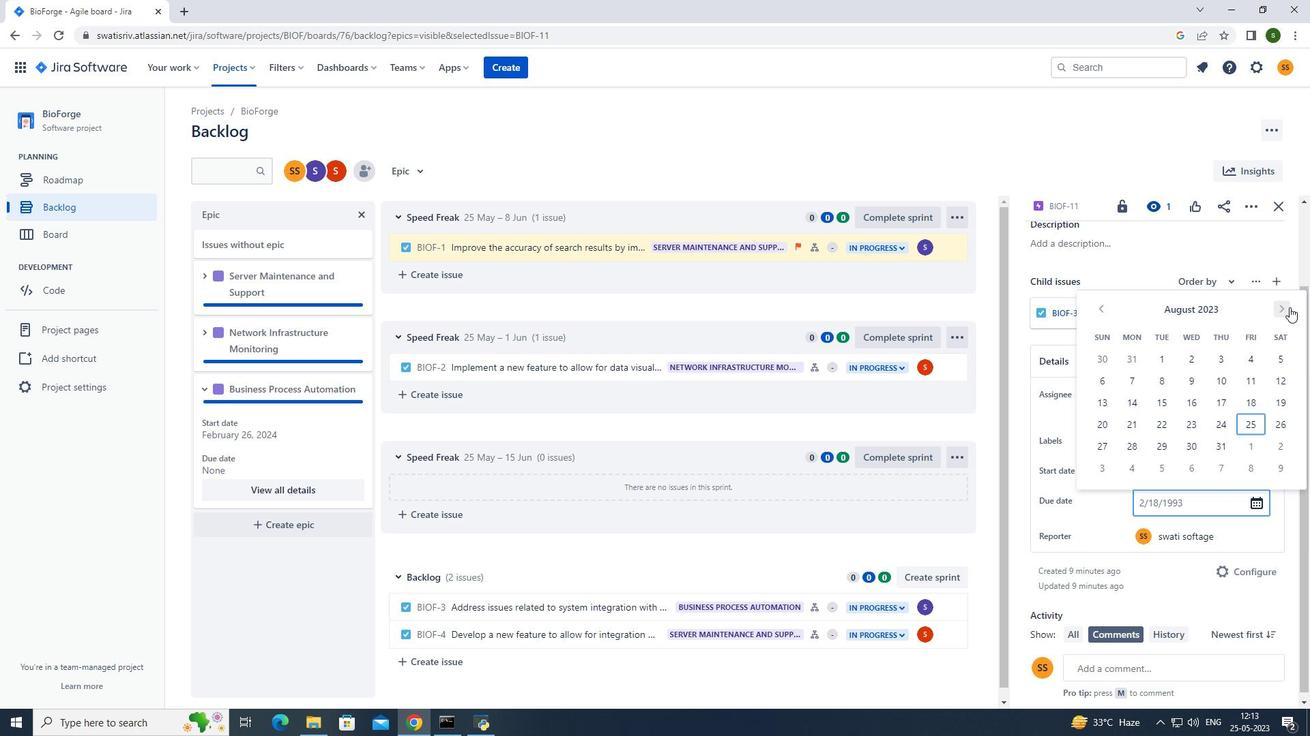 
Action: Mouse pressed left at (1289, 307)
Screenshot: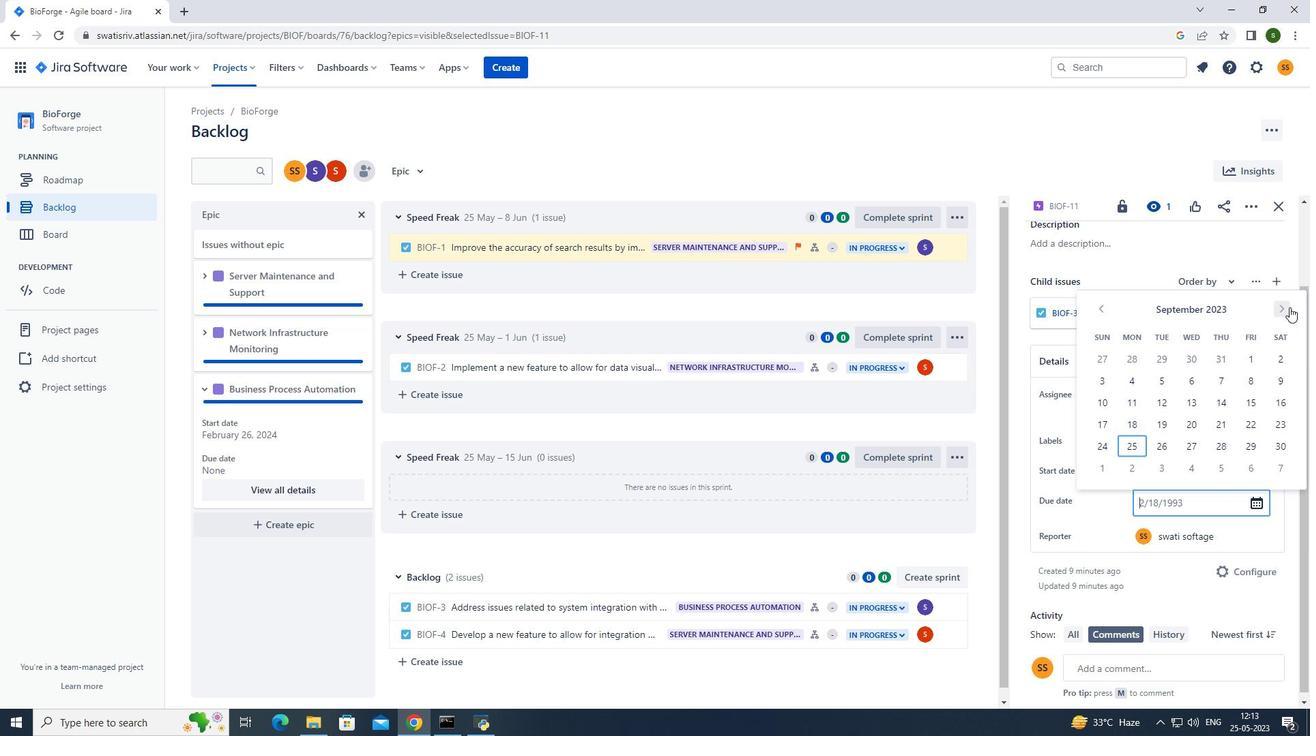 
Action: Mouse pressed left at (1289, 307)
Screenshot: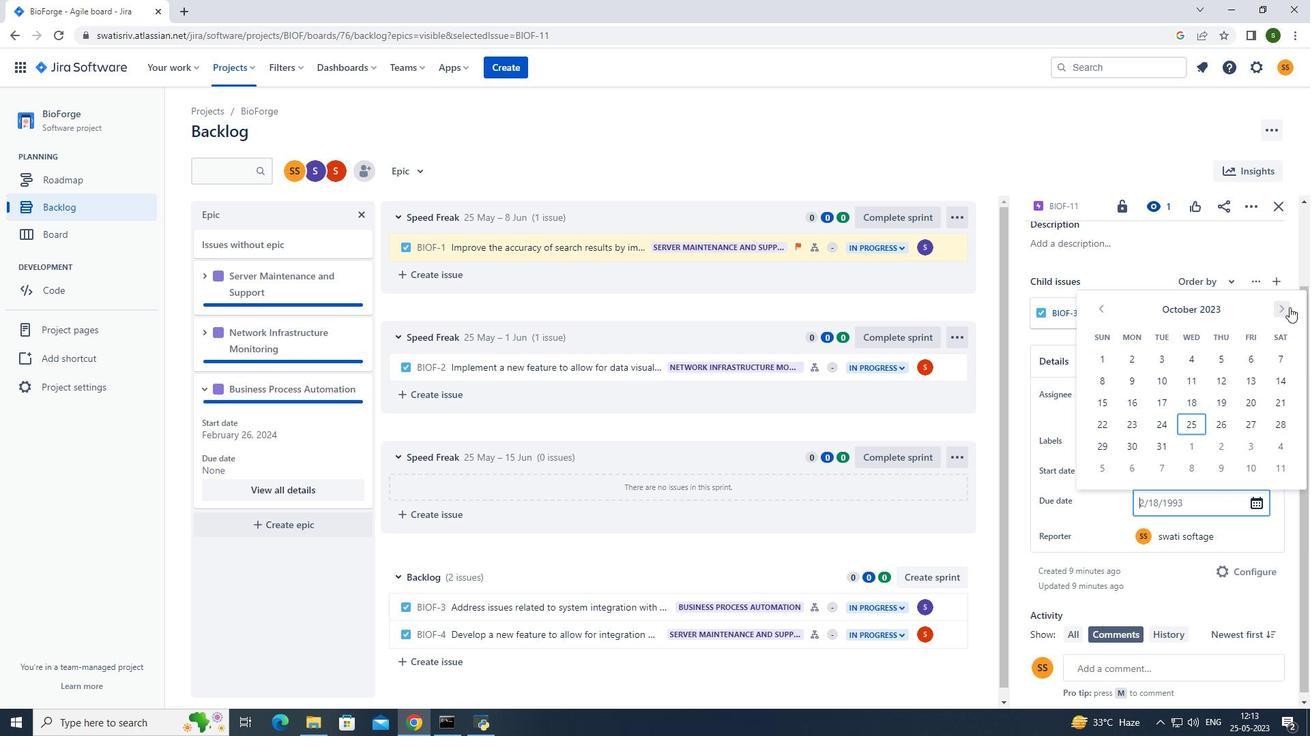 
Action: Mouse pressed left at (1289, 307)
Screenshot: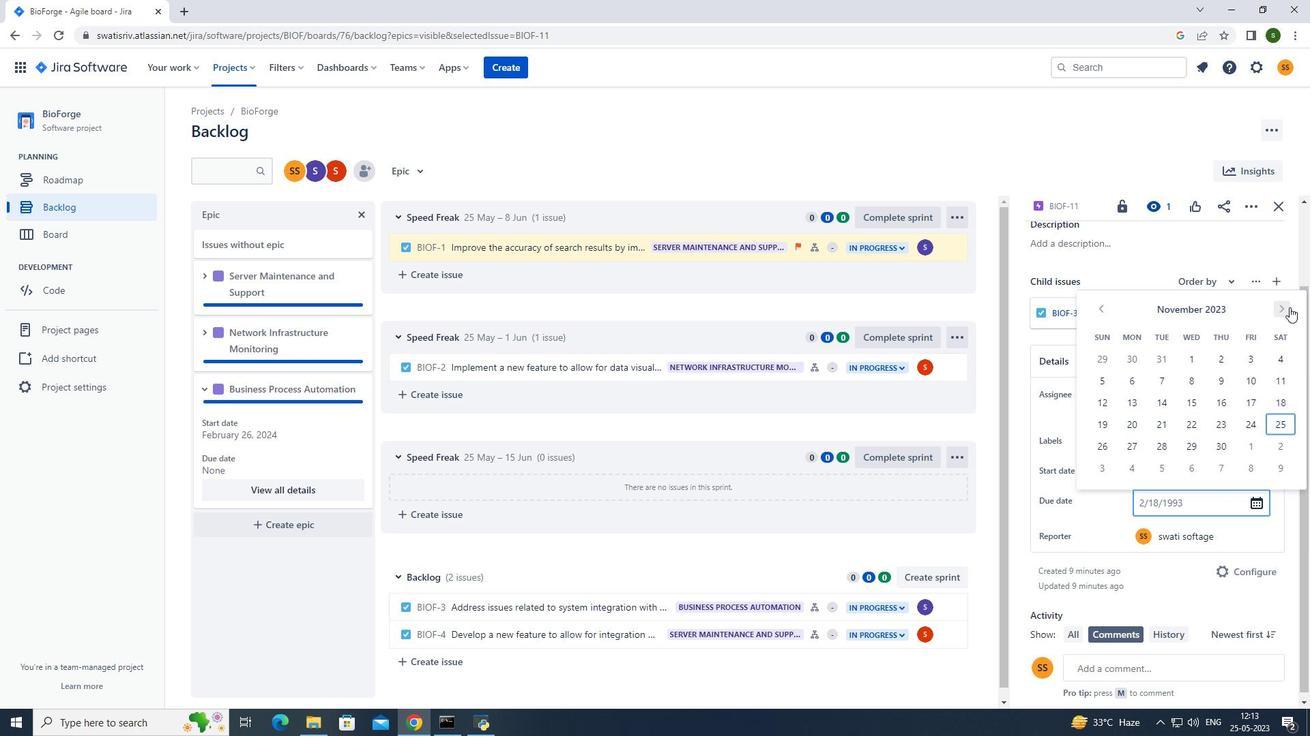 
Action: Mouse pressed left at (1289, 307)
Screenshot: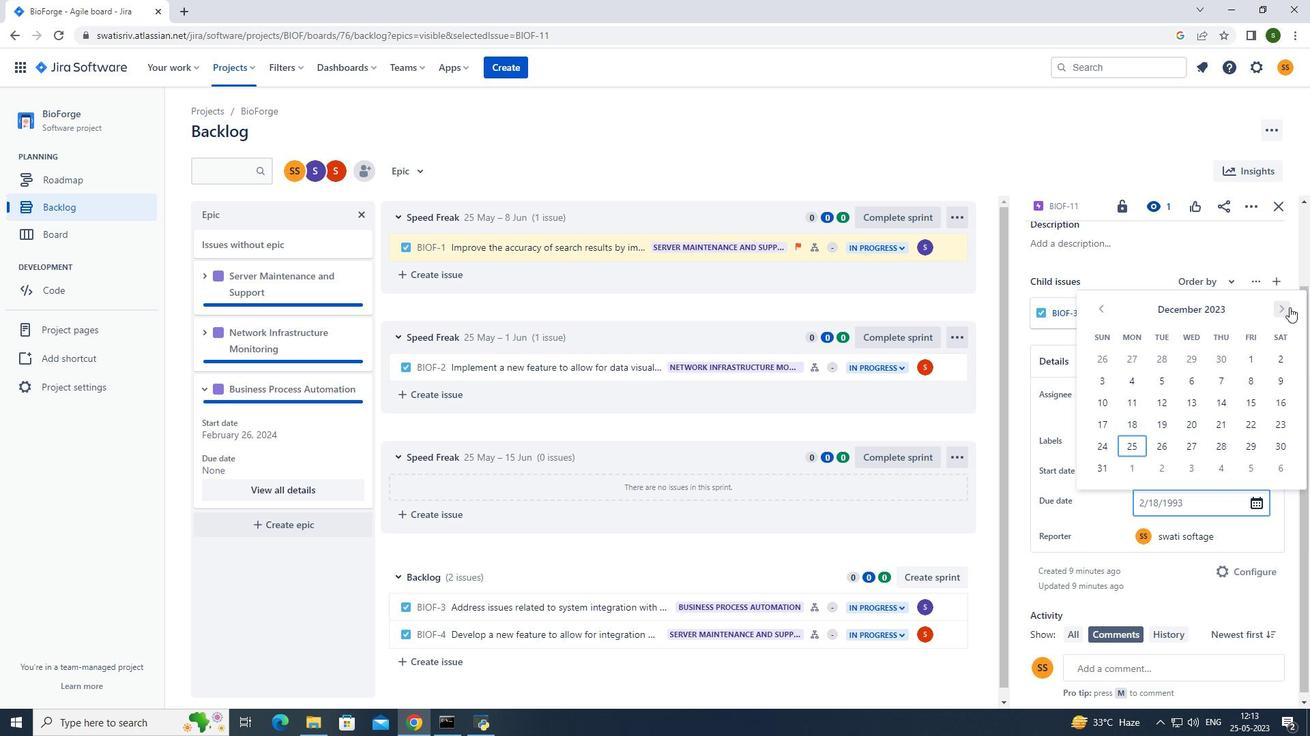 
Action: Mouse pressed left at (1289, 307)
Screenshot: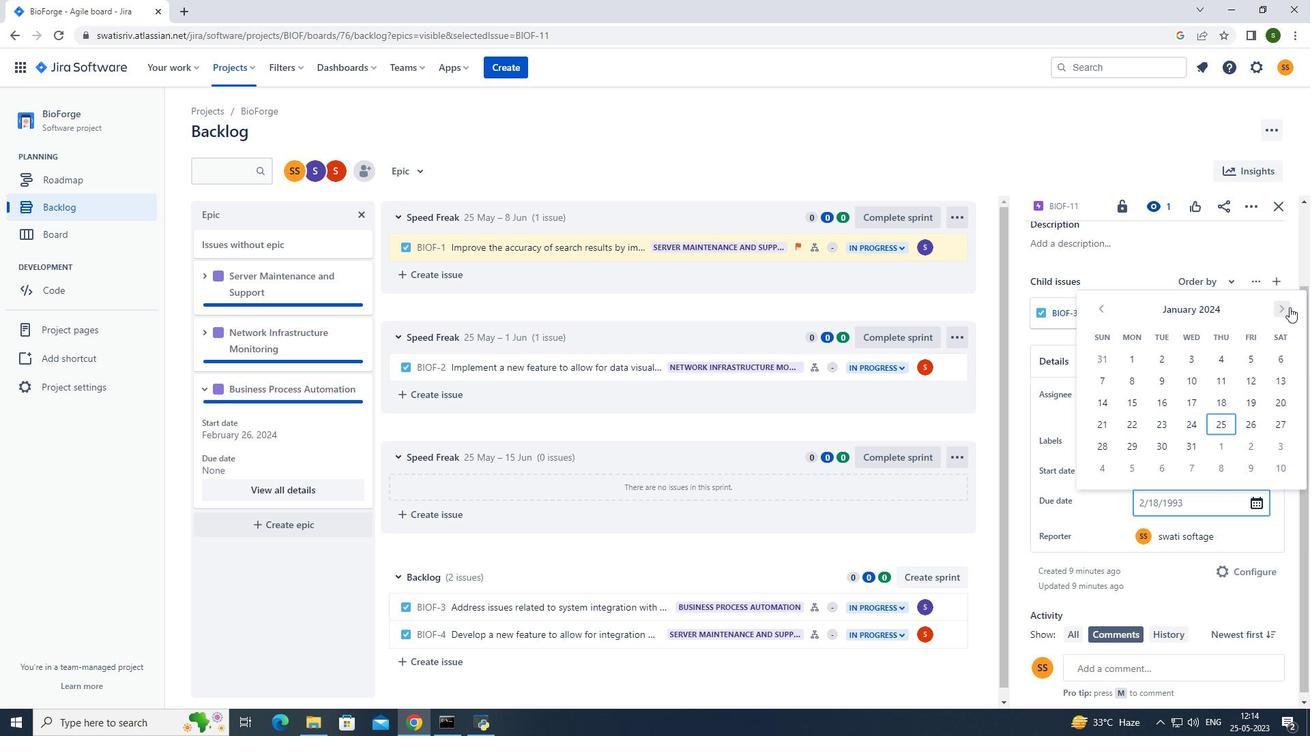 
Action: Mouse pressed left at (1289, 307)
Screenshot: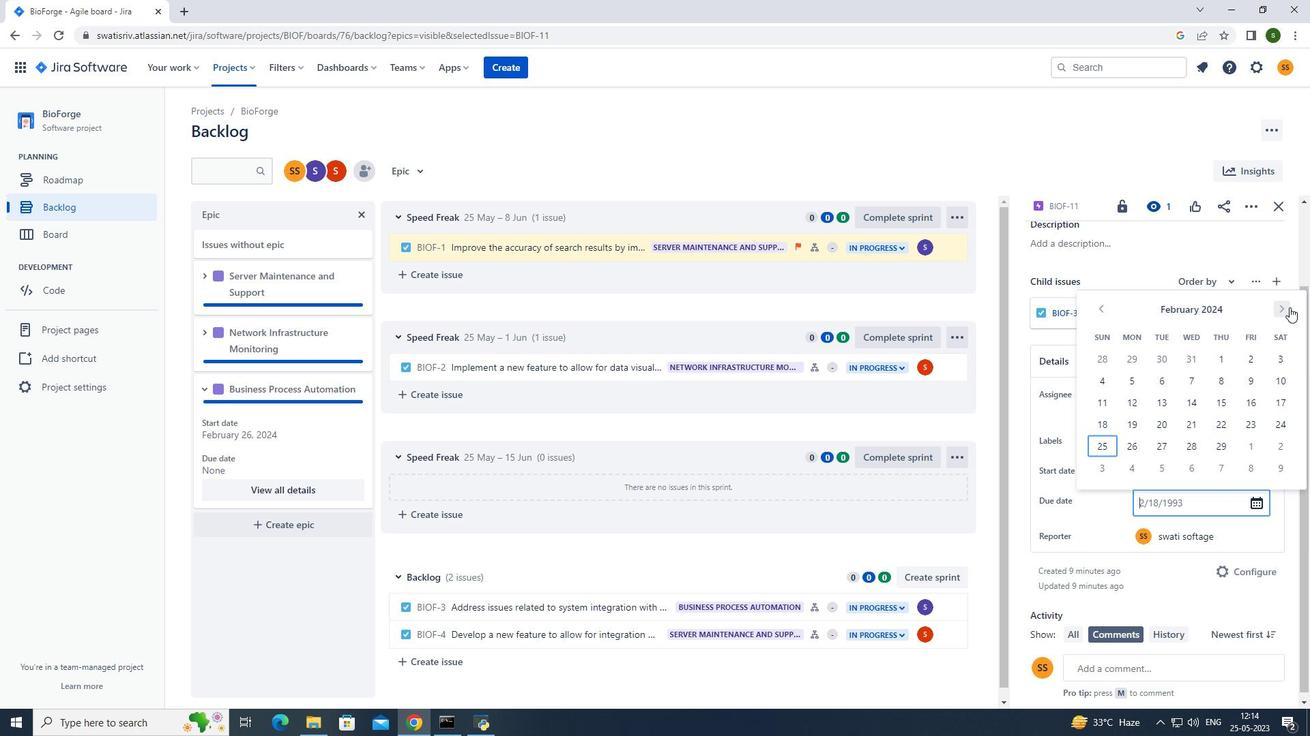 
Action: Mouse pressed left at (1289, 307)
Screenshot: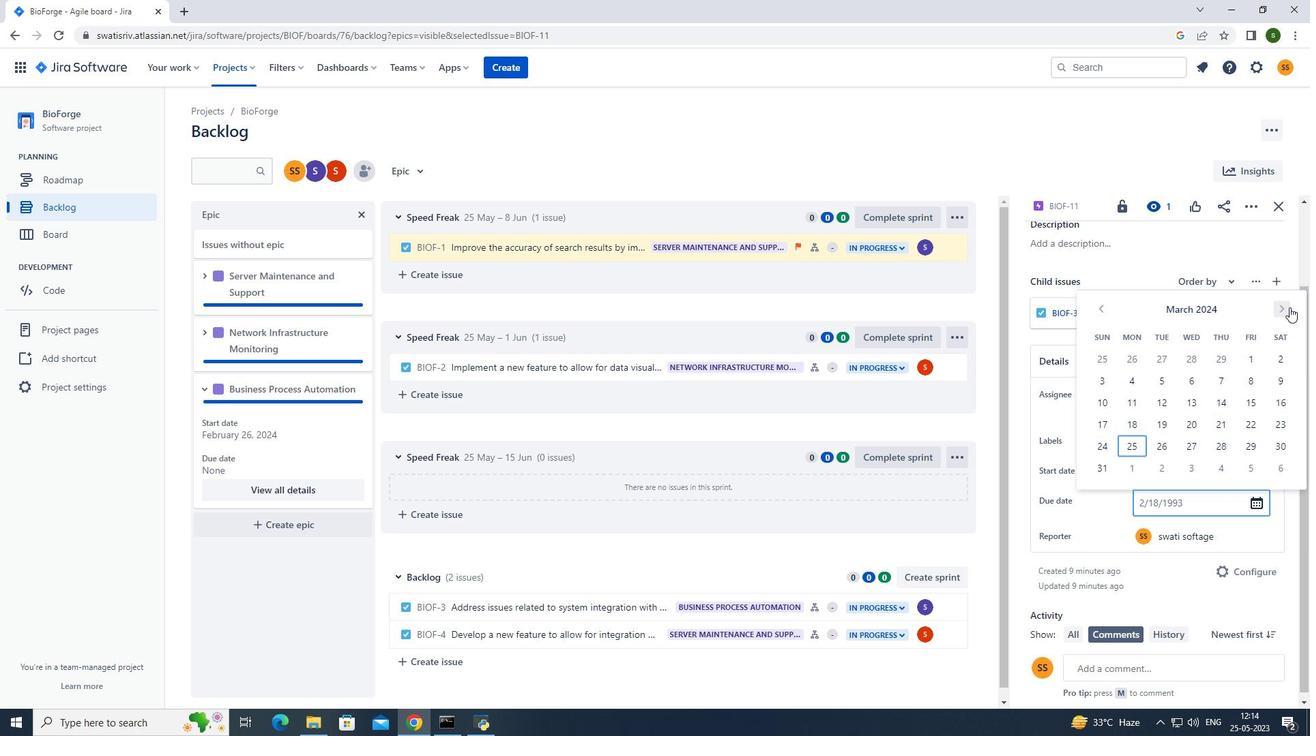 
Action: Mouse pressed left at (1289, 307)
Screenshot: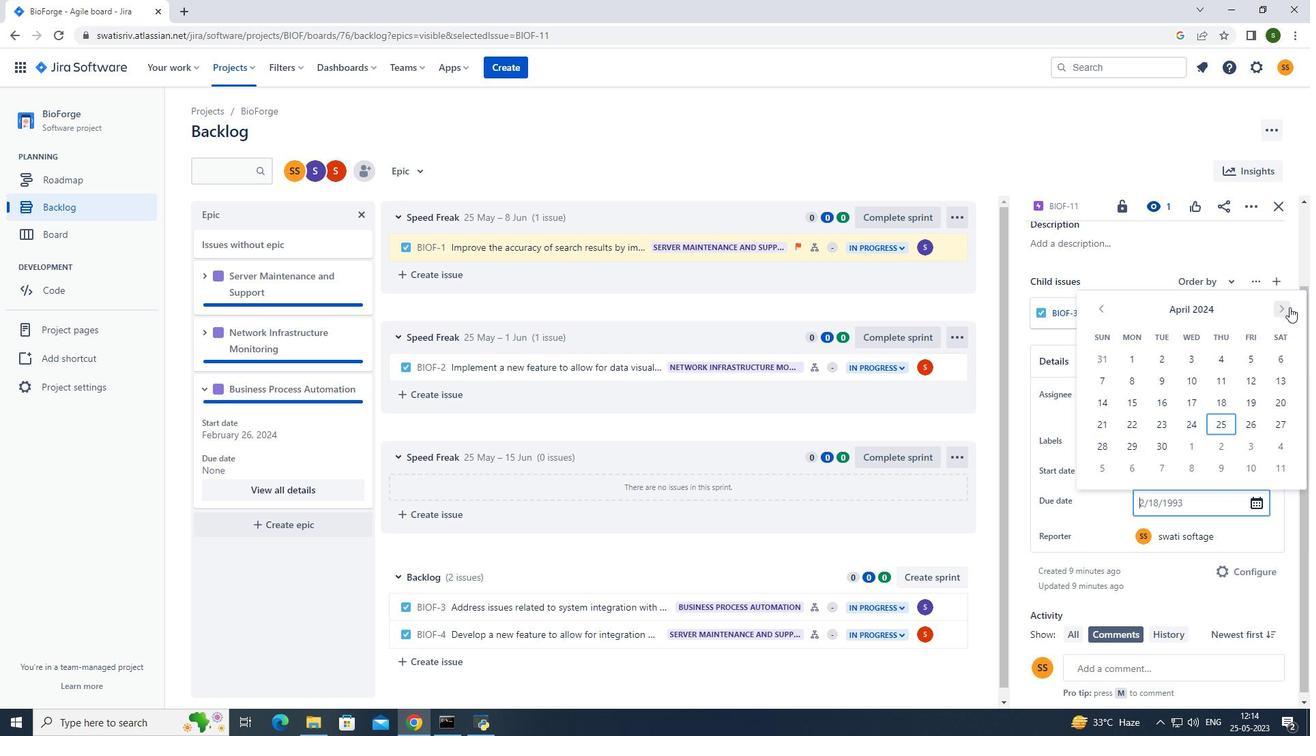 
Action: Mouse pressed left at (1289, 307)
Screenshot: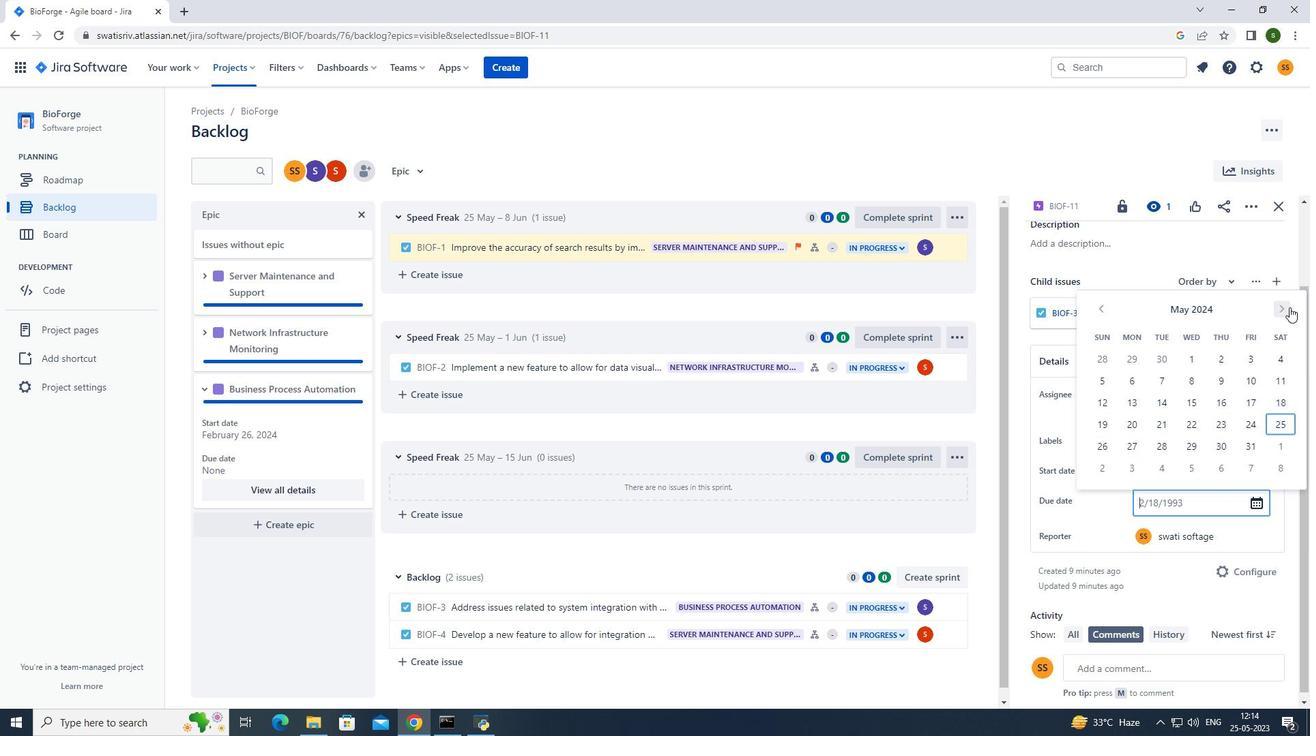 
Action: Mouse pressed left at (1289, 307)
Screenshot: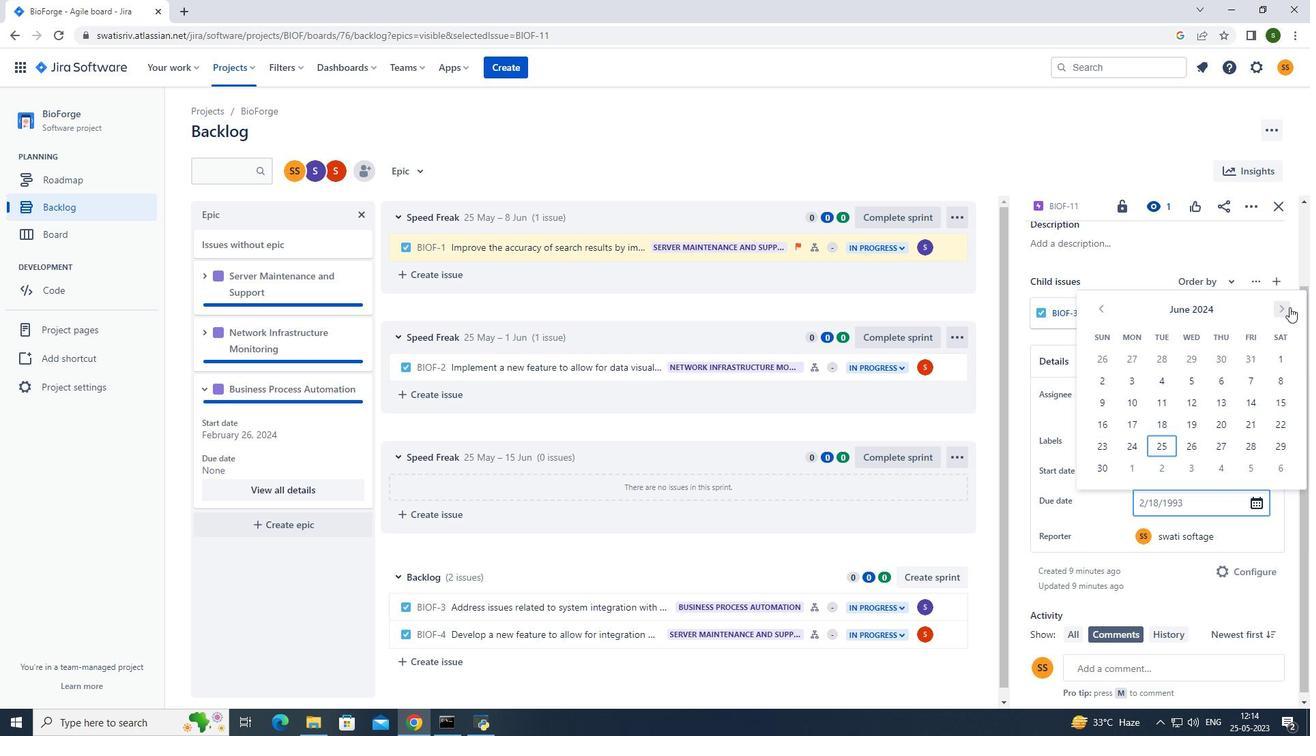 
Action: Mouse pressed left at (1289, 307)
Screenshot: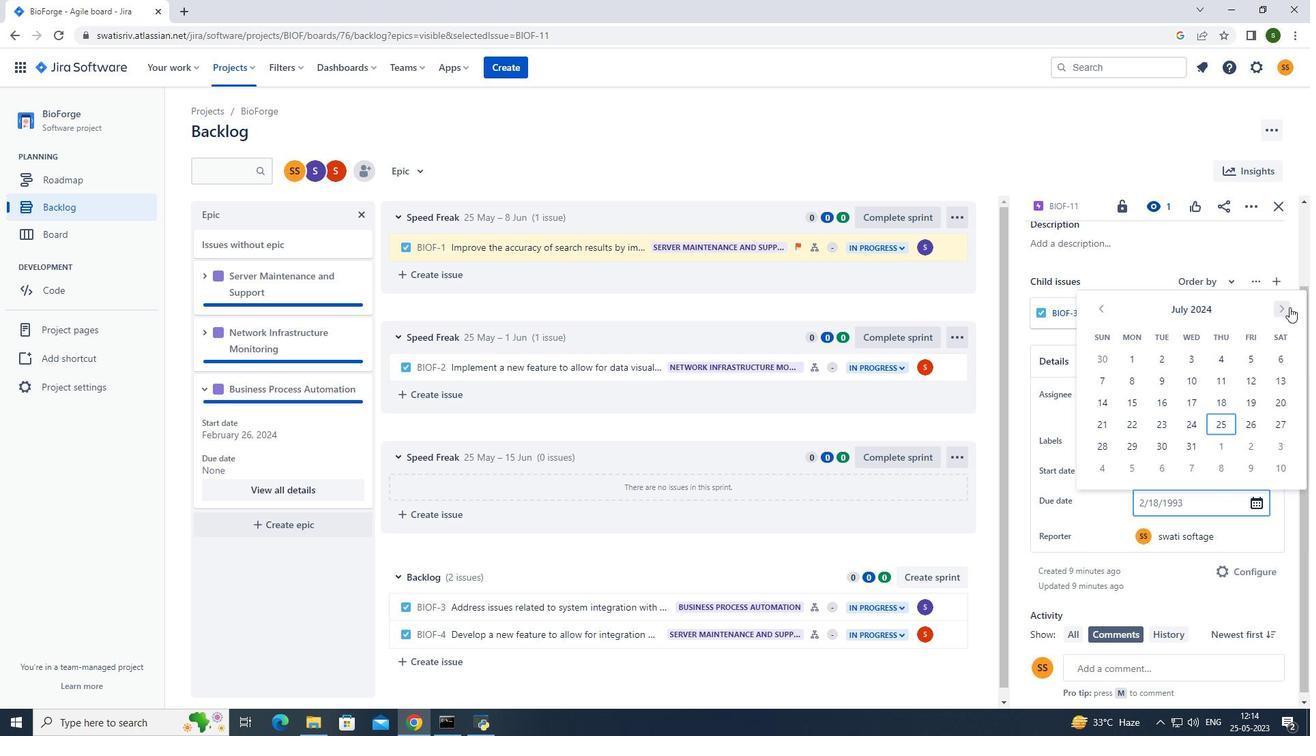 
Action: Mouse pressed left at (1289, 307)
Screenshot: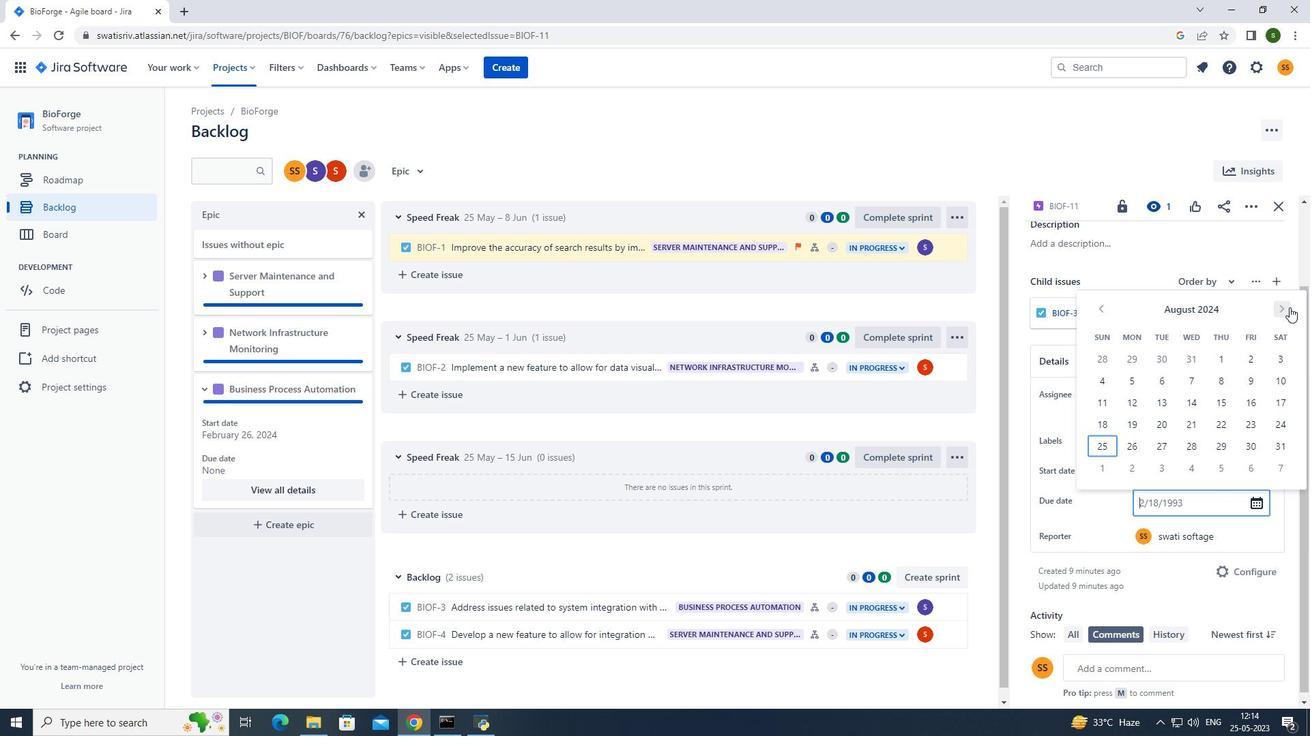 
Action: Mouse pressed left at (1289, 307)
Screenshot: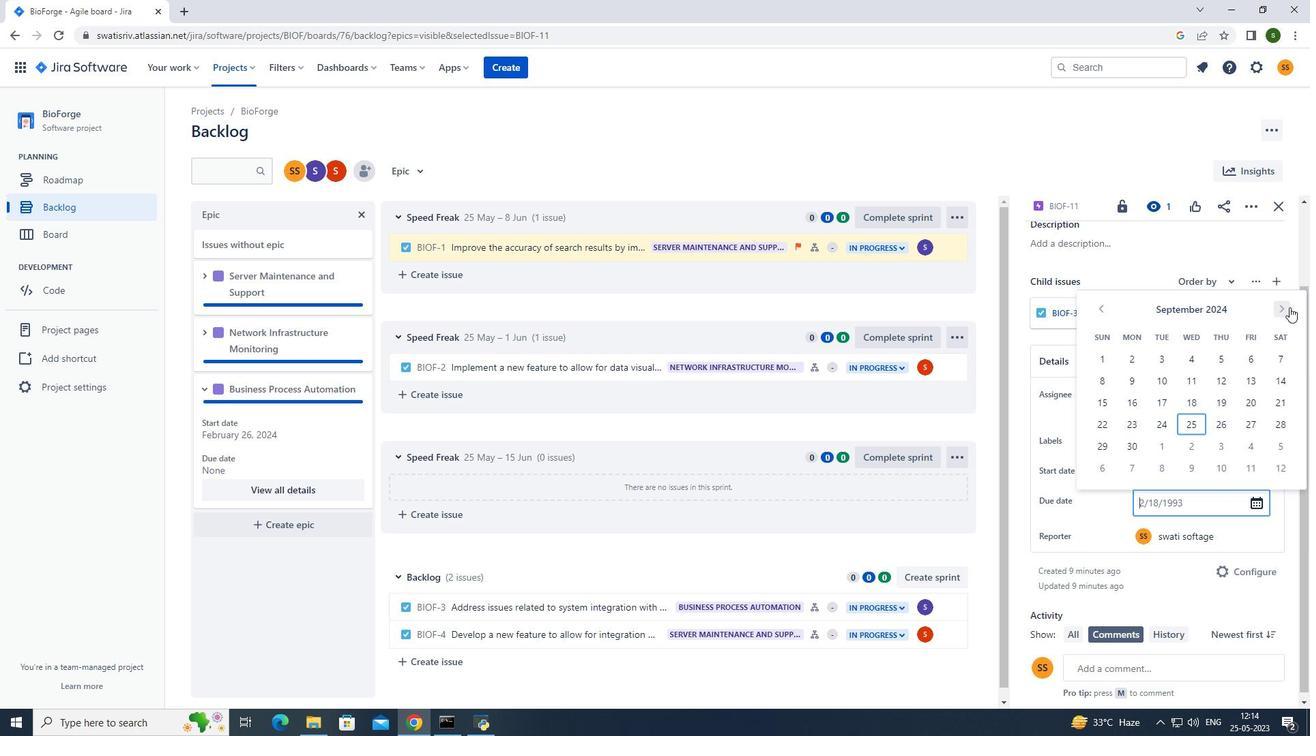 
Action: Mouse moved to (1197, 357)
Screenshot: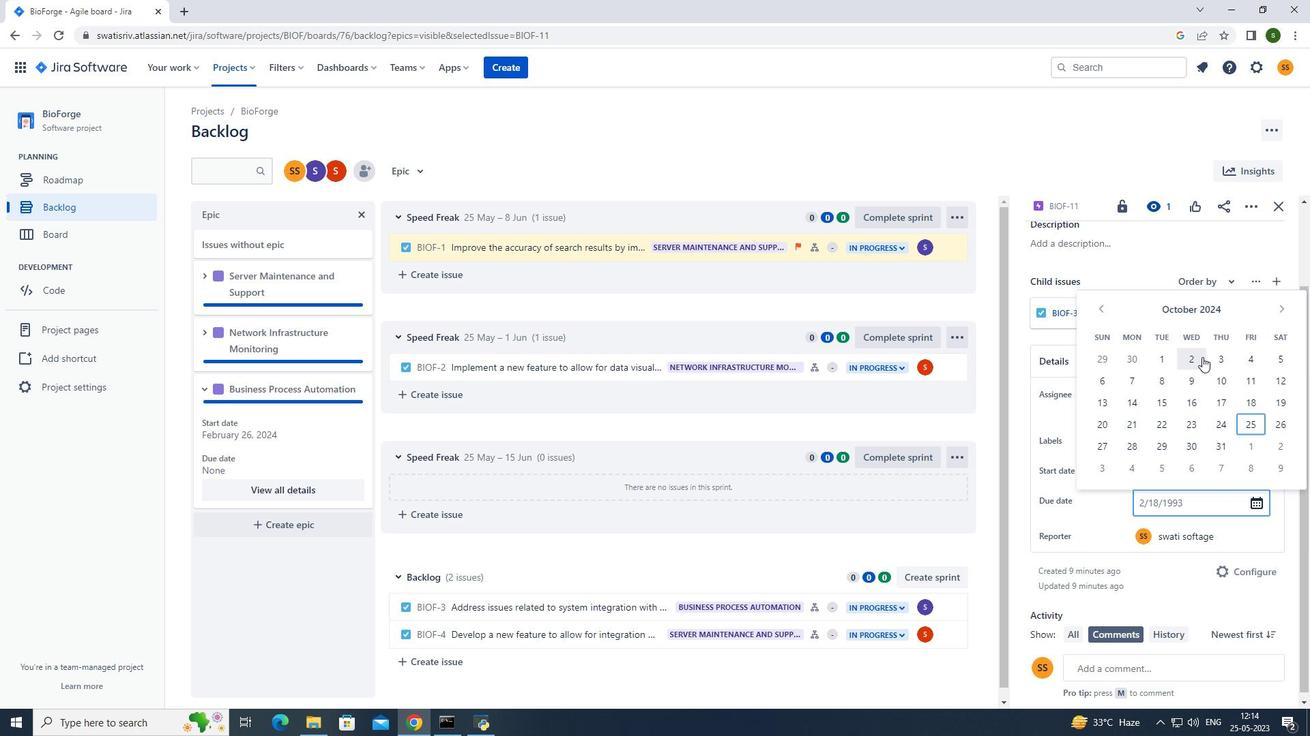
Action: Mouse pressed left at (1197, 357)
Screenshot: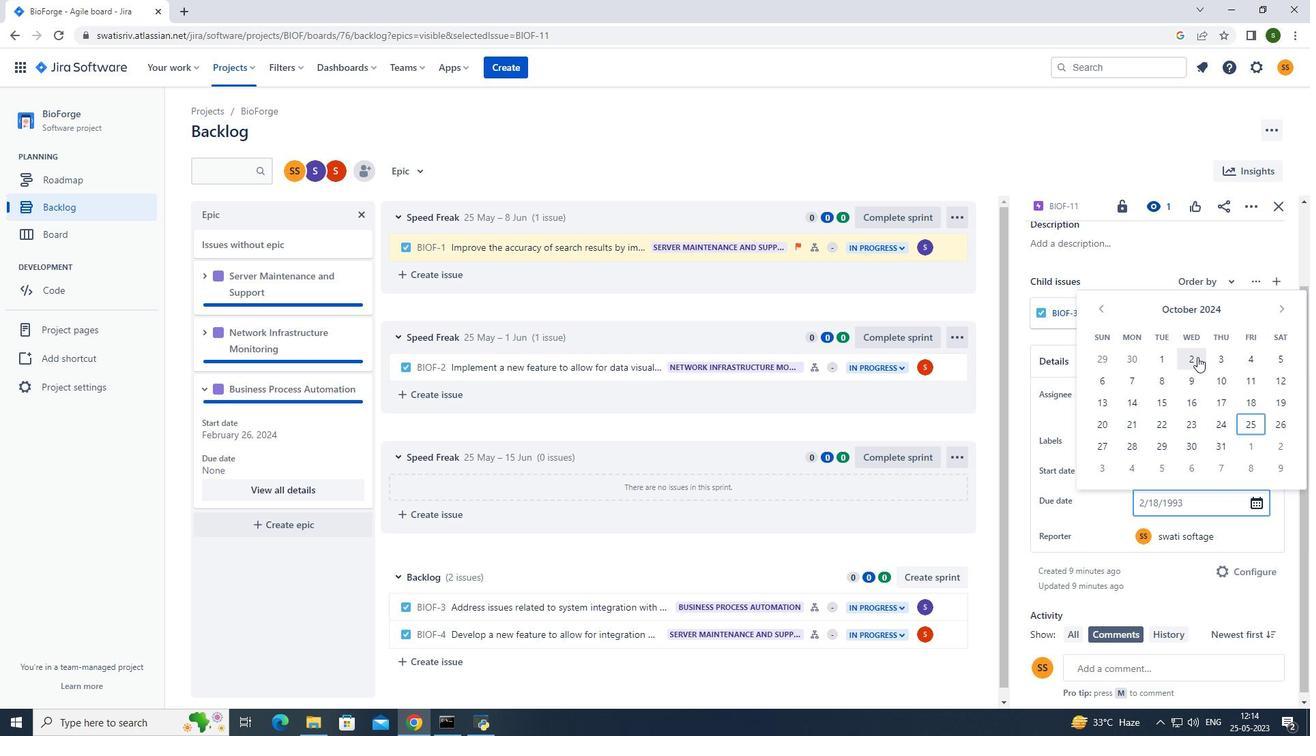 
Action: Mouse moved to (673, 137)
Screenshot: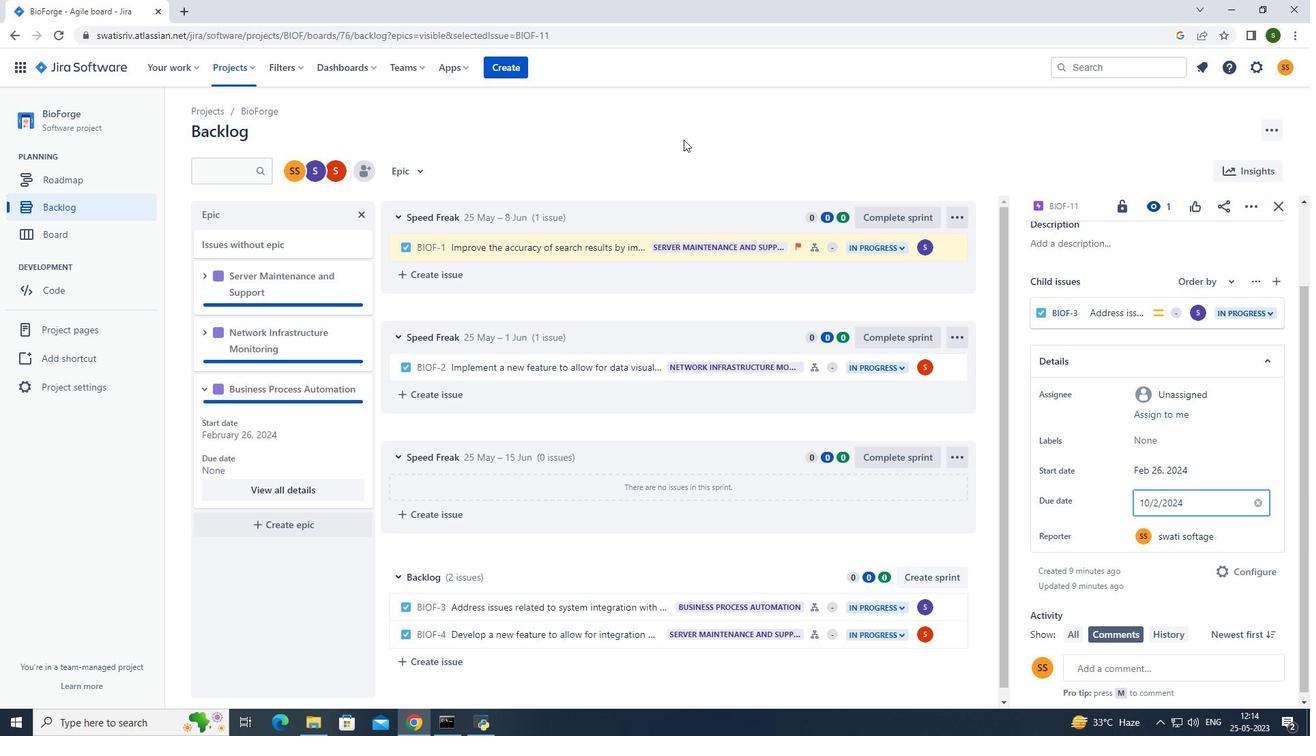 
Action: Mouse pressed left at (673, 137)
Screenshot: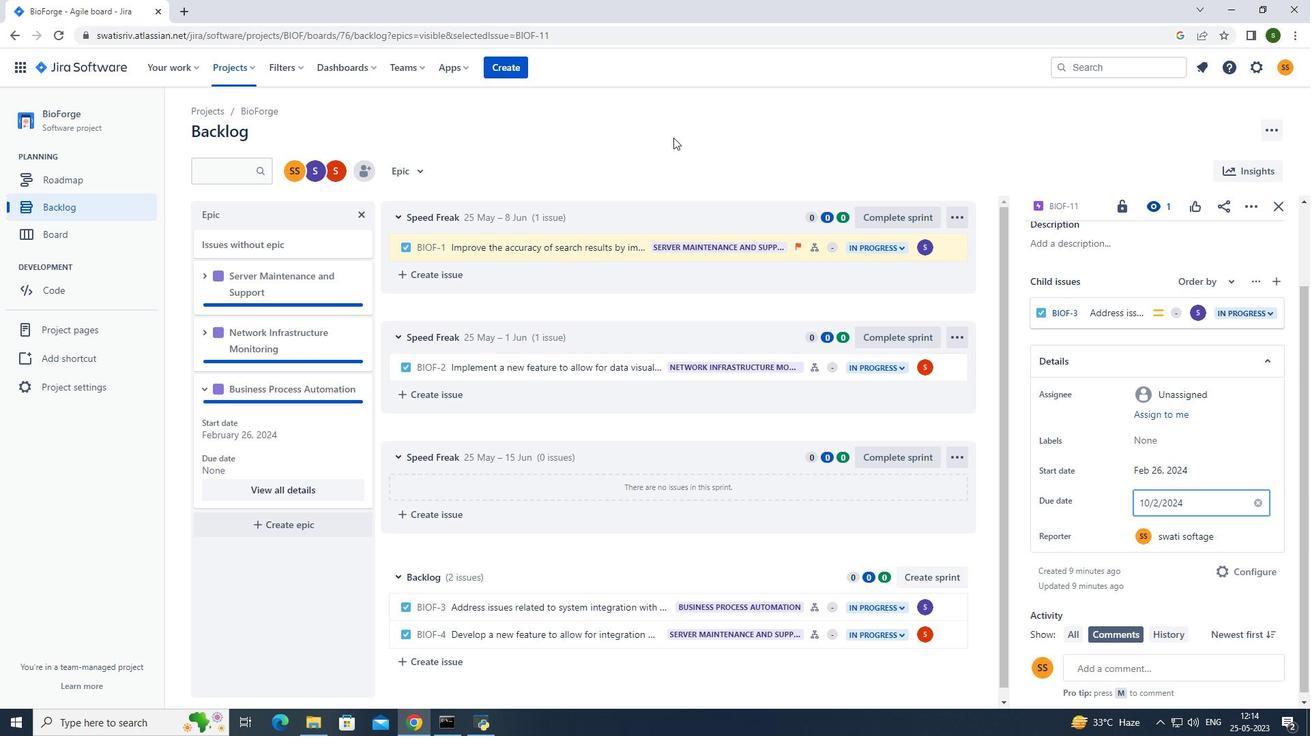 
